 Task: Select the current location as Redwood National and State Parks, California, United States . Now zoom - , and verify the location . Hide zoom slider
Action: Mouse moved to (150, 59)
Screenshot: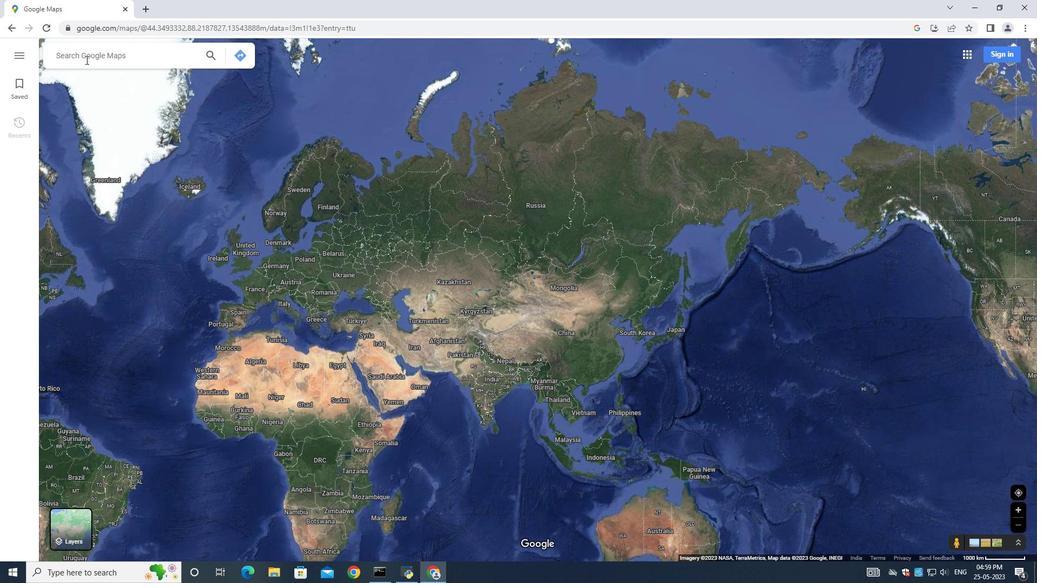 
Action: Mouse pressed left at (150, 59)
Screenshot: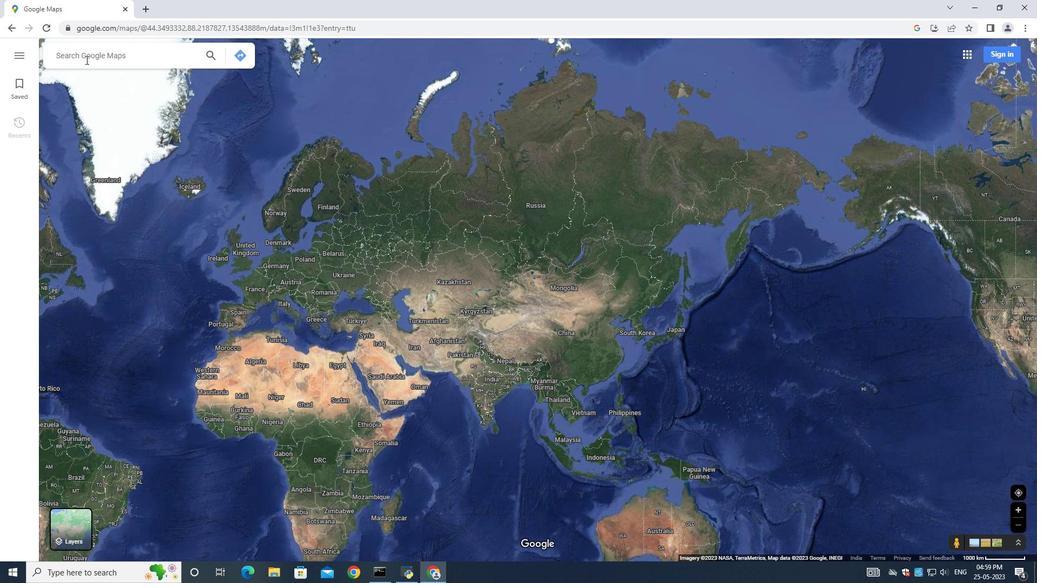 
Action: Mouse moved to (125, 7)
Screenshot: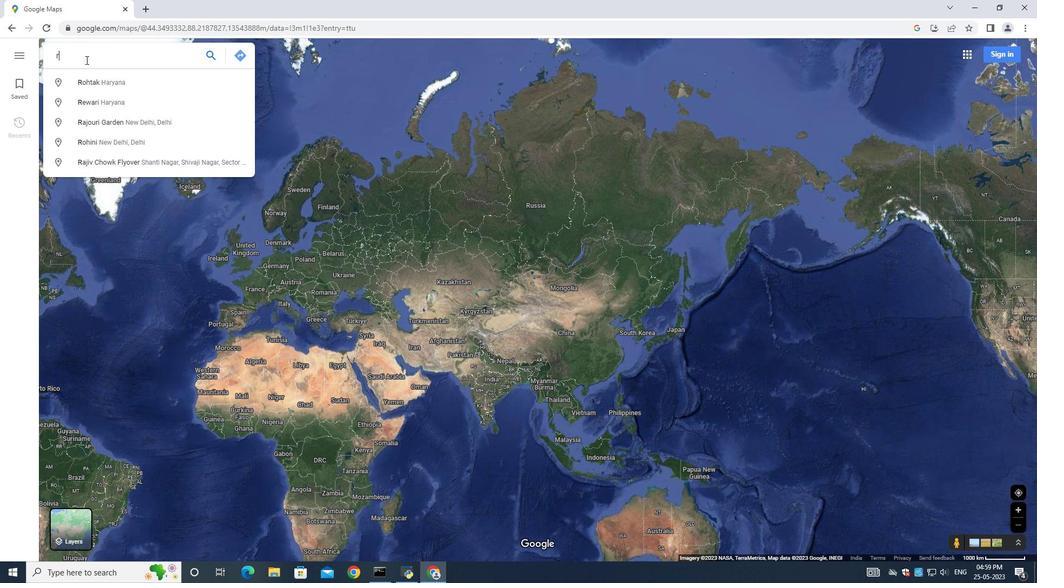 
Action: Mouse pressed left at (124, 6)
Screenshot: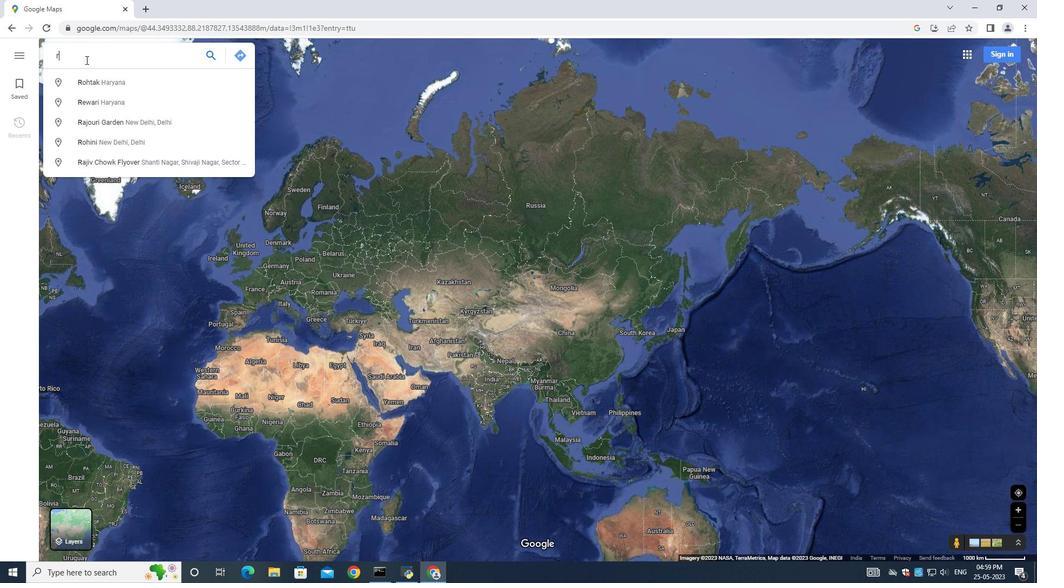 
Action: Mouse moved to (85, 59)
Screenshot: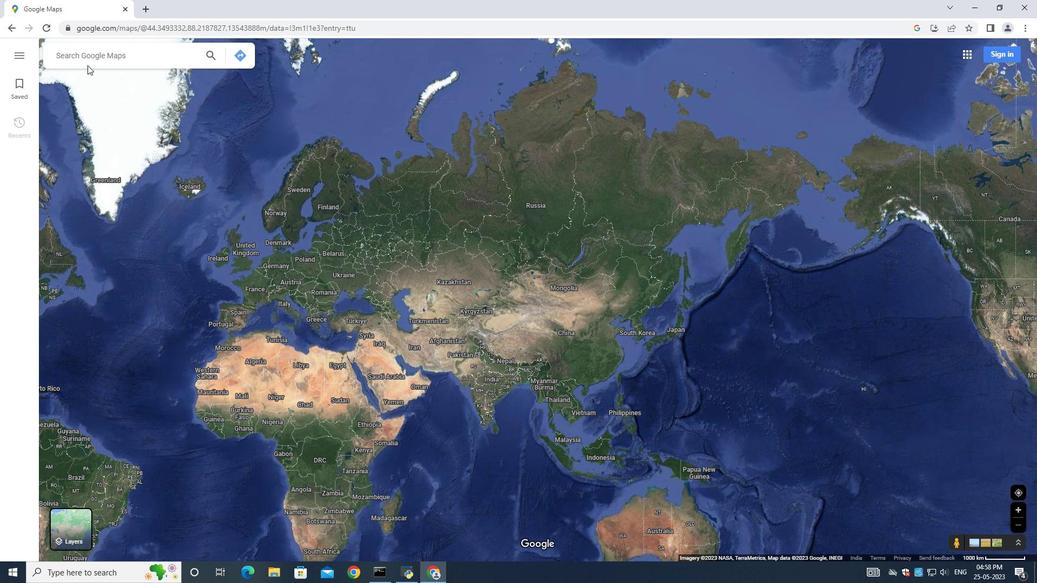 
Action: Mouse pressed left at (85, 59)
Screenshot: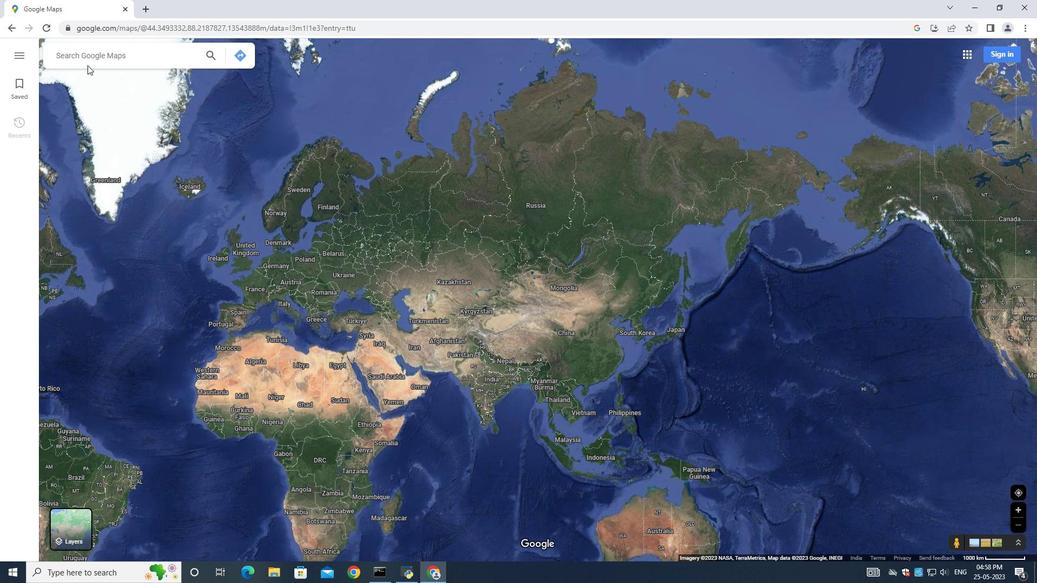 
Action: Mouse moved to (85, 59)
Screenshot: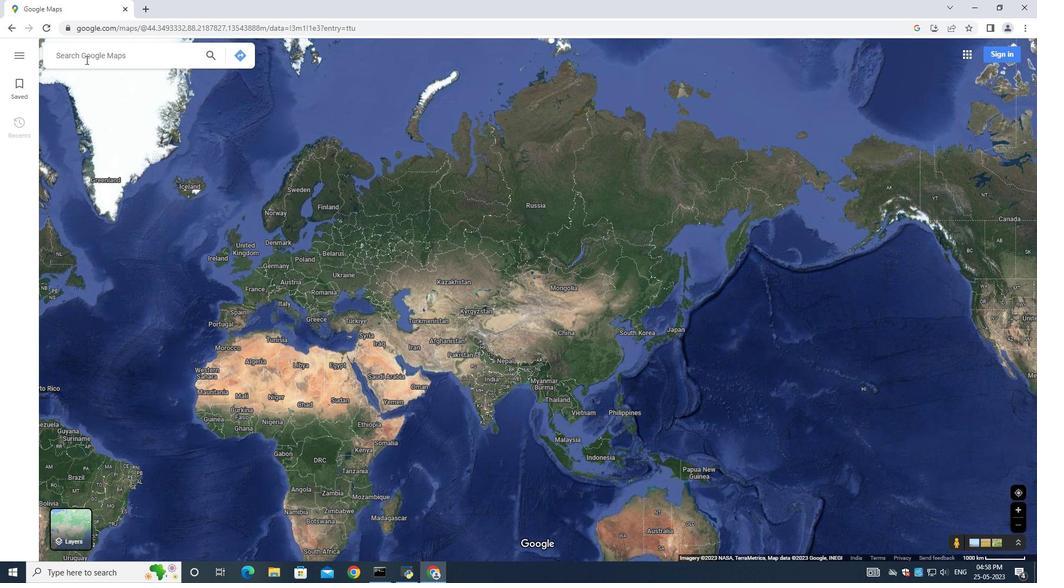 
Action: Key pressed <Key.shift>Redwood<Key.backspace><Key.backspace><Key.backspace><Key.backspace><Key.backspace><Key.backspace><Key.backspace><Key.backspace><Key.backspace><Key.backspace><Key.backspace><Key.backspace><Key.backspace><Key.backspace><Key.caps_lock>RED<Key.space><Key.backspace><Key.backspace><Key.backspace><Key.backspace><Key.shift>rEDWOOD<Key.space>NATIONAL<Key.space>STATE<Key.space>PARKS<Key.space>,CALIFORNIA<Key.space>,UNITED<Key.space>STATE<Key.enter>
Screenshot: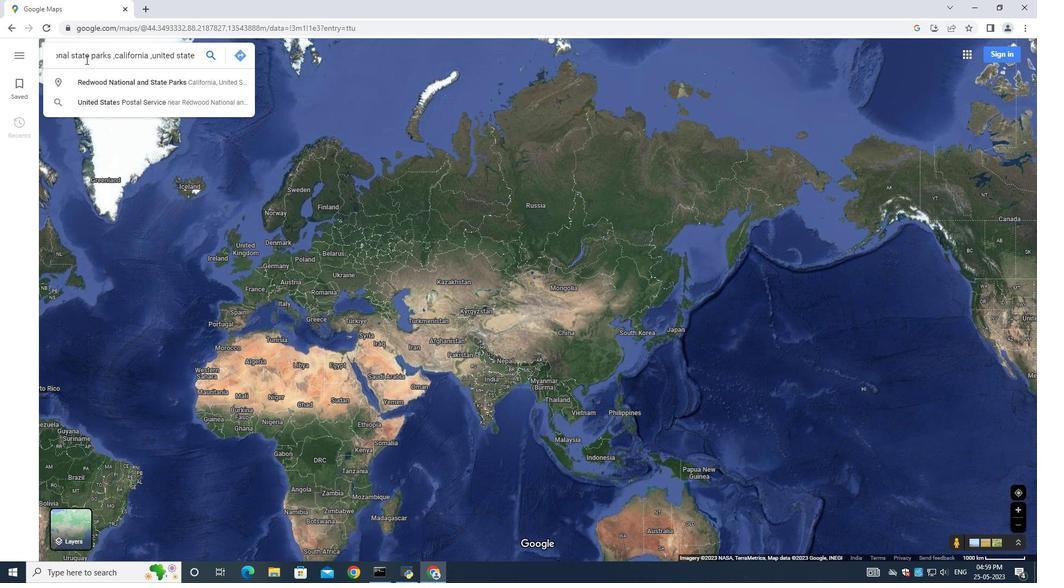 
Action: Mouse moved to (656, 322)
Screenshot: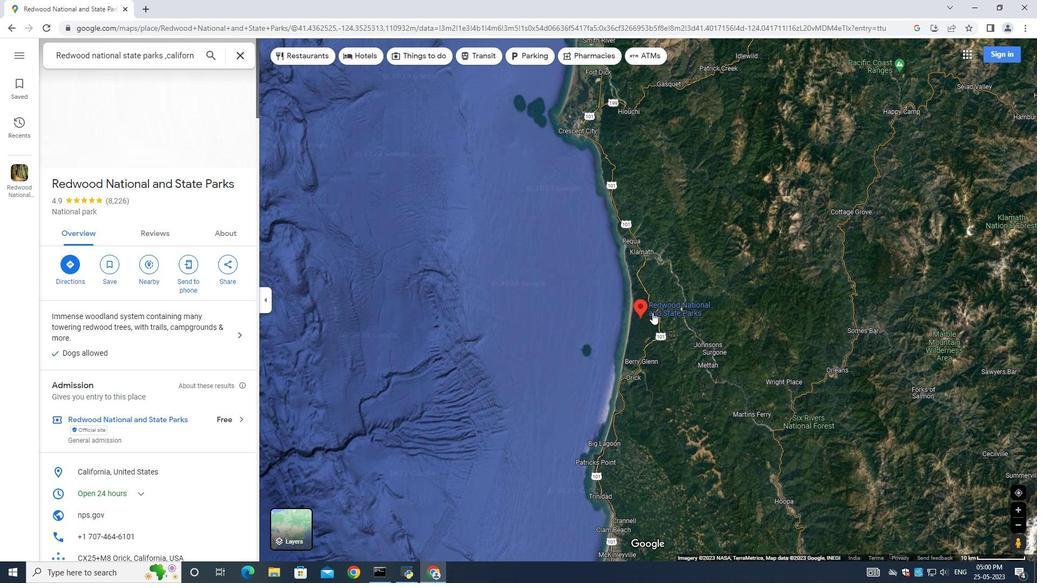 
Action: Mouse scrolled (656, 322) with delta (0, 0)
Screenshot: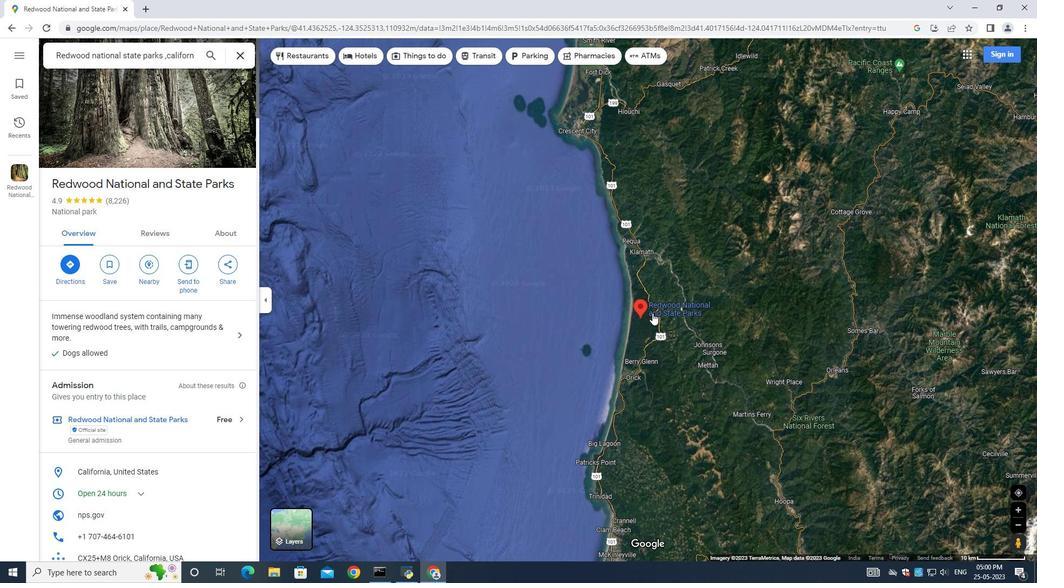 
Action: Mouse scrolled (656, 322) with delta (0, 0)
Screenshot: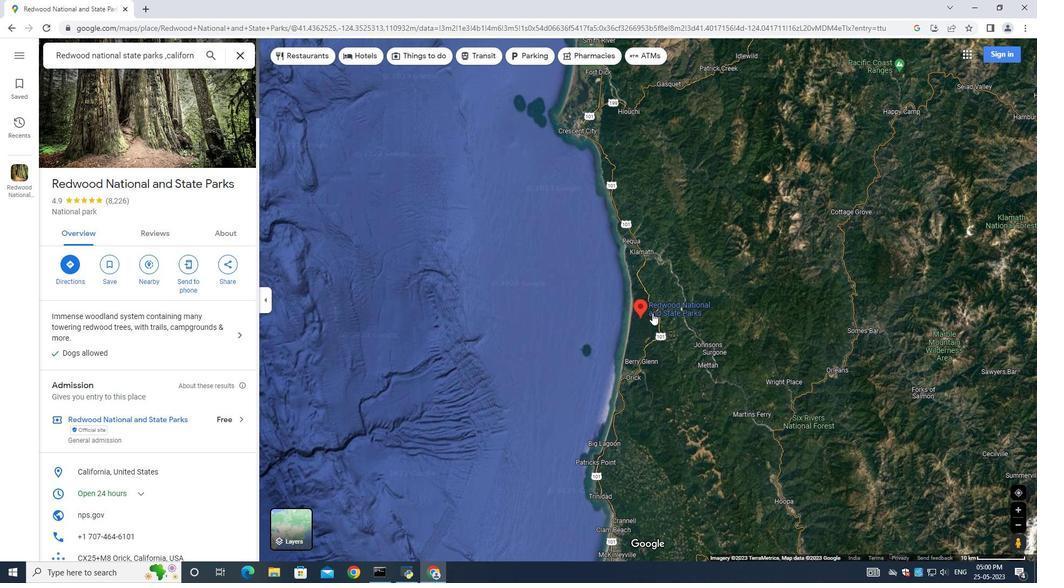 
Action: Mouse scrolled (656, 322) with delta (0, 0)
Screenshot: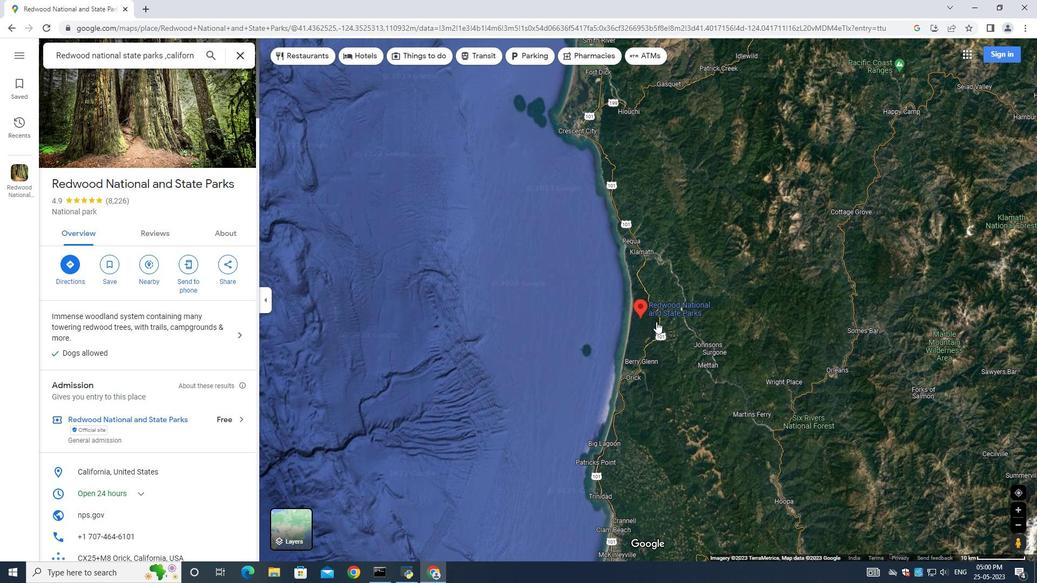 
Action: Mouse scrolled (656, 322) with delta (0, 0)
Screenshot: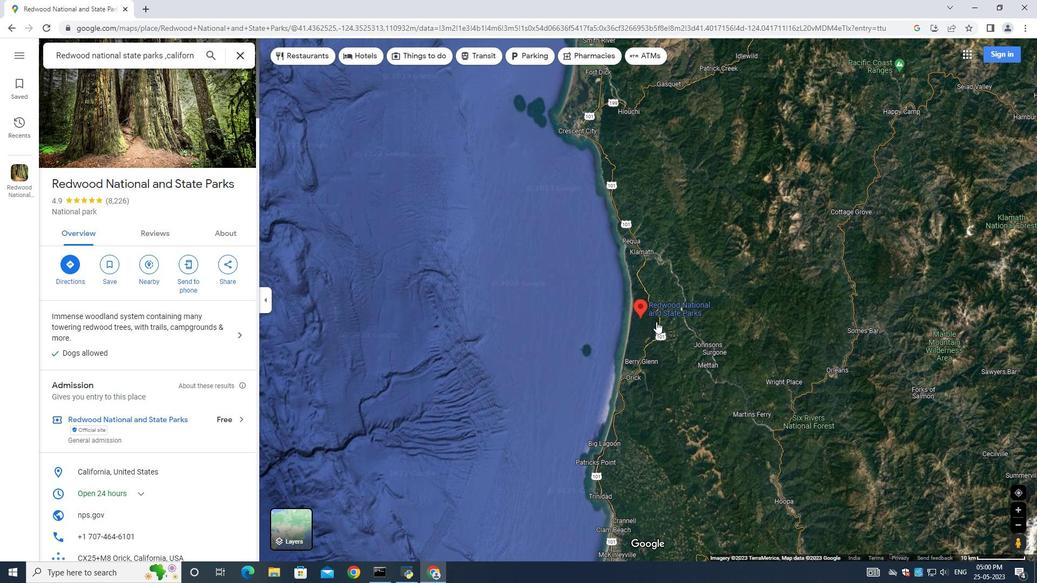 
Action: Mouse scrolled (656, 322) with delta (0, 0)
Screenshot: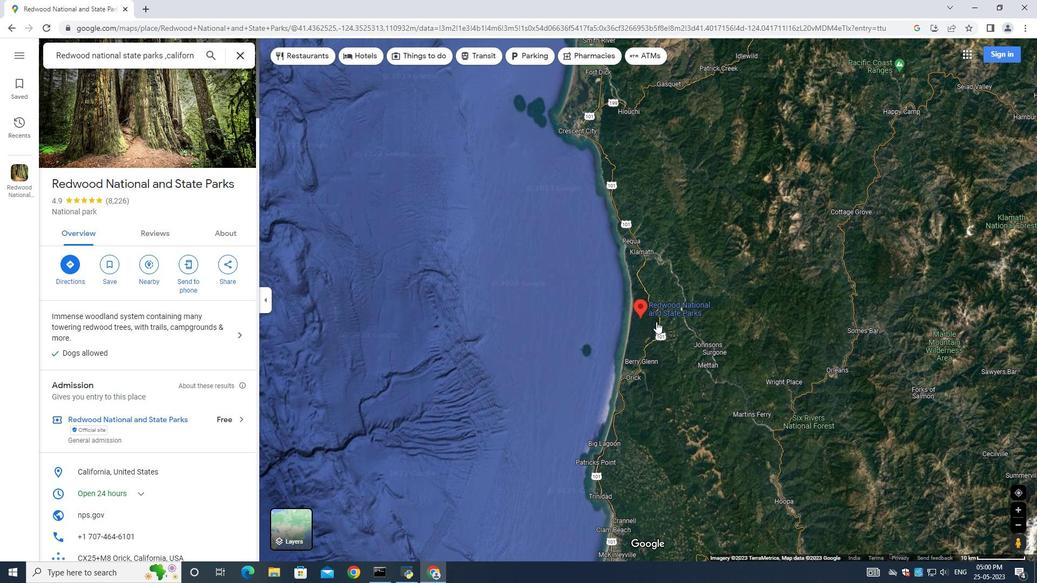 
Action: Mouse moved to (628, 313)
Screenshot: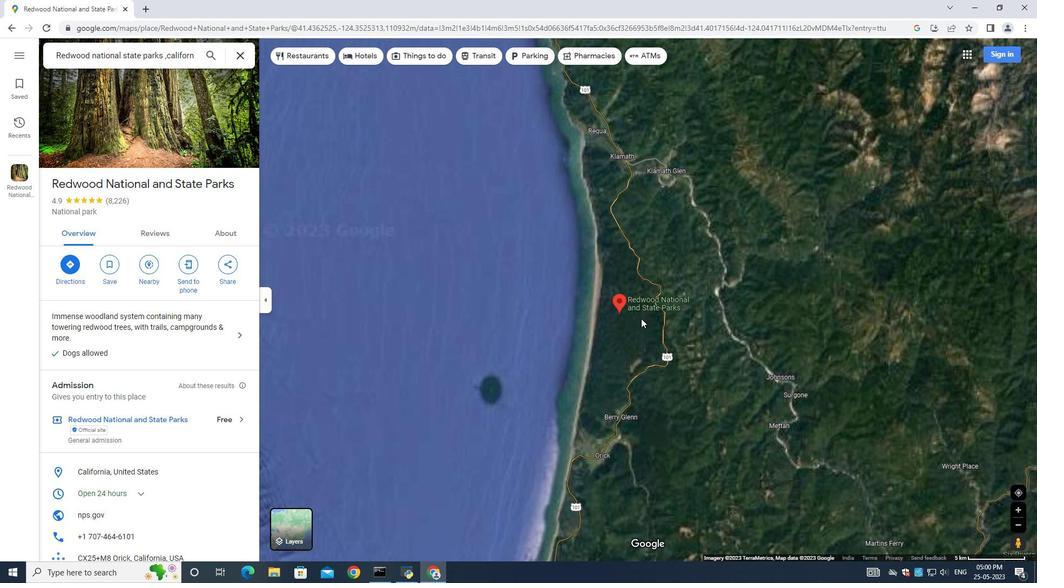 
Action: Mouse scrolled (628, 314) with delta (0, 0)
Screenshot: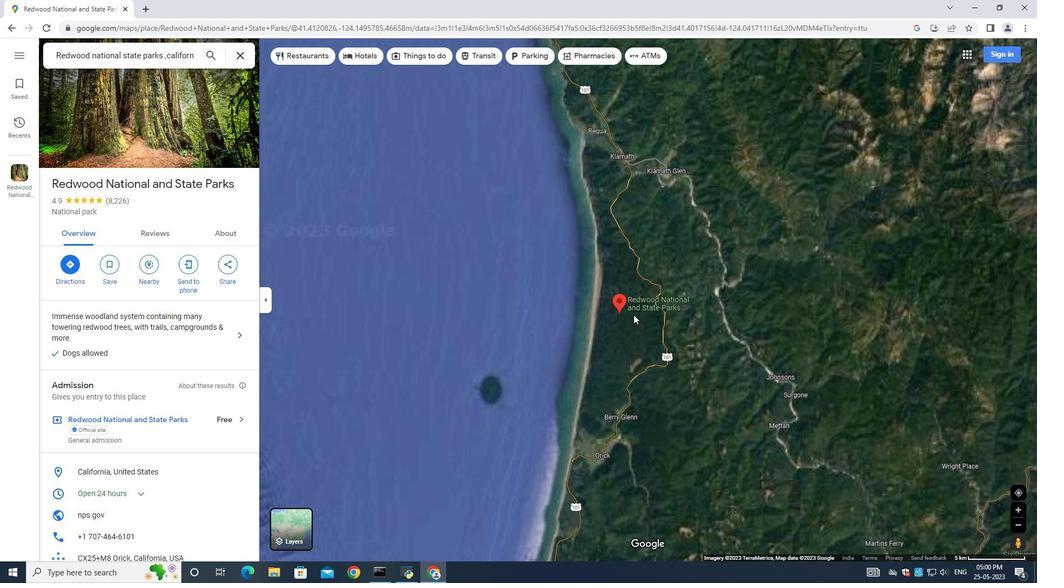 
Action: Mouse scrolled (628, 314) with delta (0, 0)
Screenshot: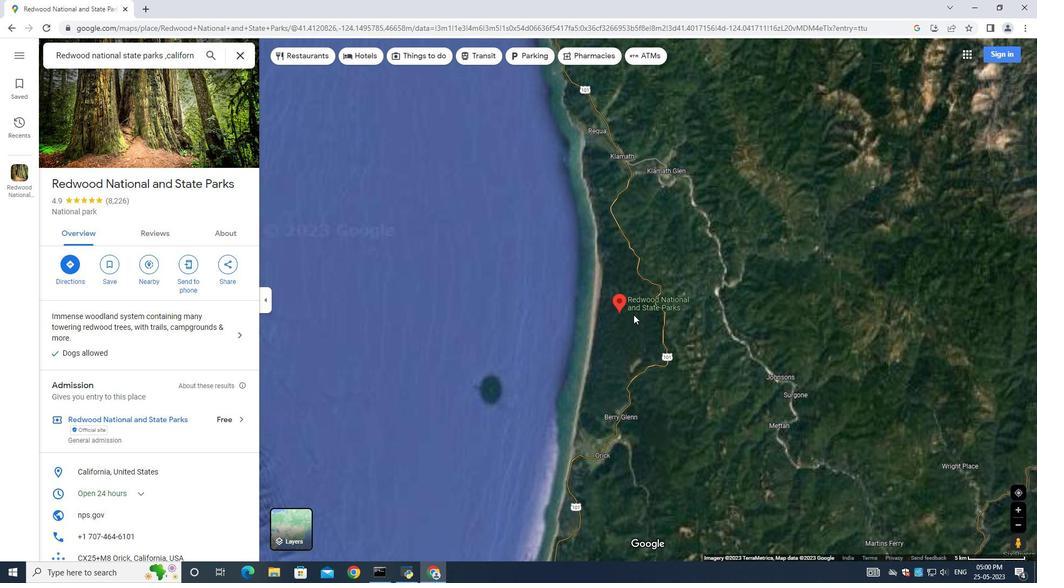 
Action: Mouse scrolled (628, 314) with delta (0, 0)
Screenshot: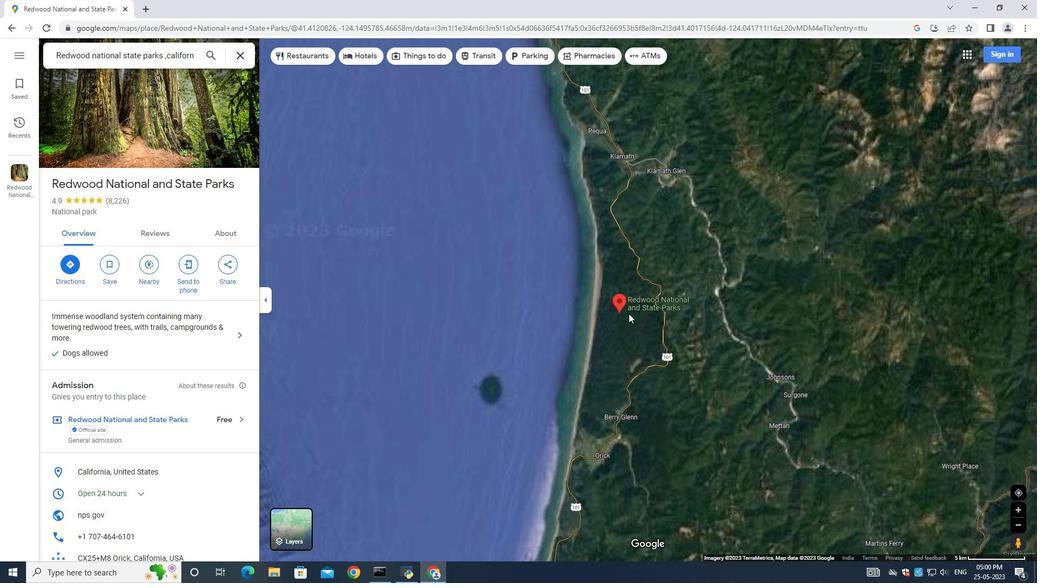 
Action: Mouse scrolled (628, 314) with delta (0, 0)
Screenshot: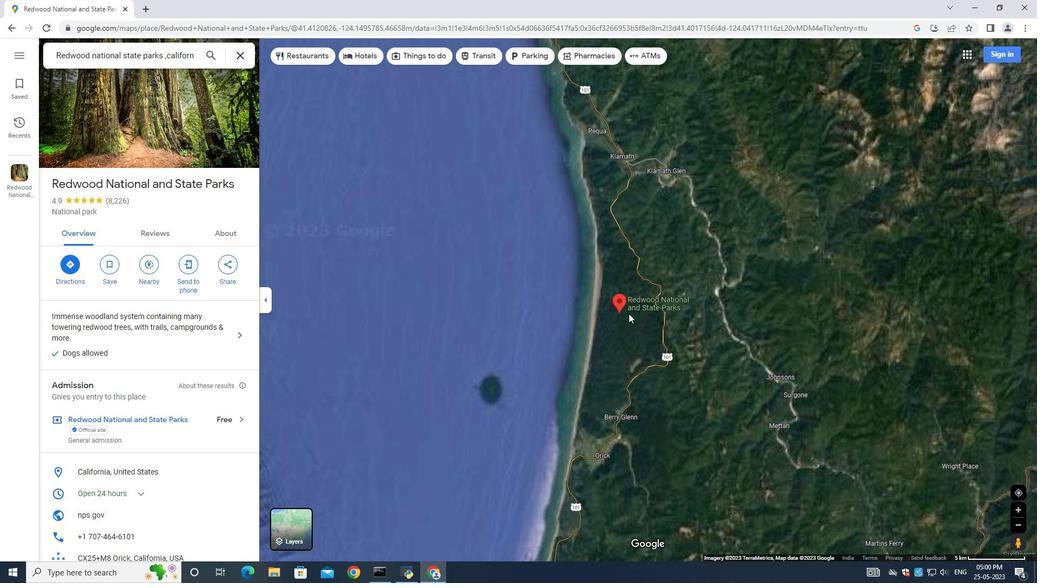 
Action: Mouse scrolled (628, 314) with delta (0, 0)
Screenshot: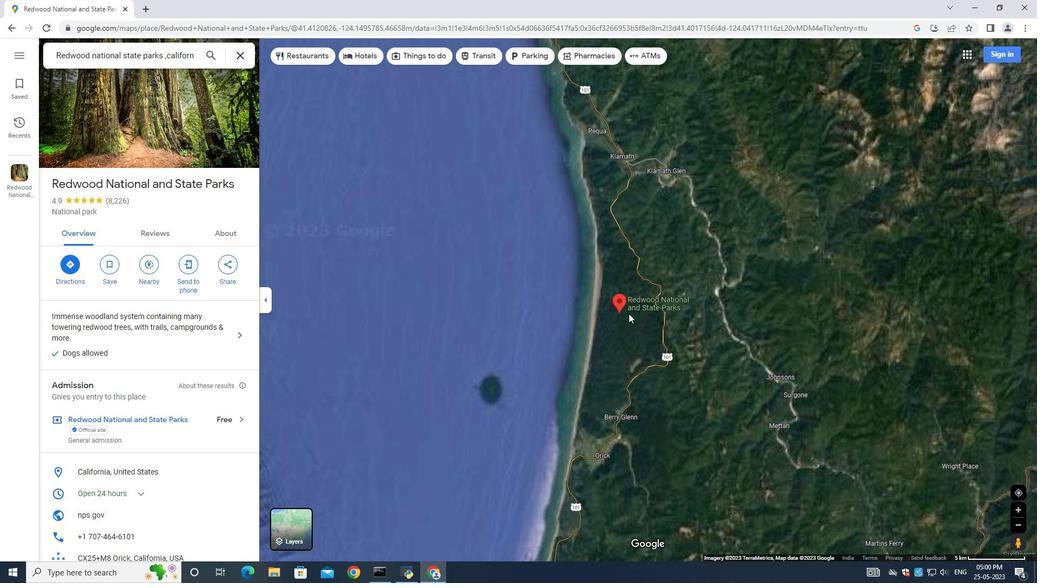 
Action: Mouse scrolled (628, 314) with delta (0, 0)
Screenshot: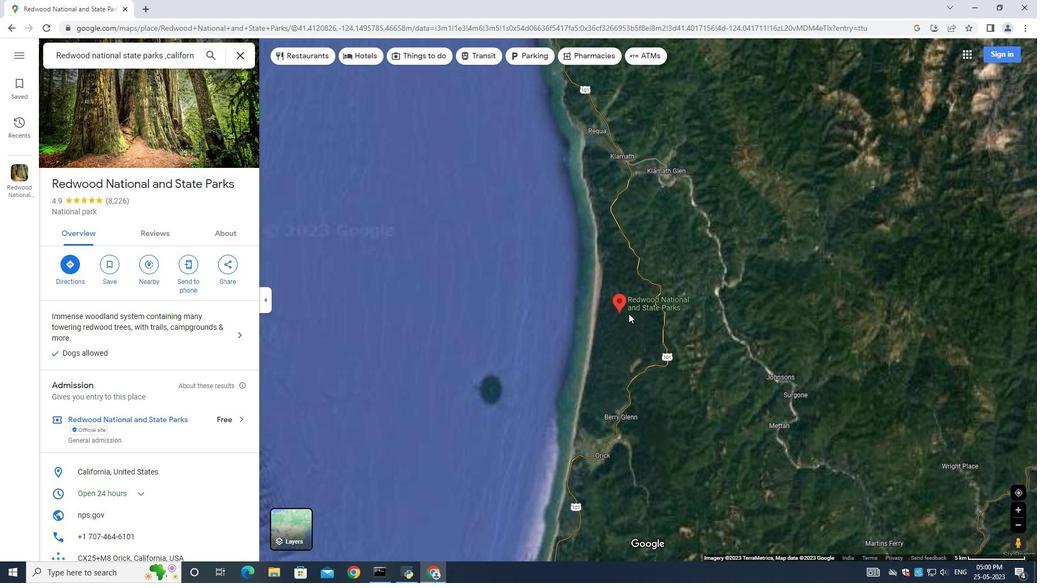 
Action: Mouse scrolled (628, 314) with delta (0, 0)
Screenshot: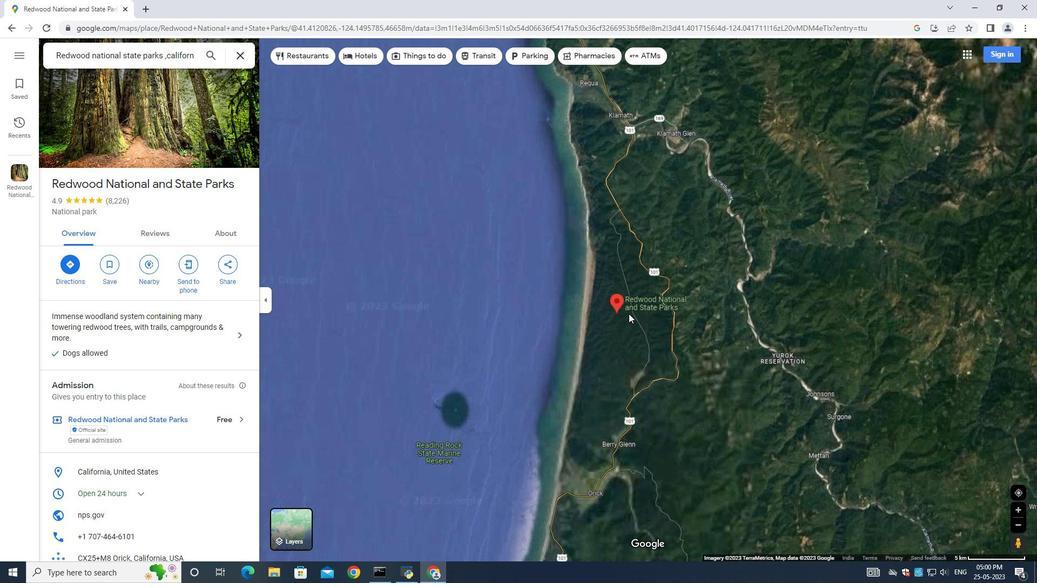 
Action: Mouse moved to (611, 315)
Screenshot: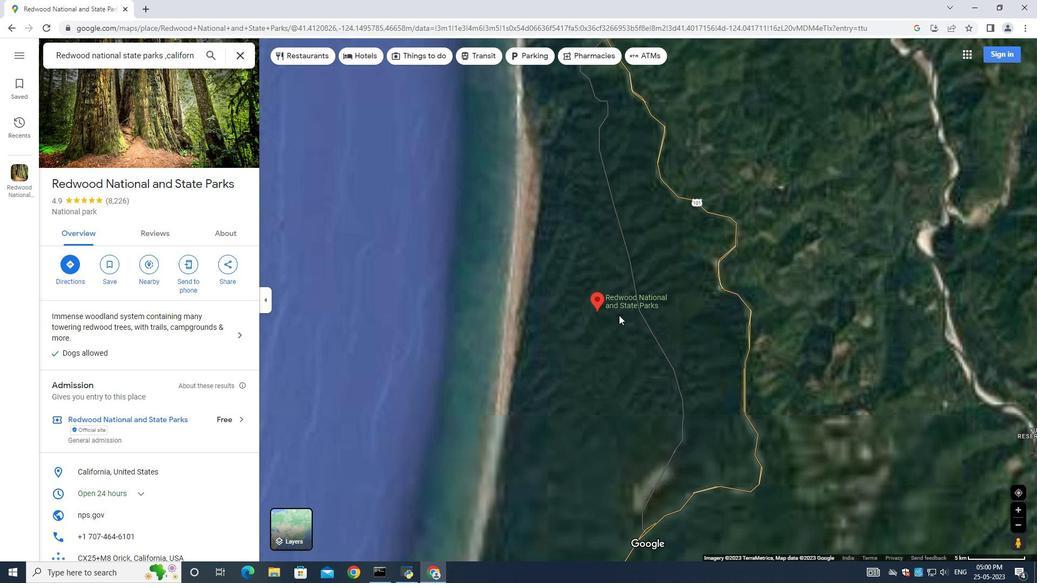 
Action: Mouse scrolled (611, 316) with delta (0, 0)
Screenshot: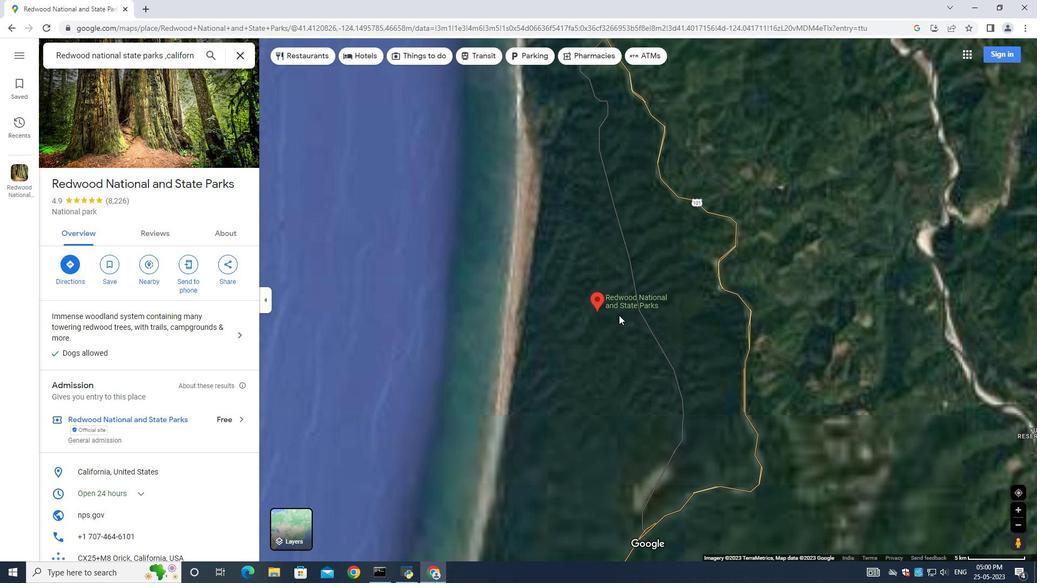 
Action: Mouse scrolled (611, 316) with delta (0, 0)
Screenshot: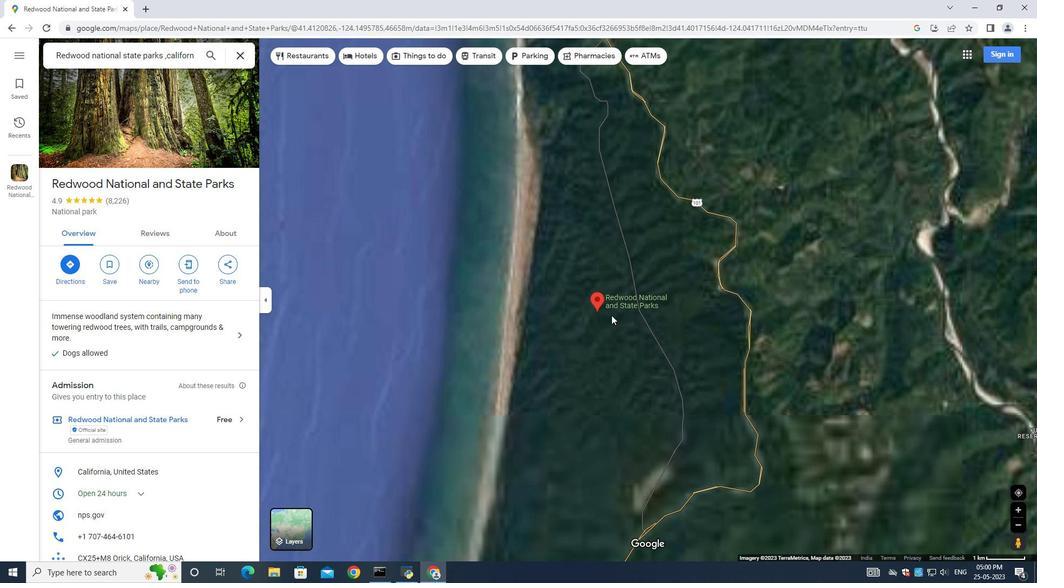 
Action: Mouse scrolled (611, 316) with delta (0, 0)
Screenshot: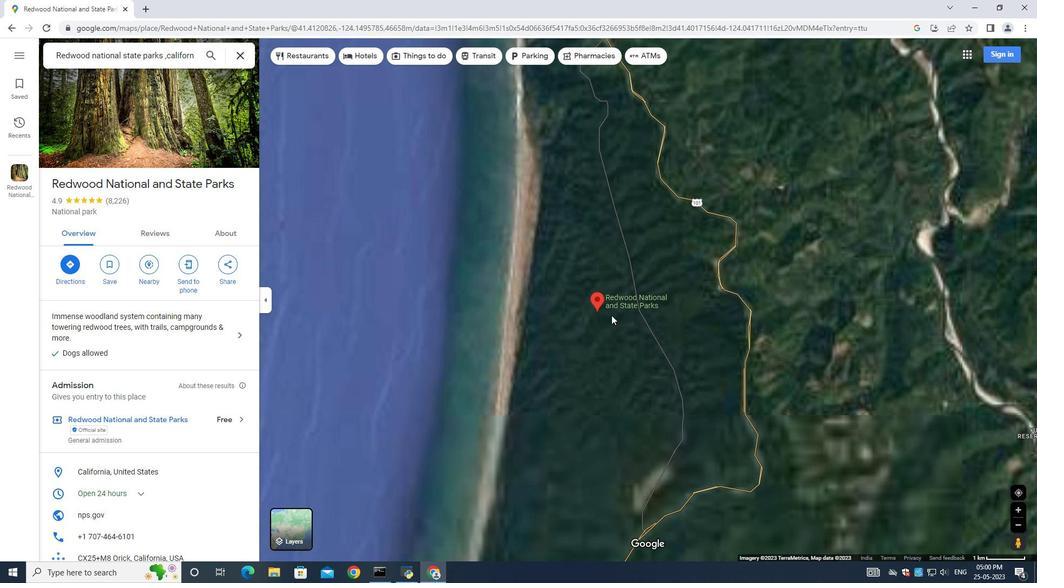 
Action: Mouse scrolled (611, 316) with delta (0, 0)
Screenshot: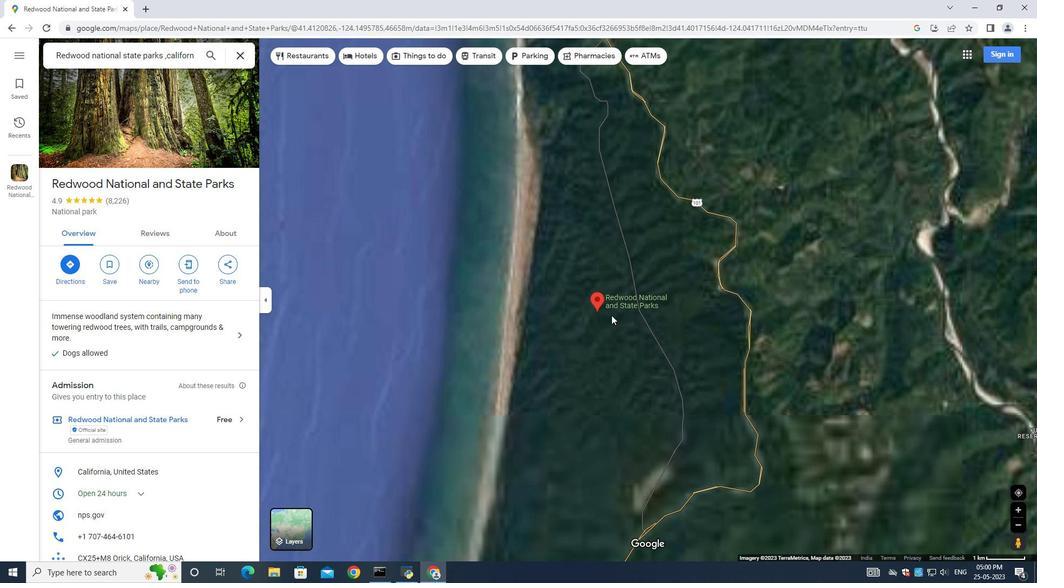 
Action: Mouse scrolled (611, 316) with delta (0, 0)
Screenshot: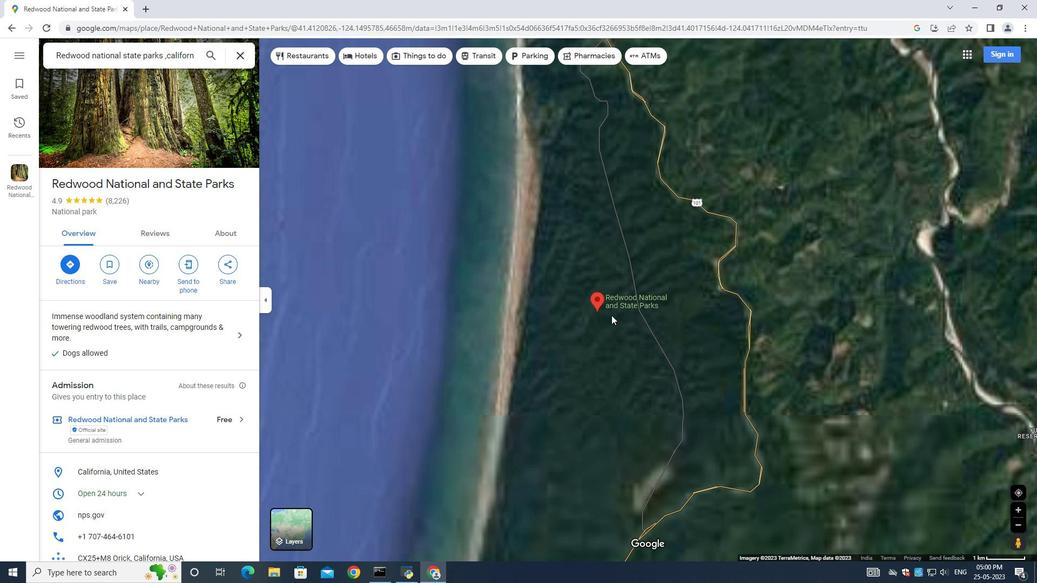 
Action: Mouse scrolled (611, 316) with delta (0, 0)
Screenshot: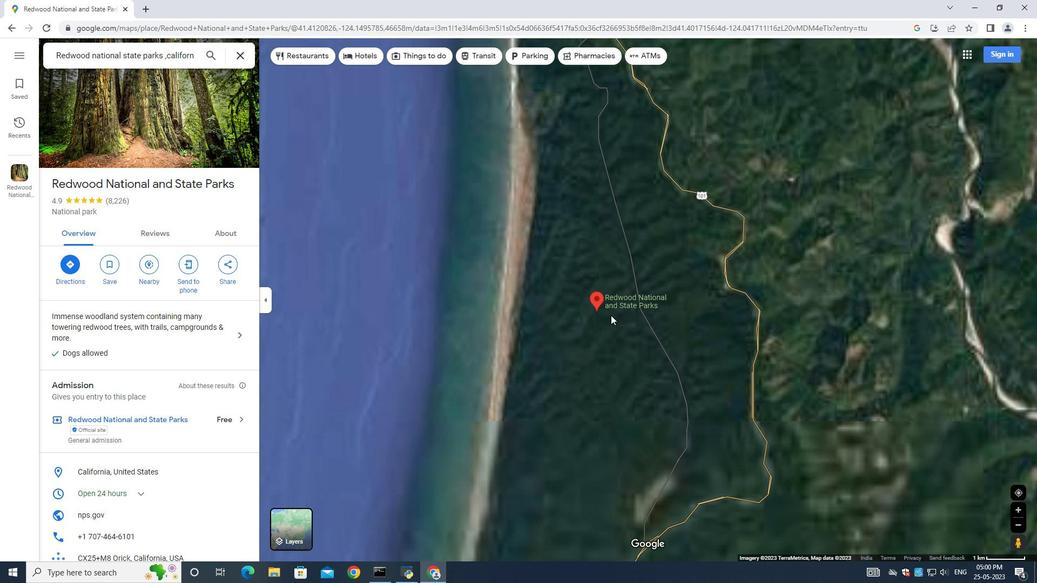 
Action: Mouse moved to (592, 313)
Screenshot: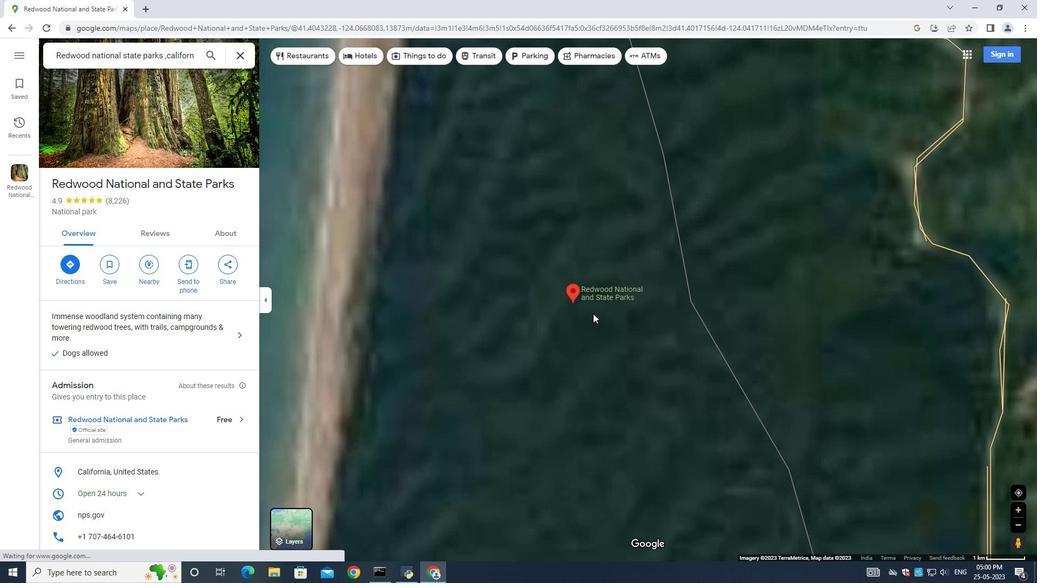 
Action: Mouse scrolled (592, 314) with delta (0, 0)
Screenshot: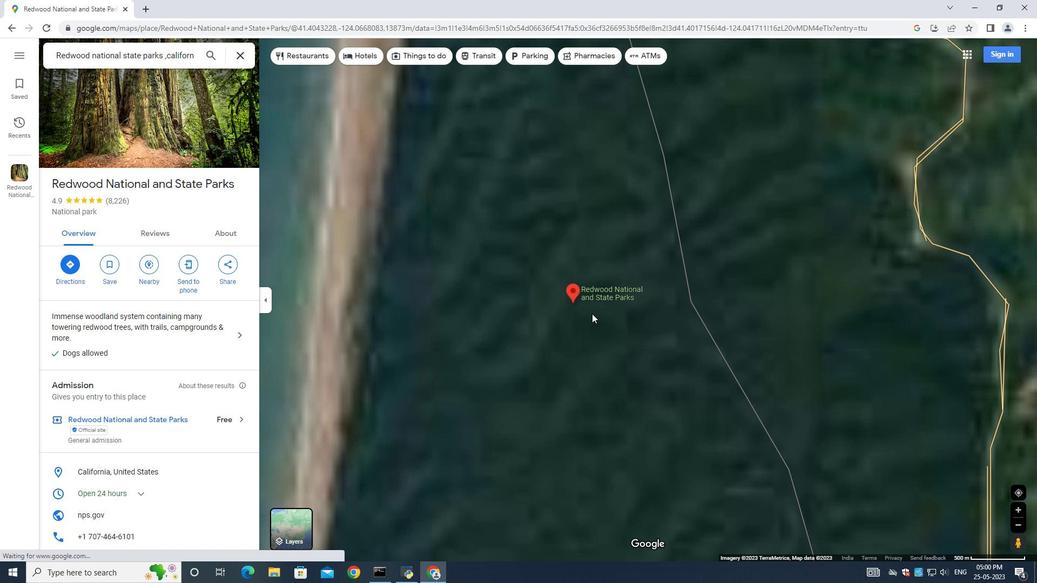 
Action: Mouse scrolled (592, 314) with delta (0, 0)
Screenshot: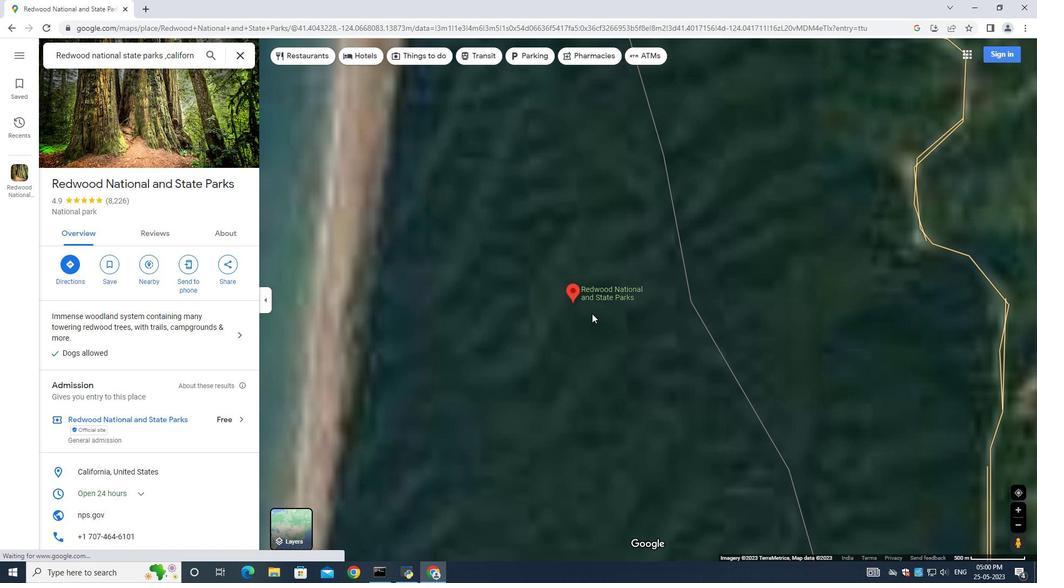 
Action: Mouse scrolled (592, 314) with delta (0, 0)
Screenshot: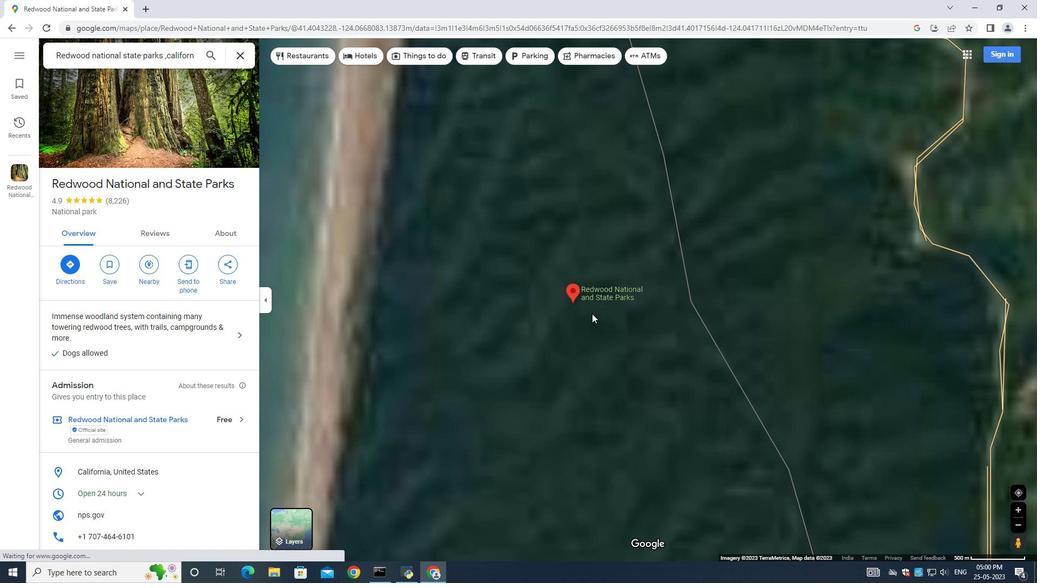 
Action: Mouse moved to (588, 313)
Screenshot: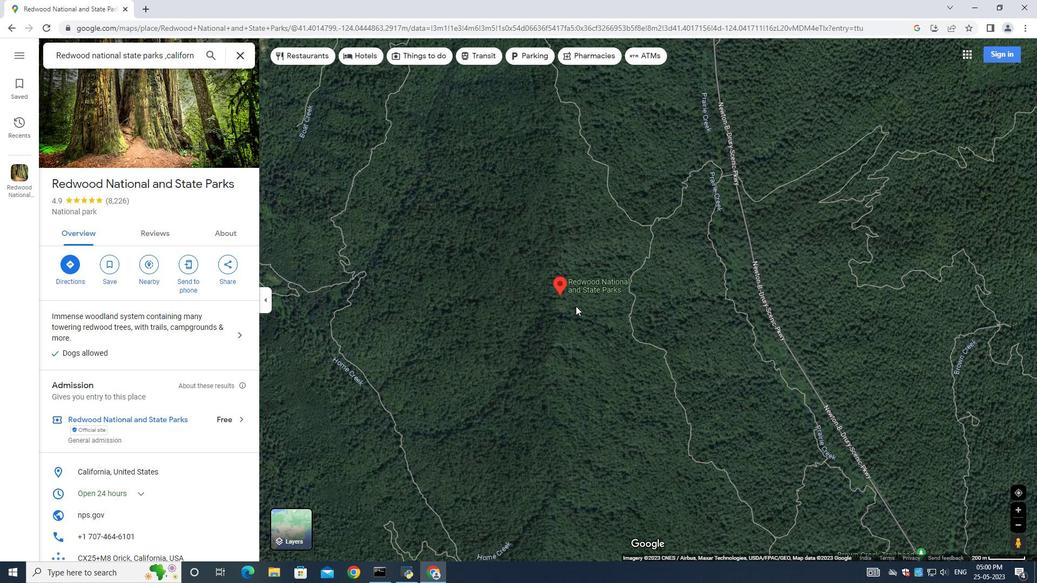 
Action: Mouse scrolled (588, 313) with delta (0, 0)
Screenshot: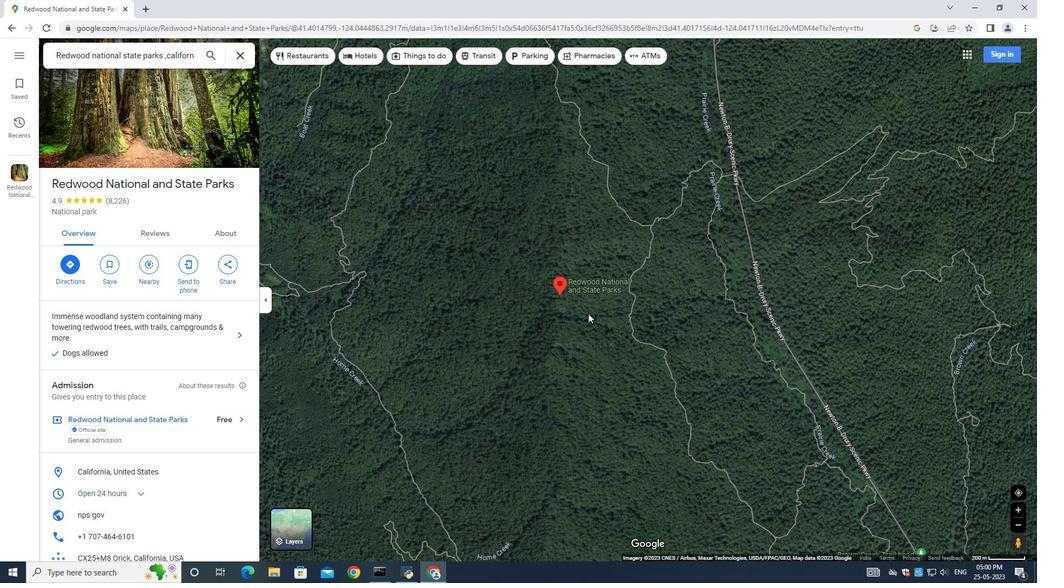 
Action: Mouse scrolled (588, 313) with delta (0, 0)
Screenshot: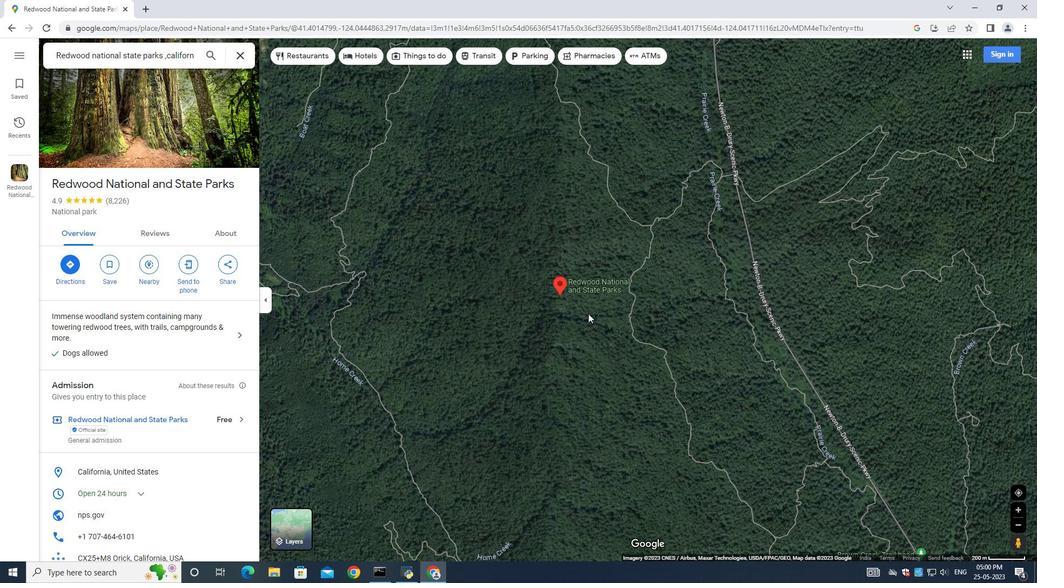 
Action: Mouse moved to (591, 313)
Screenshot: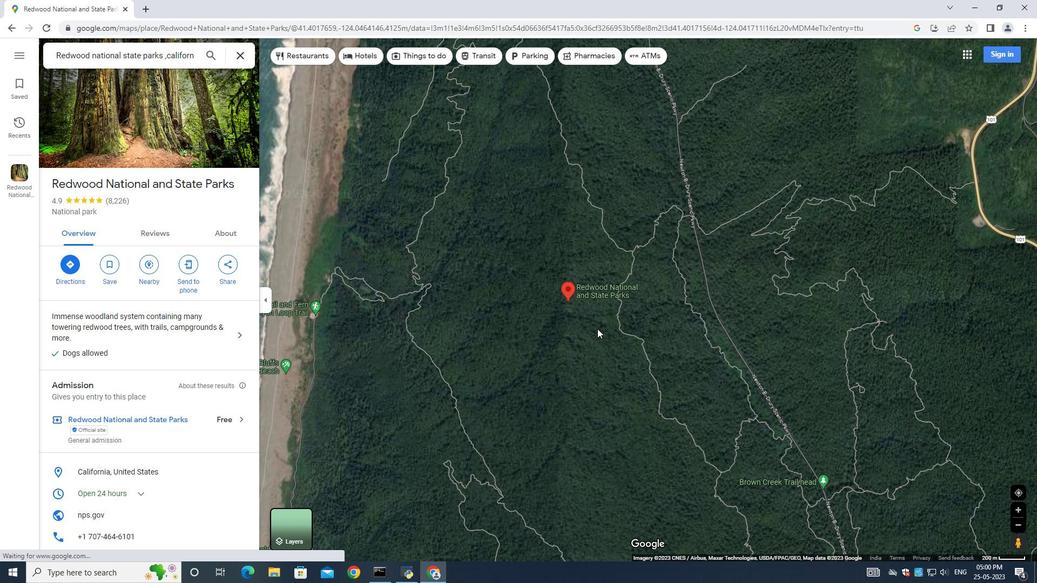 
Action: Mouse scrolled (591, 313) with delta (0, 0)
Screenshot: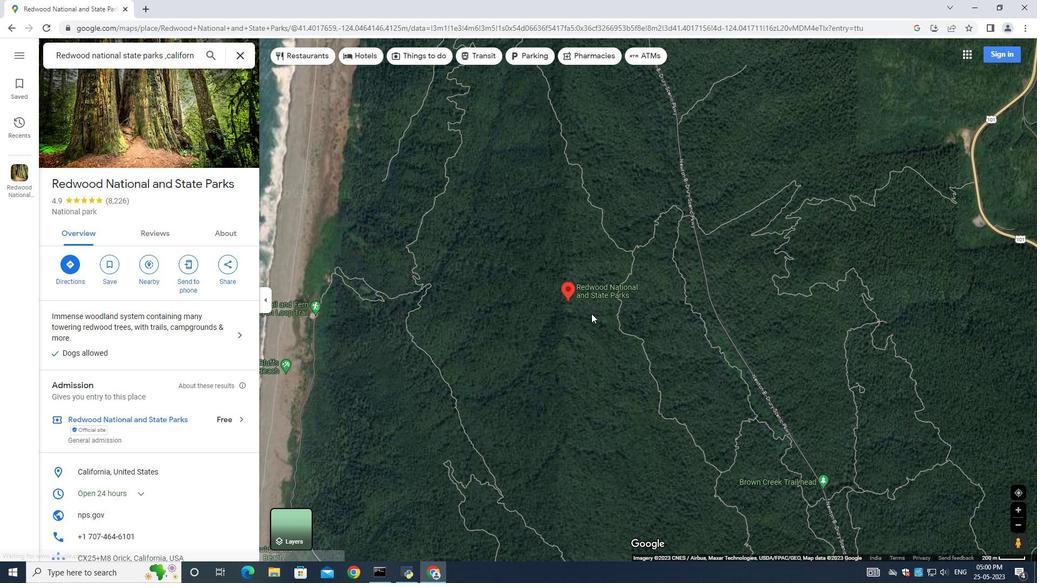 
Action: Mouse scrolled (591, 313) with delta (0, 0)
Screenshot: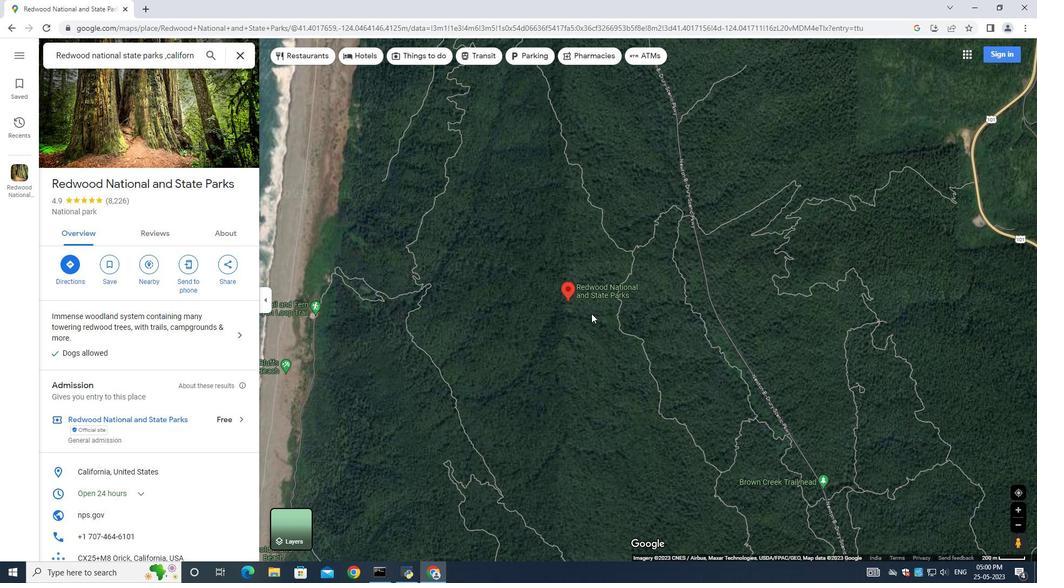 
Action: Mouse scrolled (591, 313) with delta (0, 0)
Screenshot: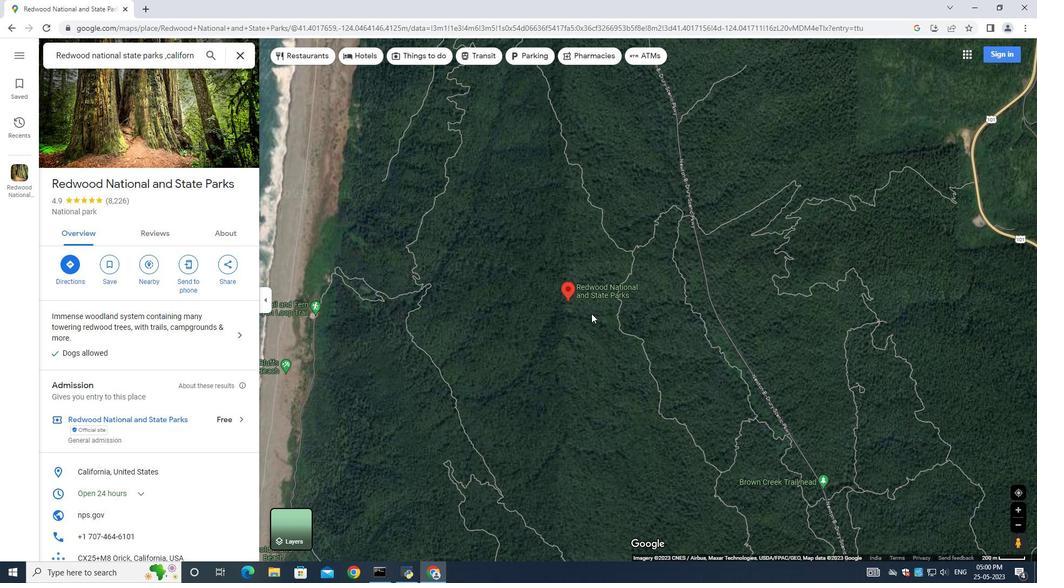 
Action: Mouse moved to (650, 399)
Screenshot: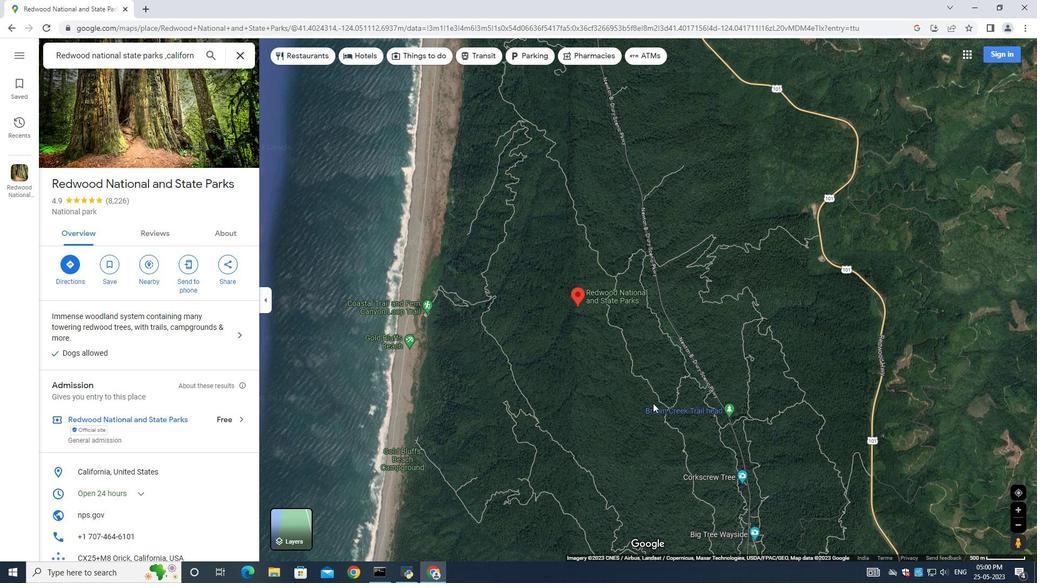 
Action: Mouse scrolled (650, 400) with delta (0, 0)
Screenshot: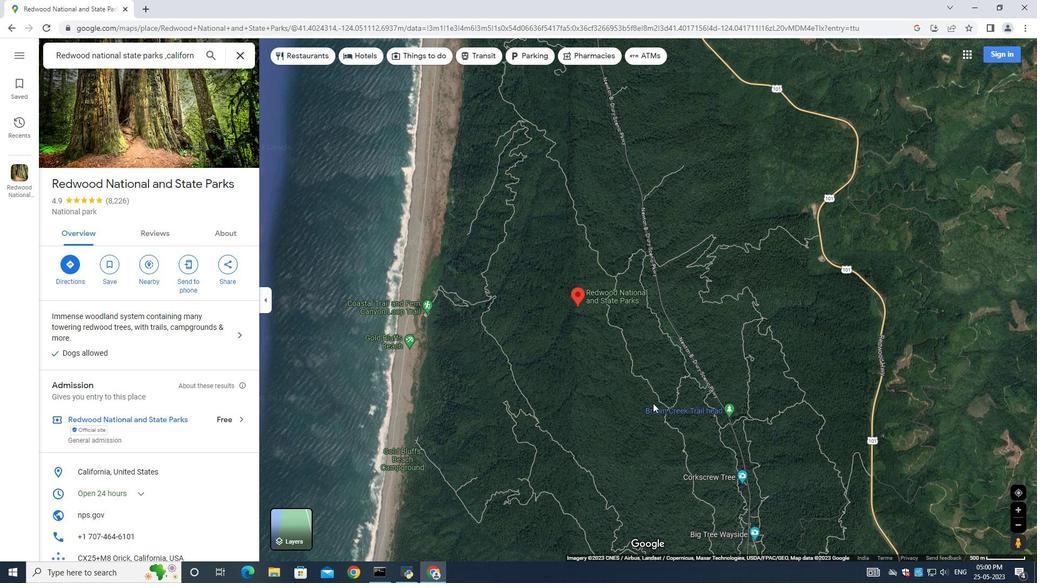 
Action: Mouse moved to (621, 372)
Screenshot: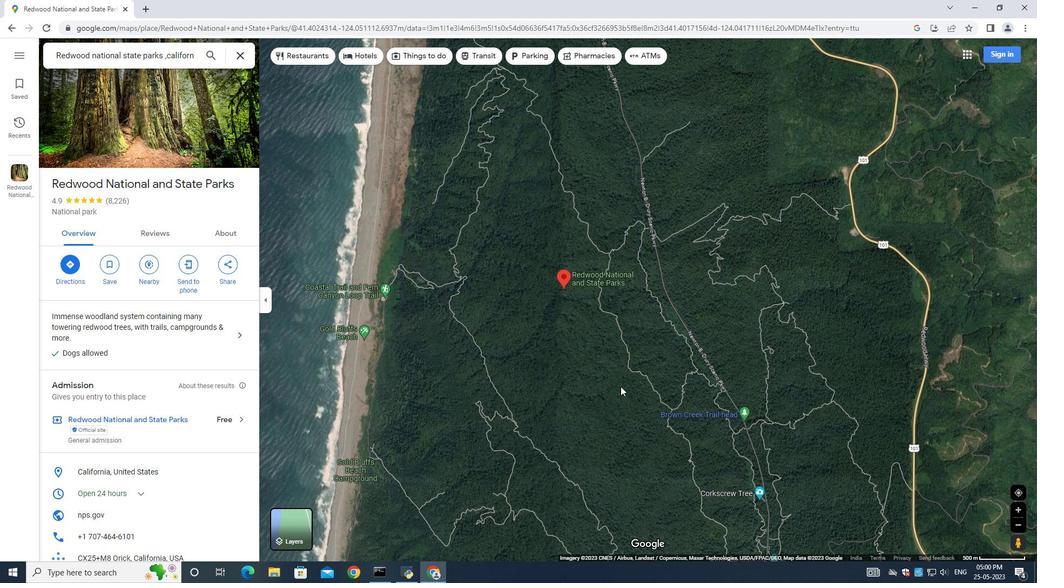 
Action: Mouse scrolled (621, 372) with delta (0, 0)
Screenshot: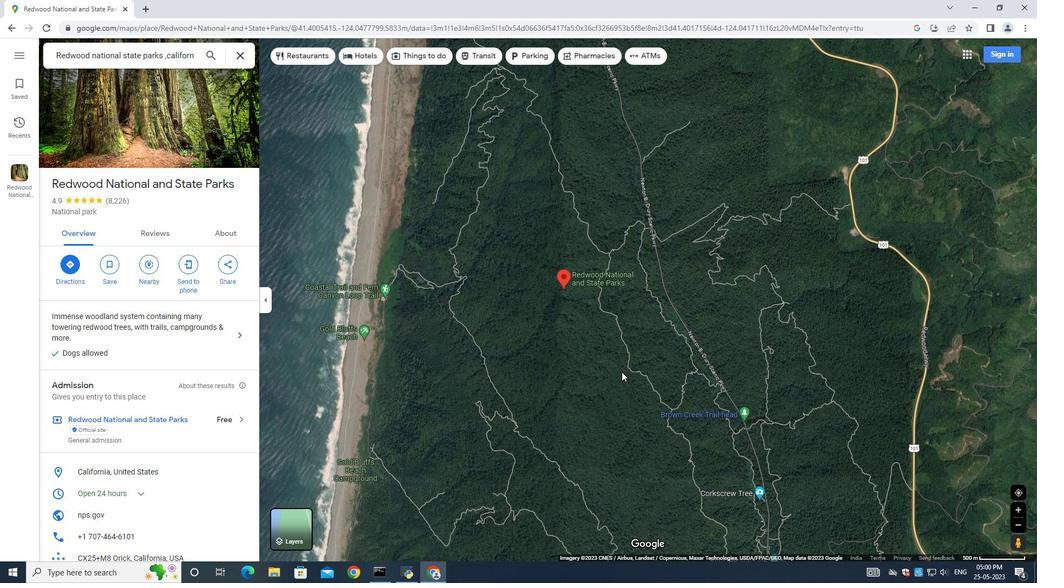 
Action: Mouse scrolled (621, 372) with delta (0, 0)
Screenshot: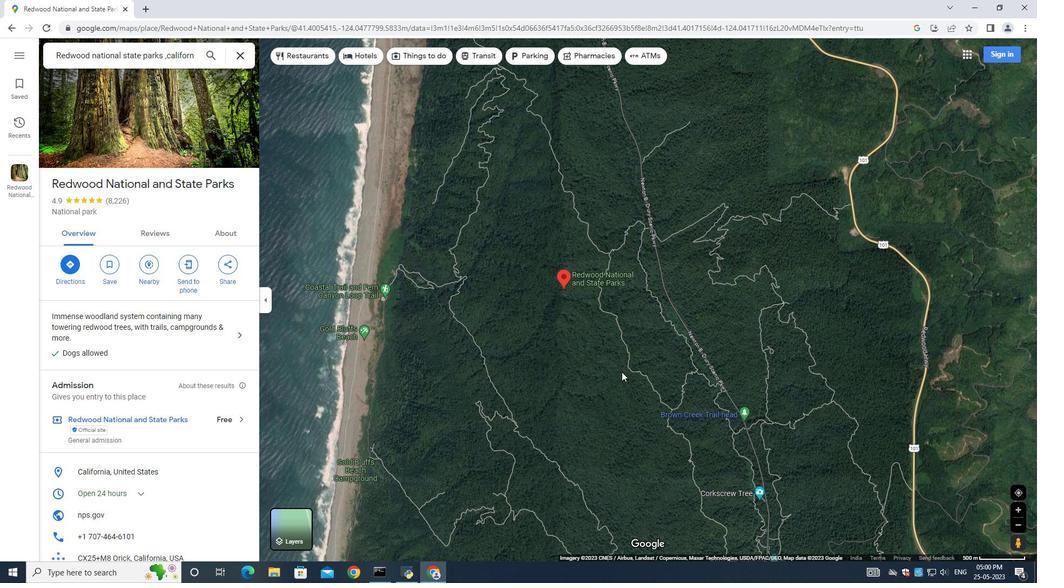 
Action: Mouse scrolled (621, 372) with delta (0, 0)
Screenshot: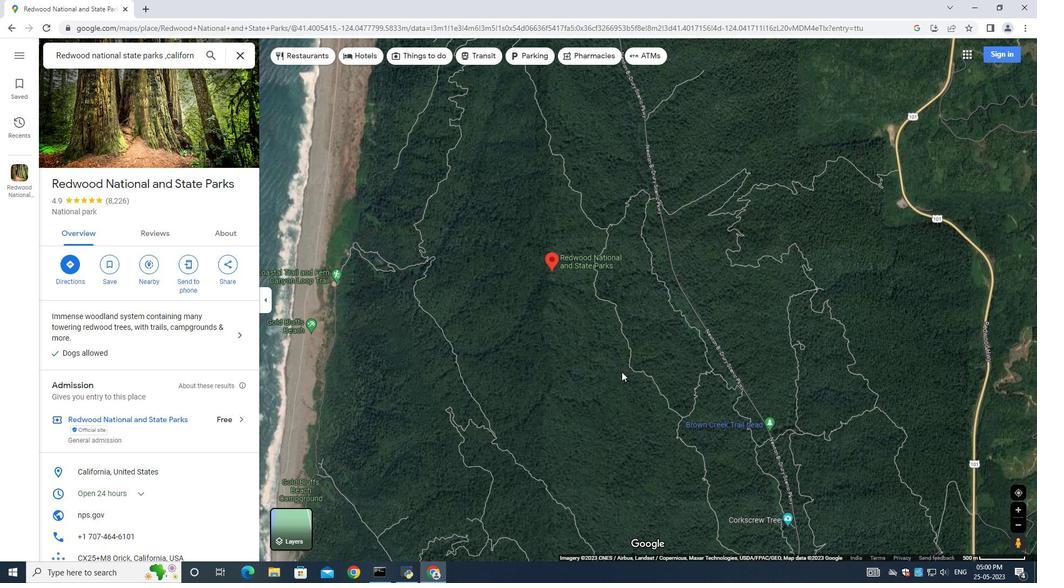 
Action: Mouse scrolled (621, 372) with delta (0, 0)
Screenshot: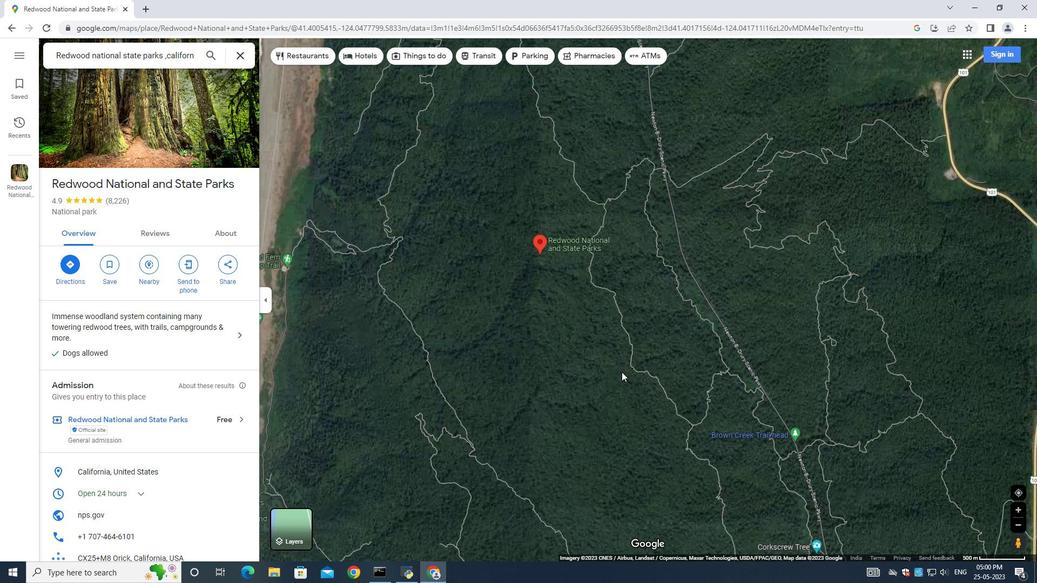
Action: Mouse scrolled (621, 372) with delta (0, 0)
Screenshot: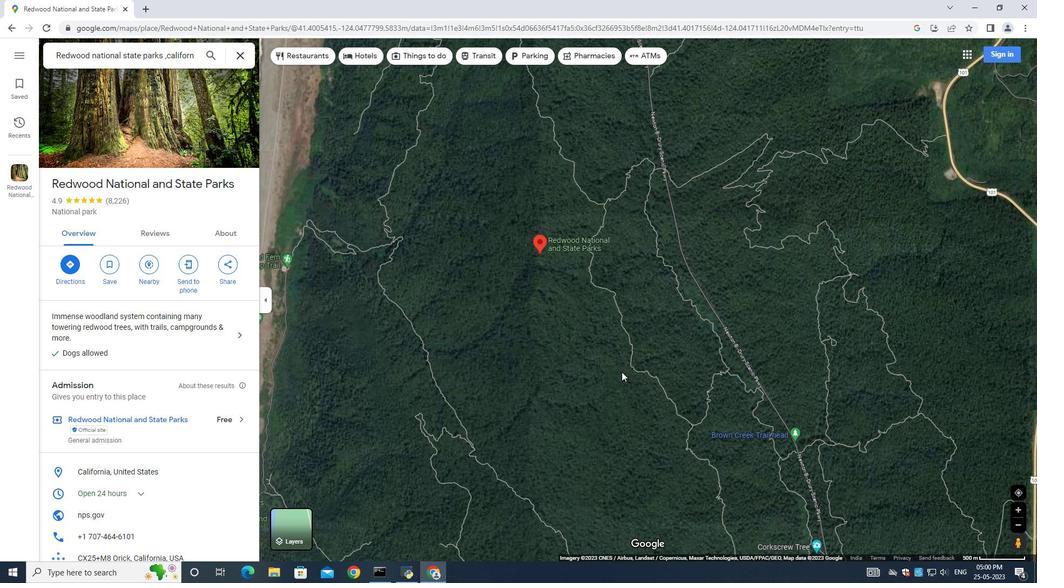 
Action: Mouse scrolled (621, 372) with delta (0, 0)
Screenshot: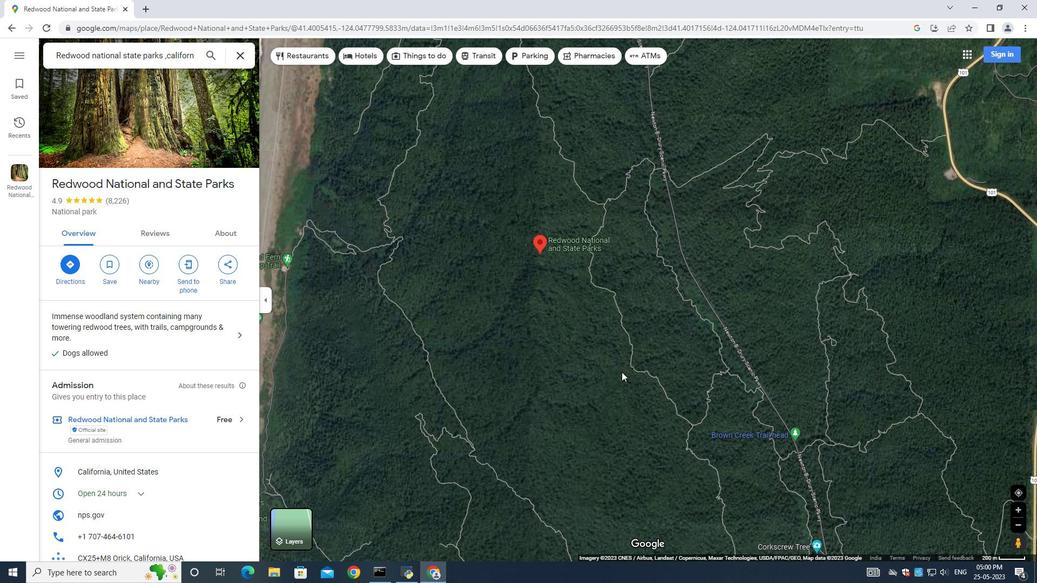 
Action: Mouse moved to (592, 326)
Screenshot: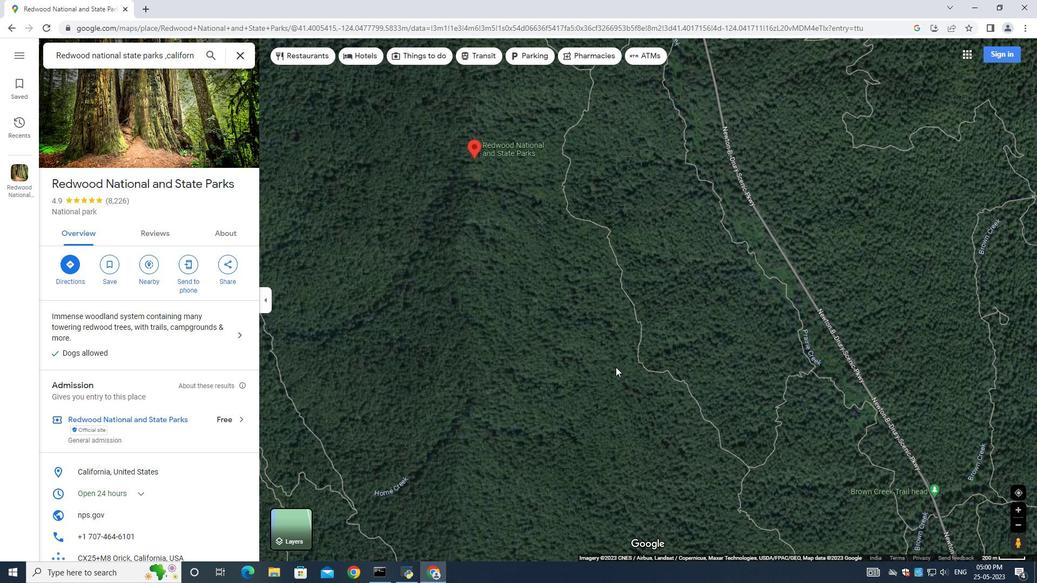 
Action: Mouse pressed left at (583, 303)
Screenshot: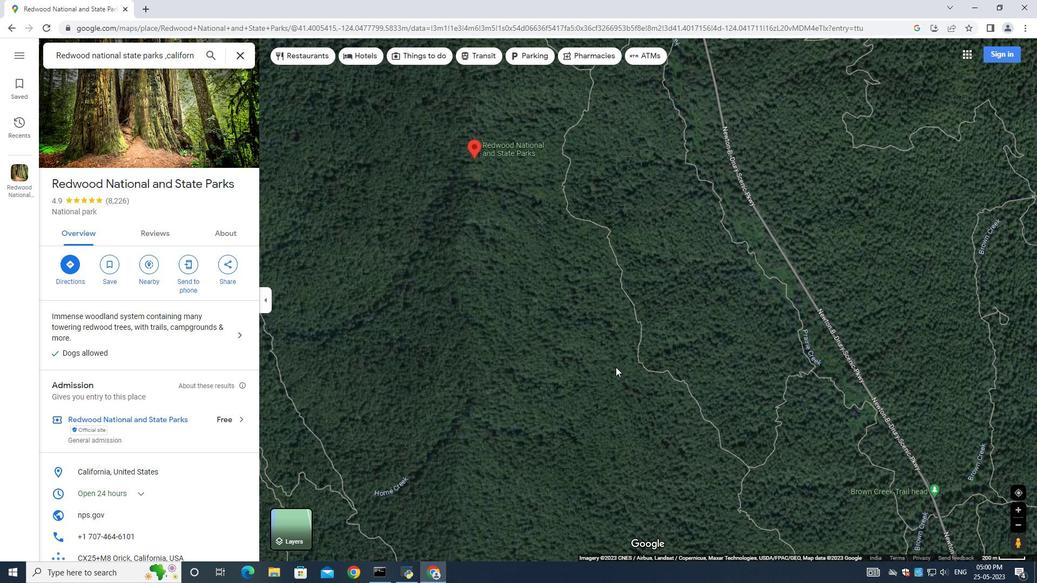
Action: Mouse moved to (546, 329)
Screenshot: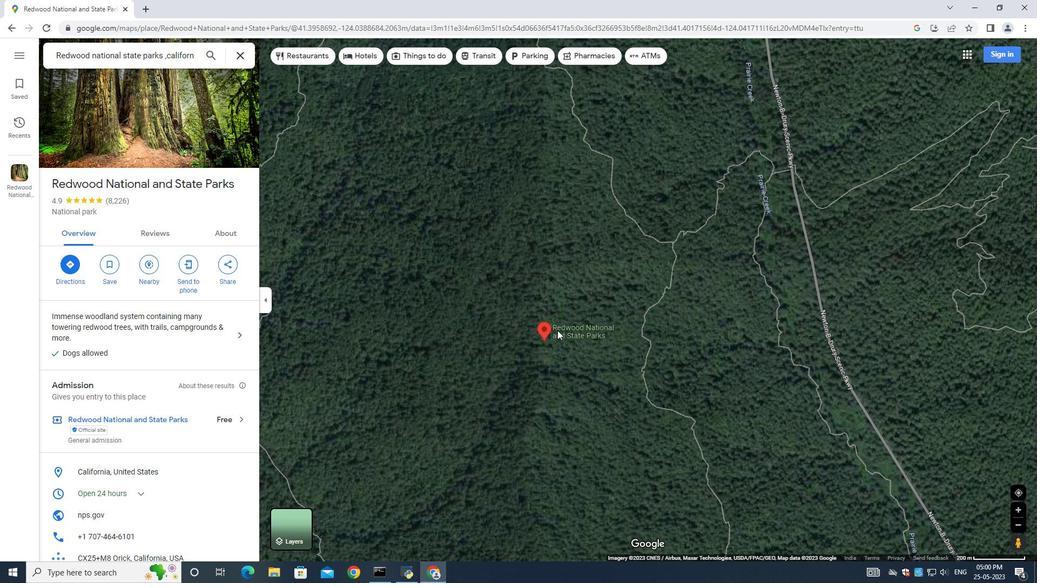 
Action: Mouse scrolled (546, 330) with delta (0, 0)
Screenshot: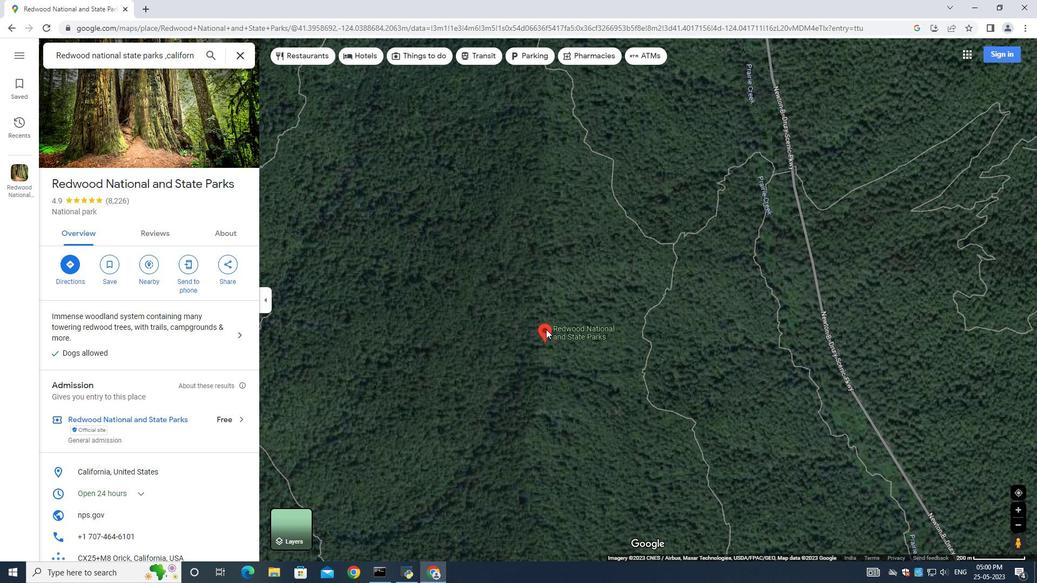 
Action: Mouse scrolled (546, 330) with delta (0, 0)
Screenshot: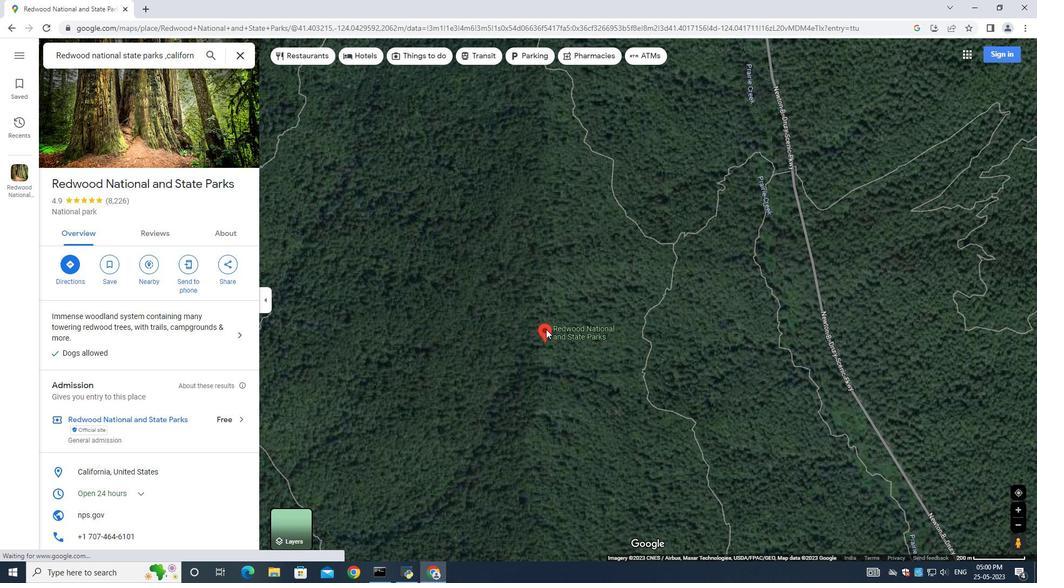 
Action: Mouse scrolled (546, 330) with delta (0, 0)
Screenshot: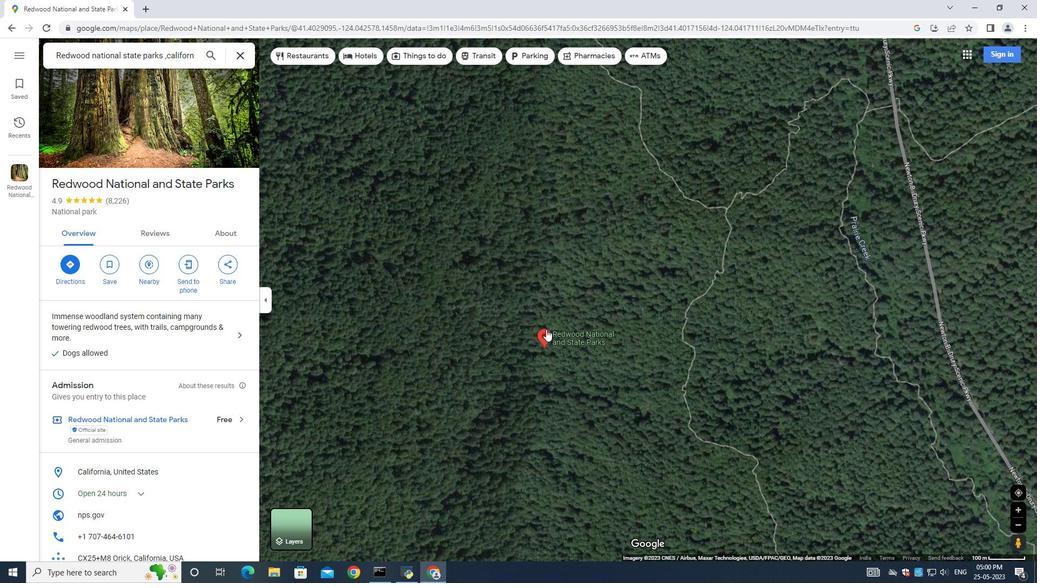 
Action: Mouse scrolled (546, 330) with delta (0, 0)
Screenshot: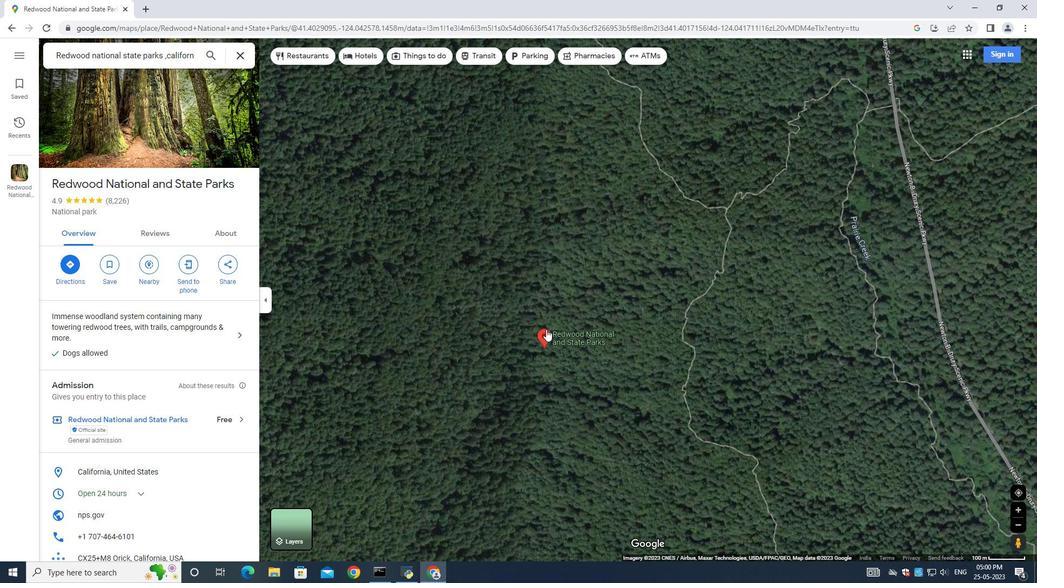 
Action: Mouse scrolled (546, 330) with delta (0, 0)
Screenshot: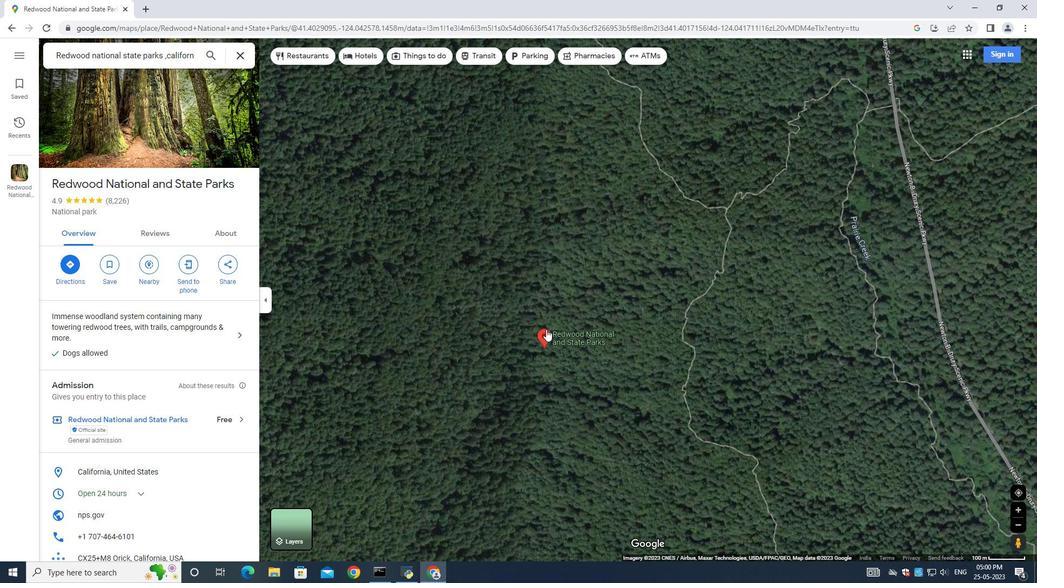 
Action: Mouse moved to (548, 356)
Screenshot: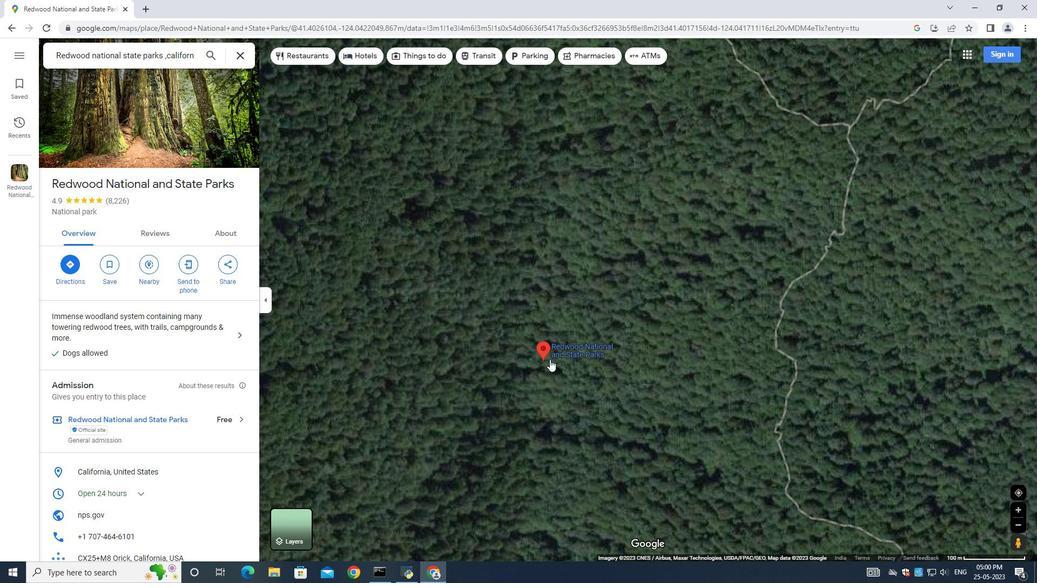 
Action: Mouse scrolled (548, 357) with delta (0, 0)
Screenshot: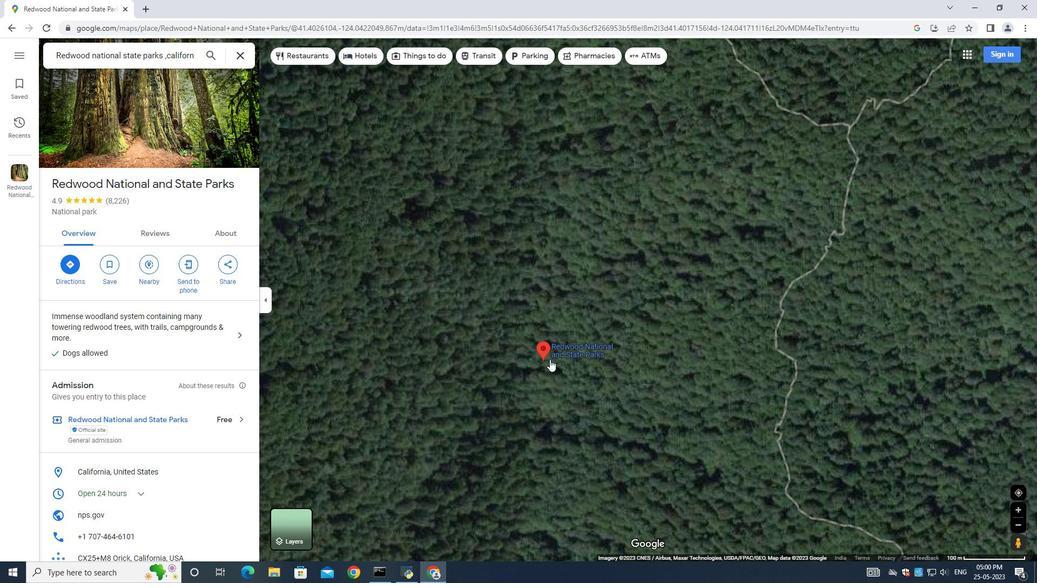 
Action: Mouse moved to (548, 356)
Screenshot: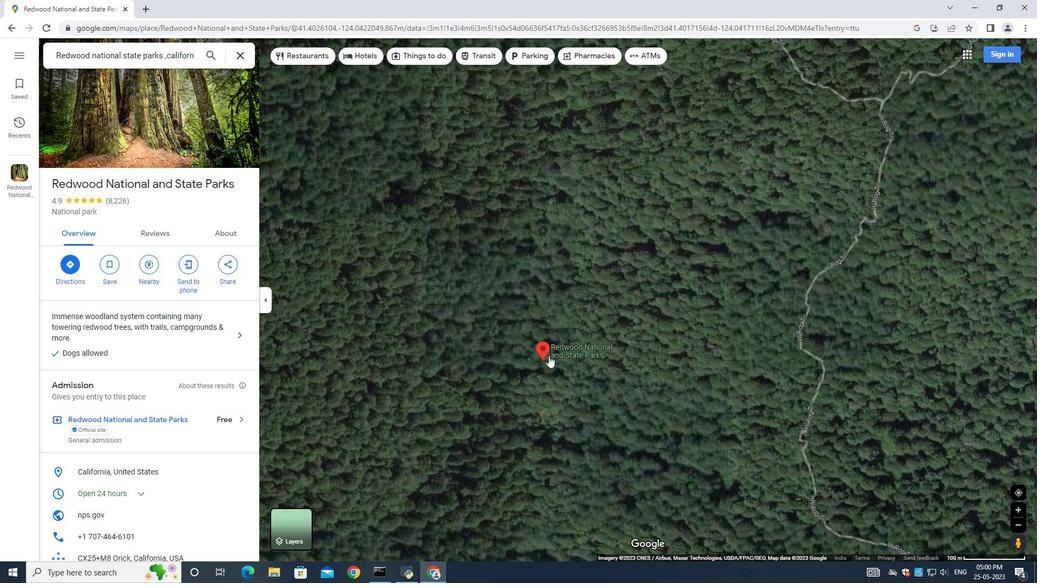 
Action: Mouse scrolled (548, 356) with delta (0, 0)
Screenshot: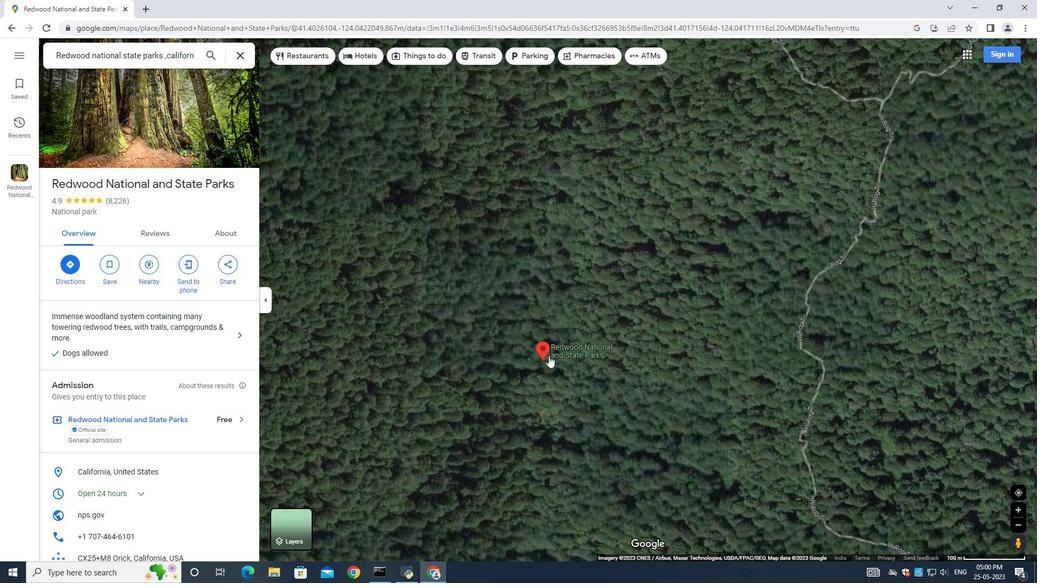 
Action: Mouse scrolled (548, 356) with delta (0, 0)
Screenshot: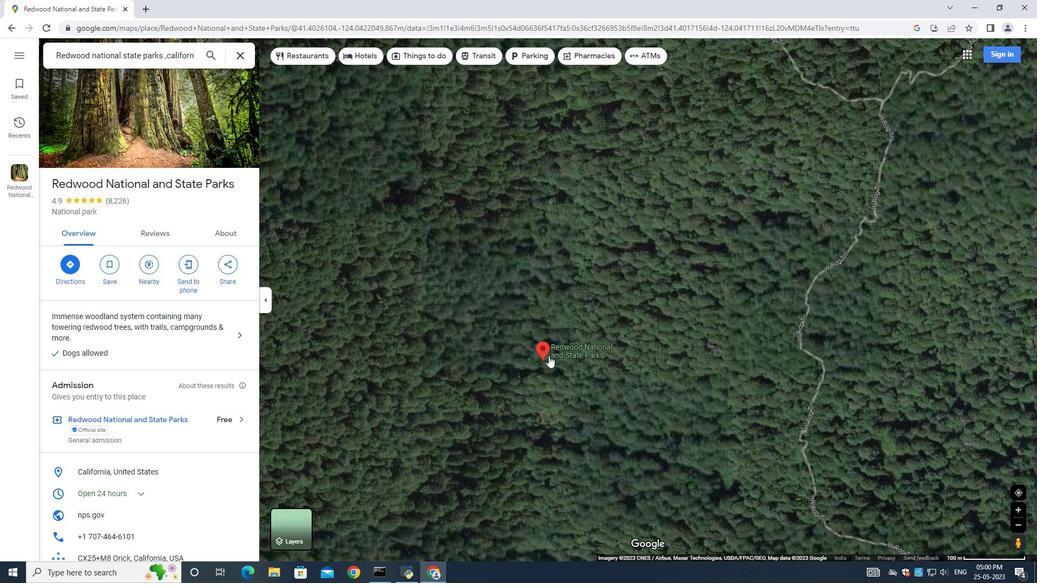 
Action: Mouse moved to (158, 128)
Screenshot: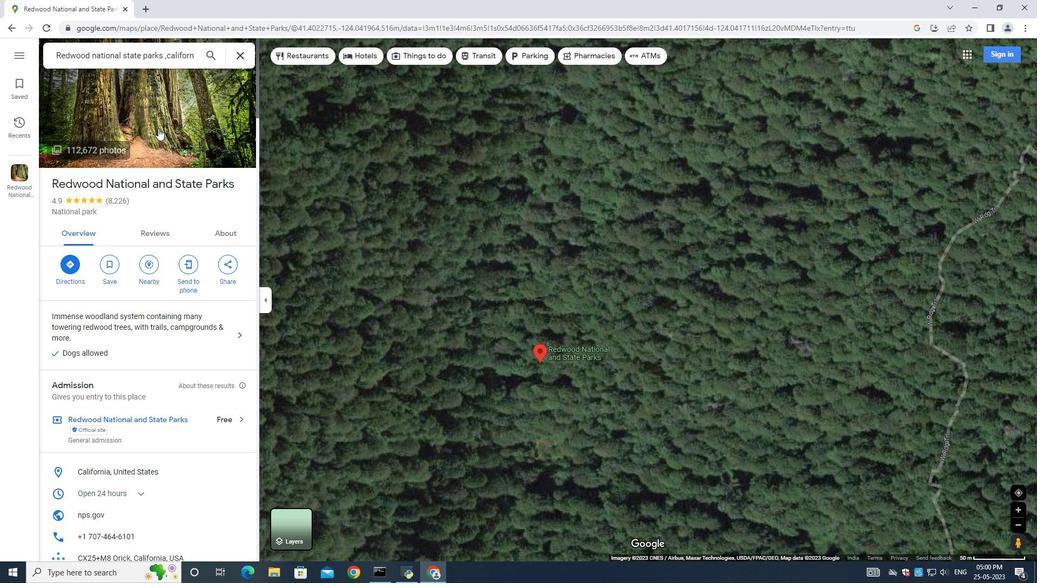 
Action: Mouse pressed left at (158, 128)
Screenshot: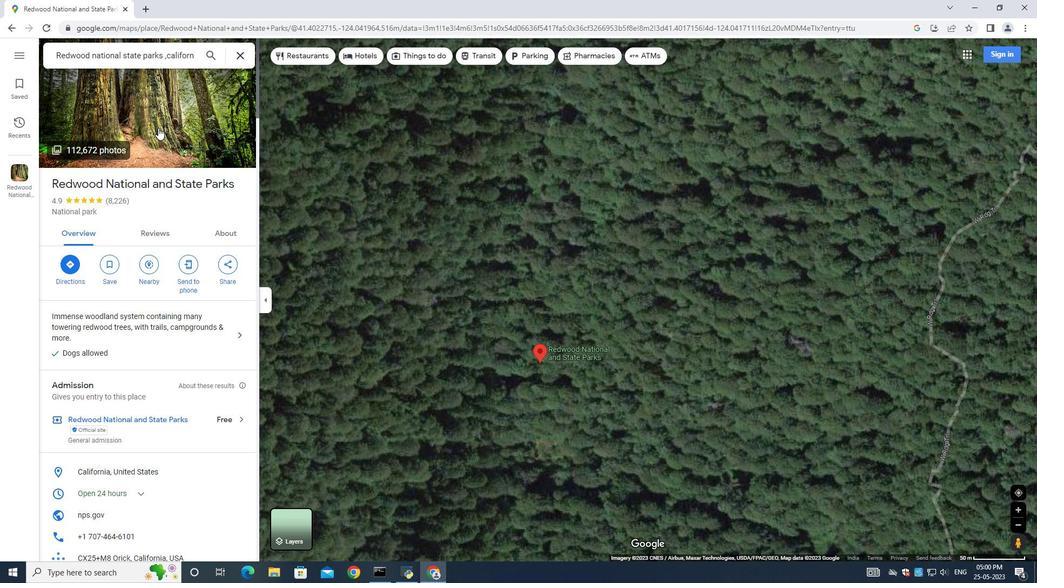 
Action: Mouse moved to (130, 335)
Screenshot: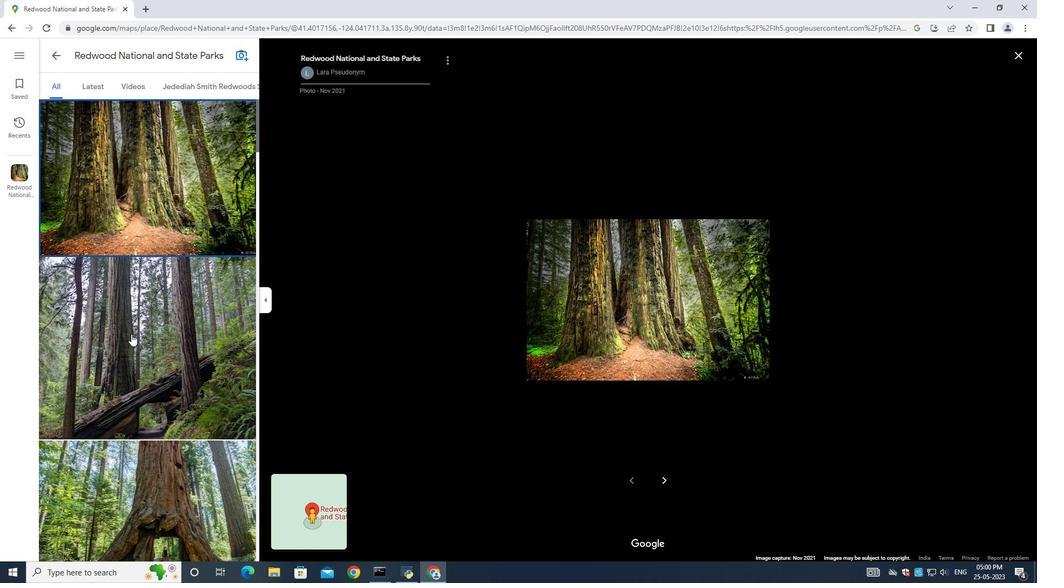 
Action: Mouse scrolled (130, 333) with delta (0, 0)
Screenshot: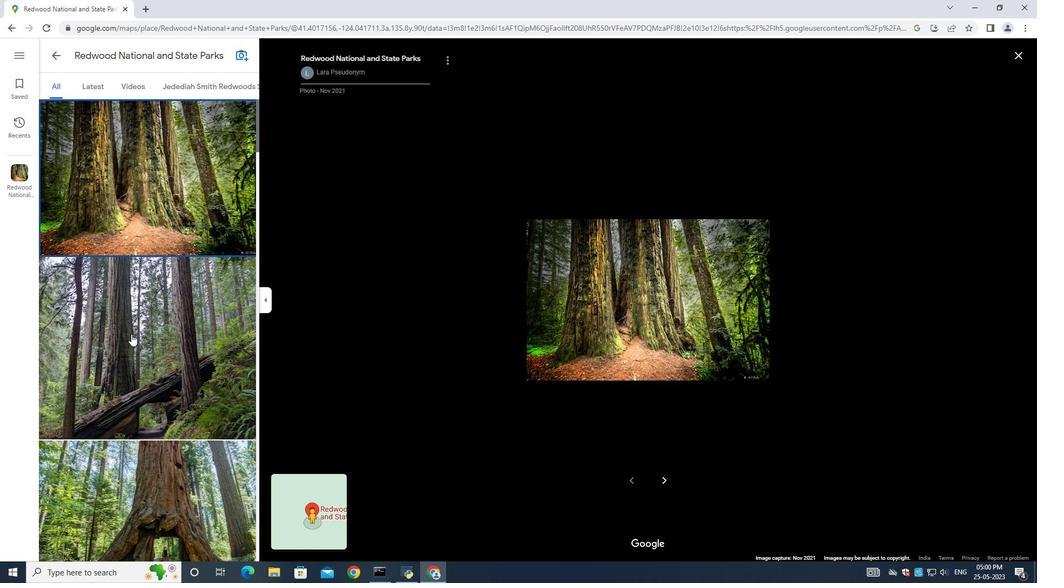 
Action: Mouse moved to (130, 333)
Screenshot: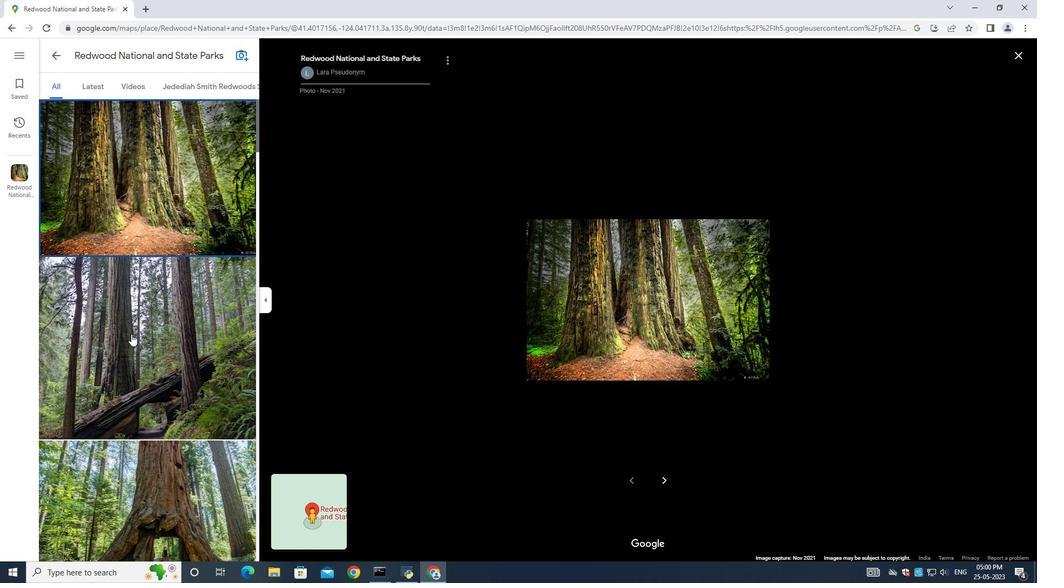 
Action: Mouse scrolled (130, 333) with delta (0, 0)
Screenshot: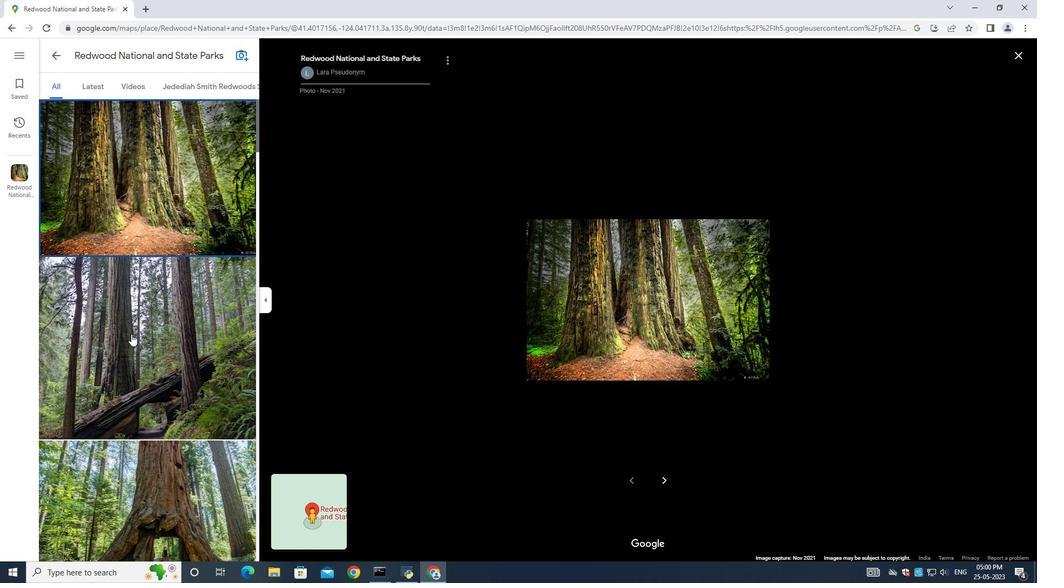 
Action: Mouse moved to (130, 333)
Screenshot: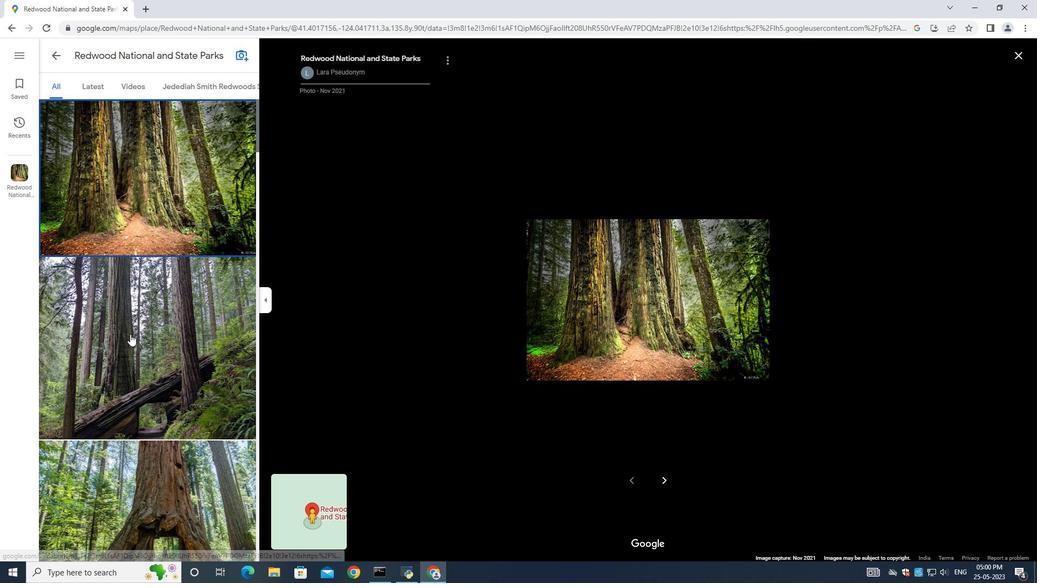 
Action: Mouse scrolled (130, 333) with delta (0, 0)
Screenshot: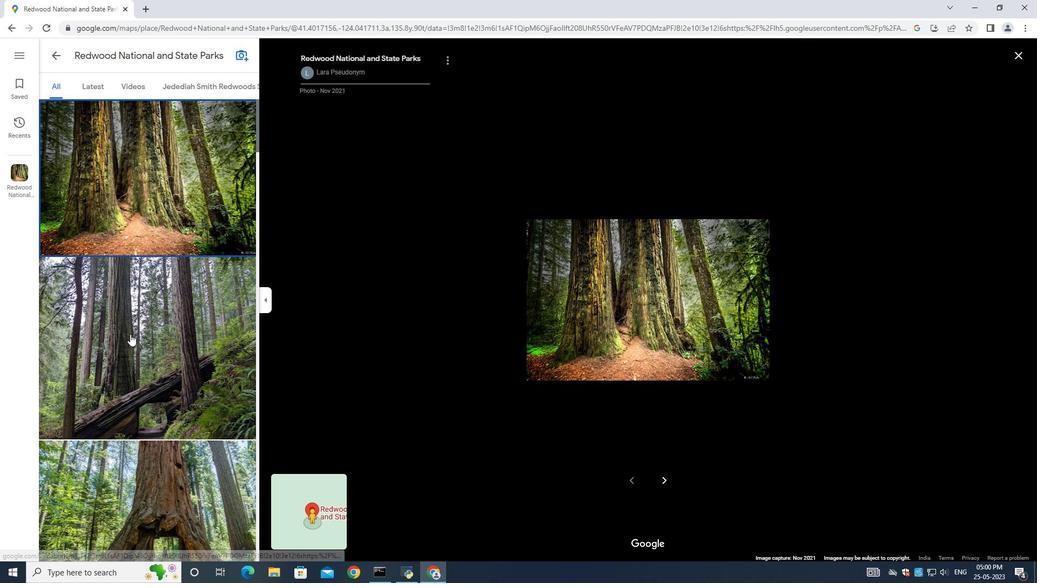 
Action: Mouse moved to (130, 333)
Screenshot: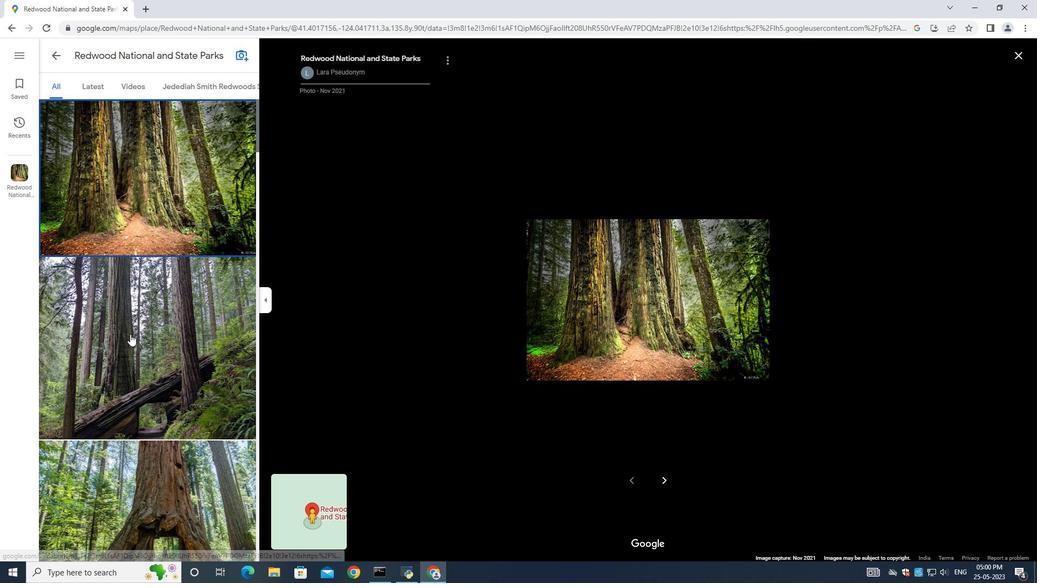 
Action: Mouse scrolled (130, 333) with delta (0, 0)
Screenshot: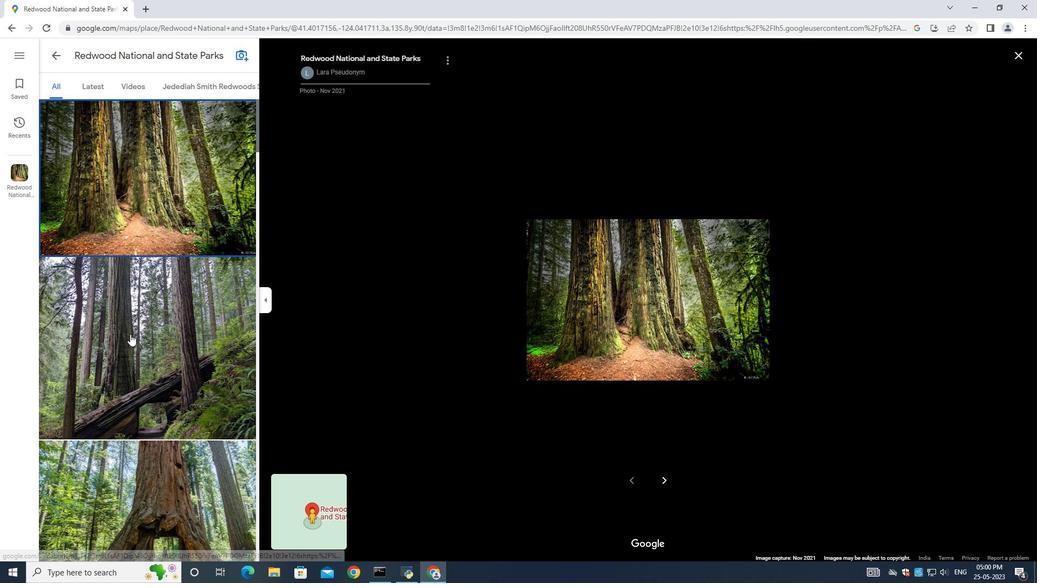 
Action: Mouse moved to (131, 332)
Screenshot: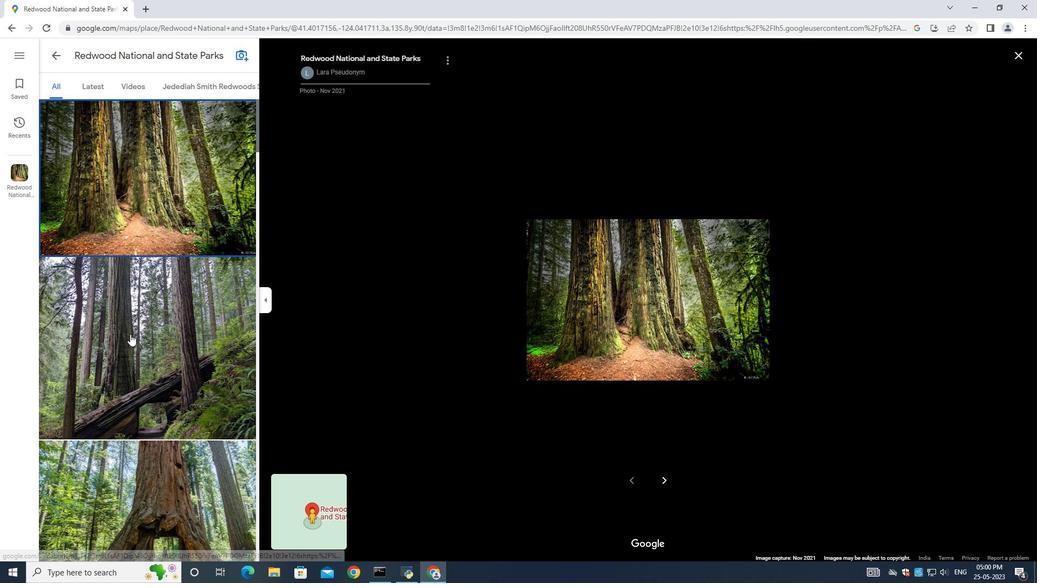 
Action: Mouse scrolled (130, 333) with delta (0, 0)
Screenshot: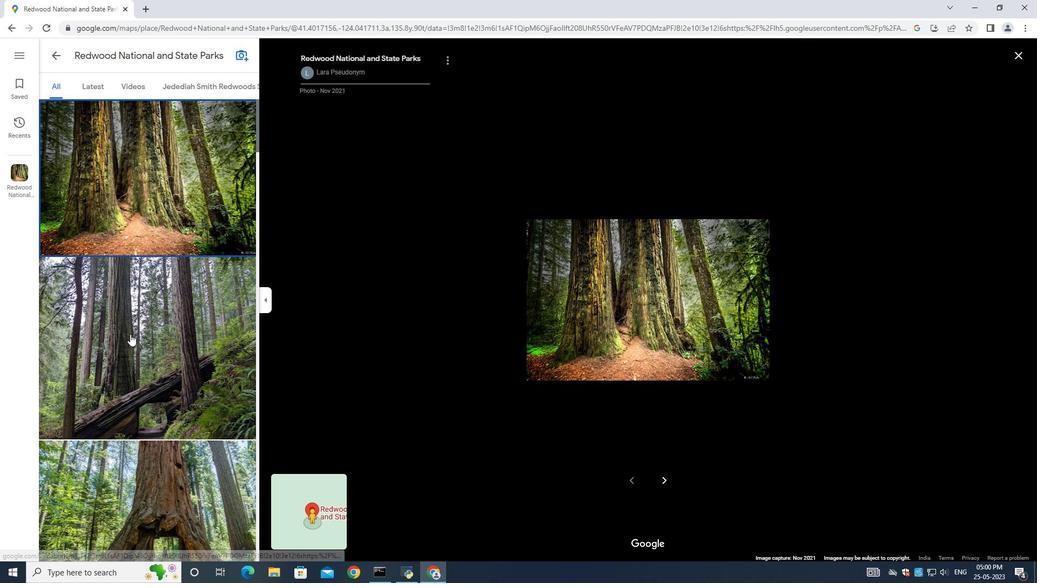
Action: Mouse scrolled (130, 333) with delta (0, 0)
Screenshot: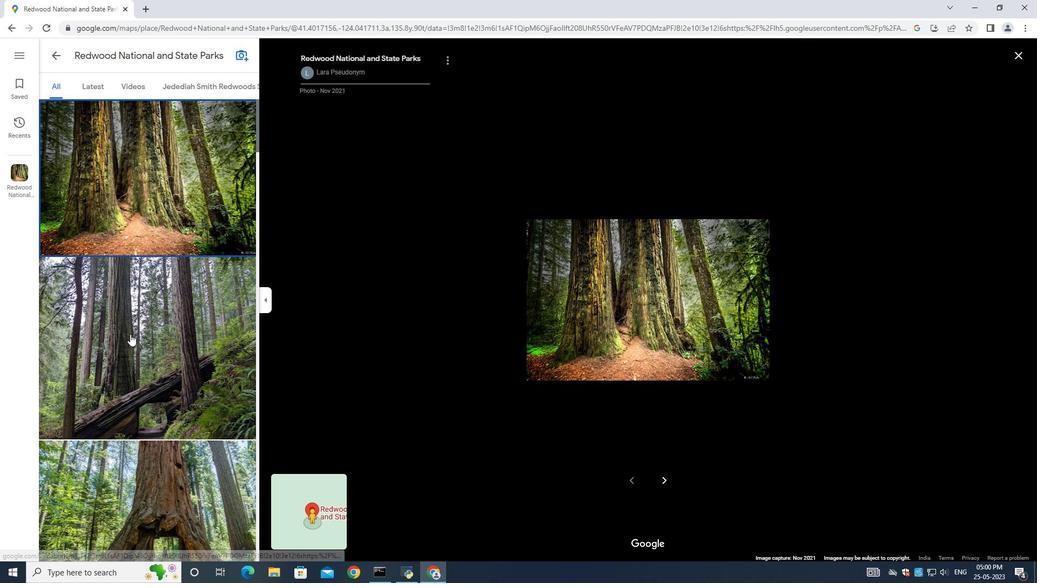 
Action: Mouse scrolled (130, 333) with delta (0, 0)
Screenshot: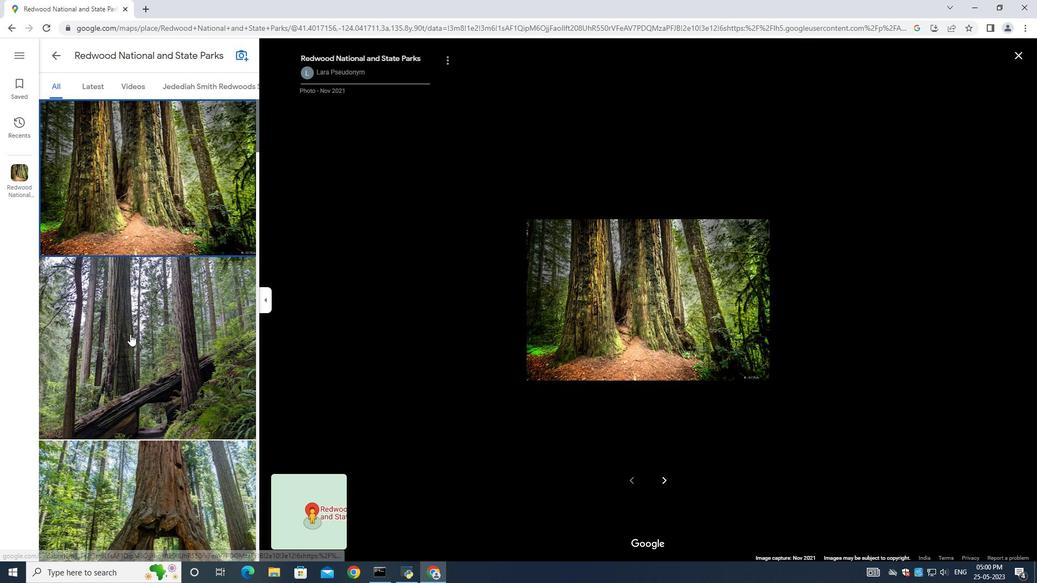 
Action: Mouse scrolled (131, 332) with delta (0, 0)
Screenshot: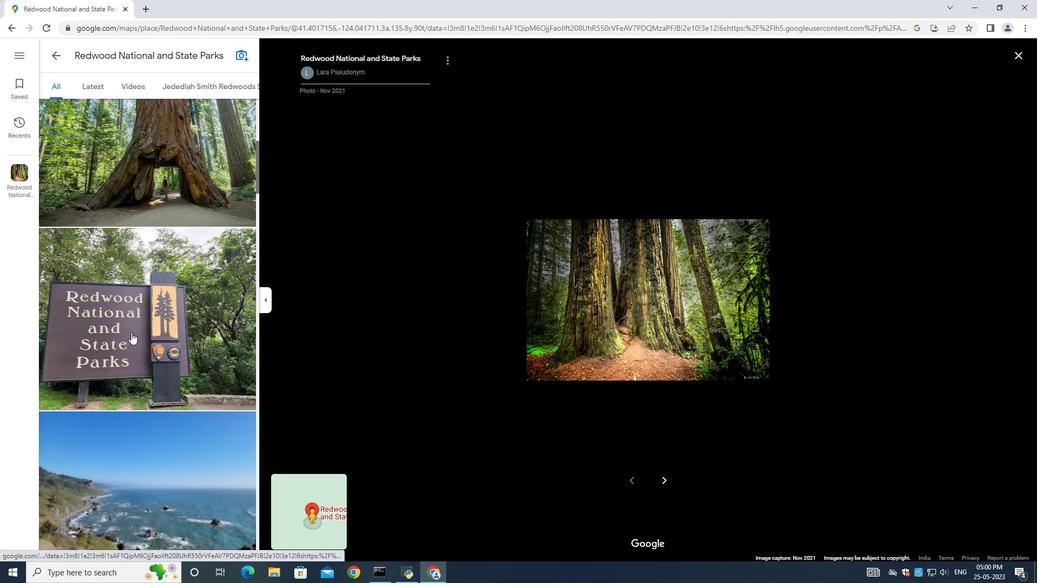 
Action: Mouse scrolled (131, 332) with delta (0, 0)
Screenshot: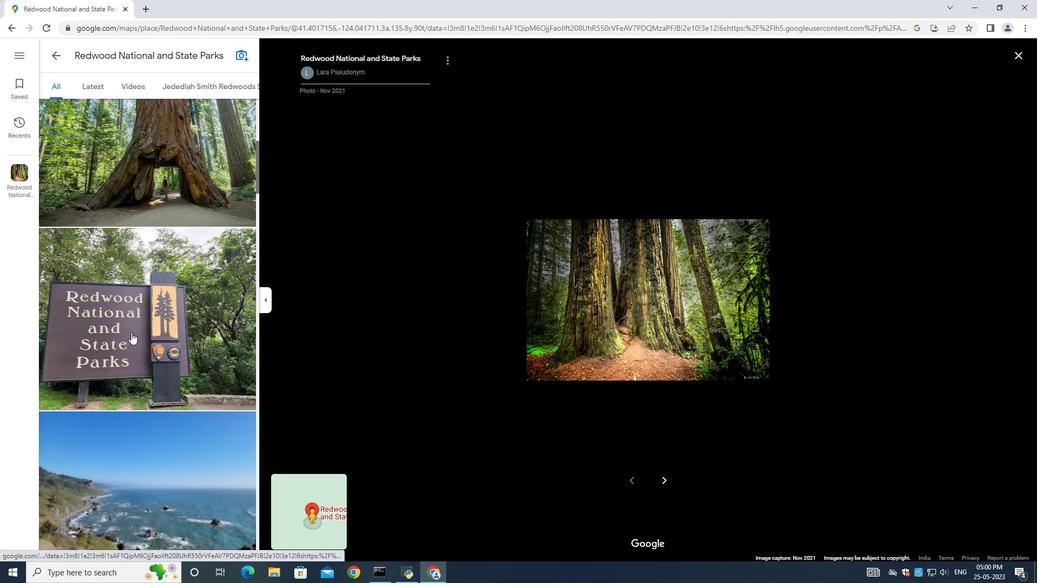 
Action: Mouse scrolled (131, 332) with delta (0, 0)
Screenshot: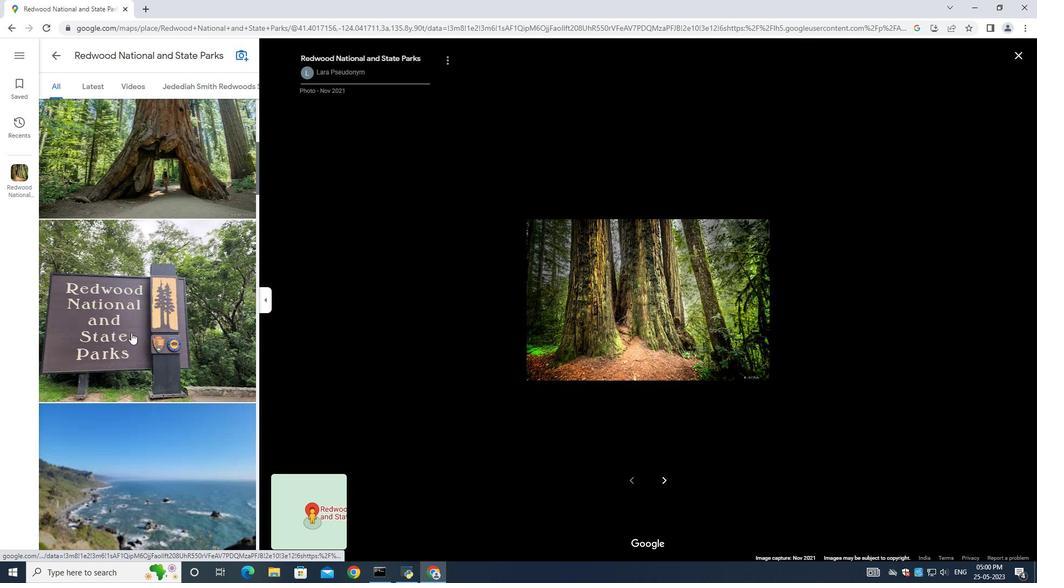 
Action: Mouse scrolled (131, 332) with delta (0, 0)
Screenshot: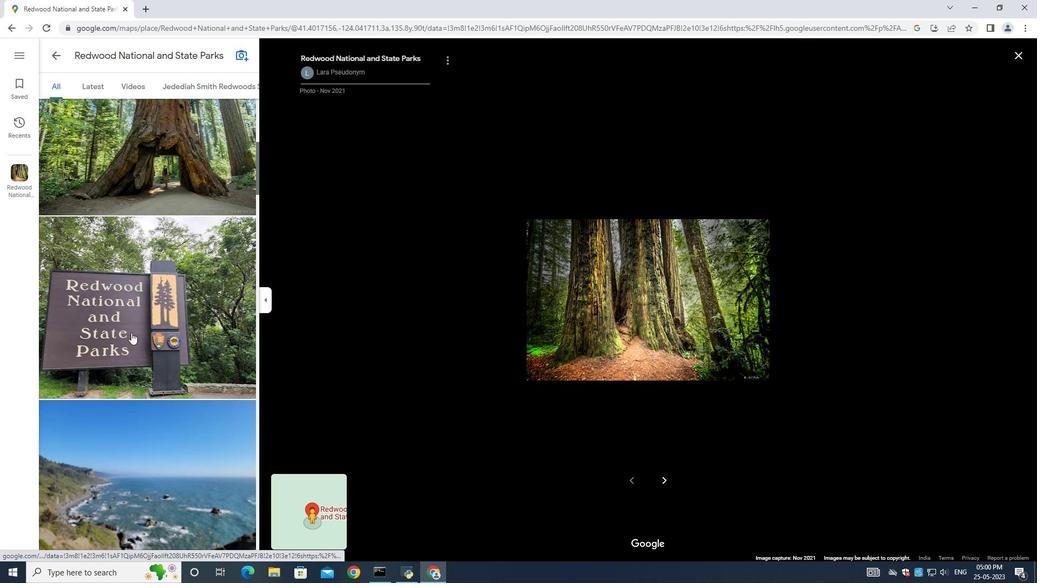 
Action: Mouse scrolled (131, 332) with delta (0, 0)
Screenshot: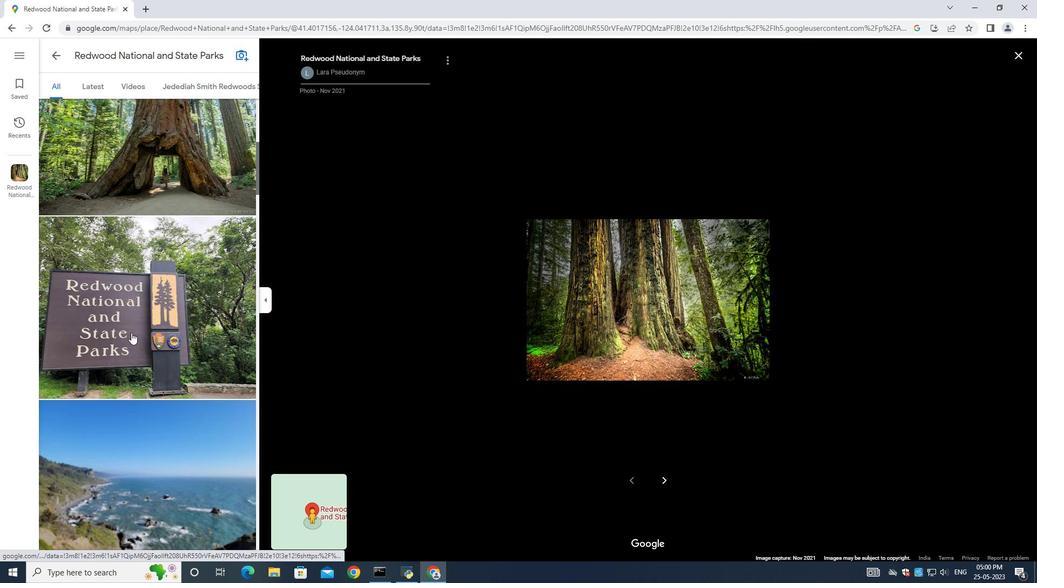 
Action: Mouse moved to (131, 332)
Screenshot: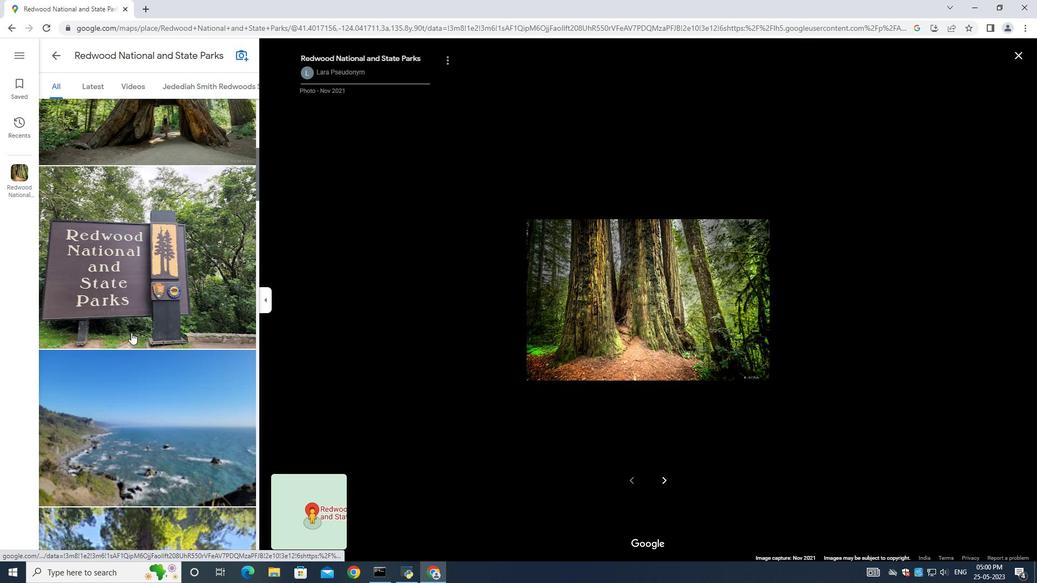 
Action: Mouse scrolled (131, 332) with delta (0, 0)
Screenshot: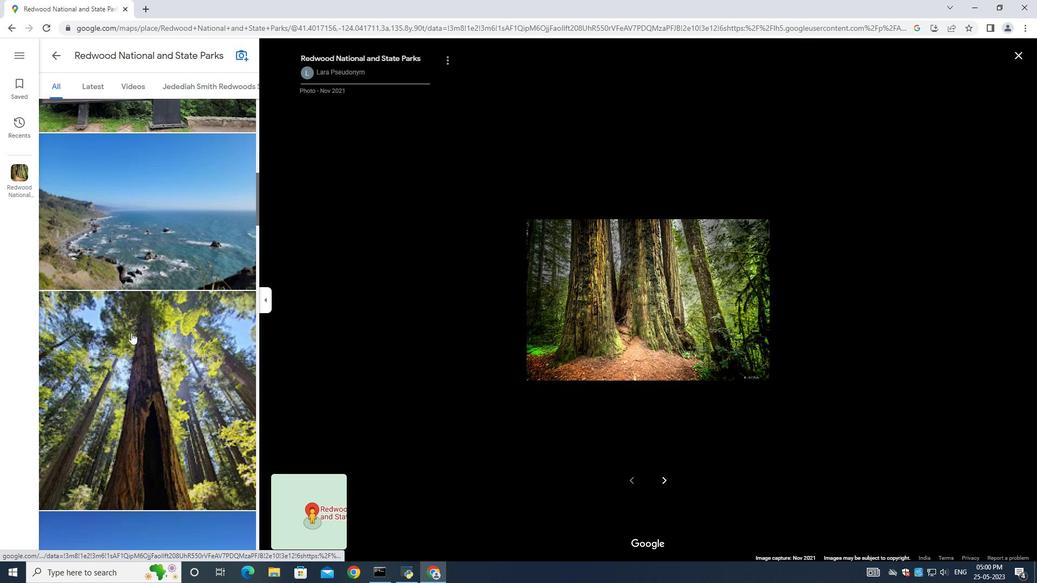 
Action: Mouse scrolled (131, 332) with delta (0, 0)
Screenshot: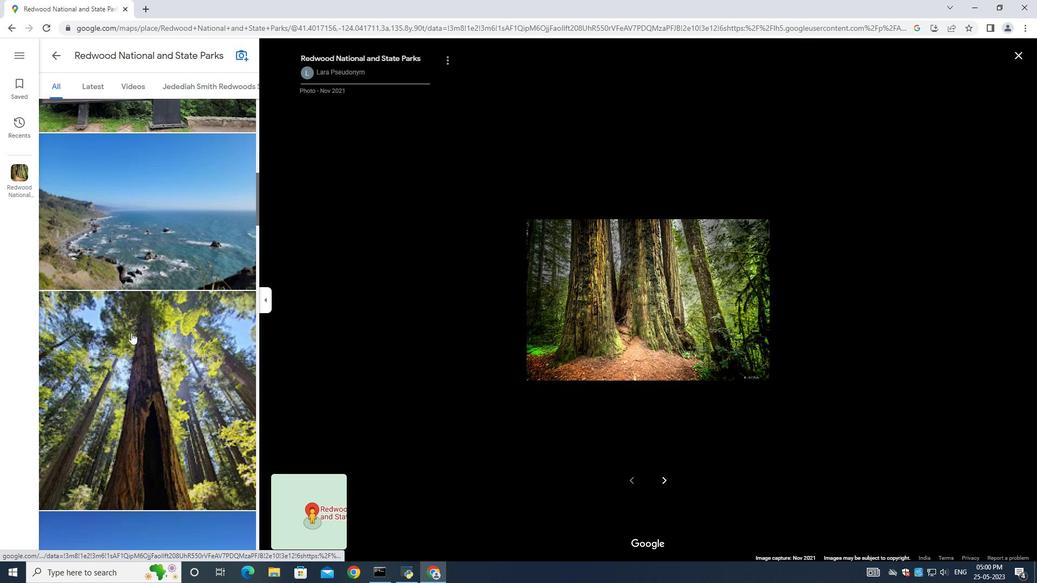 
Action: Mouse scrolled (131, 332) with delta (0, 0)
Screenshot: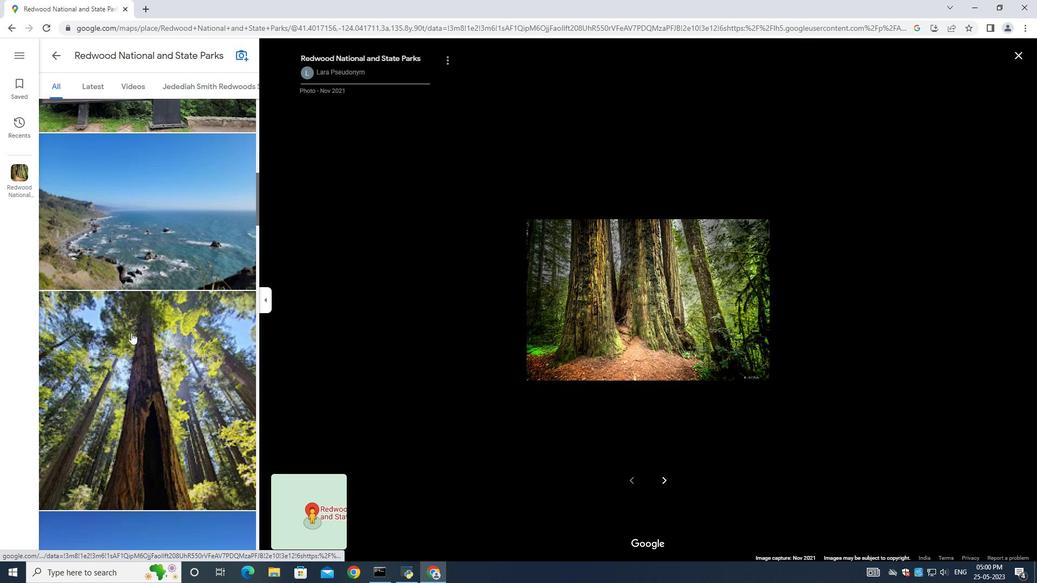 
Action: Mouse scrolled (131, 332) with delta (0, 0)
Screenshot: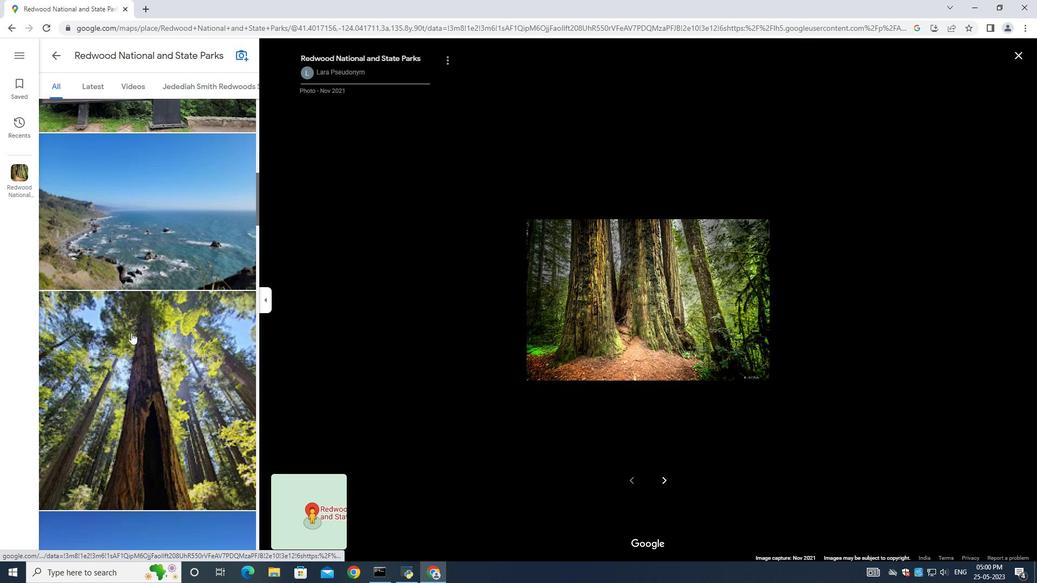 
Action: Mouse scrolled (131, 332) with delta (0, 0)
Screenshot: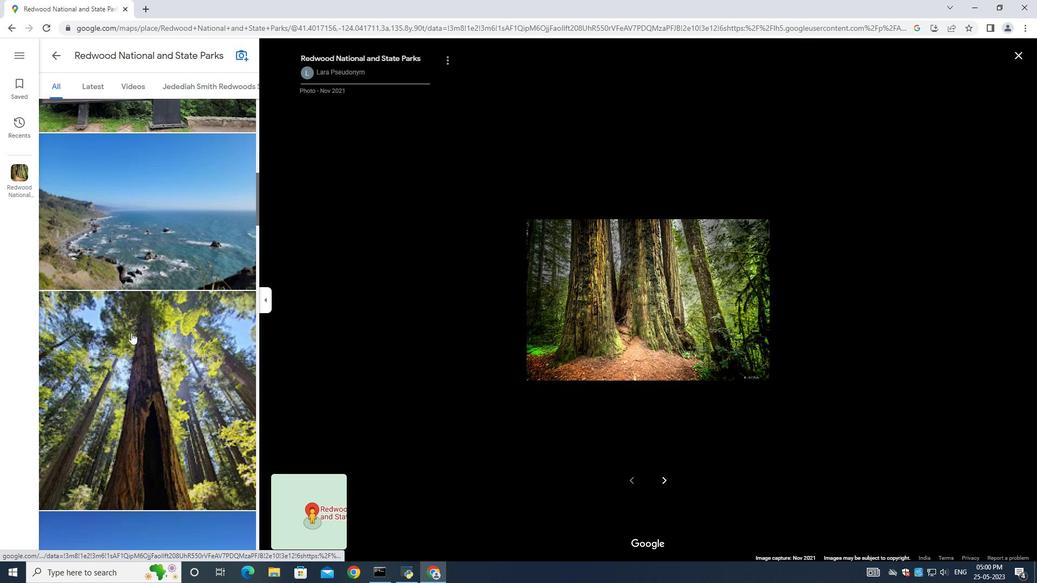 
Action: Mouse scrolled (131, 332) with delta (0, 0)
Screenshot: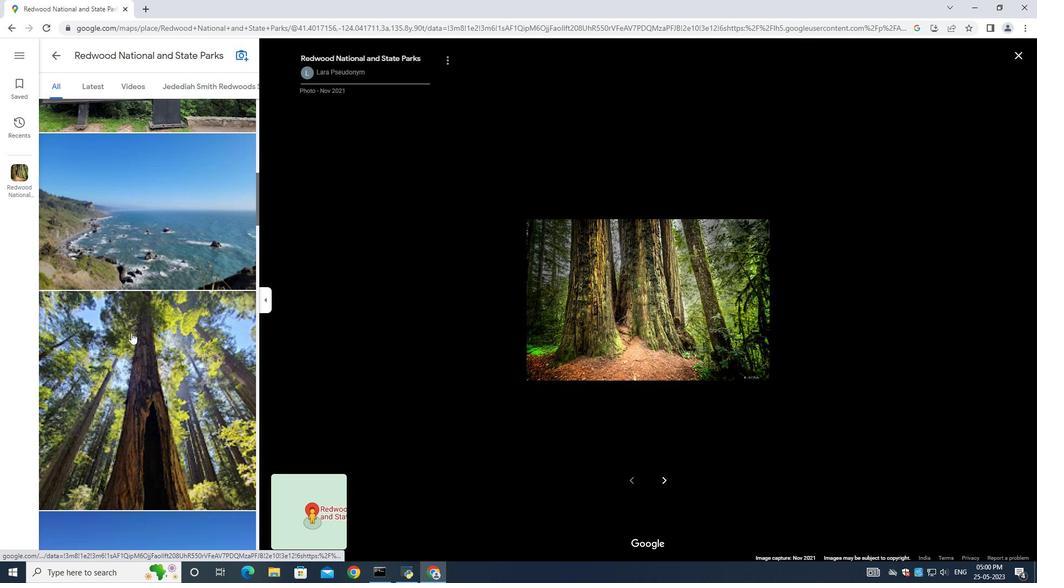 
Action: Mouse scrolled (131, 332) with delta (0, 0)
Screenshot: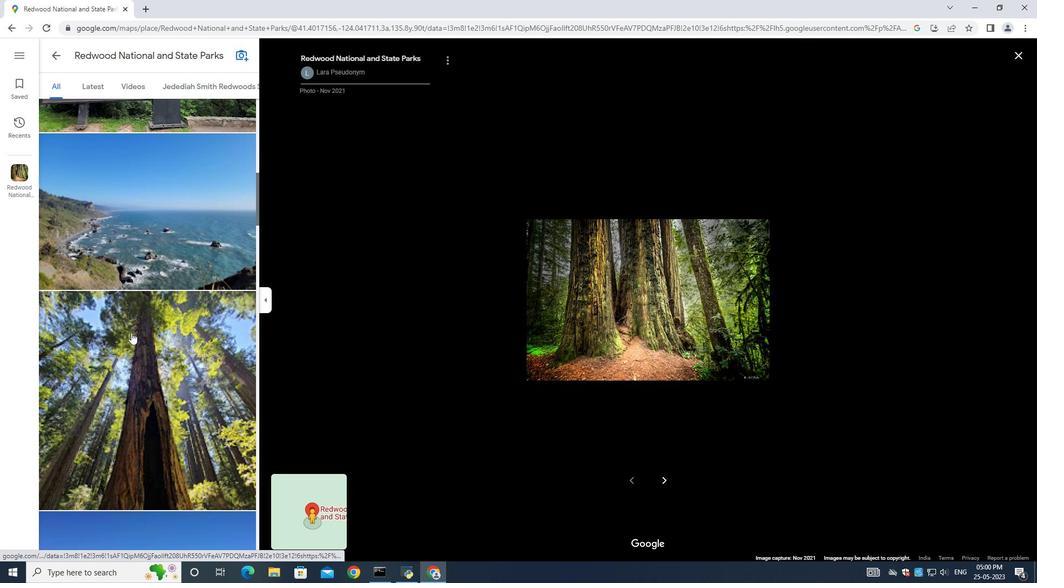 
Action: Mouse scrolled (131, 332) with delta (0, 0)
Screenshot: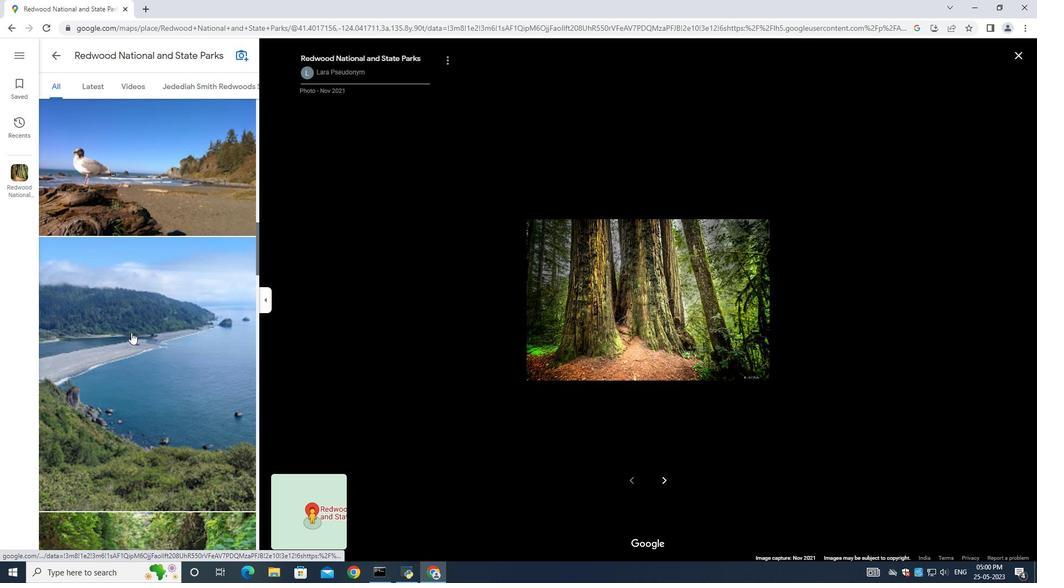 
Action: Mouse scrolled (131, 332) with delta (0, 0)
Screenshot: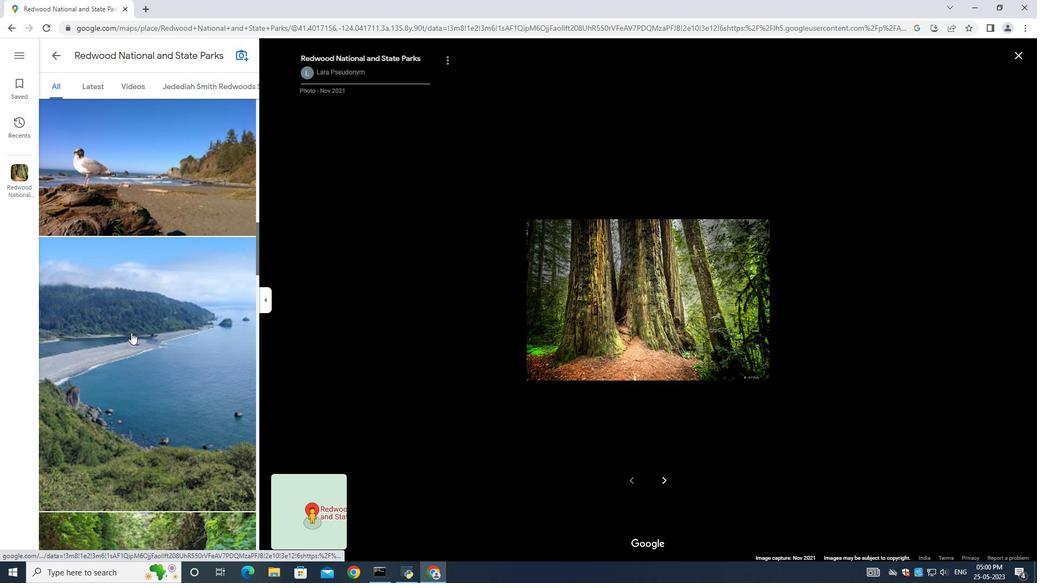 
Action: Mouse scrolled (131, 332) with delta (0, 0)
Screenshot: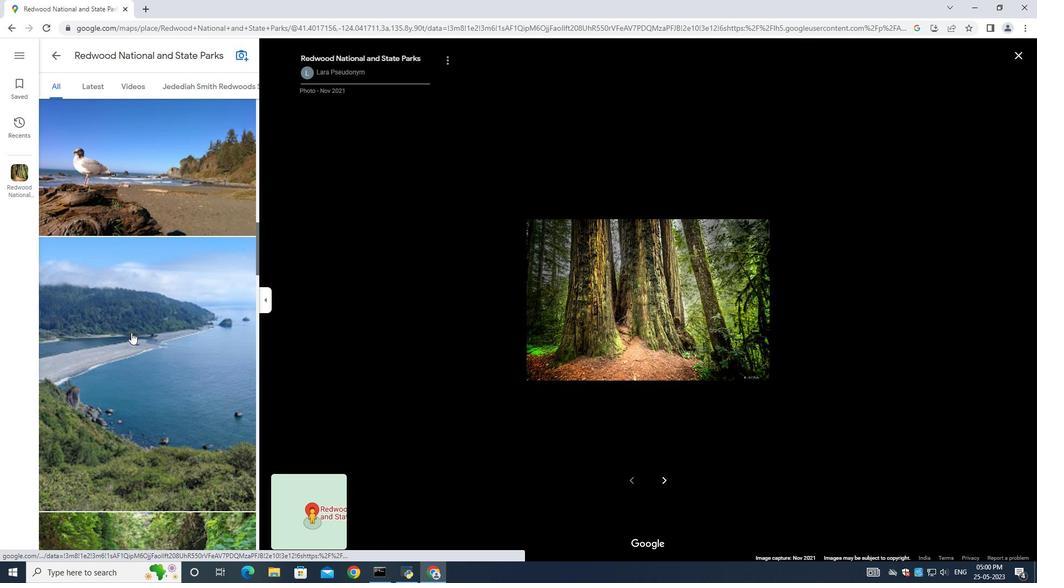 
Action: Mouse scrolled (131, 332) with delta (0, 0)
Screenshot: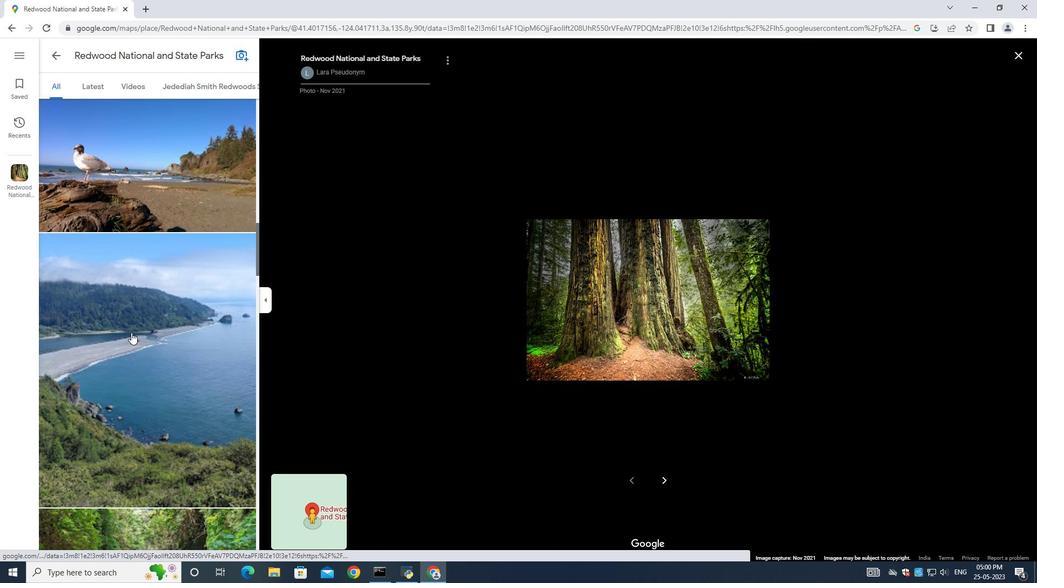 
Action: Mouse scrolled (131, 332) with delta (0, 0)
Screenshot: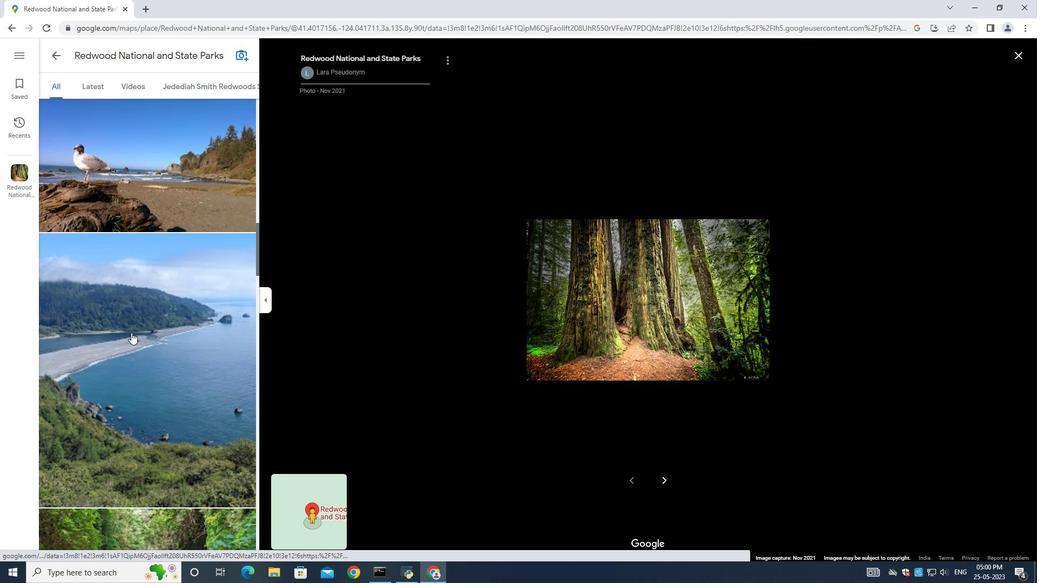 
Action: Mouse scrolled (131, 332) with delta (0, 0)
Screenshot: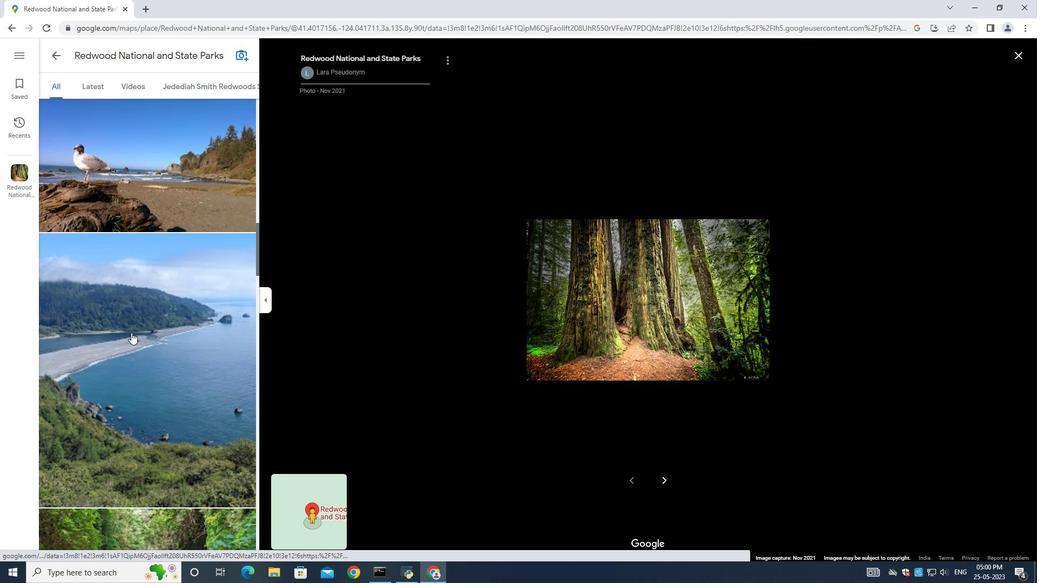 
Action: Mouse scrolled (131, 332) with delta (0, 0)
Screenshot: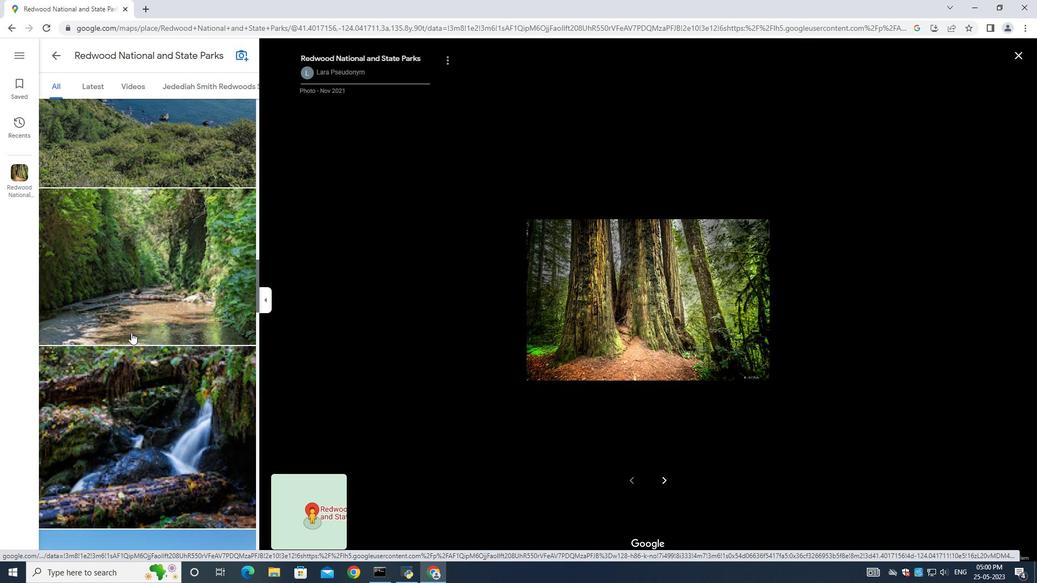 
Action: Mouse scrolled (131, 332) with delta (0, 0)
Screenshot: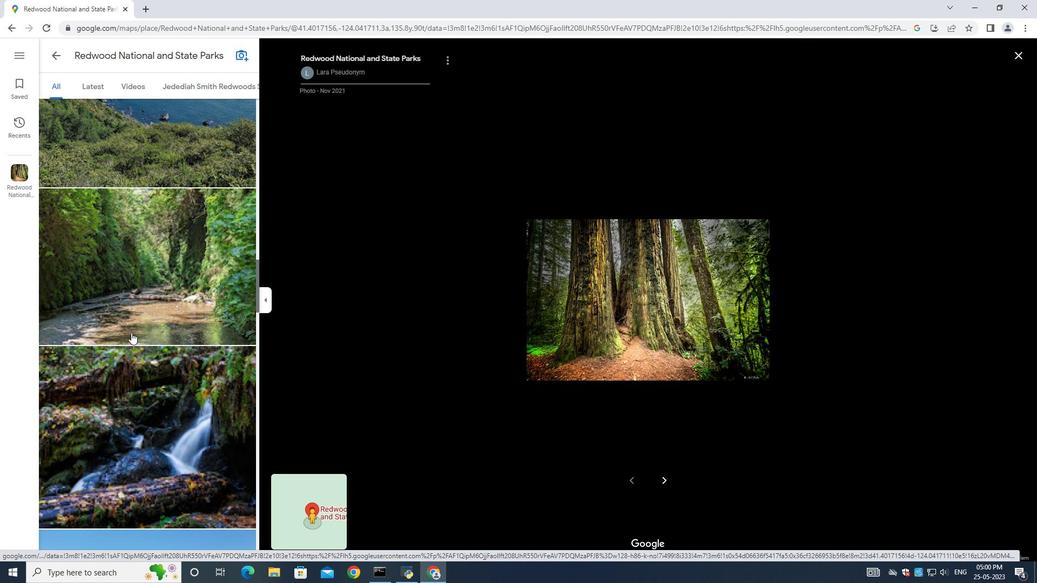 
Action: Mouse moved to (131, 332)
Screenshot: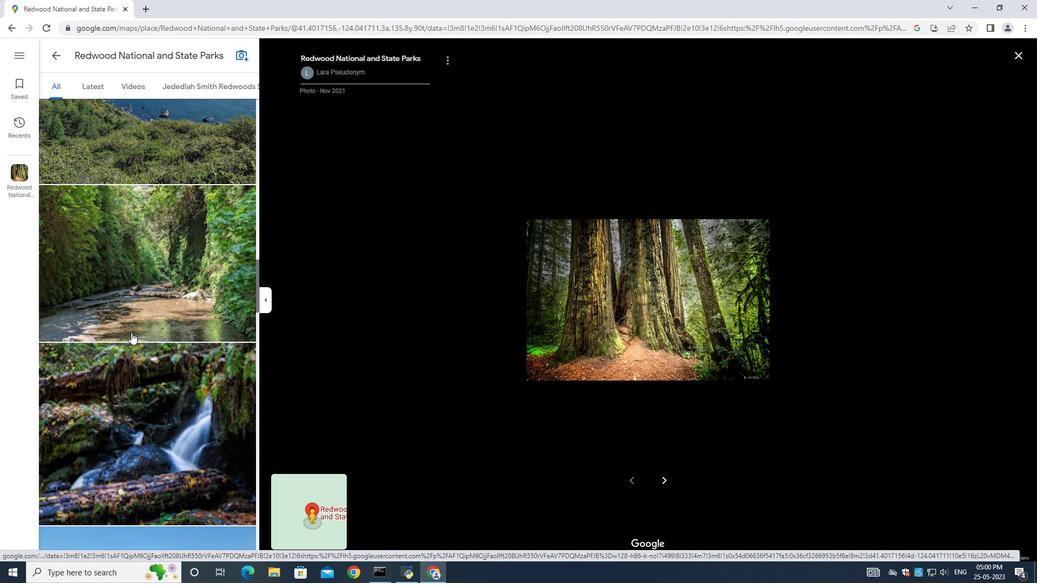 
Action: Mouse scrolled (131, 332) with delta (0, 0)
Screenshot: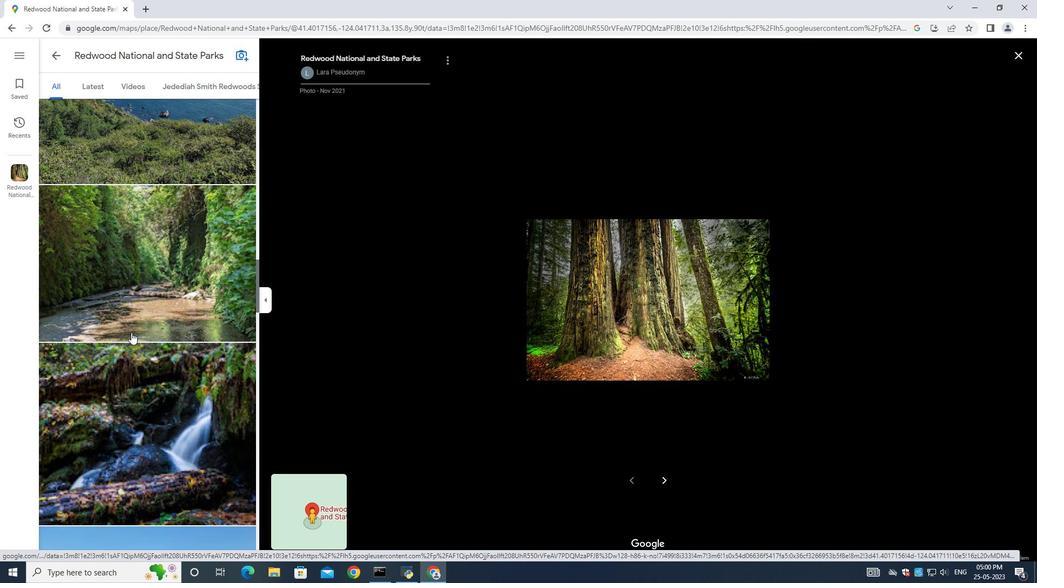 
Action: Mouse scrolled (131, 332) with delta (0, 0)
Screenshot: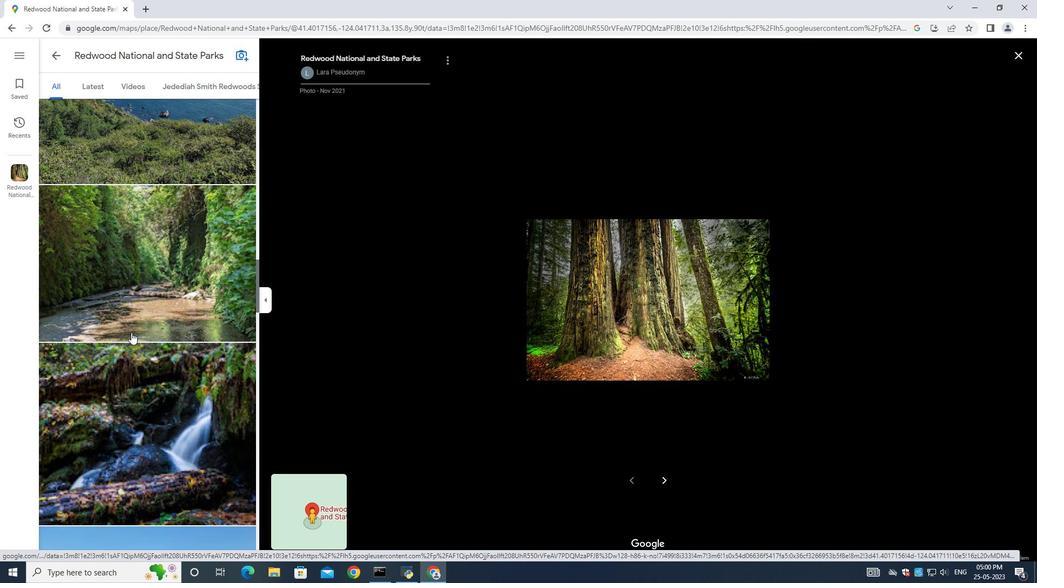 
Action: Mouse scrolled (131, 332) with delta (0, 0)
Screenshot: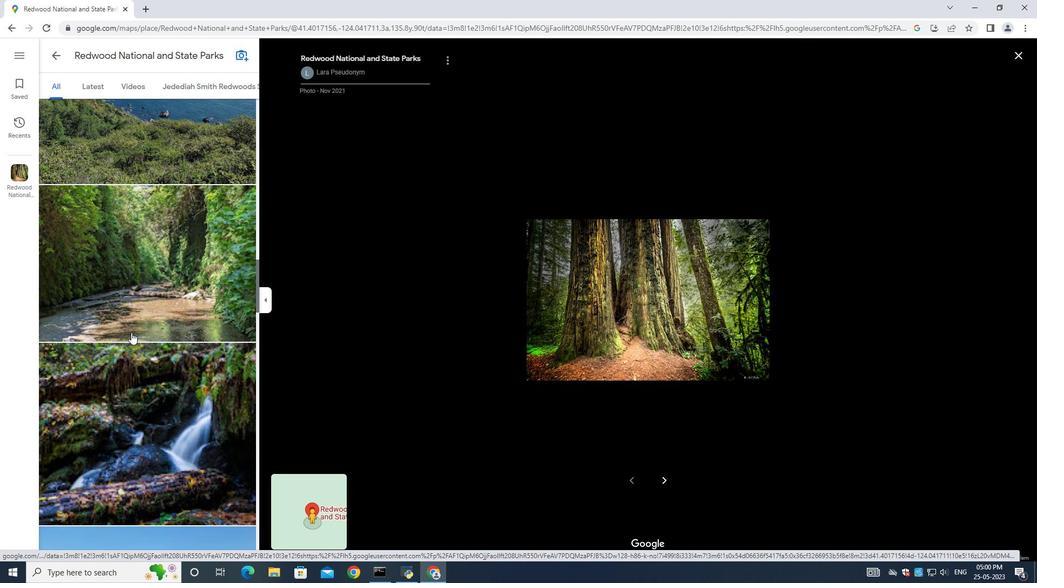 
Action: Mouse scrolled (131, 332) with delta (0, 0)
Screenshot: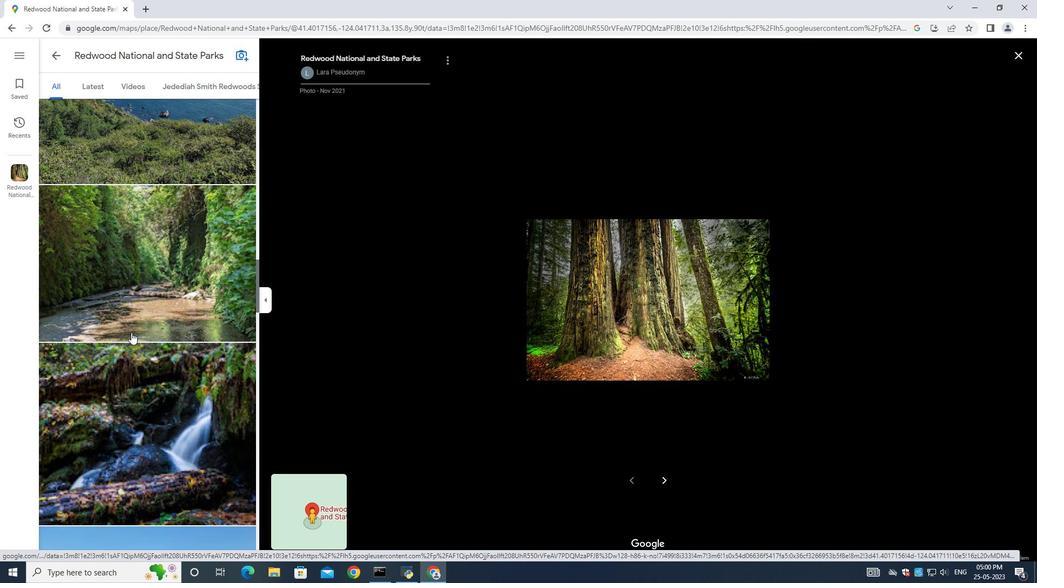 
Action: Mouse scrolled (131, 332) with delta (0, 0)
Screenshot: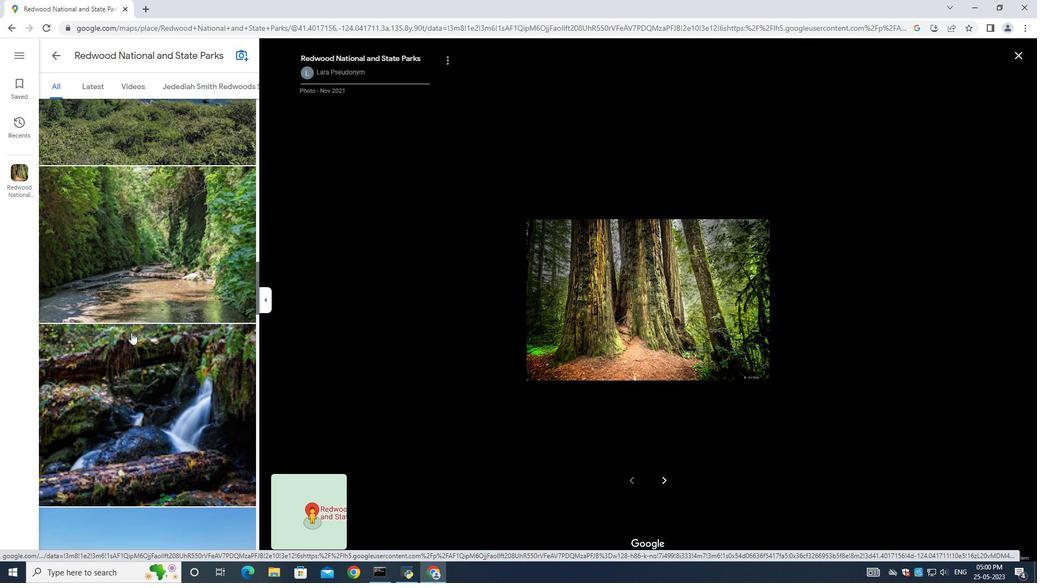 
Action: Mouse scrolled (131, 332) with delta (0, 0)
Screenshot: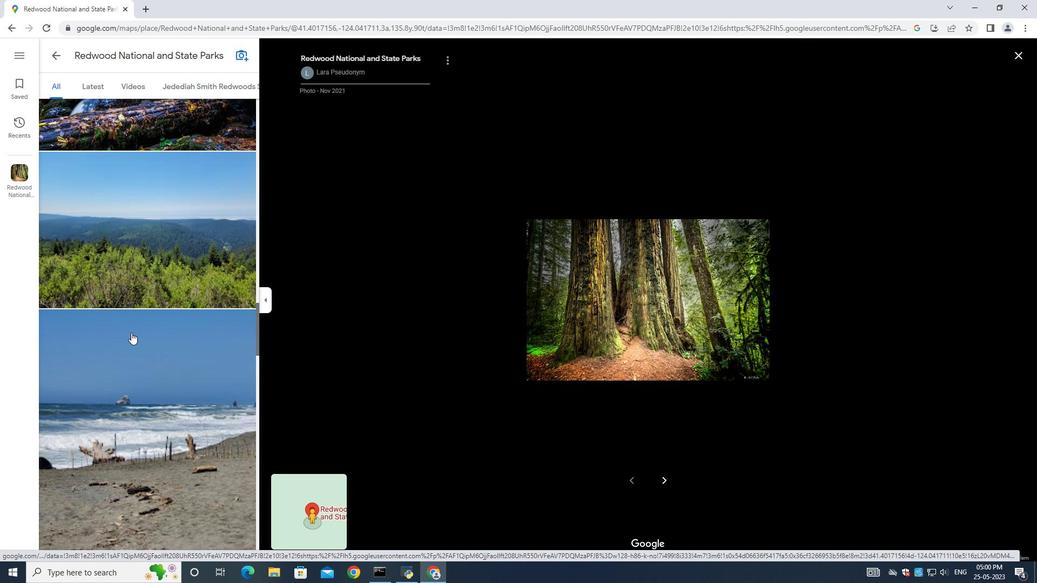 
Action: Mouse scrolled (131, 332) with delta (0, 0)
Screenshot: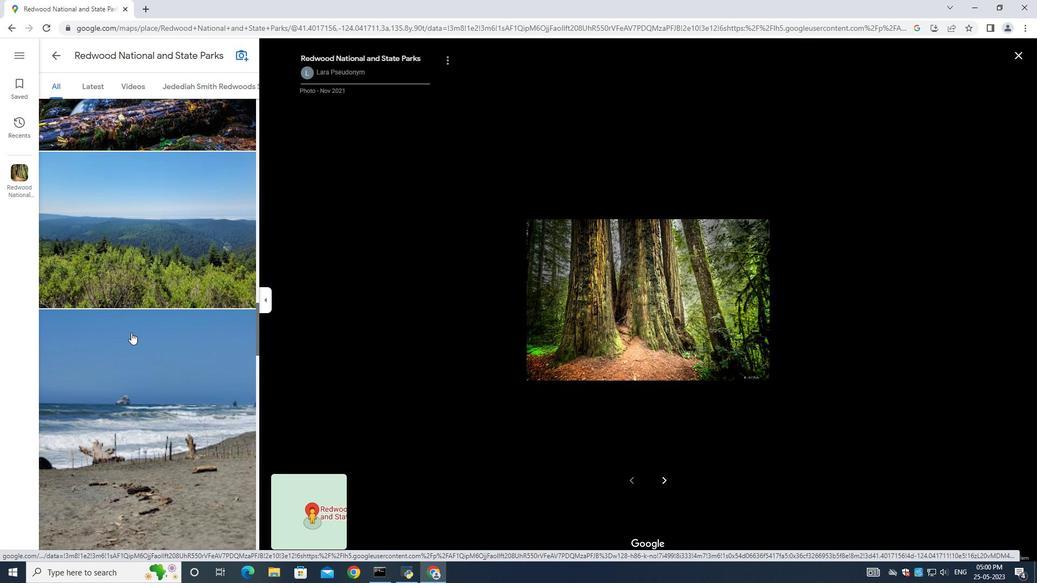 
Action: Mouse scrolled (131, 332) with delta (0, 0)
Screenshot: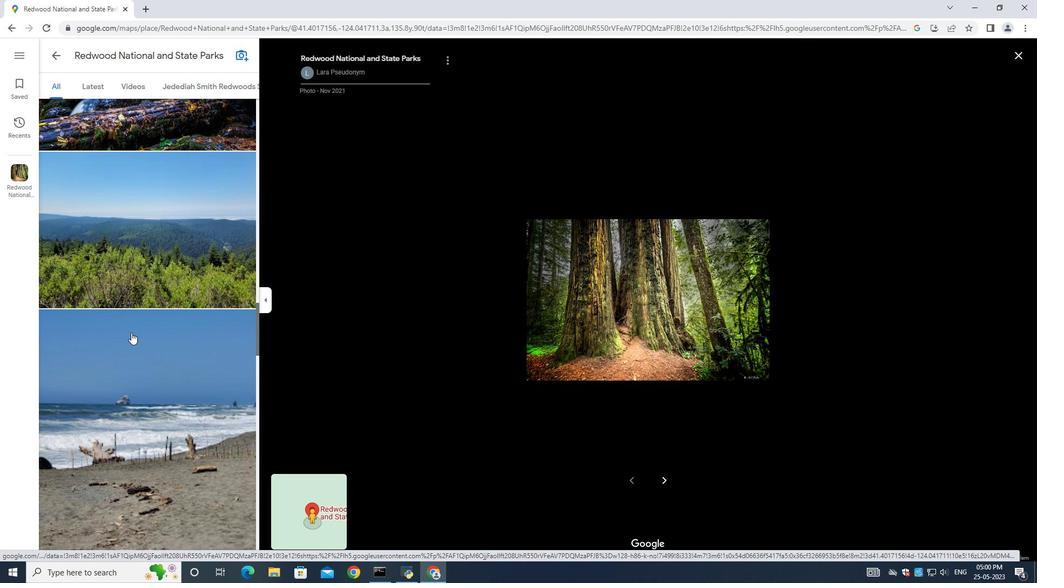 
Action: Mouse scrolled (131, 332) with delta (0, 0)
Screenshot: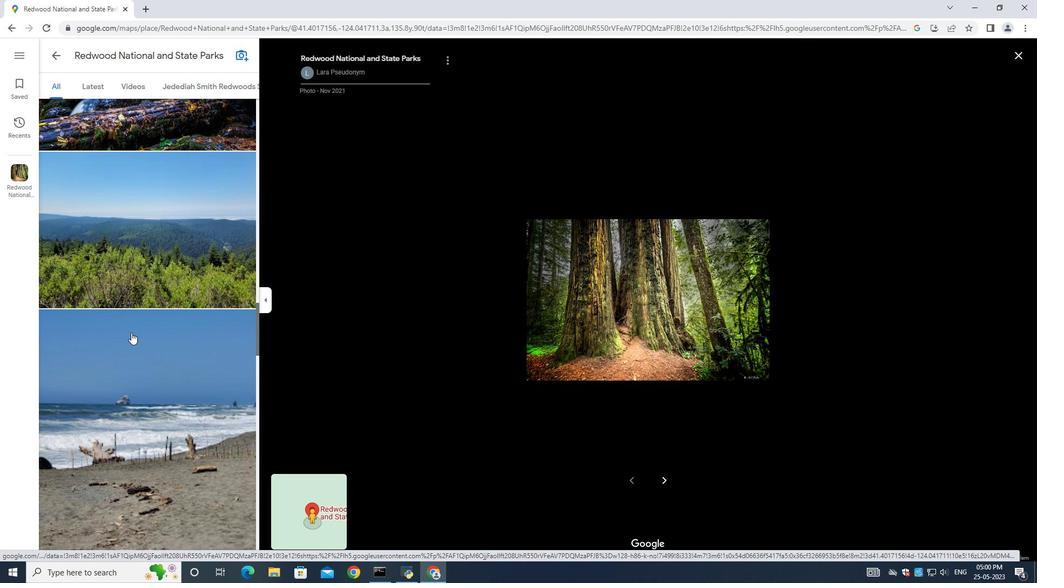 
Action: Mouse scrolled (131, 332) with delta (0, 0)
Screenshot: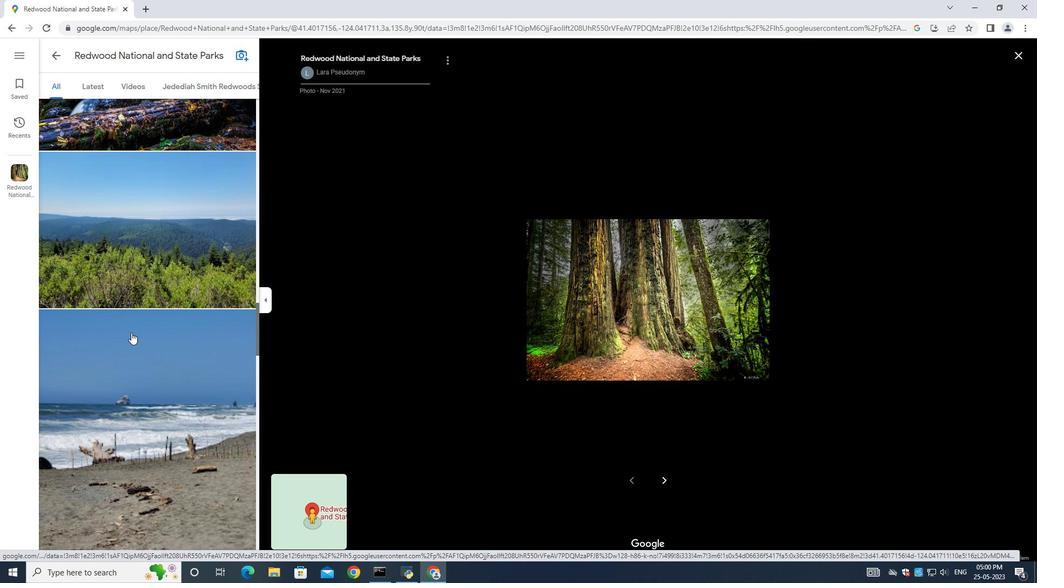 
Action: Mouse scrolled (131, 332) with delta (0, 0)
Screenshot: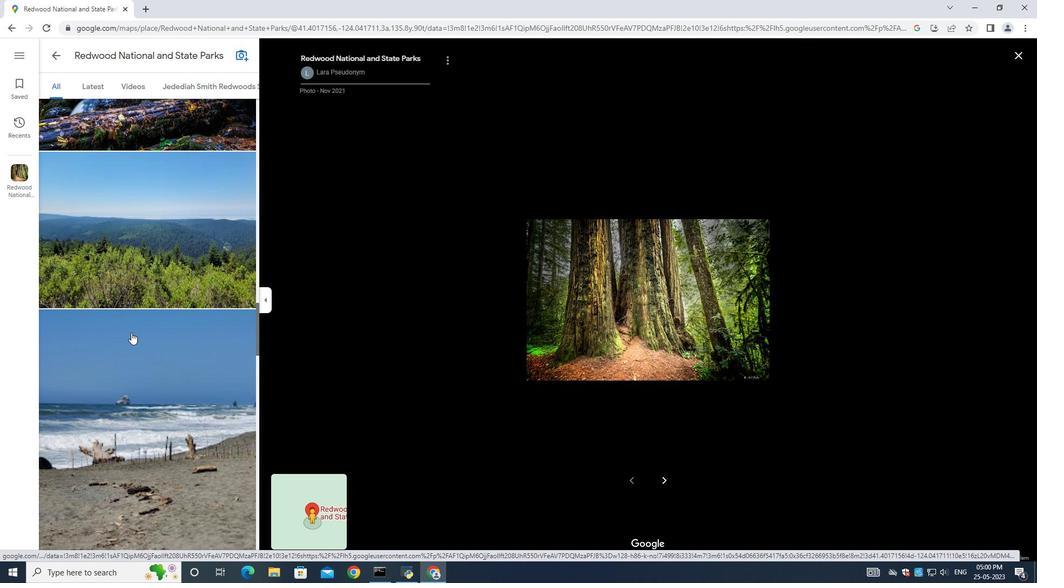 
Action: Mouse scrolled (131, 332) with delta (0, 0)
Screenshot: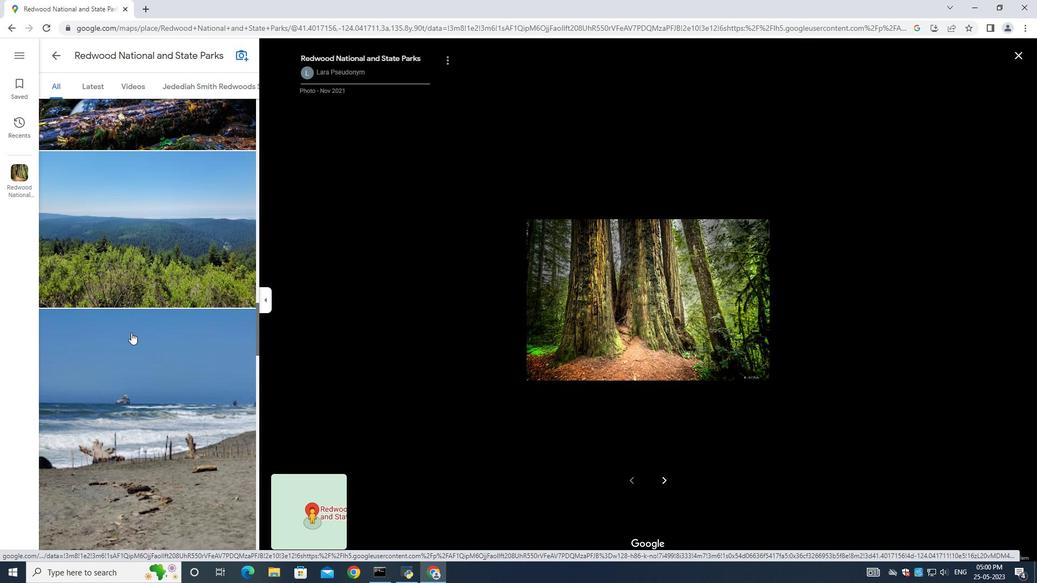 
Action: Mouse moved to (131, 332)
Screenshot: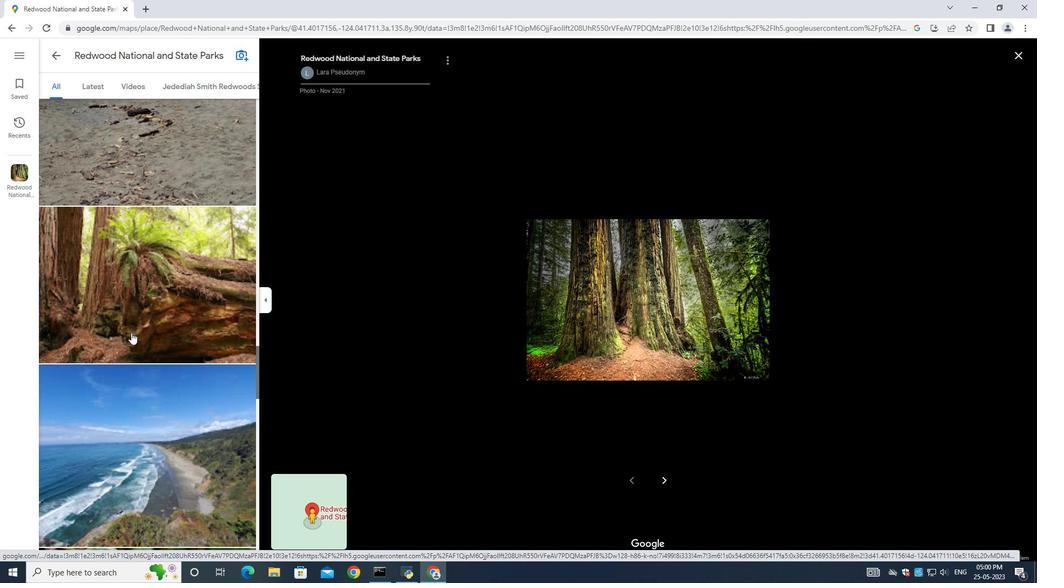 
Action: Mouse scrolled (131, 332) with delta (0, 0)
Screenshot: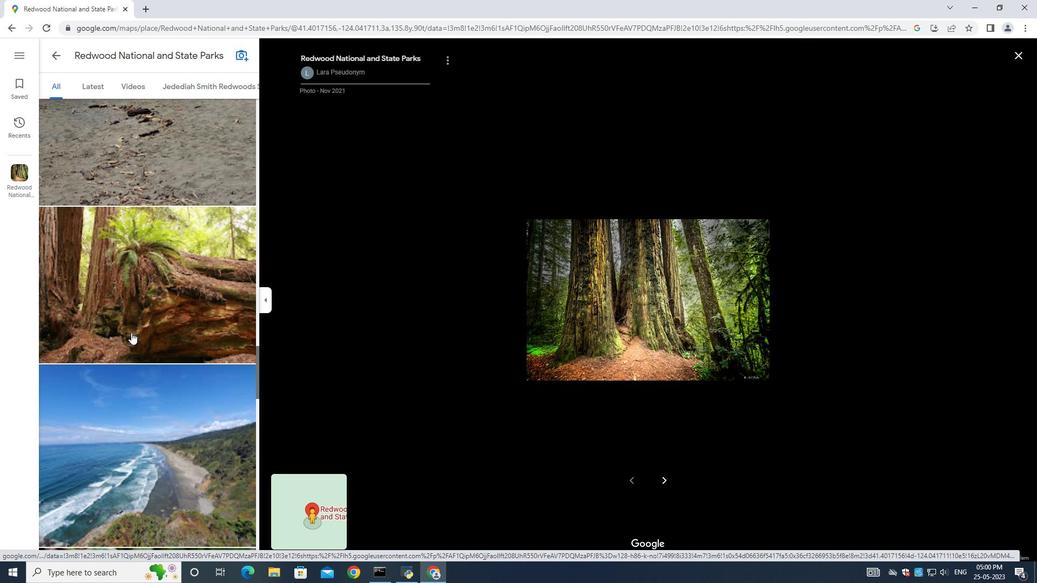 
Action: Mouse scrolled (131, 332) with delta (0, 0)
Screenshot: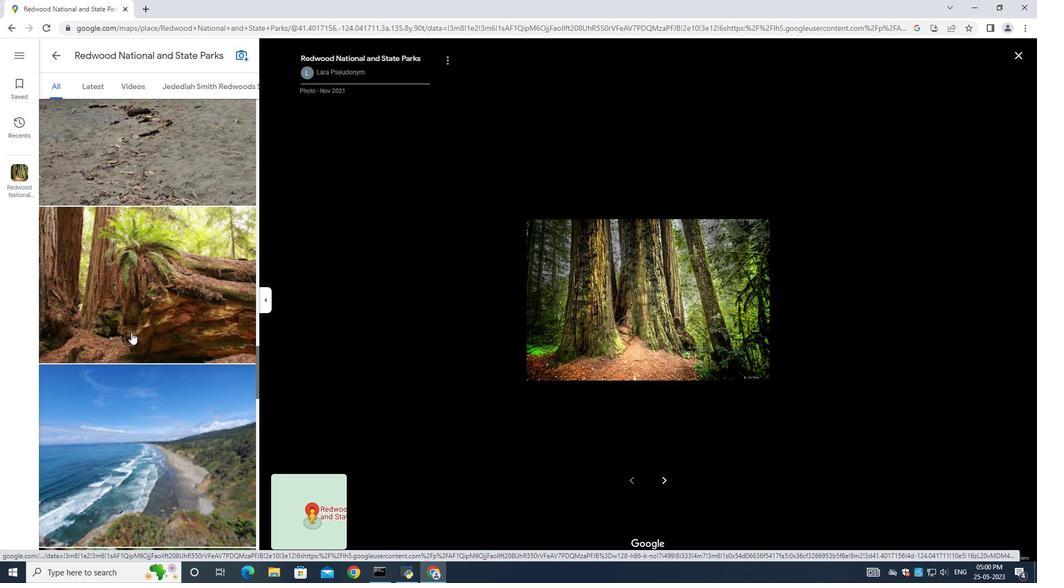 
Action: Mouse scrolled (131, 332) with delta (0, 0)
Screenshot: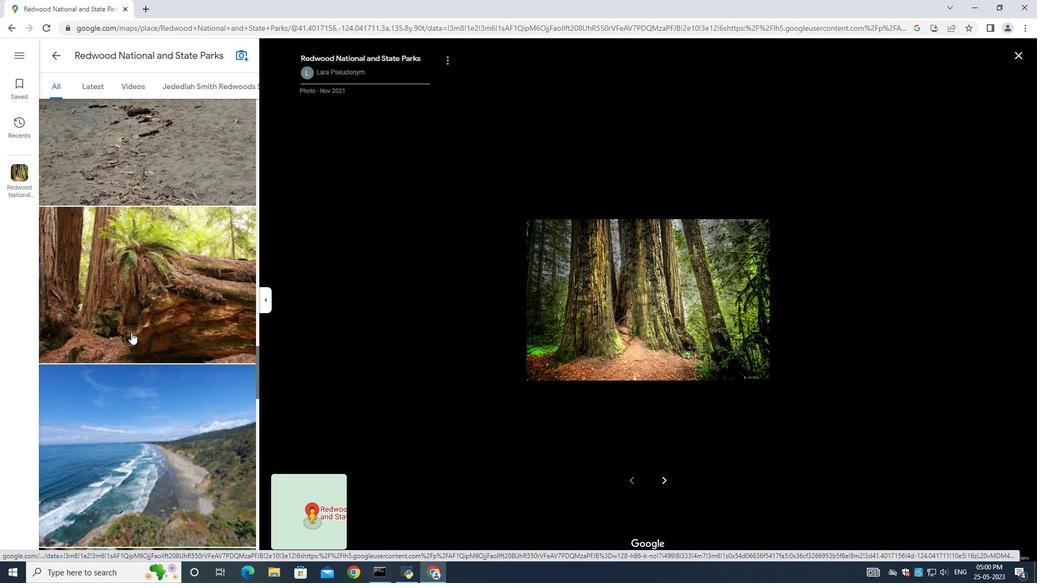 
Action: Mouse scrolled (131, 332) with delta (0, 0)
Screenshot: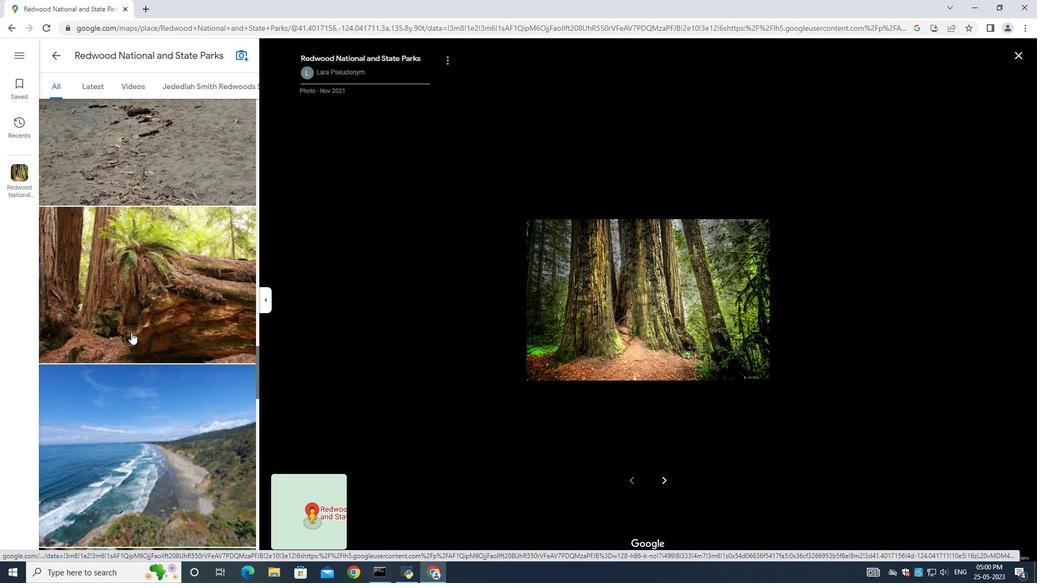 
Action: Mouse scrolled (131, 332) with delta (0, 0)
Screenshot: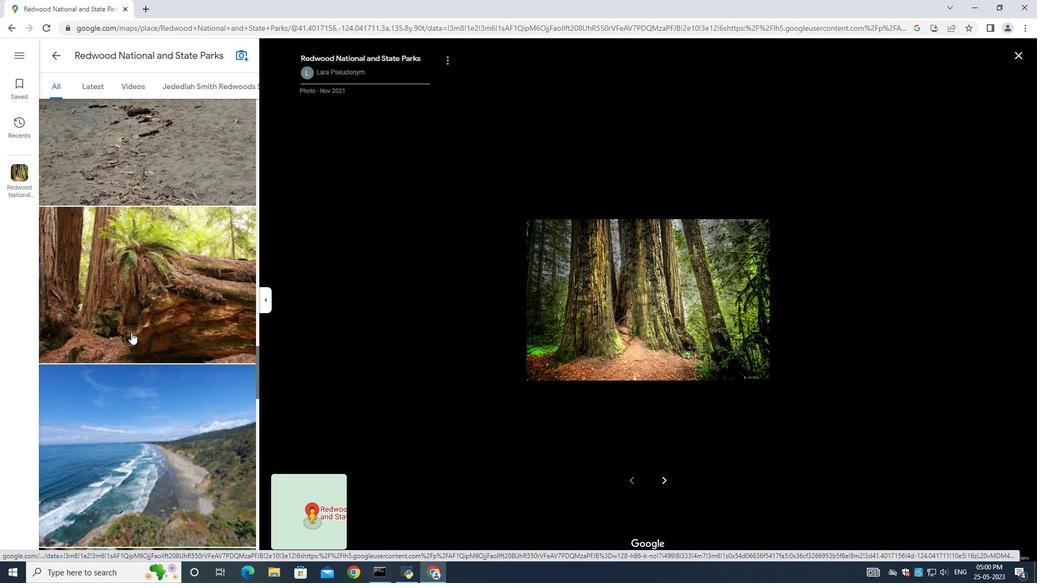 
Action: Mouse scrolled (131, 332) with delta (0, 0)
Screenshot: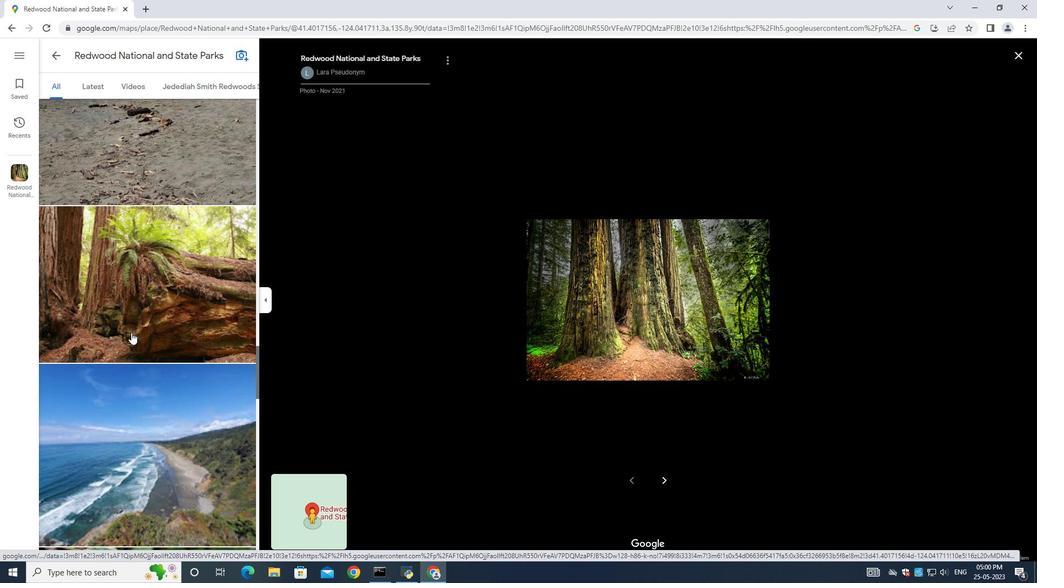 
Action: Mouse scrolled (131, 332) with delta (0, 0)
Screenshot: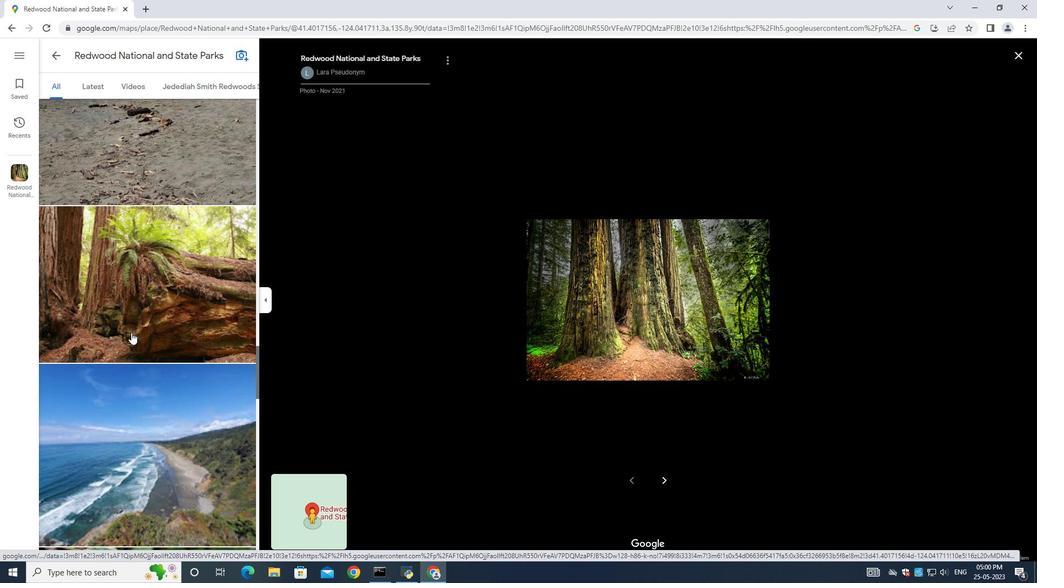 
Action: Mouse moved to (157, 371)
Screenshot: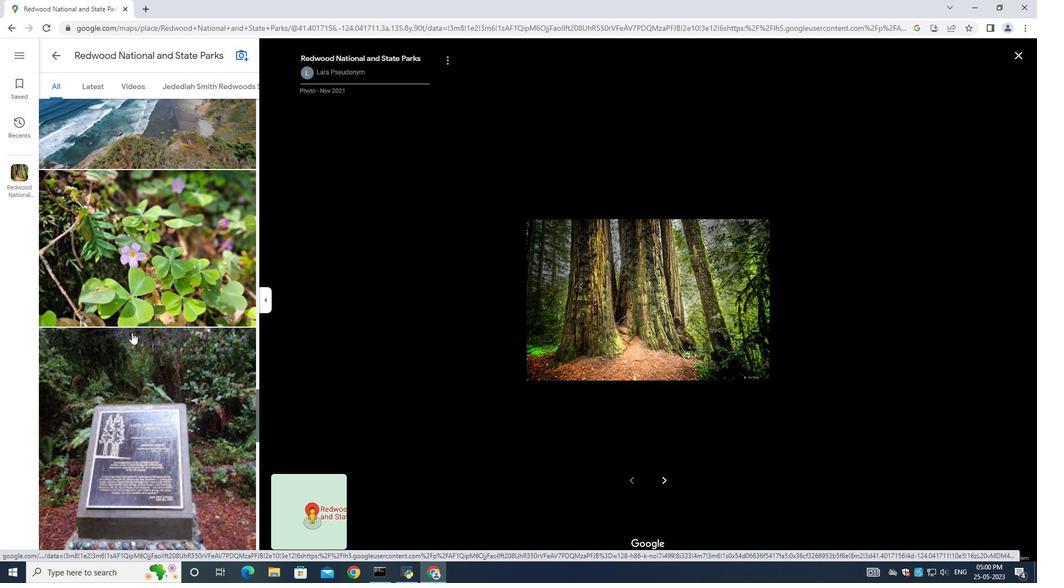 
Action: Mouse scrolled (157, 371) with delta (0, 0)
Screenshot: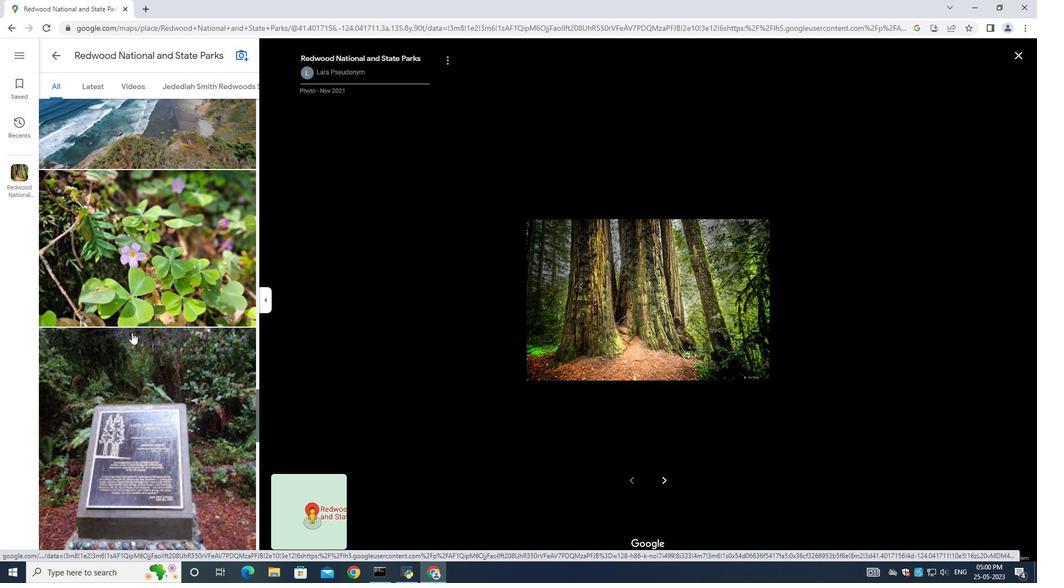 
Action: Mouse scrolled (157, 371) with delta (0, 0)
Screenshot: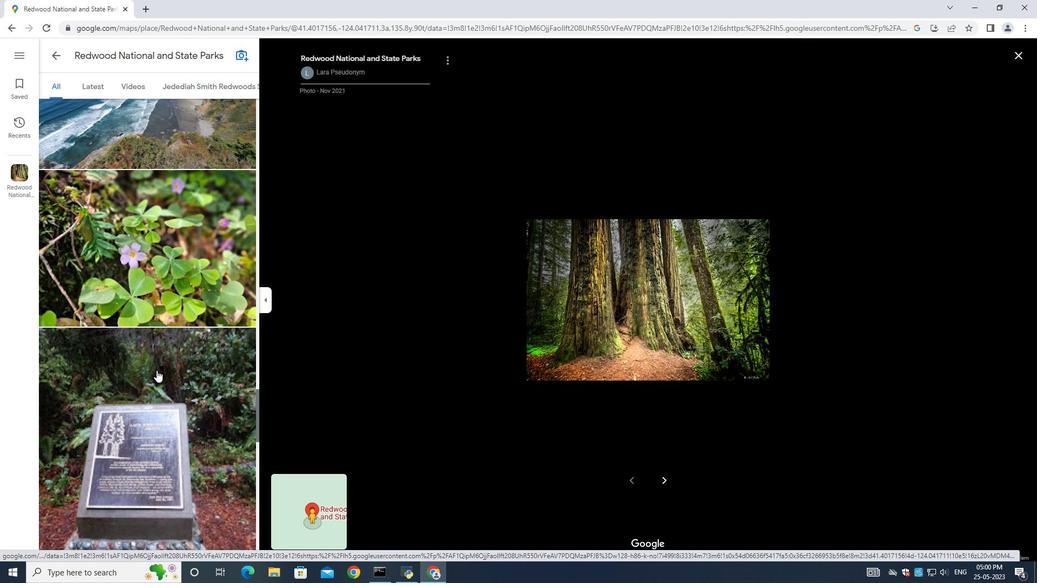 
Action: Mouse scrolled (157, 371) with delta (0, 0)
Screenshot: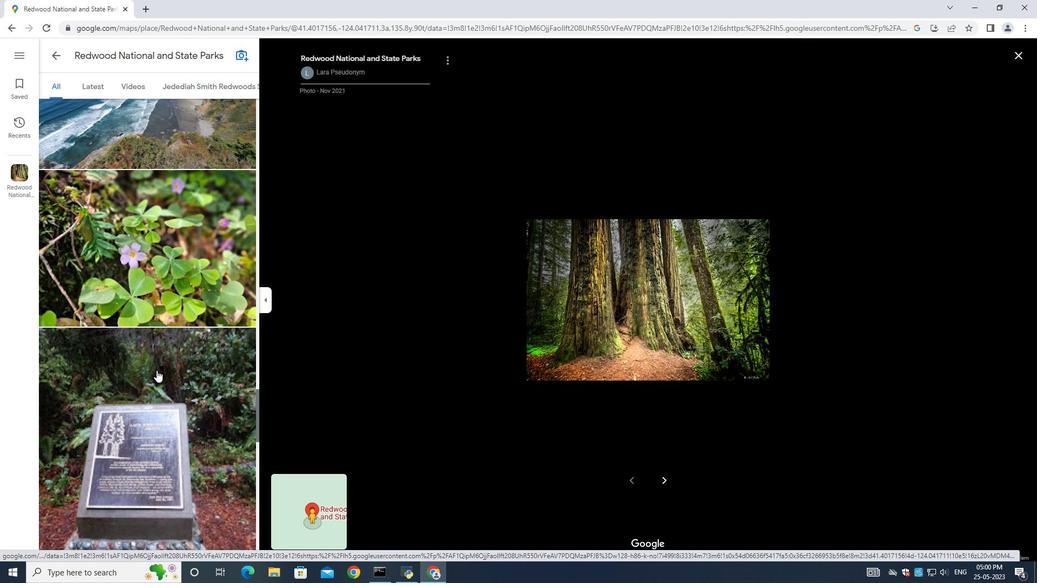 
Action: Mouse moved to (157, 371)
Screenshot: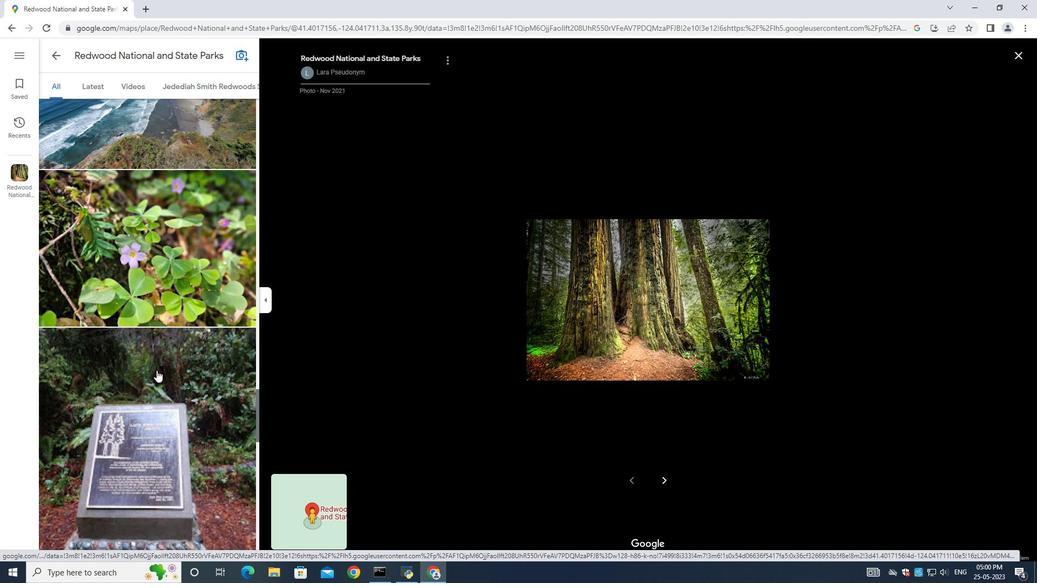 
Action: Mouse scrolled (157, 371) with delta (0, 0)
Screenshot: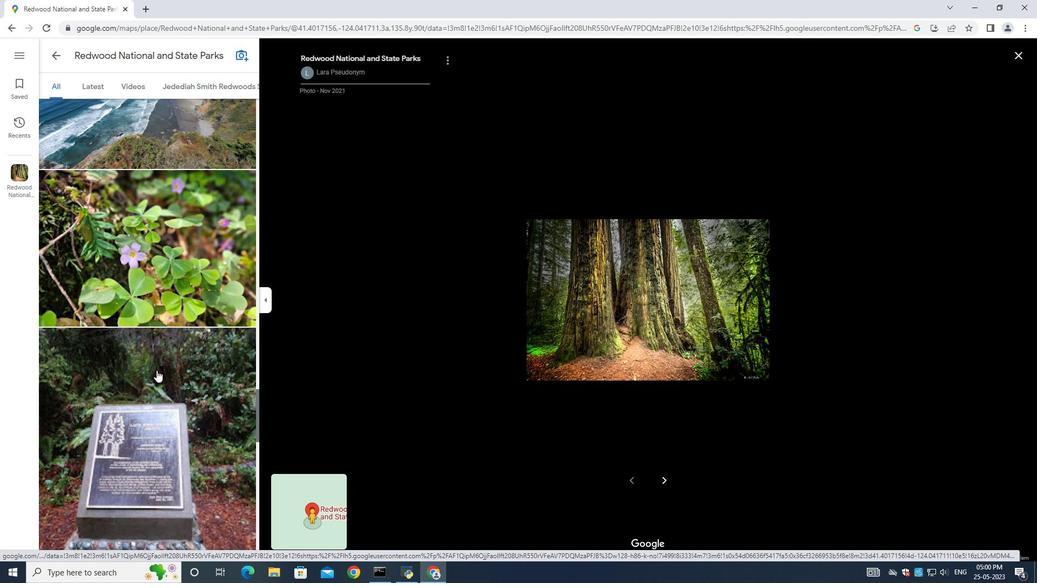 
Action: Mouse scrolled (157, 371) with delta (0, 0)
Screenshot: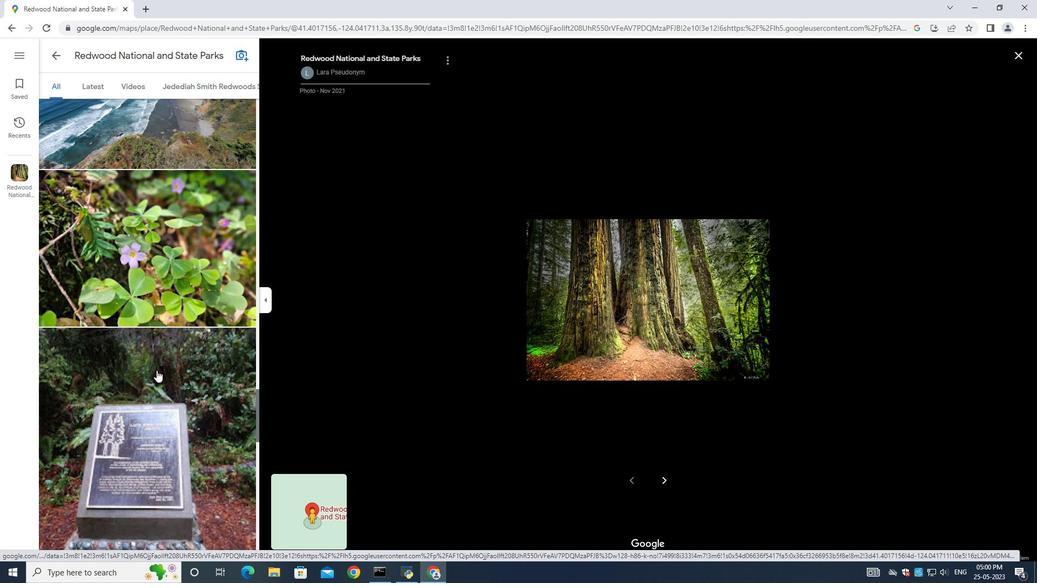 
Action: Mouse scrolled (157, 371) with delta (0, 0)
Screenshot: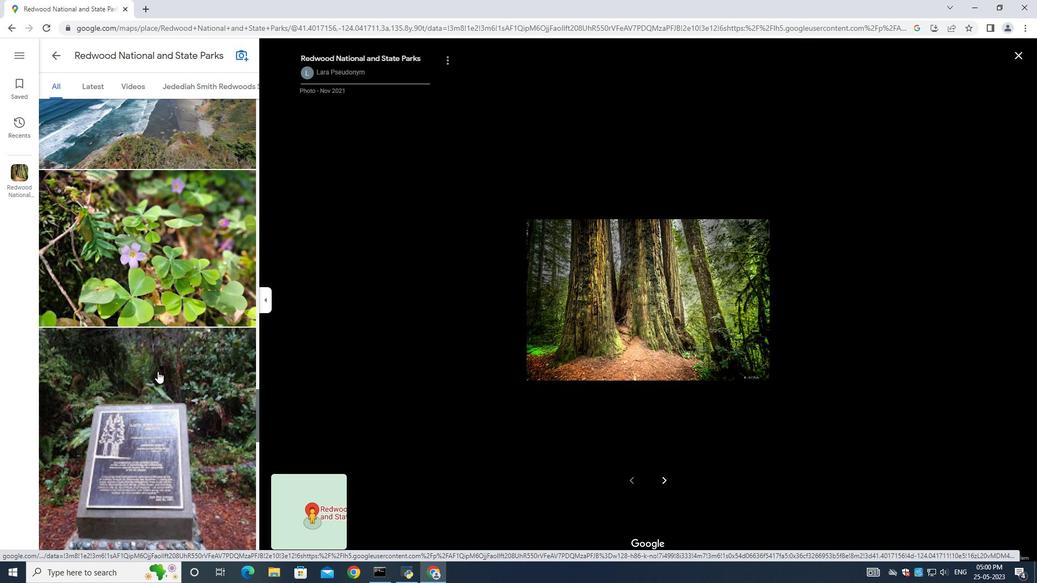 
Action: Mouse scrolled (157, 371) with delta (0, 0)
Screenshot: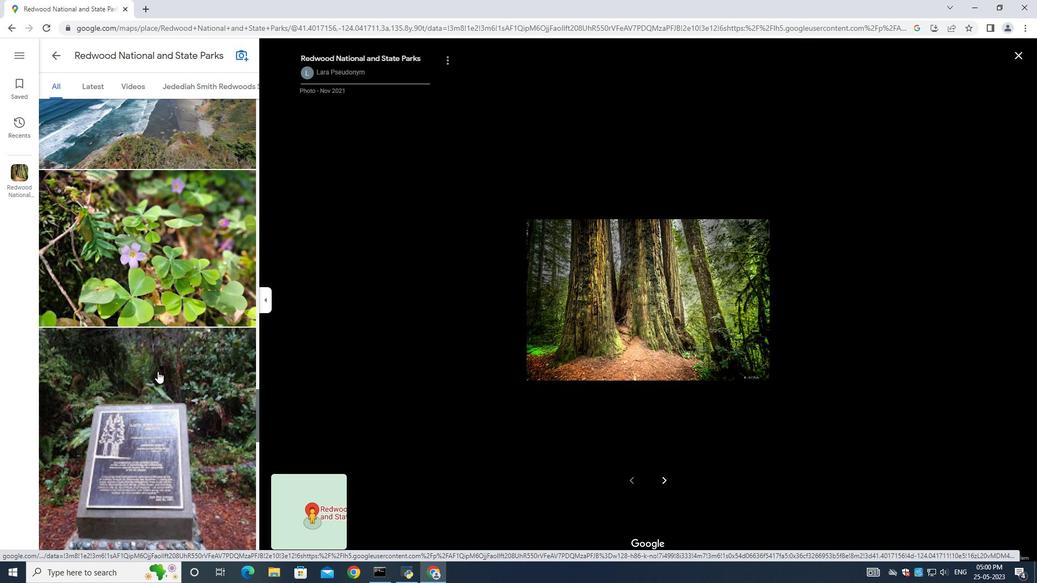 
Action: Mouse scrolled (157, 371) with delta (0, 0)
Screenshot: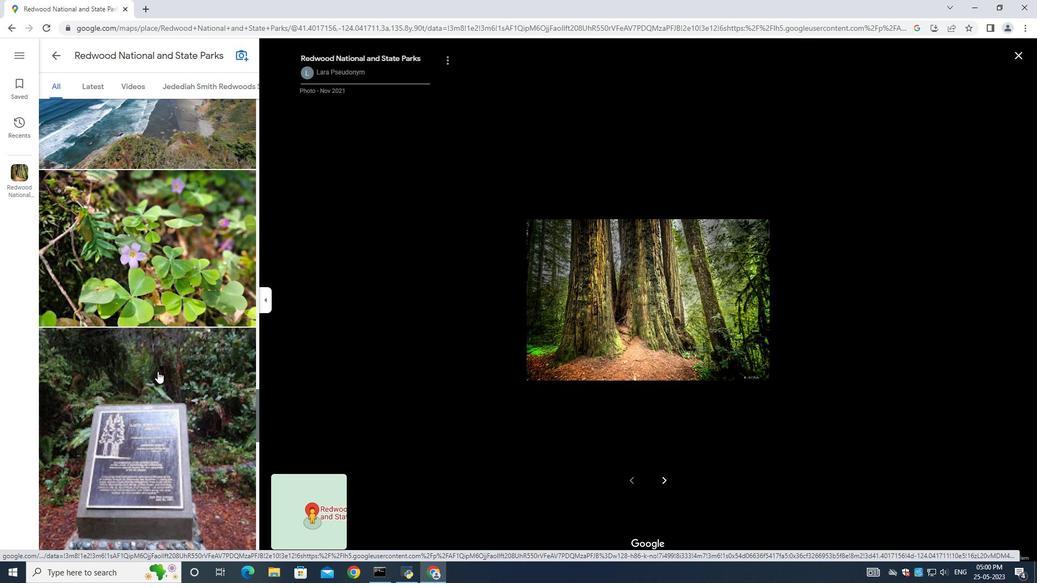 
Action: Mouse moved to (156, 371)
Screenshot: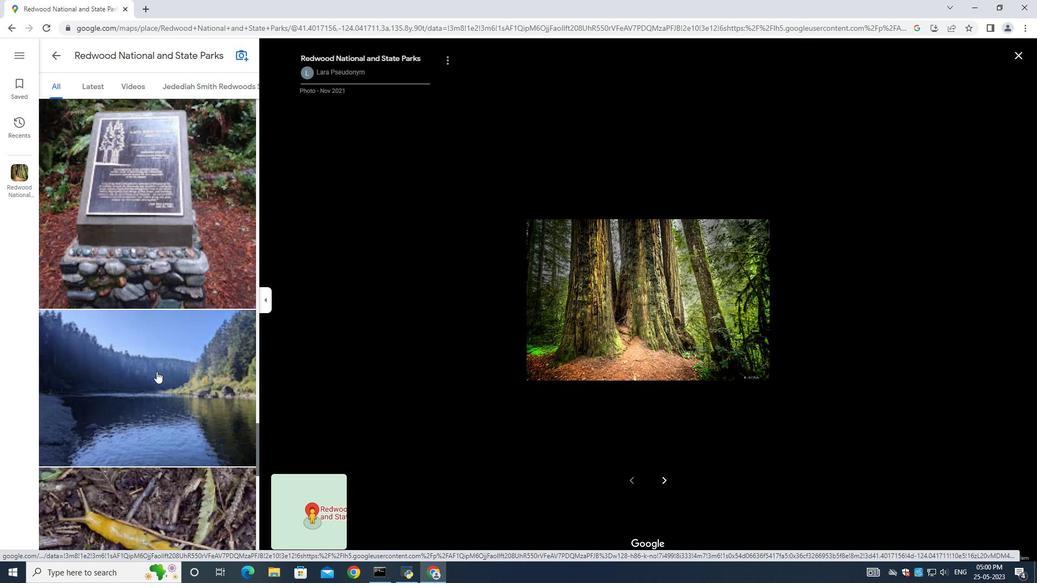 
Action: Mouse scrolled (156, 370) with delta (0, 0)
Screenshot: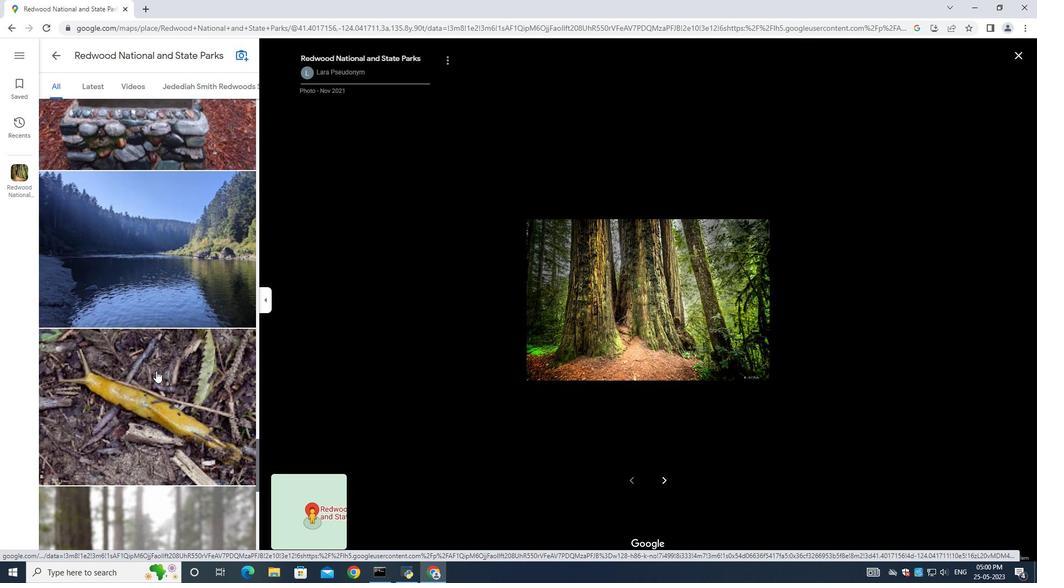 
Action: Mouse scrolled (156, 370) with delta (0, 0)
Screenshot: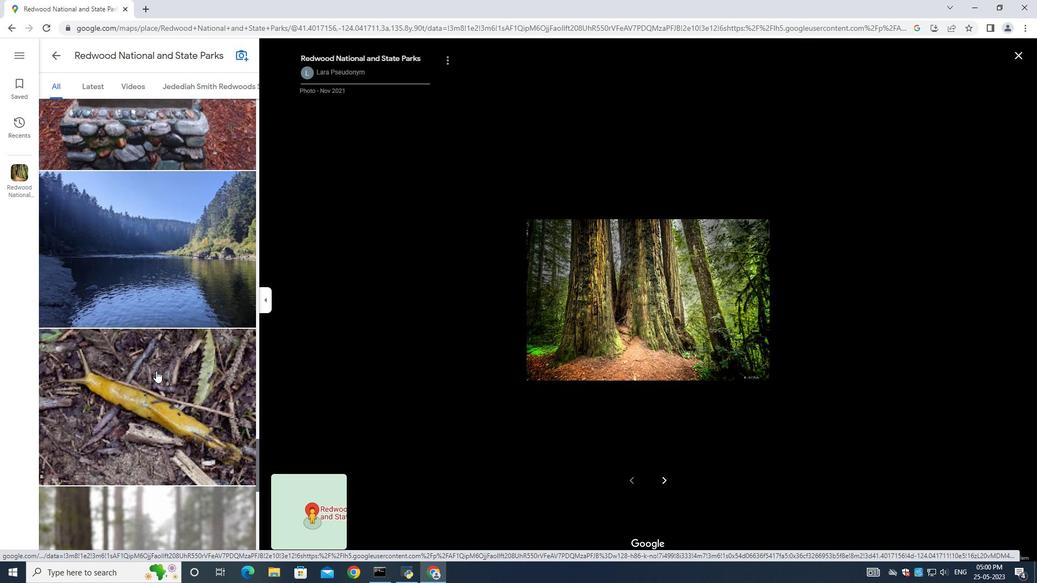 
Action: Mouse moved to (155, 371)
Screenshot: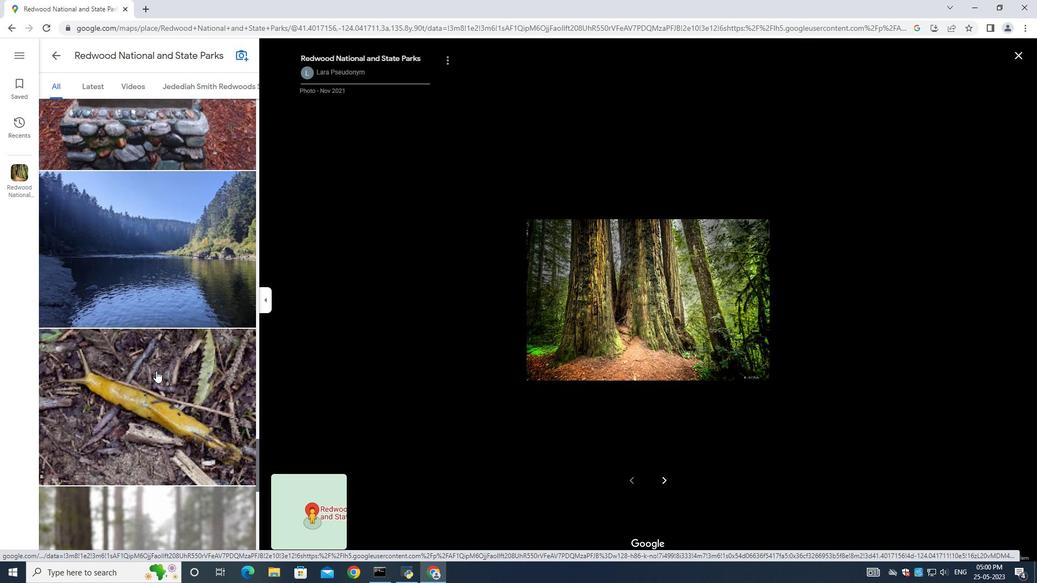 
Action: Mouse scrolled (155, 370) with delta (0, 0)
Screenshot: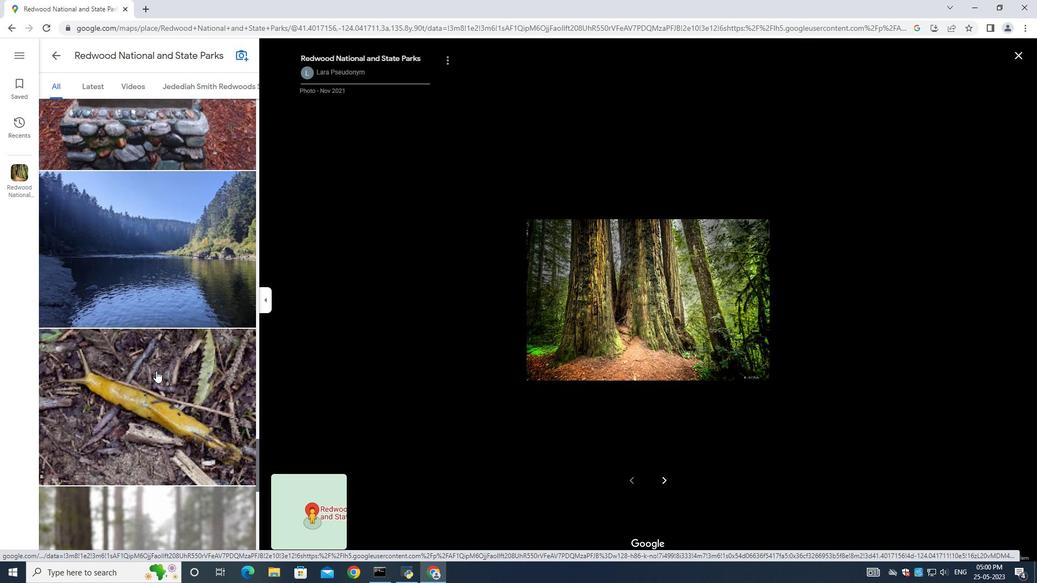 
Action: Mouse moved to (155, 371)
Screenshot: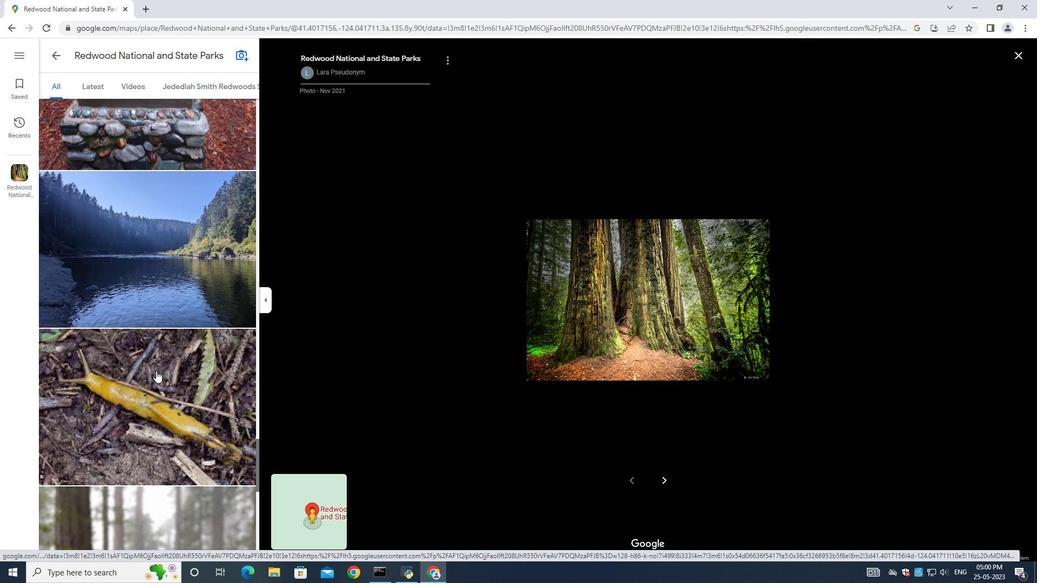 
Action: Mouse scrolled (155, 371) with delta (0, 0)
Screenshot: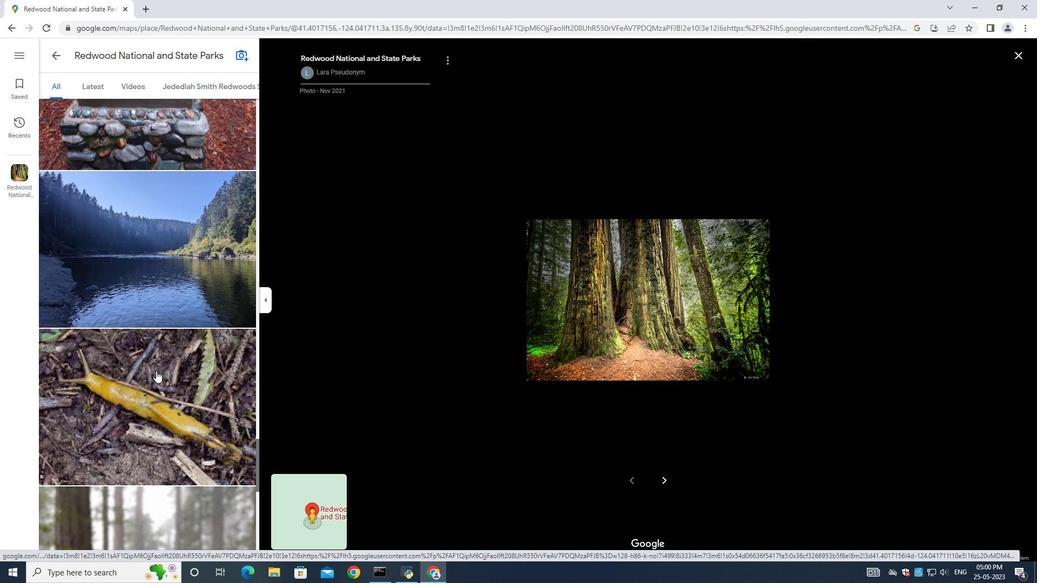 
Action: Mouse moved to (155, 372)
Screenshot: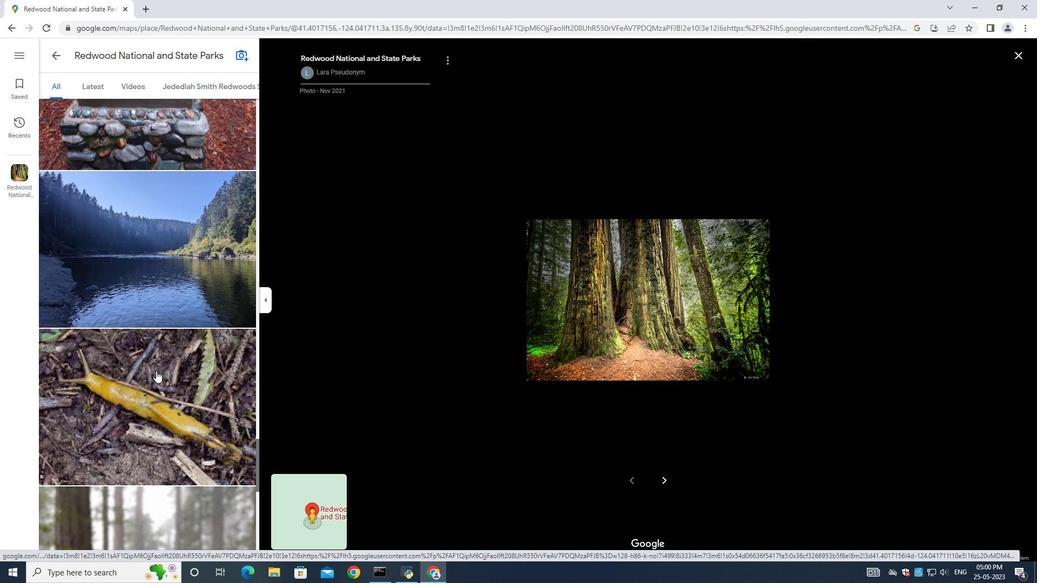 
Action: Mouse scrolled (155, 371) with delta (0, 0)
Screenshot: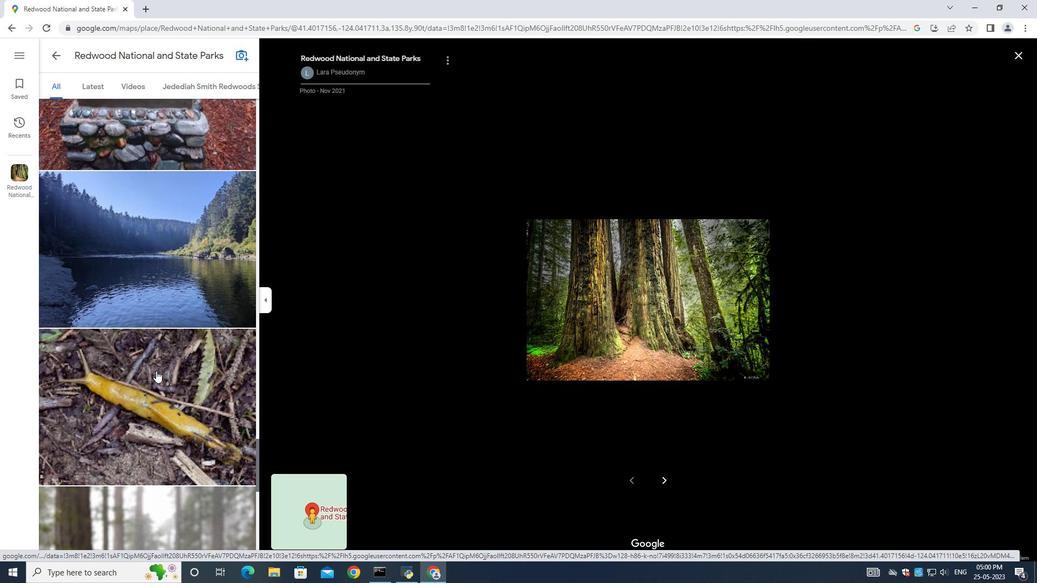 
Action: Mouse scrolled (155, 371) with delta (0, 0)
Screenshot: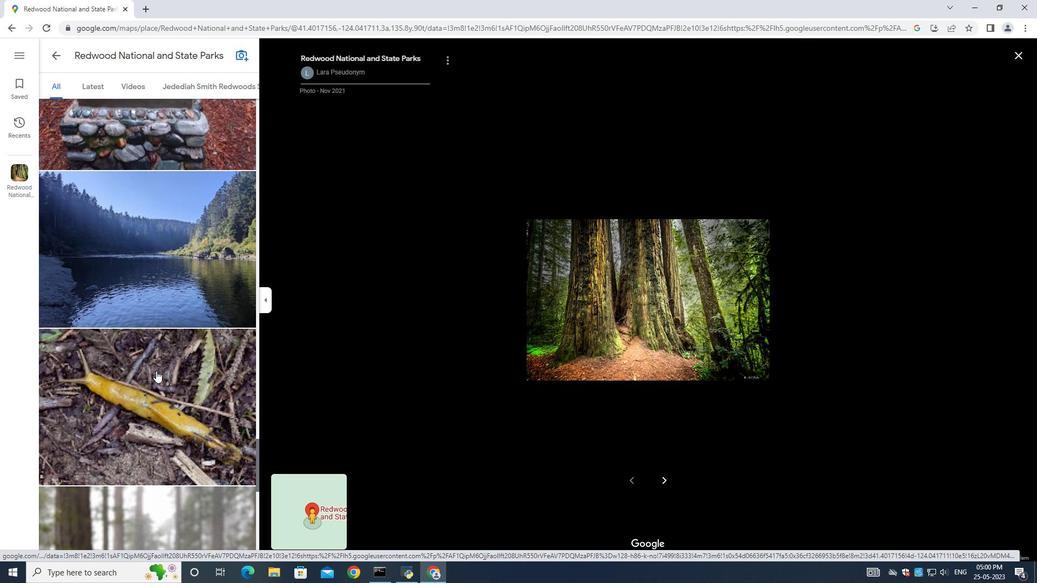 
Action: Mouse scrolled (155, 371) with delta (0, 0)
Screenshot: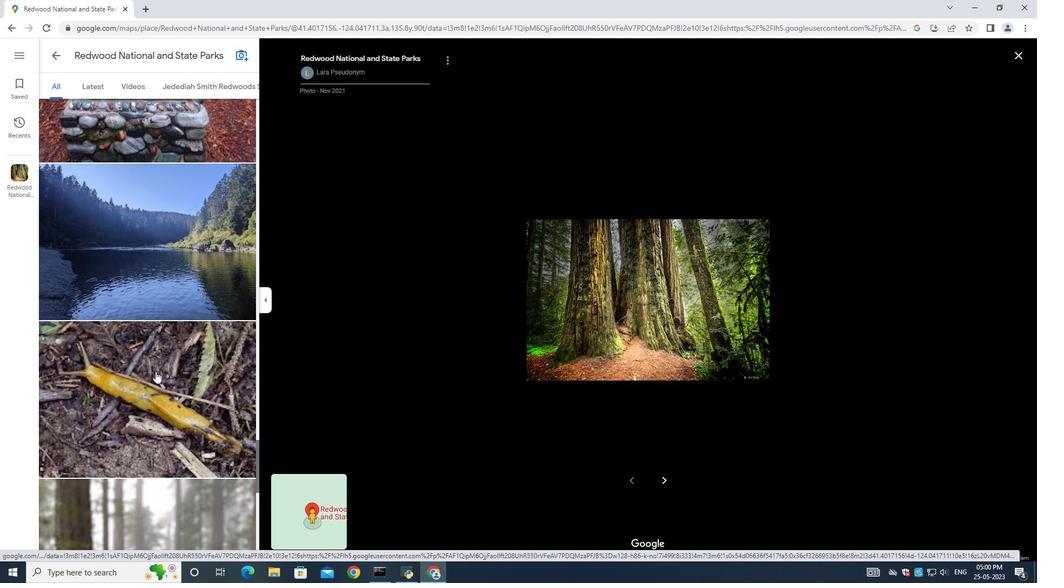 
Action: Mouse scrolled (155, 372) with delta (0, 0)
Screenshot: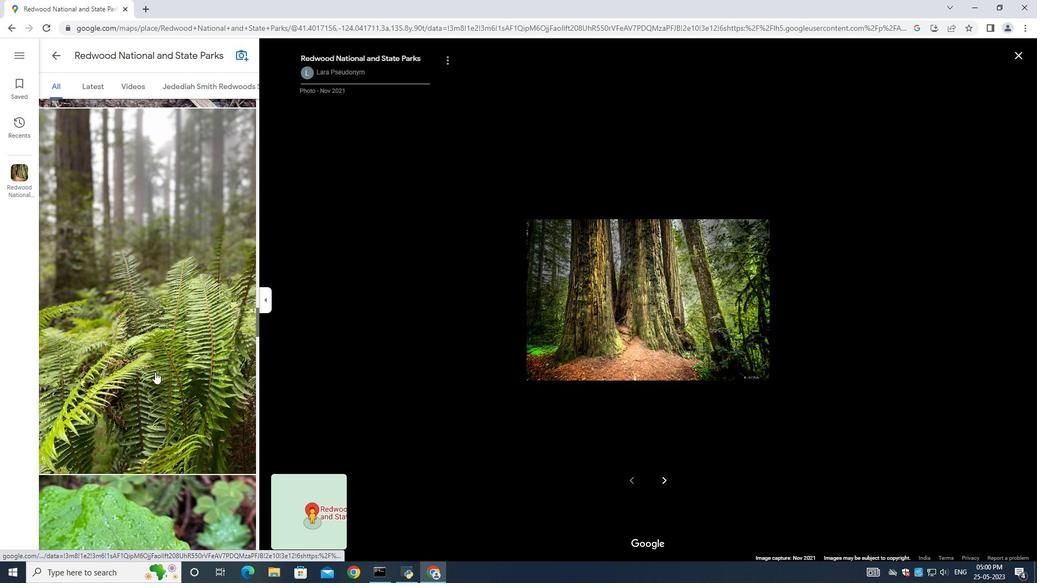
Action: Mouse scrolled (155, 372) with delta (0, 0)
Screenshot: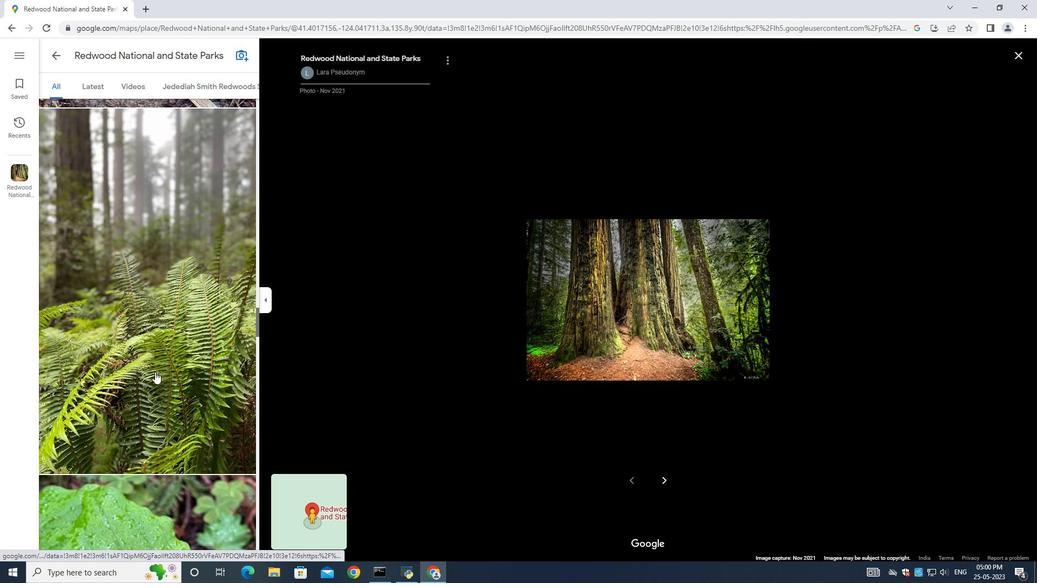 
Action: Mouse scrolled (155, 372) with delta (0, 0)
Screenshot: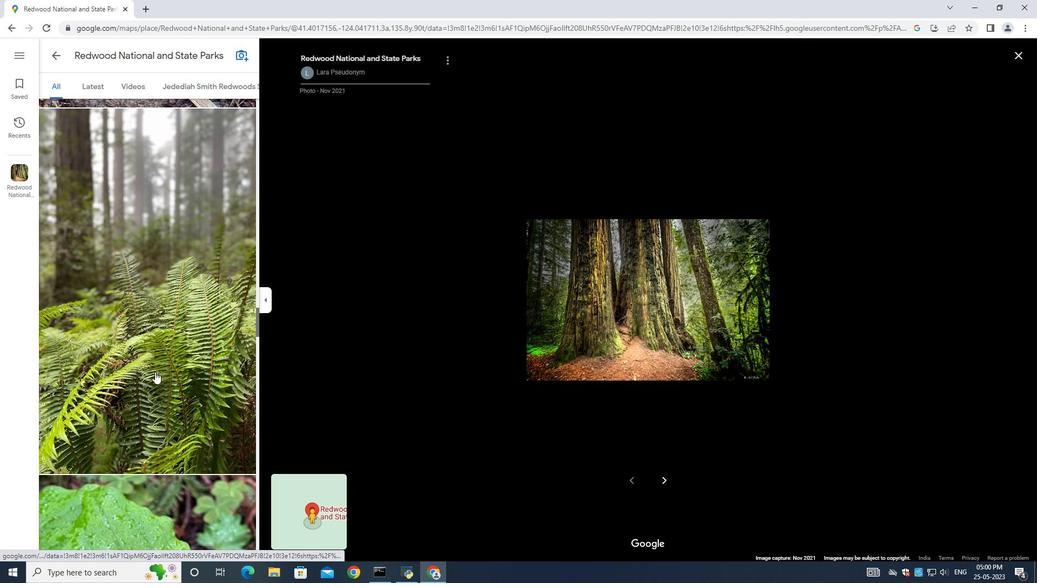 
Action: Mouse scrolled (155, 372) with delta (0, 0)
Screenshot: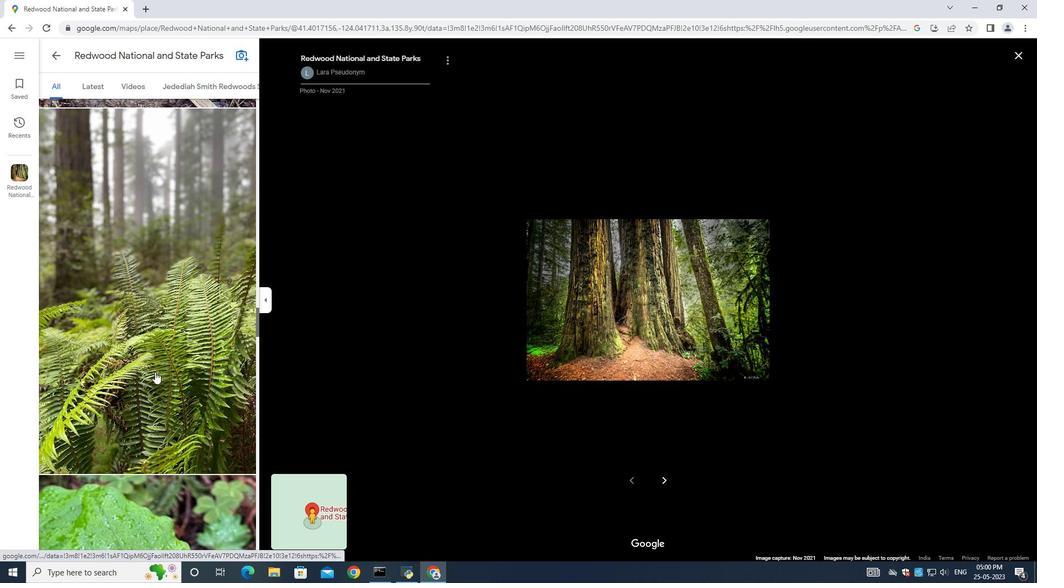 
Action: Mouse scrolled (155, 372) with delta (0, 0)
Screenshot: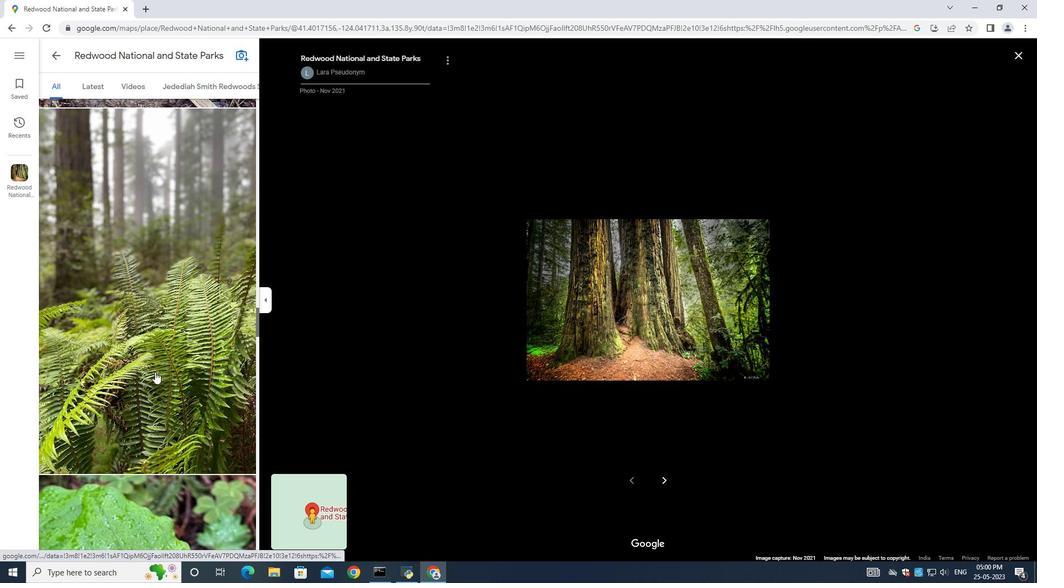 
Action: Mouse pressed left at (155, 372)
Screenshot: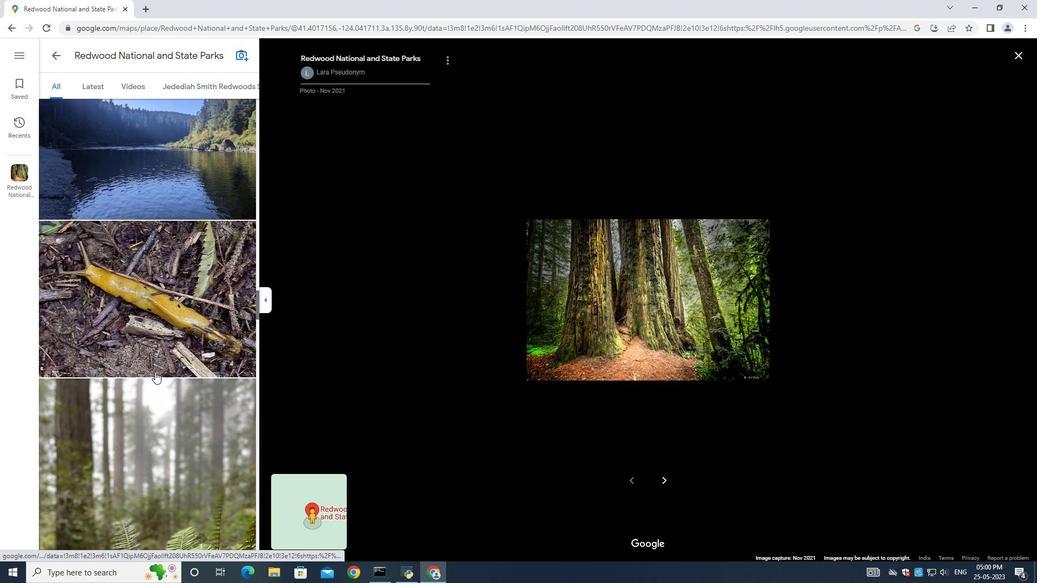 
Action: Mouse moved to (154, 371)
Screenshot: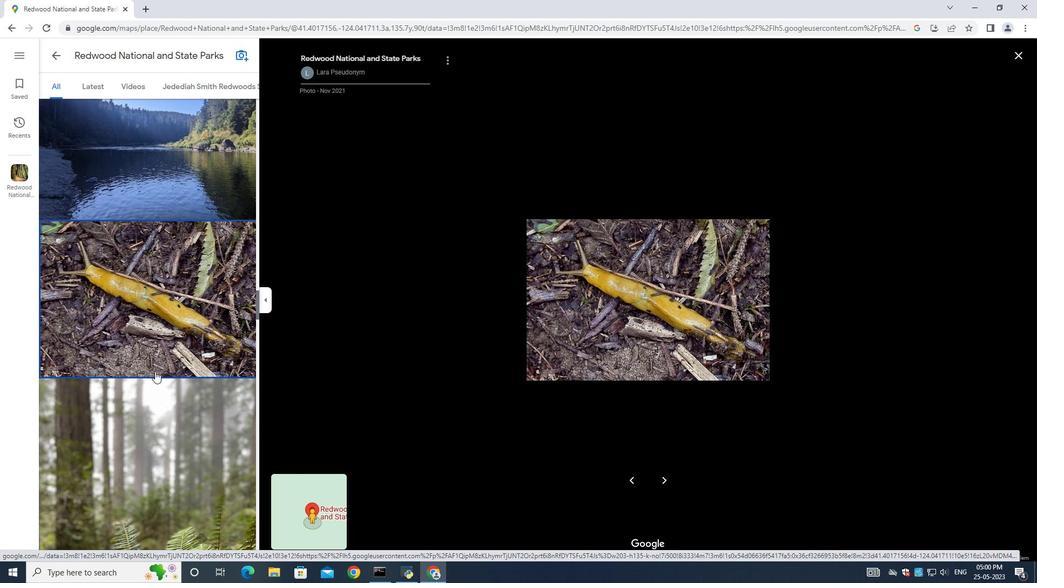 
Action: Mouse scrolled (154, 370) with delta (0, 0)
Screenshot: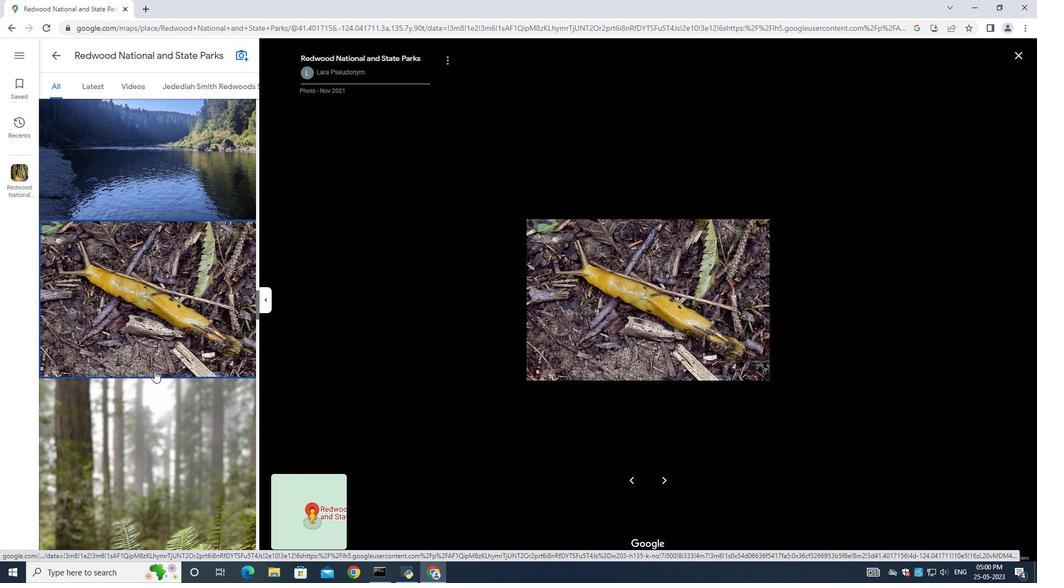 
Action: Mouse scrolled (154, 370) with delta (0, 0)
Screenshot: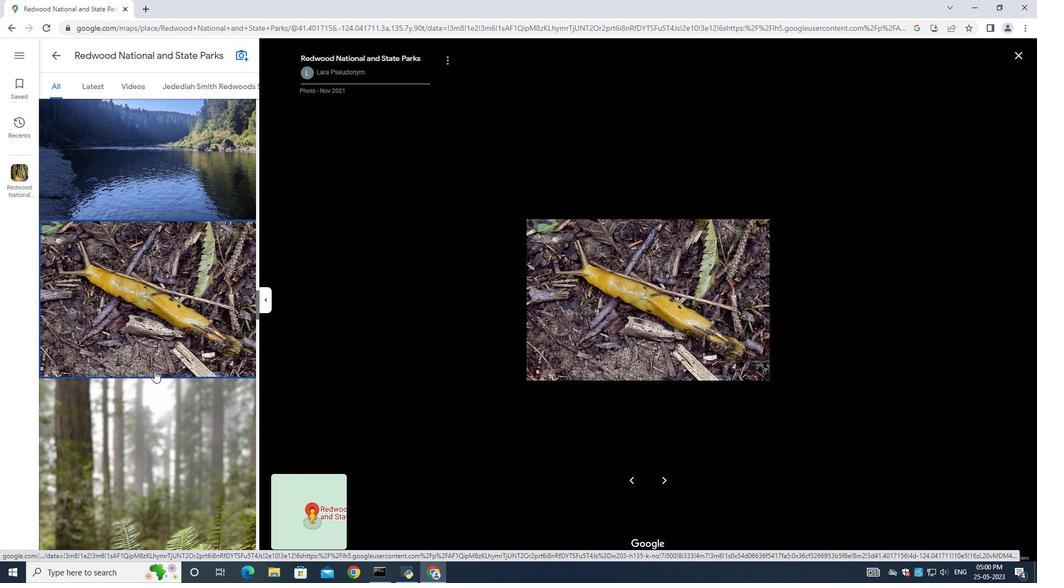 
Action: Mouse scrolled (154, 370) with delta (0, 0)
Screenshot: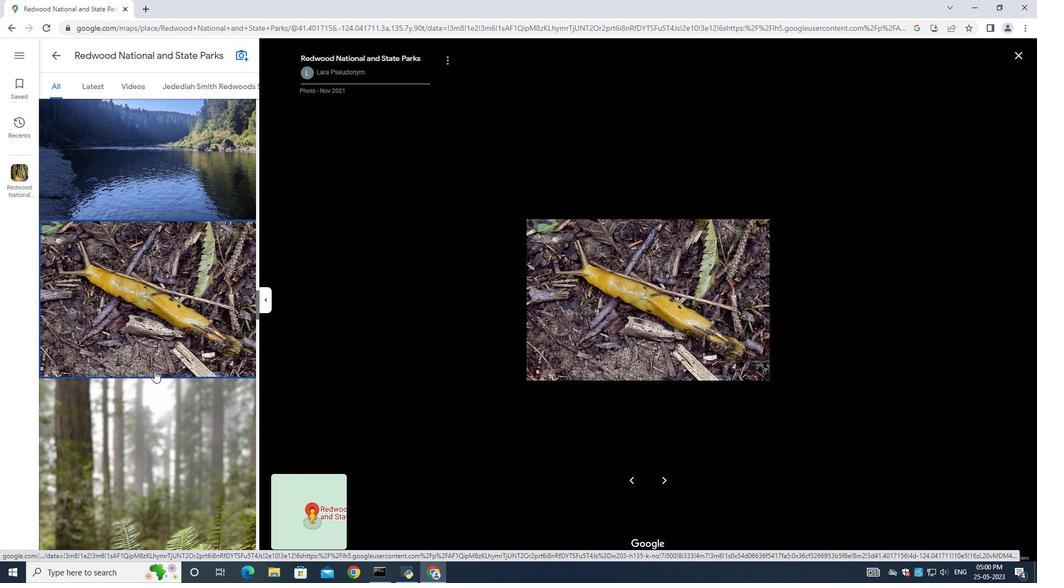 
Action: Mouse scrolled (154, 370) with delta (0, 0)
Screenshot: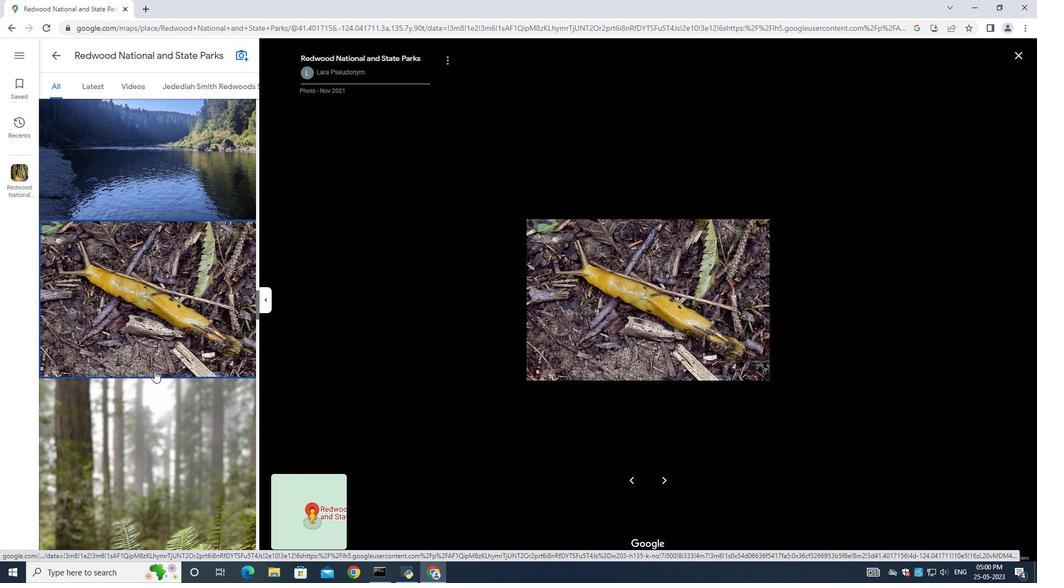 
Action: Mouse scrolled (154, 370) with delta (0, 0)
Screenshot: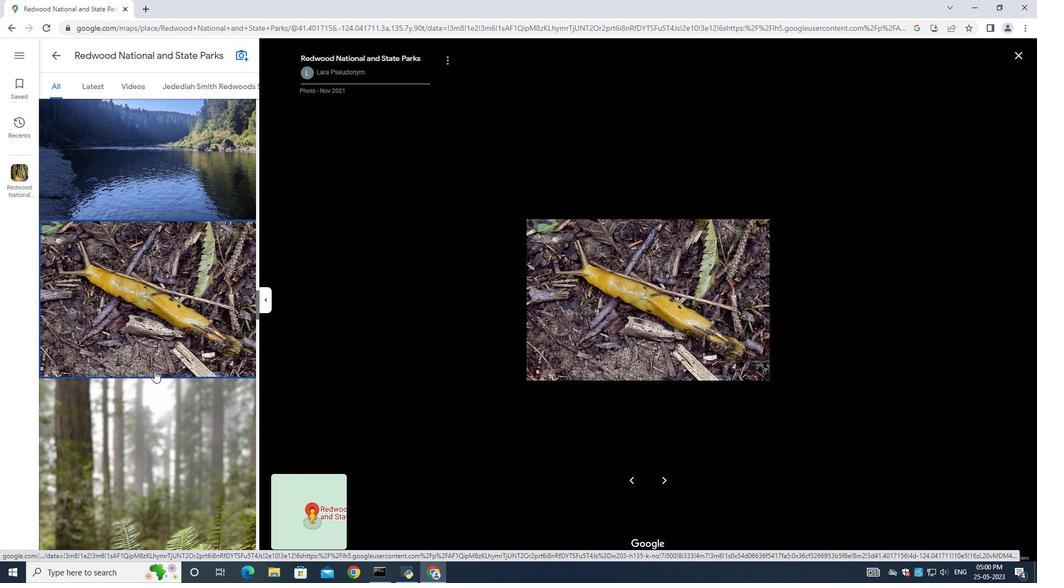 
Action: Mouse scrolled (154, 370) with delta (0, 0)
Screenshot: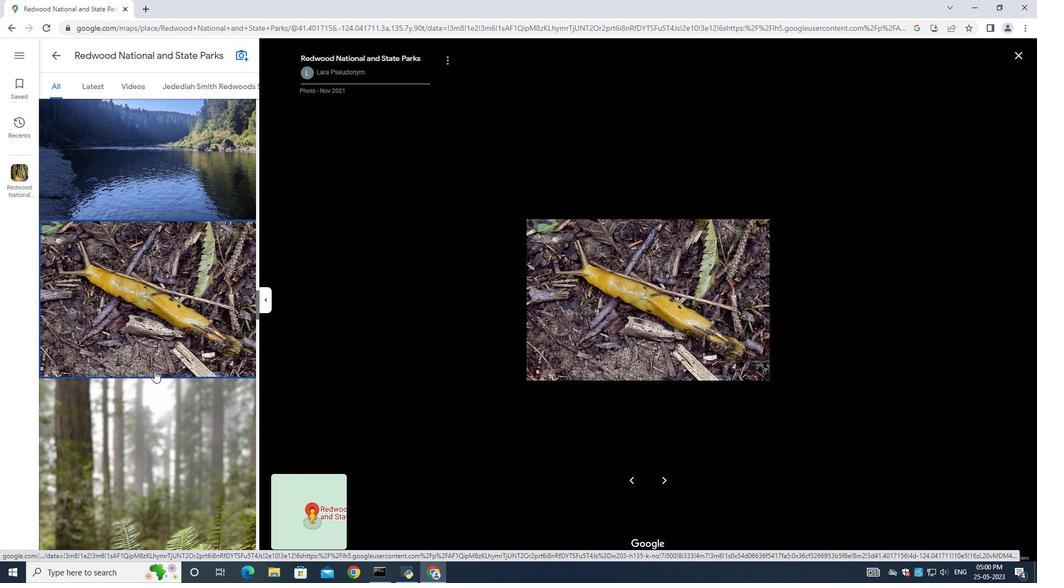
Action: Mouse moved to (152, 369)
Screenshot: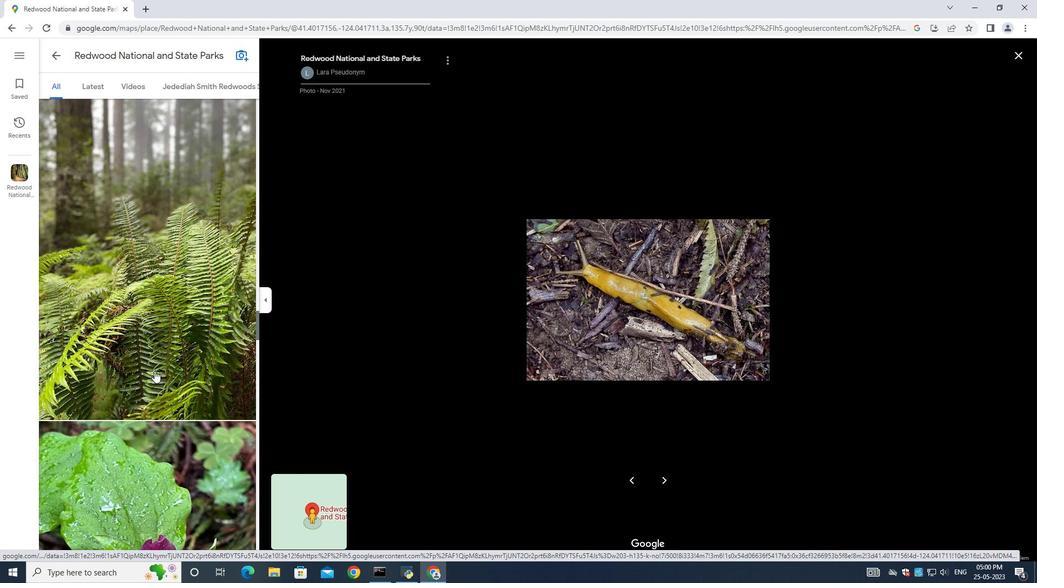 
Action: Mouse scrolled (152, 369) with delta (0, 0)
Screenshot: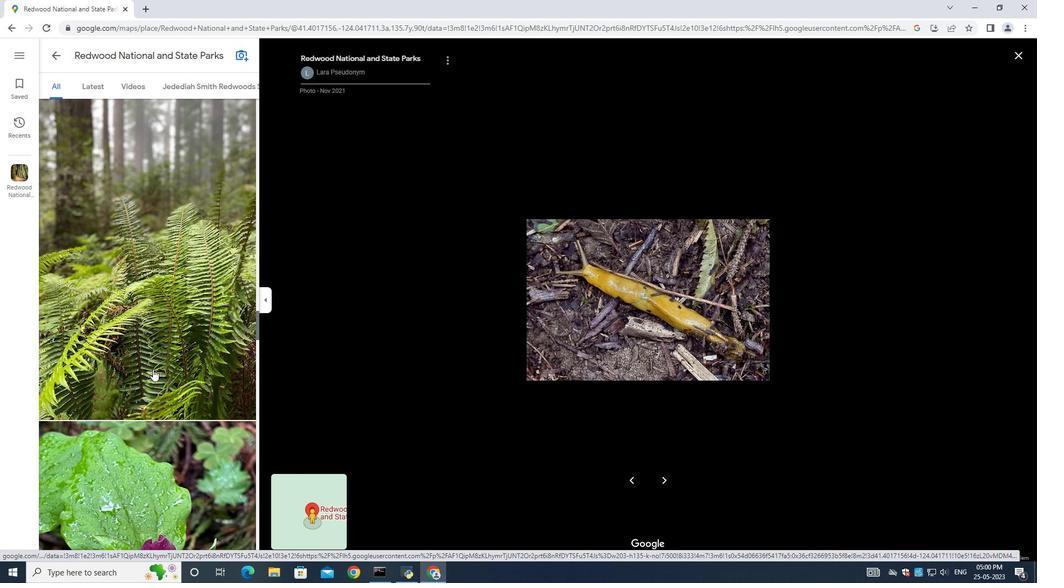 
Action: Mouse scrolled (152, 369) with delta (0, 0)
Screenshot: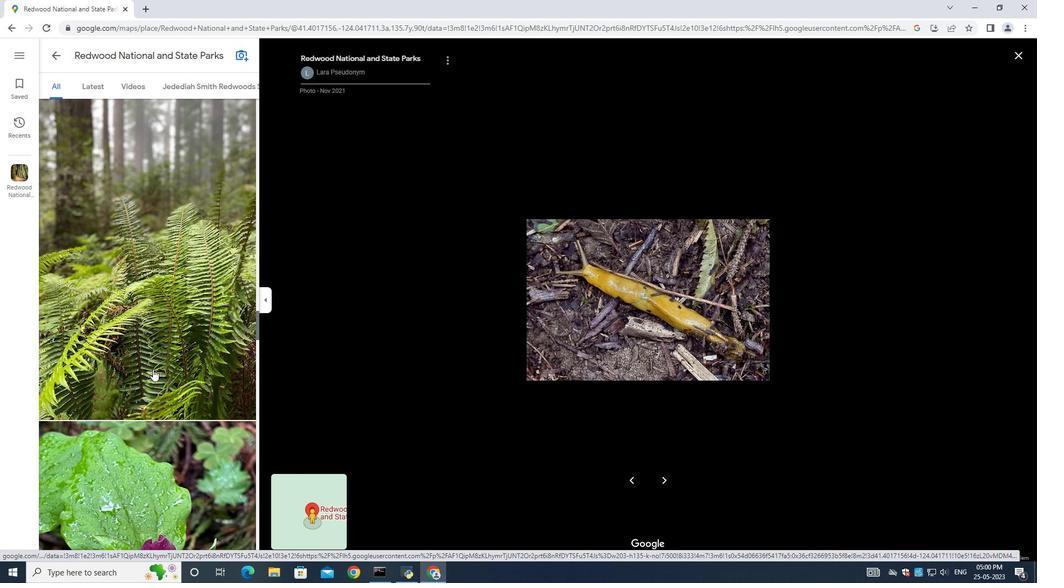 
Action: Mouse scrolled (152, 369) with delta (0, 0)
Screenshot: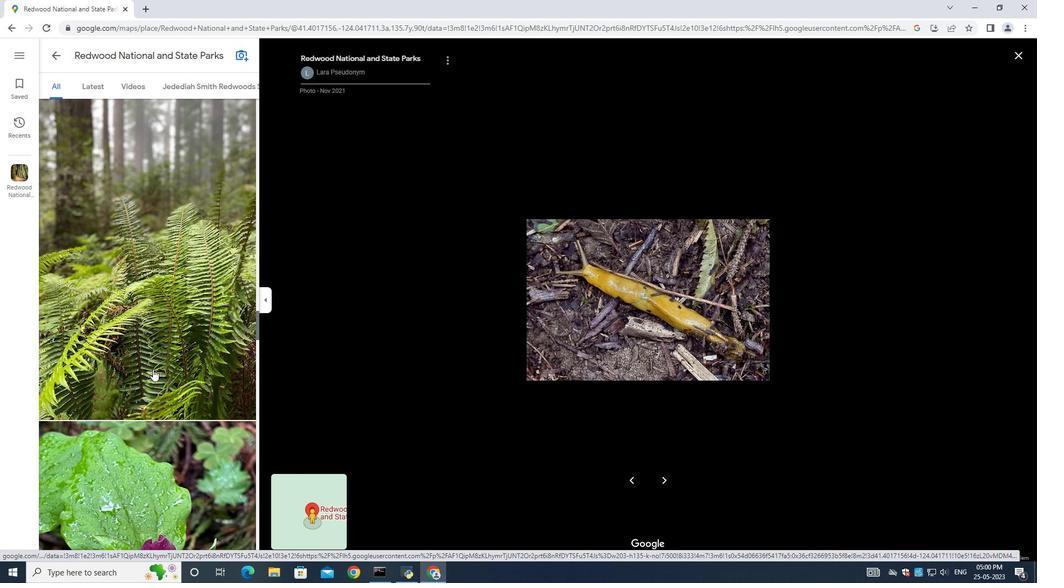 
Action: Mouse moved to (152, 369)
Screenshot: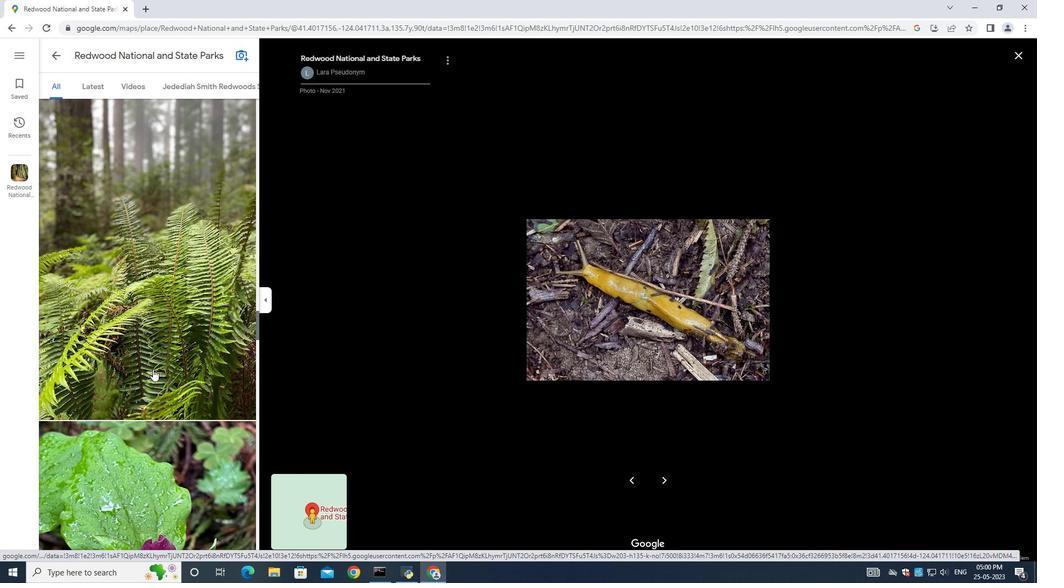 
Action: Mouse scrolled (152, 369) with delta (0, 0)
Screenshot: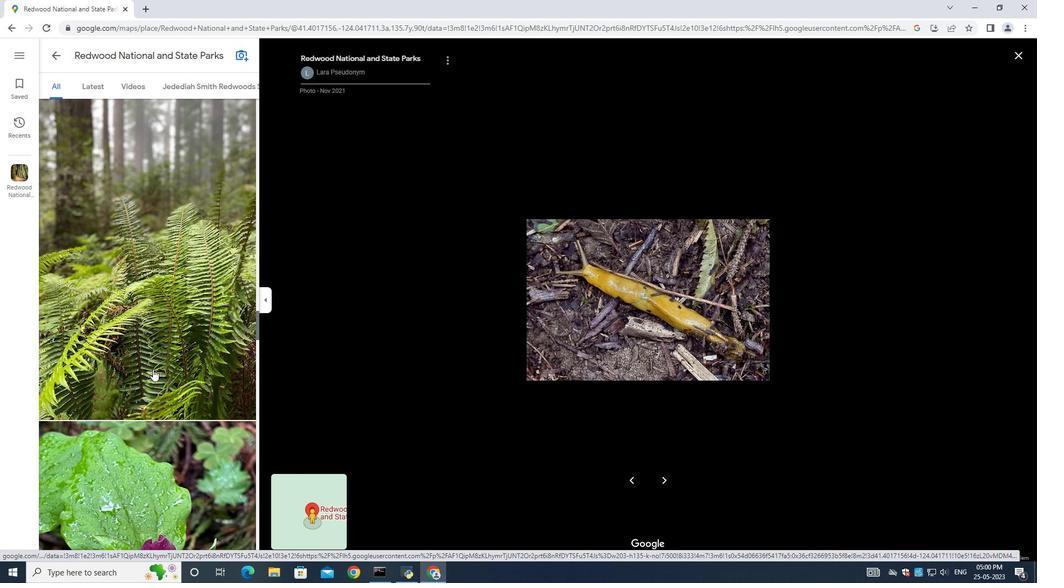 
Action: Mouse scrolled (152, 369) with delta (0, 0)
Screenshot: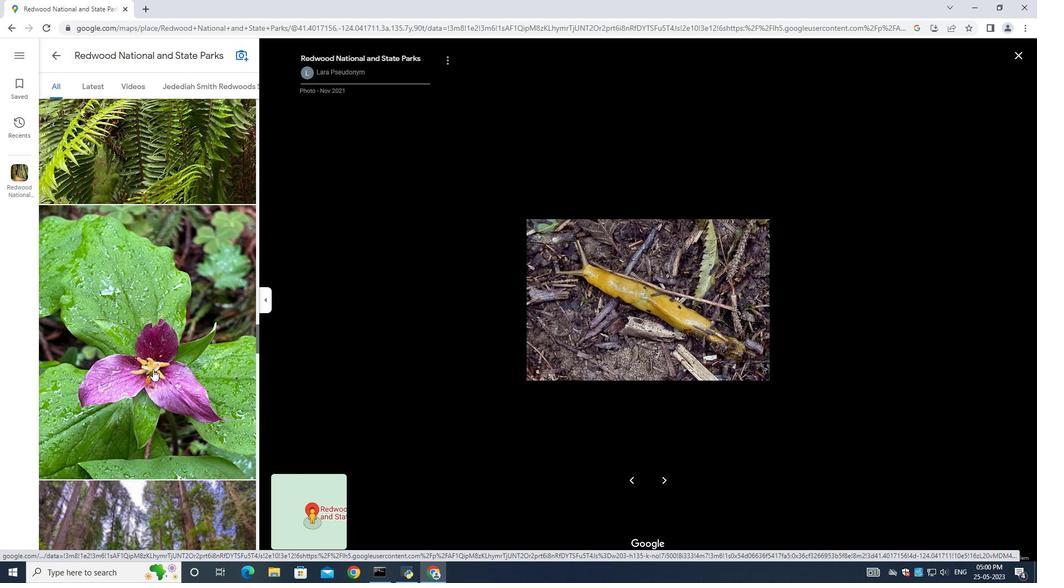 
Action: Mouse scrolled (152, 369) with delta (0, 0)
Screenshot: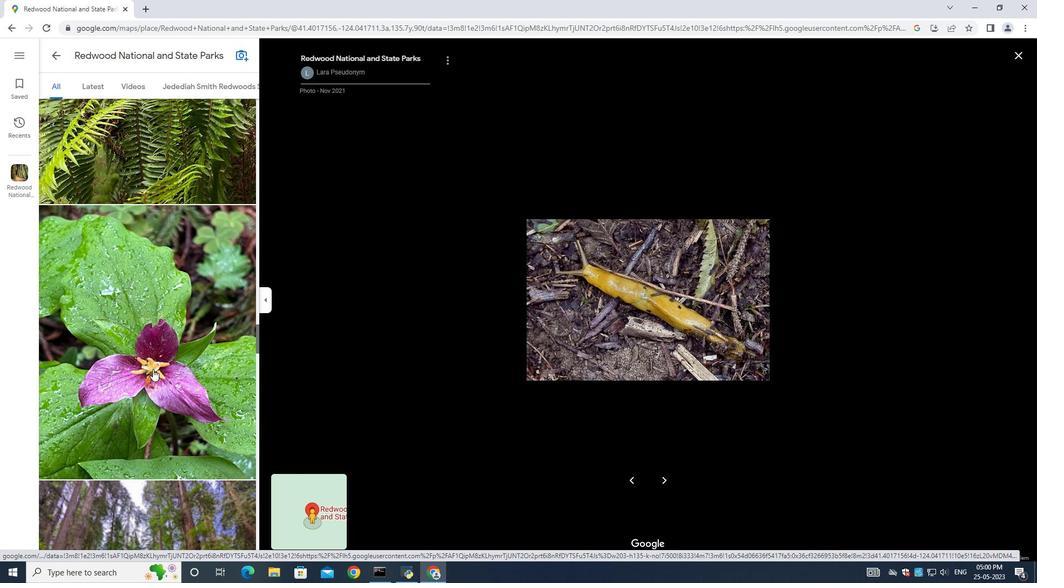 
Action: Mouse scrolled (152, 369) with delta (0, 0)
Screenshot: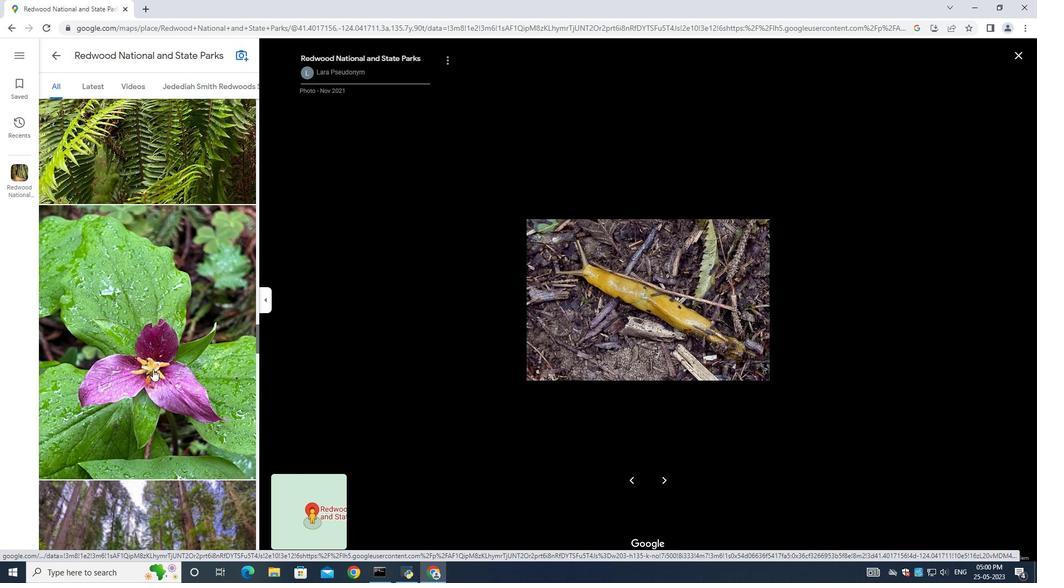 
Action: Mouse scrolled (152, 369) with delta (0, 0)
Screenshot: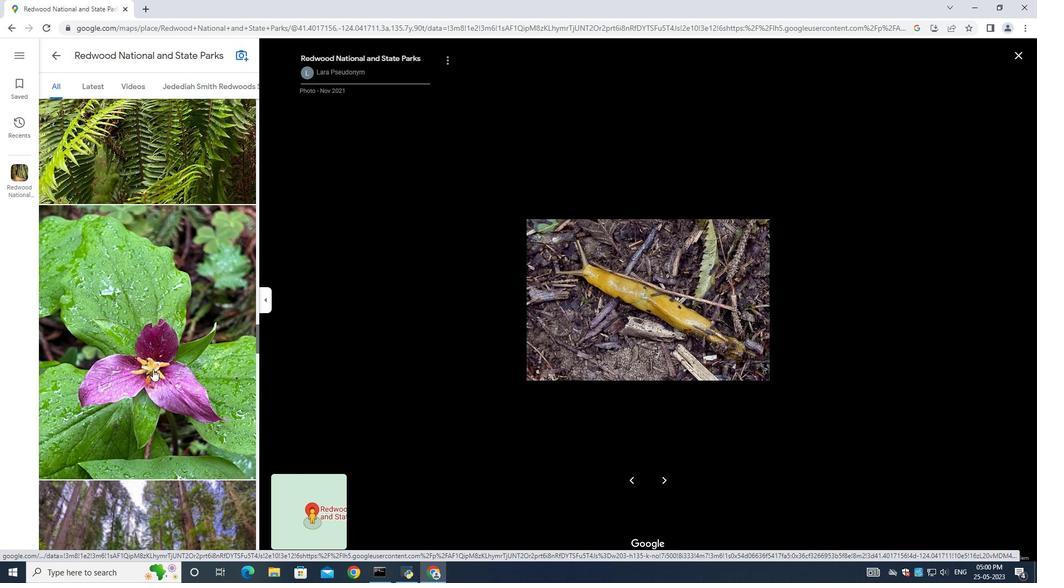 
Action: Mouse scrolled (152, 369) with delta (0, 0)
Screenshot: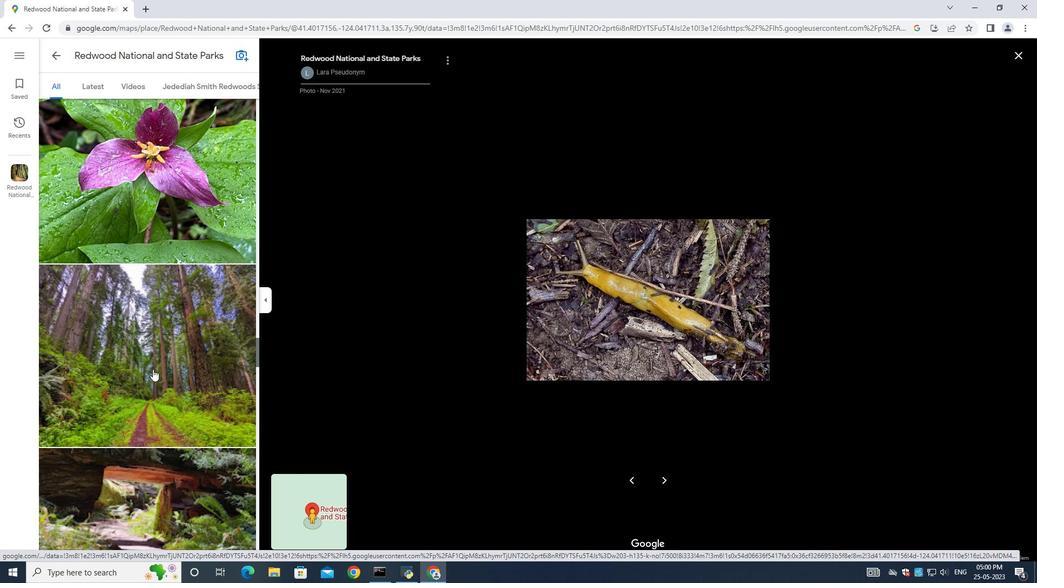 
Action: Mouse moved to (152, 369)
Screenshot: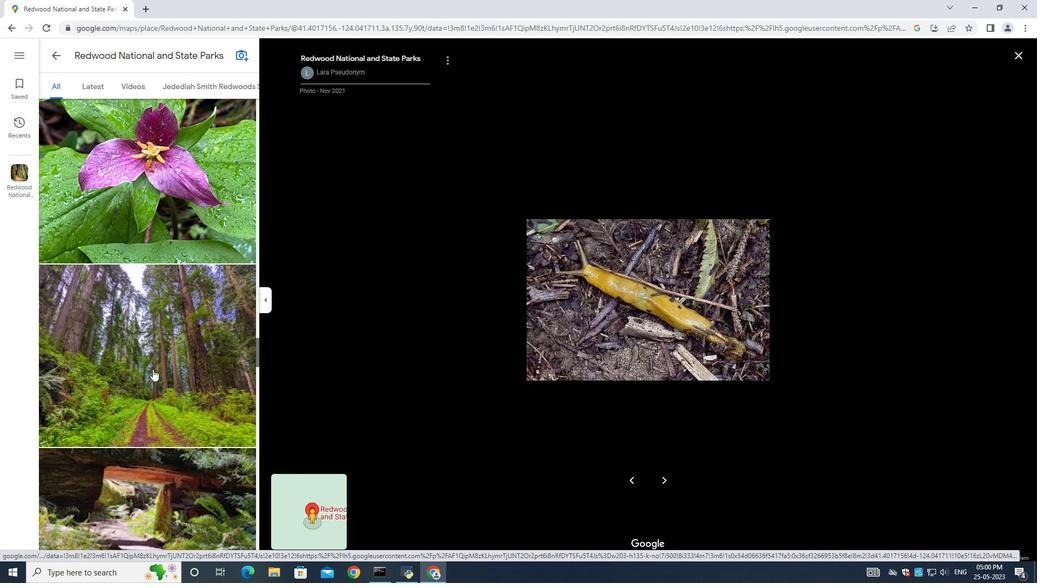 
Action: Mouse scrolled (152, 369) with delta (0, 0)
Screenshot: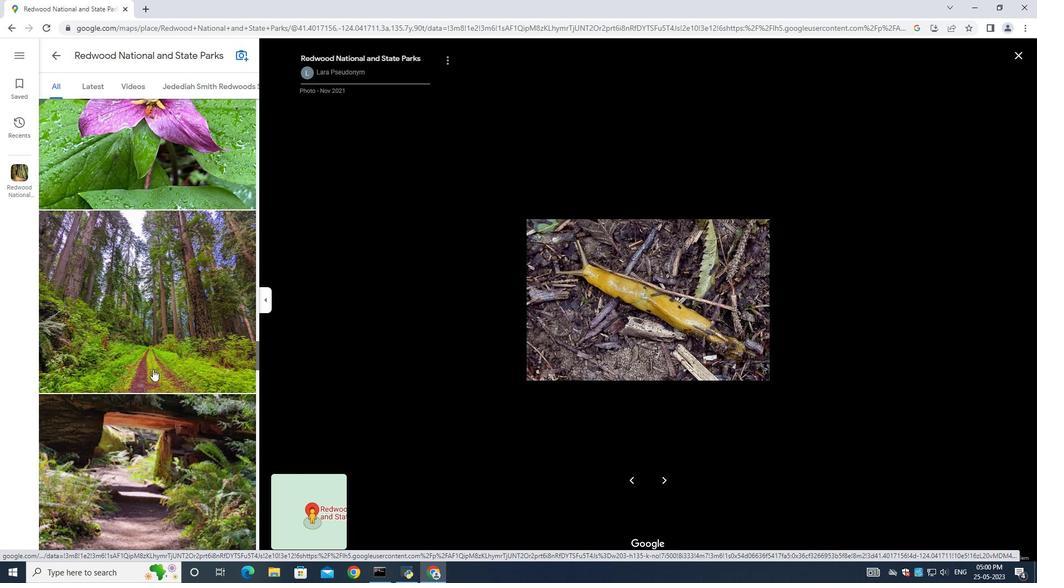 
Action: Mouse scrolled (152, 369) with delta (0, 0)
Screenshot: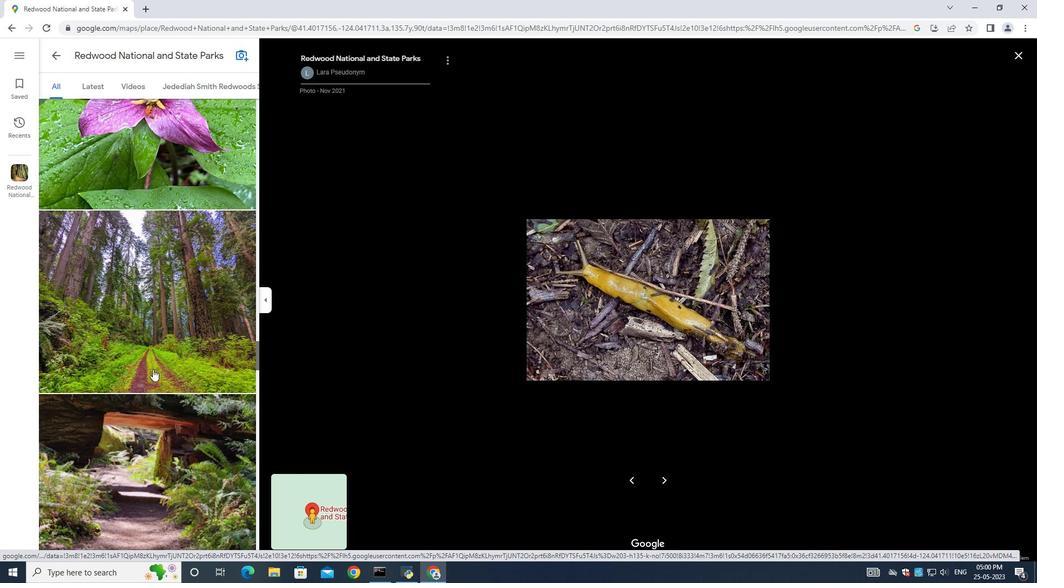 
Action: Mouse scrolled (152, 369) with delta (0, 0)
Screenshot: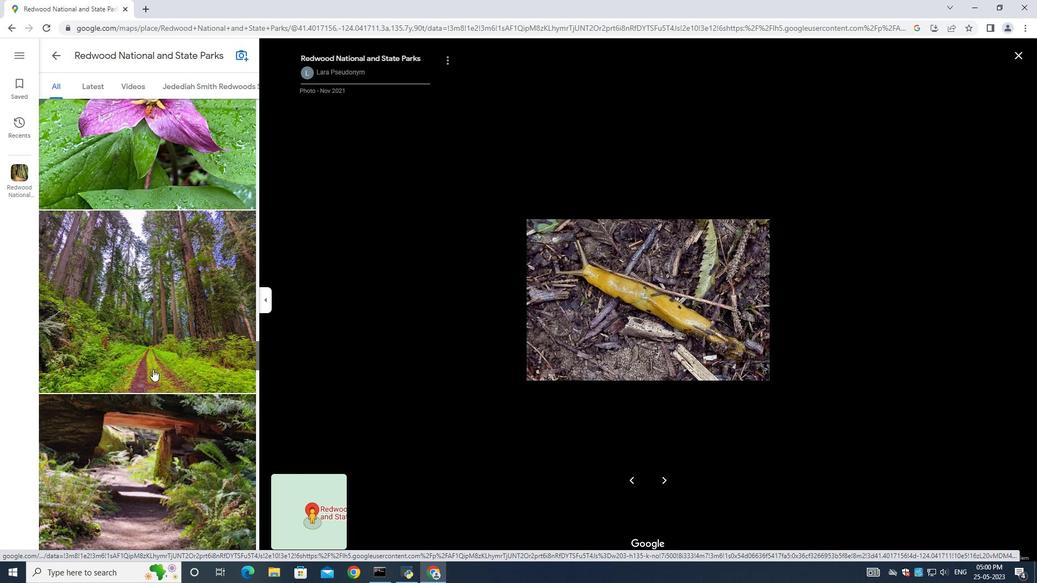
Action: Mouse scrolled (152, 369) with delta (0, 0)
Screenshot: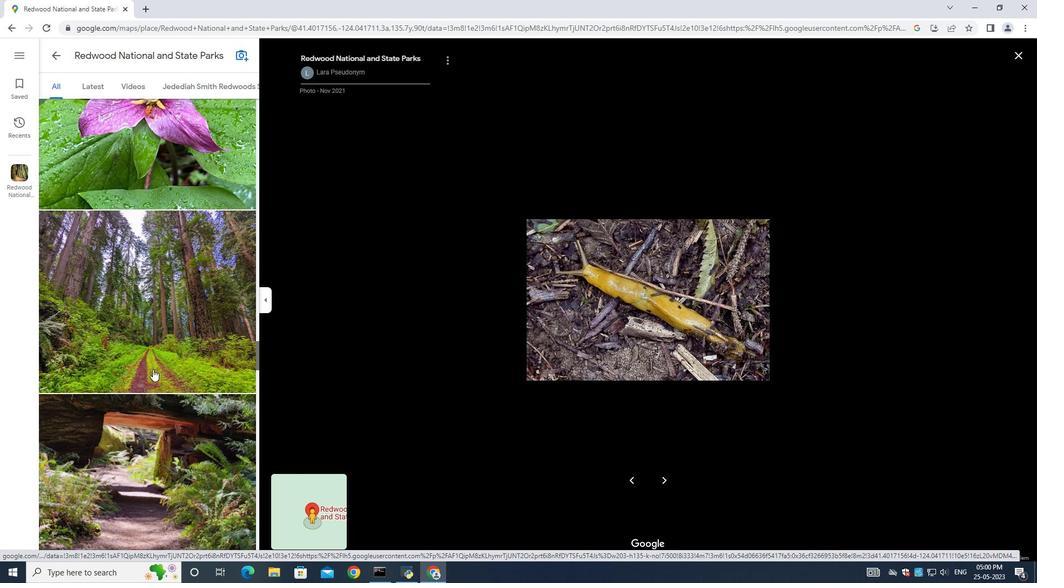 
Action: Mouse scrolled (152, 369) with delta (0, 0)
Screenshot: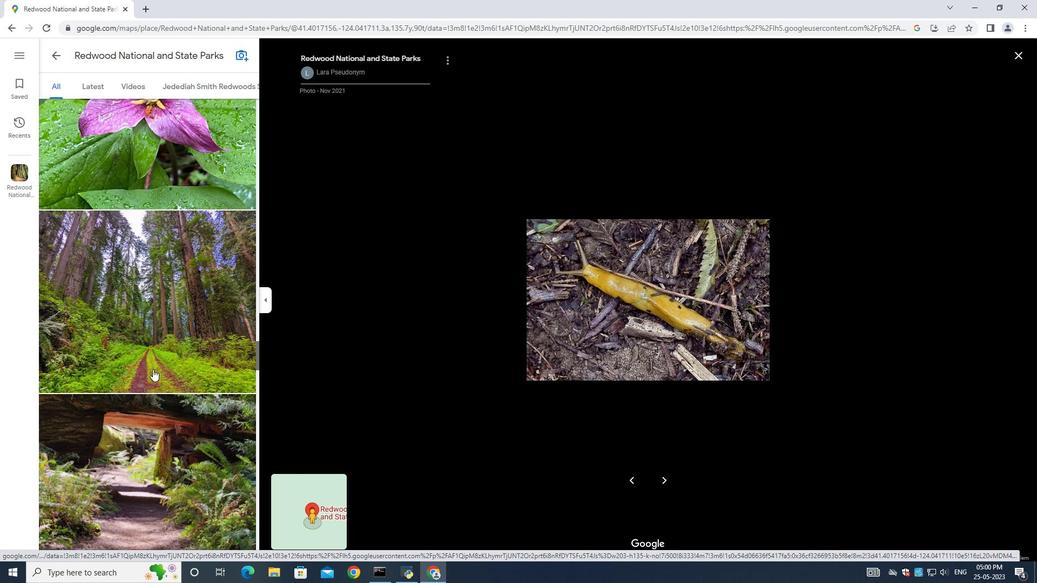 
Action: Mouse scrolled (152, 369) with delta (0, 0)
Screenshot: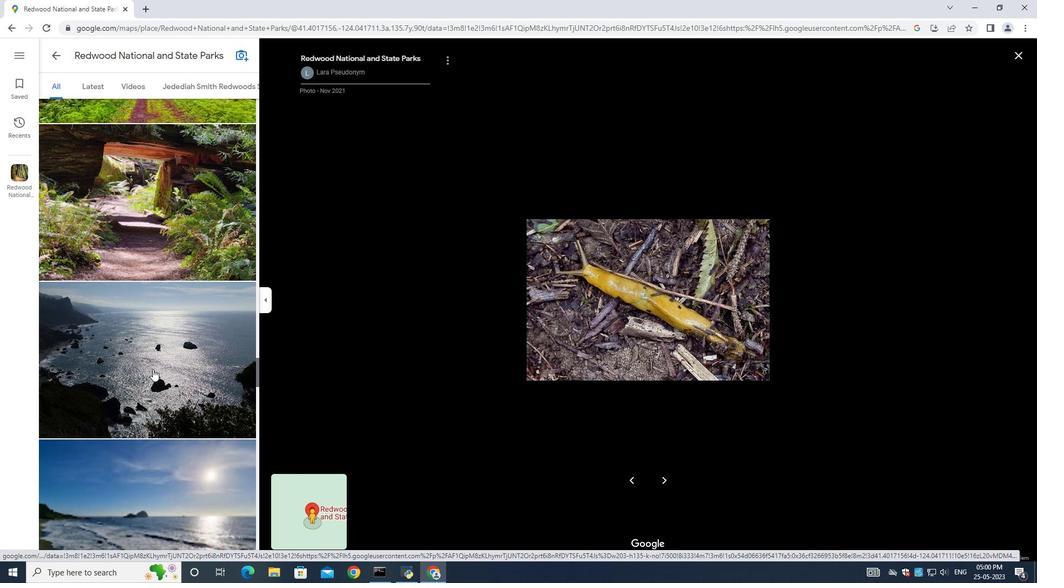 
Action: Mouse scrolled (152, 369) with delta (0, 0)
Screenshot: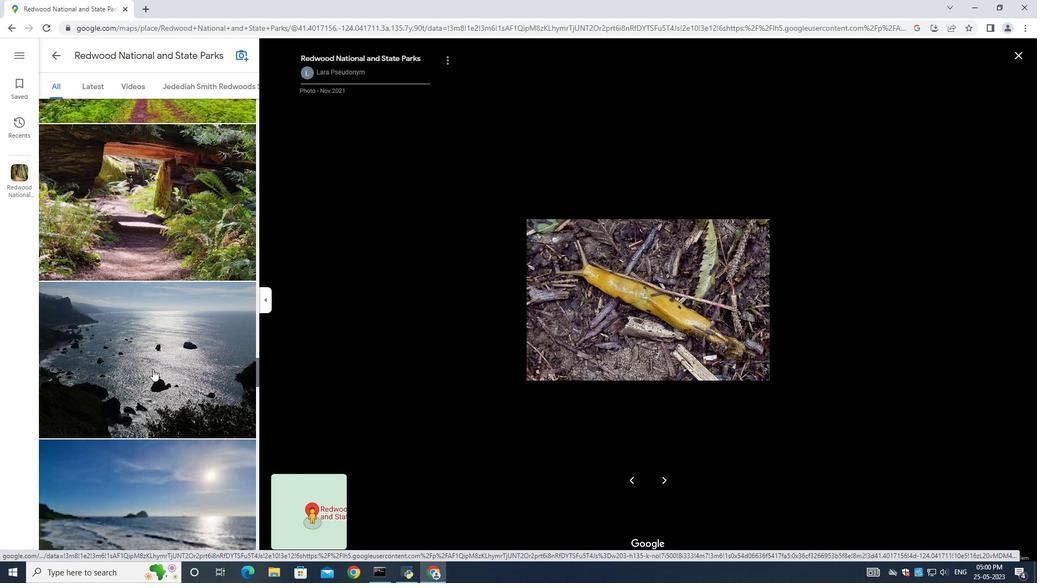 
Action: Mouse scrolled (152, 369) with delta (0, 0)
Screenshot: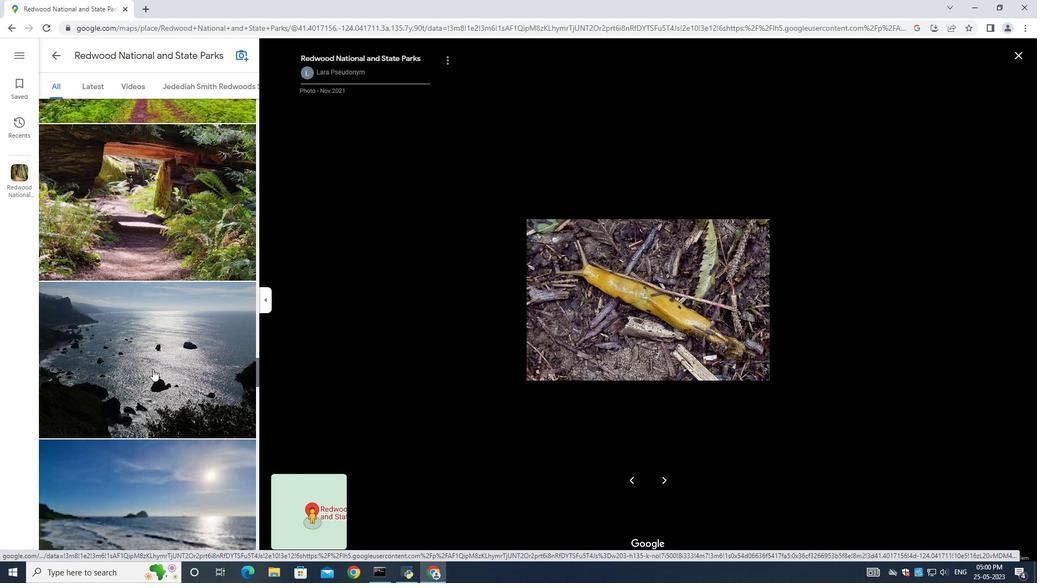 
Action: Mouse scrolled (152, 369) with delta (0, 0)
Screenshot: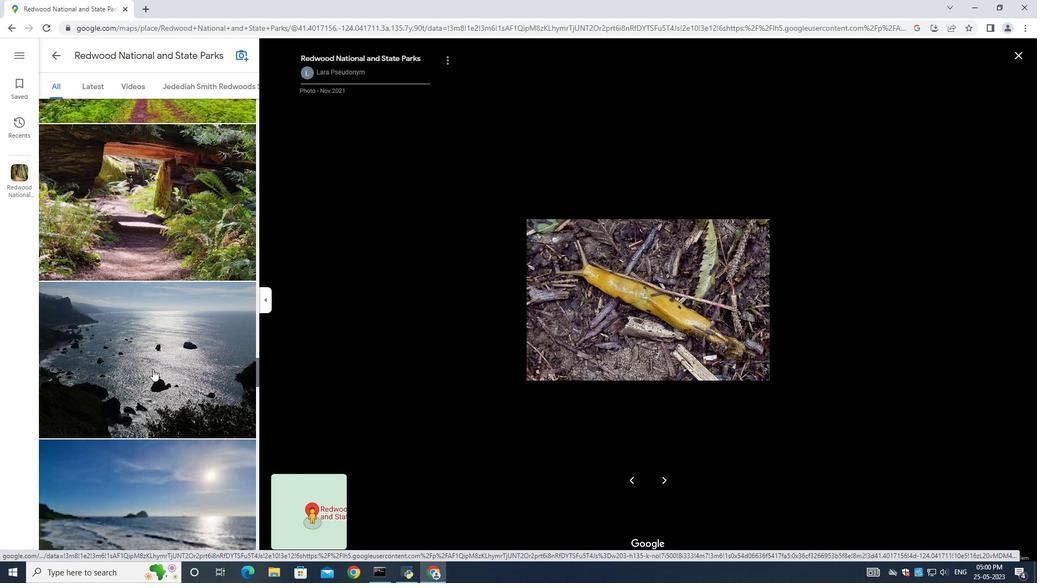 
Action: Mouse scrolled (152, 369) with delta (0, 0)
Screenshot: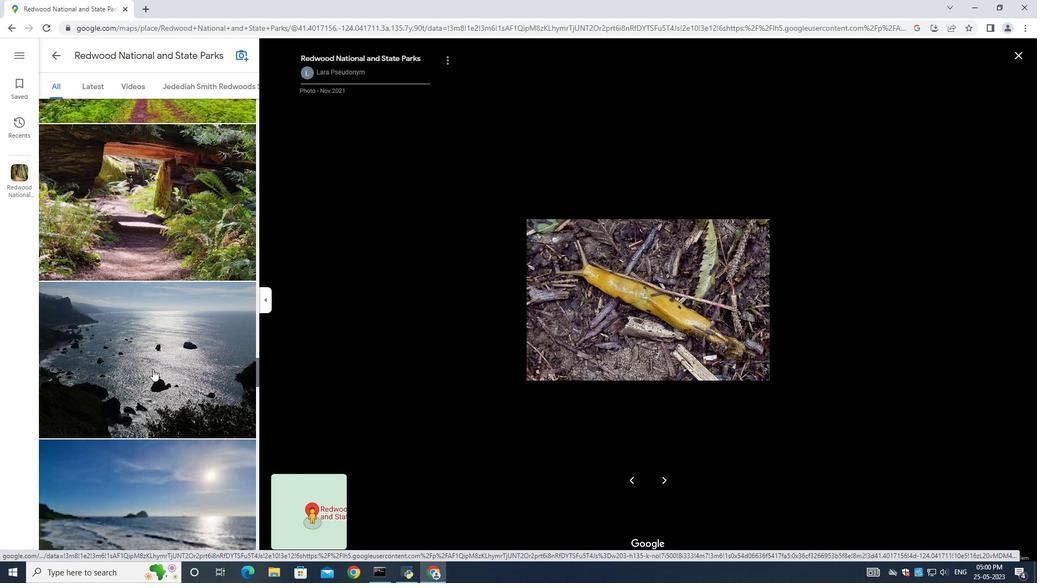 
Action: Mouse scrolled (152, 369) with delta (0, 0)
Screenshot: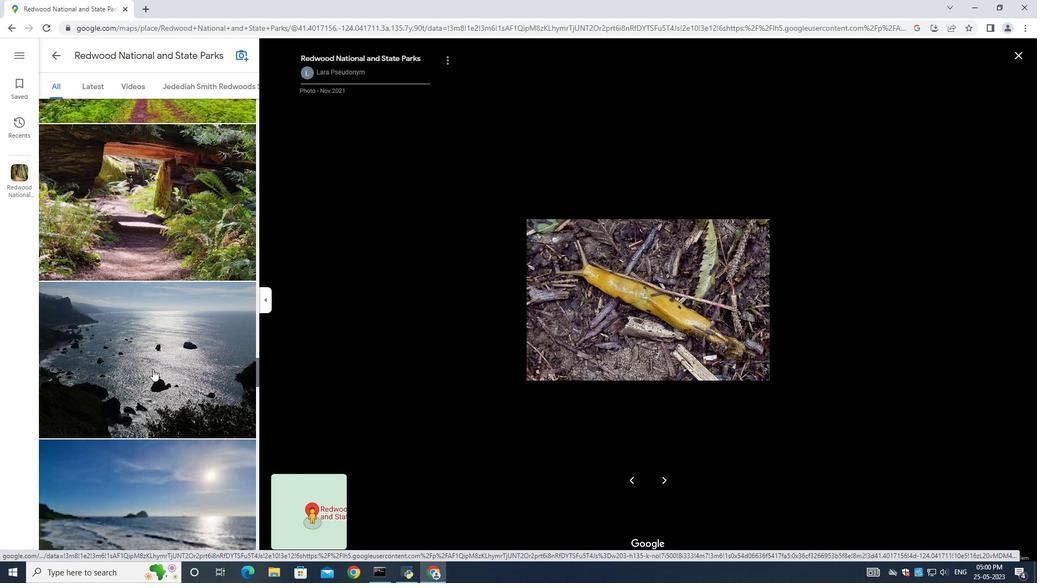 
Action: Mouse scrolled (152, 369) with delta (0, 0)
Screenshot: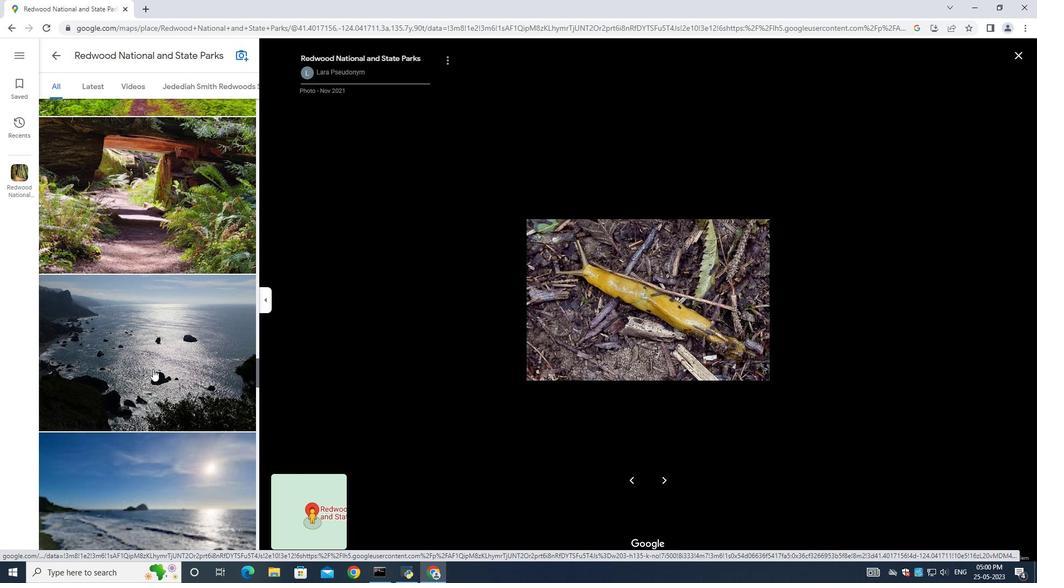 
Action: Mouse scrolled (152, 369) with delta (0, 0)
Screenshot: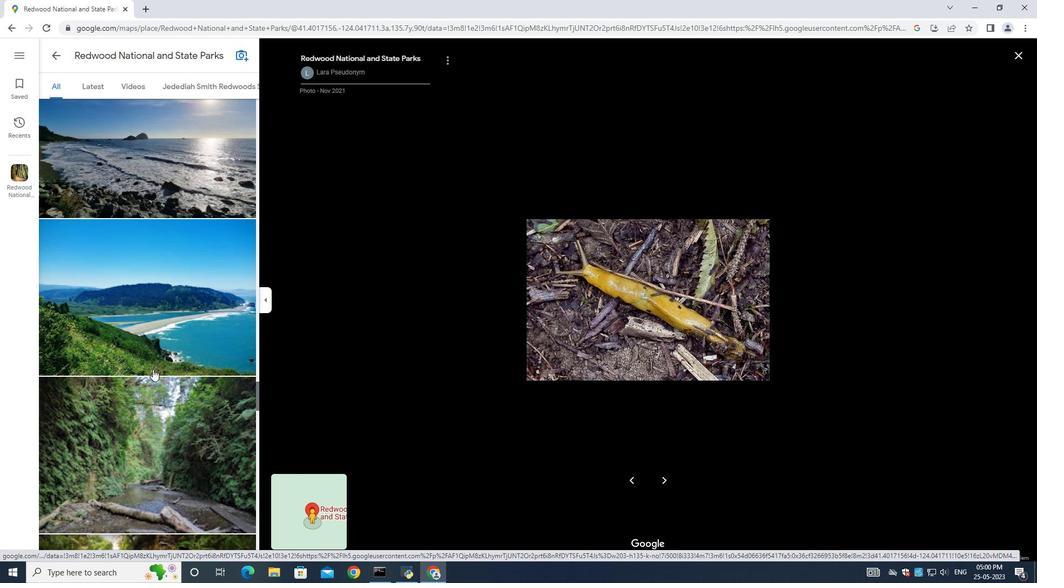 
Action: Mouse scrolled (152, 369) with delta (0, 0)
Screenshot: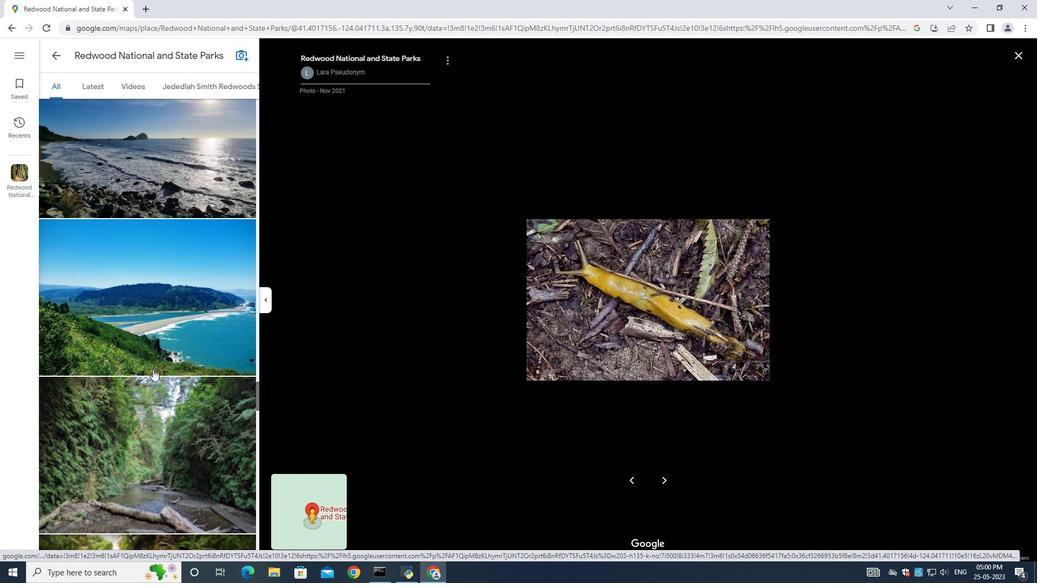 
Action: Mouse scrolled (152, 369) with delta (0, 0)
Screenshot: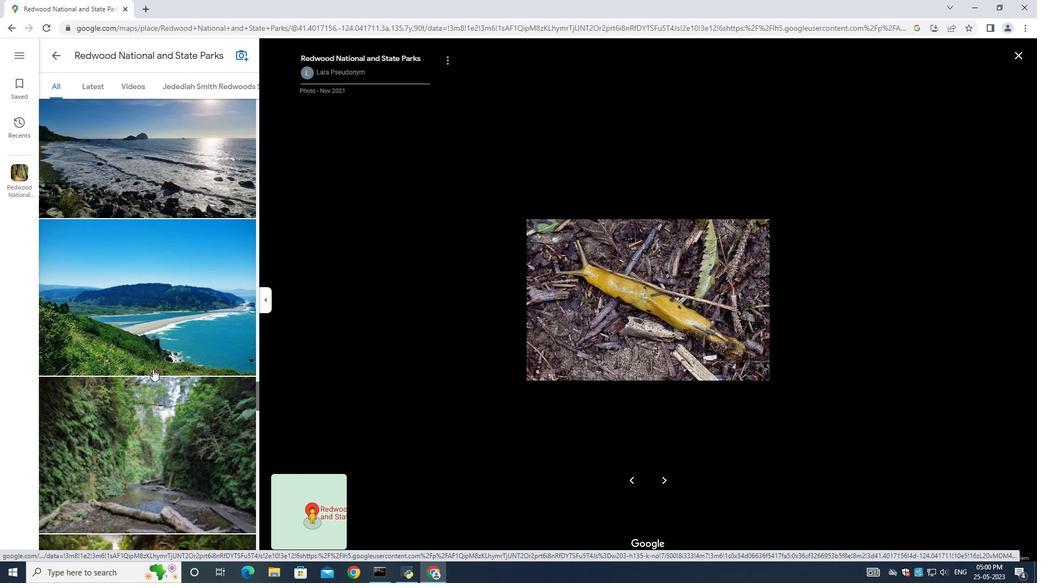 
Action: Mouse scrolled (152, 369) with delta (0, 0)
Screenshot: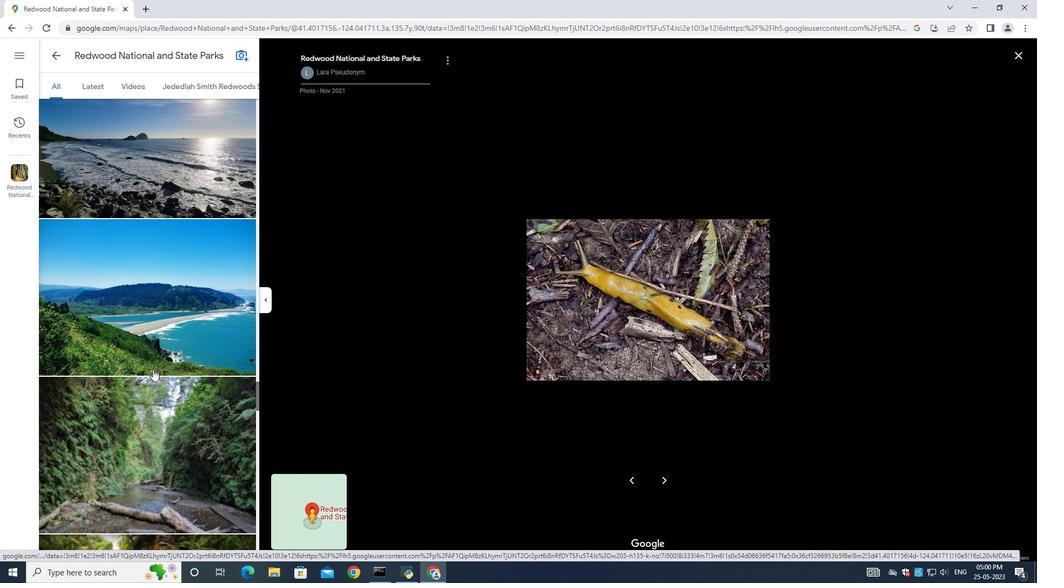 
Action: Mouse scrolled (152, 369) with delta (0, 0)
Screenshot: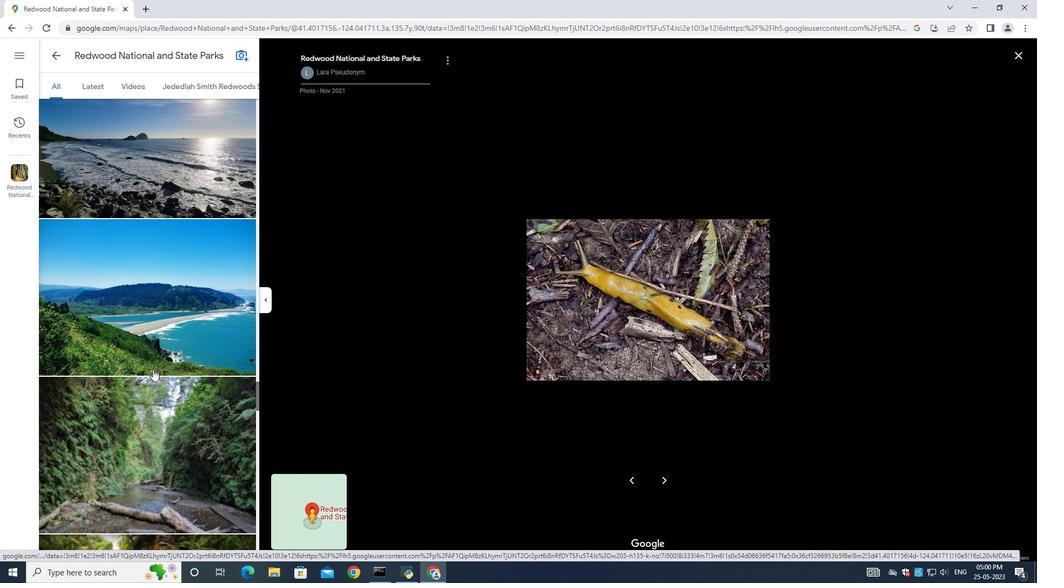 
Action: Mouse scrolled (152, 369) with delta (0, 0)
Screenshot: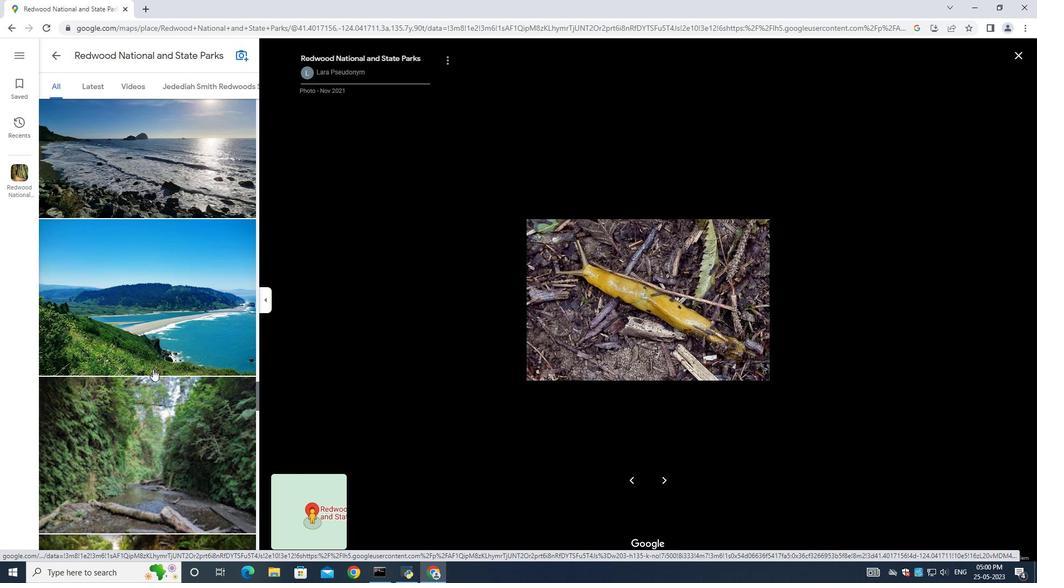 
Action: Mouse scrolled (152, 369) with delta (0, 0)
Screenshot: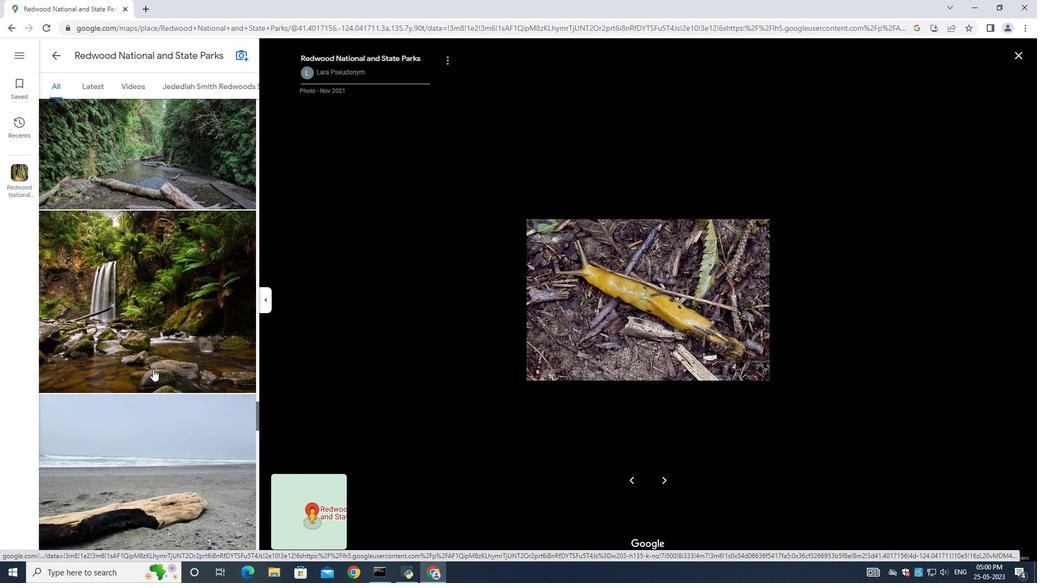 
Action: Mouse scrolled (152, 369) with delta (0, 0)
Screenshot: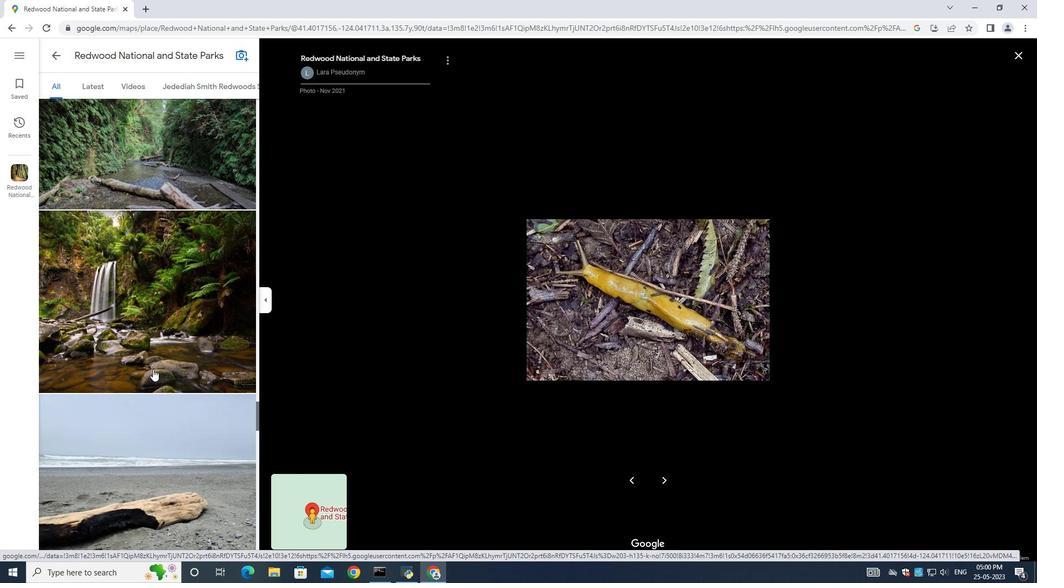
Action: Mouse scrolled (152, 369) with delta (0, 0)
Screenshot: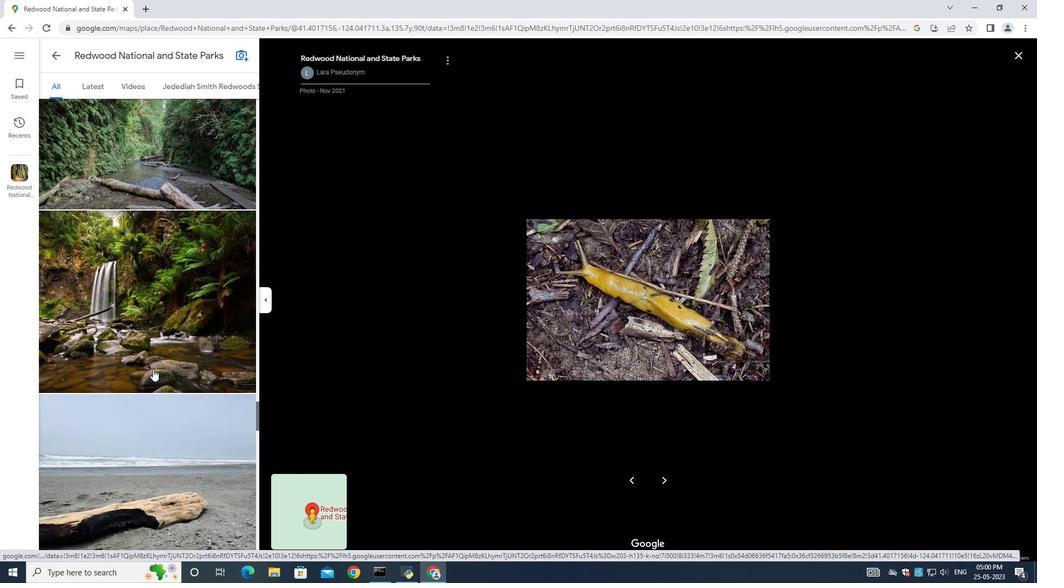
Action: Mouse scrolled (152, 369) with delta (0, 0)
Screenshot: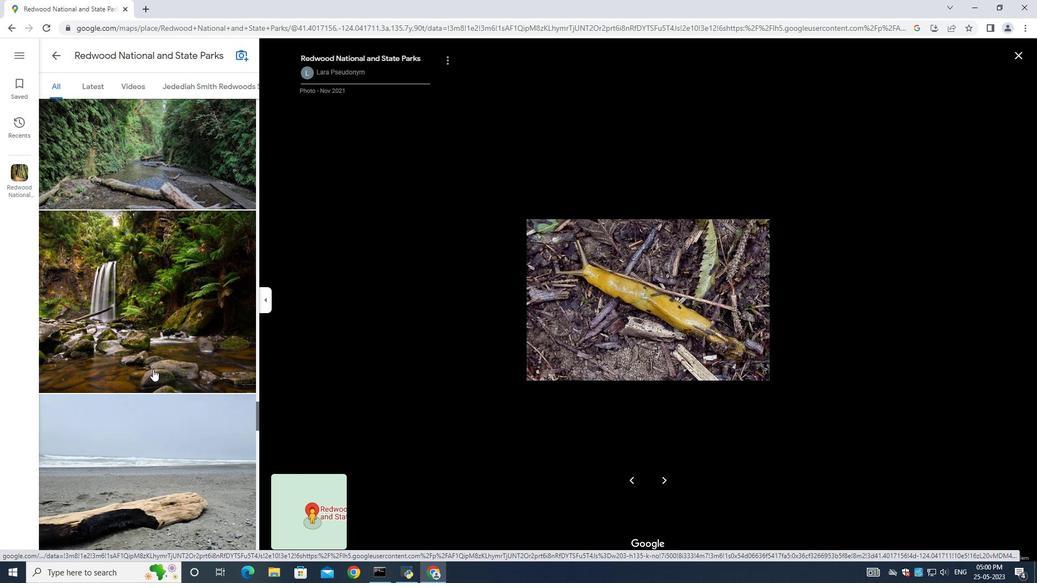
Action: Mouse scrolled (152, 369) with delta (0, 0)
Screenshot: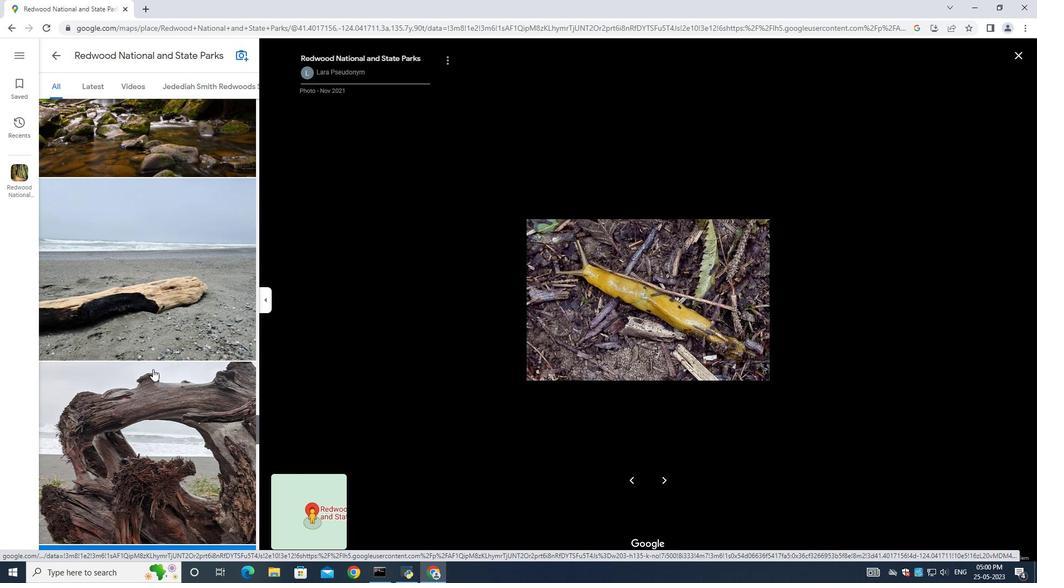 
Action: Mouse scrolled (152, 369) with delta (0, 0)
Screenshot: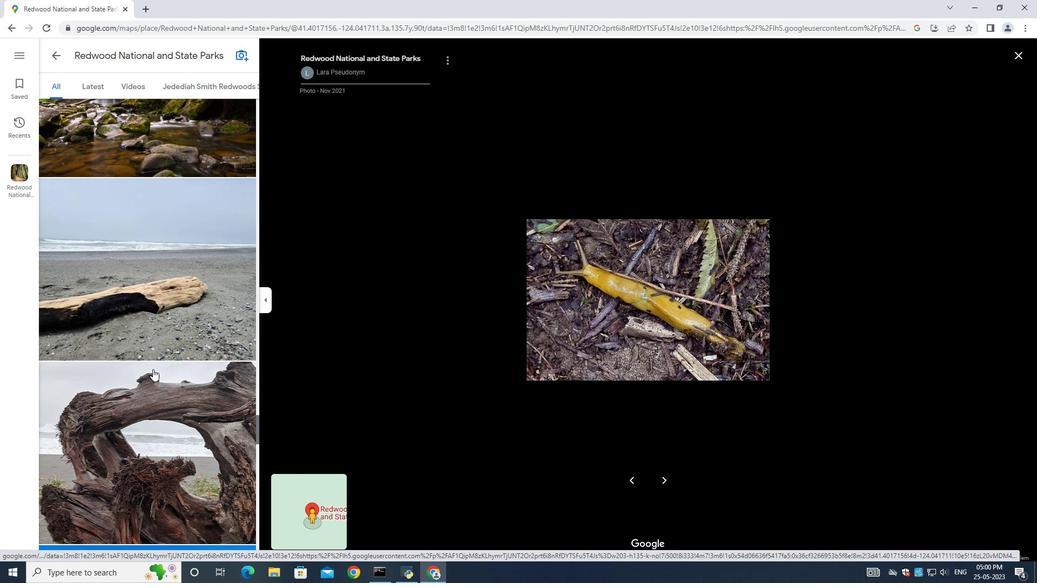 
Action: Mouse scrolled (152, 369) with delta (0, 0)
Screenshot: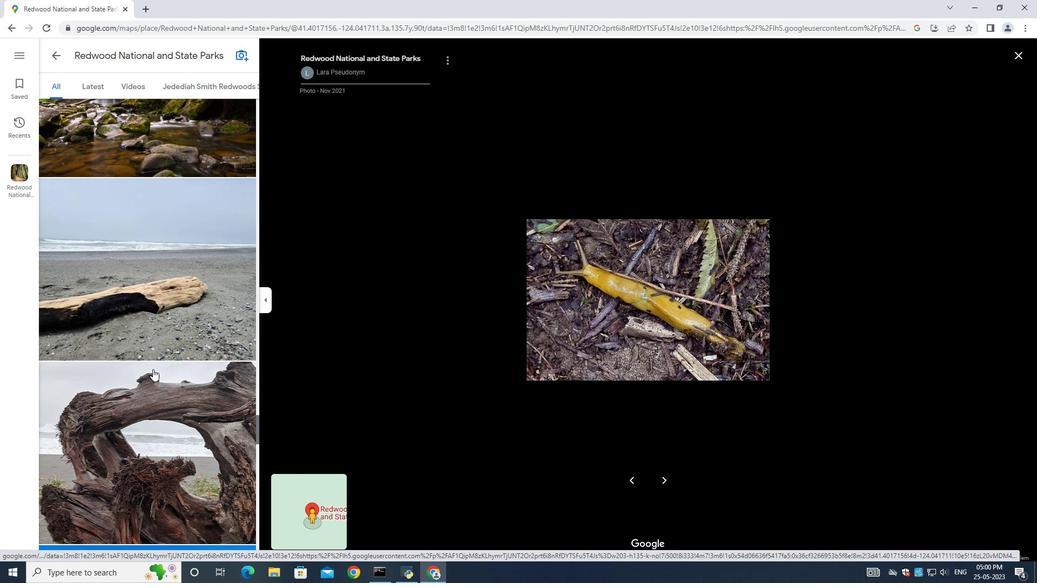 
Action: Mouse scrolled (152, 369) with delta (0, 0)
Screenshot: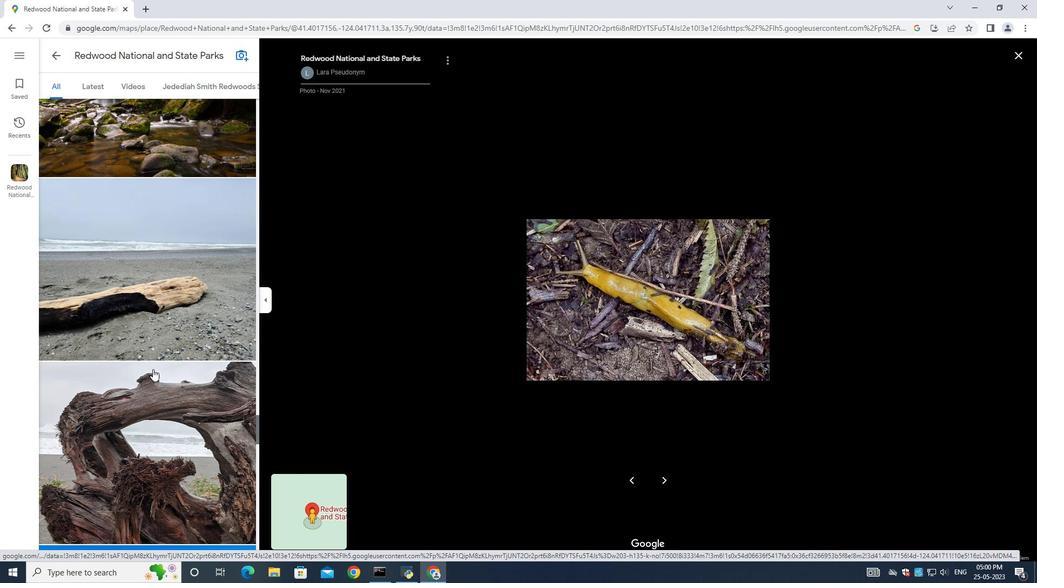 
Action: Mouse scrolled (152, 369) with delta (0, 0)
Screenshot: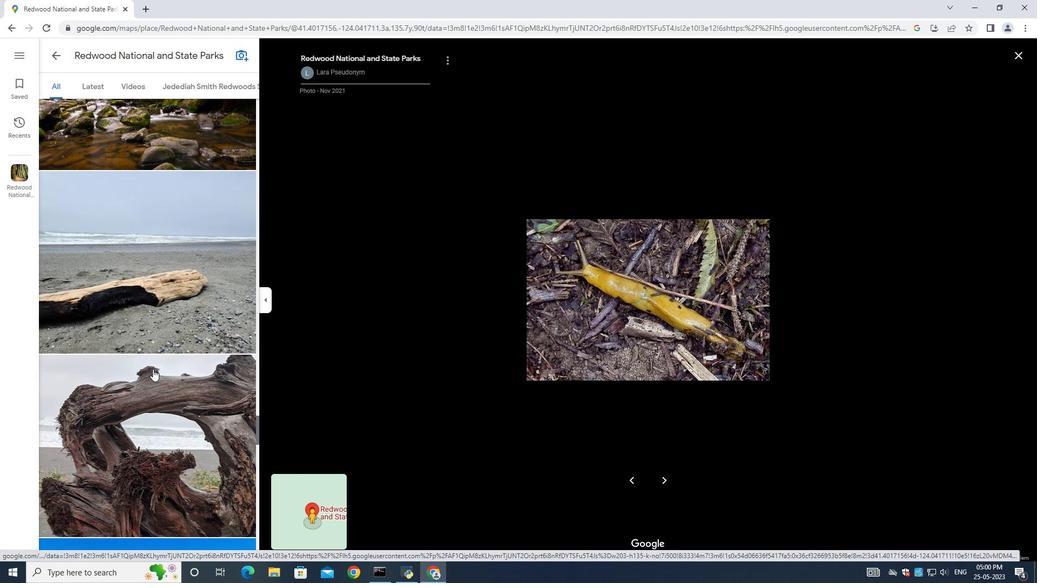 
Action: Mouse scrolled (152, 369) with delta (0, 0)
Screenshot: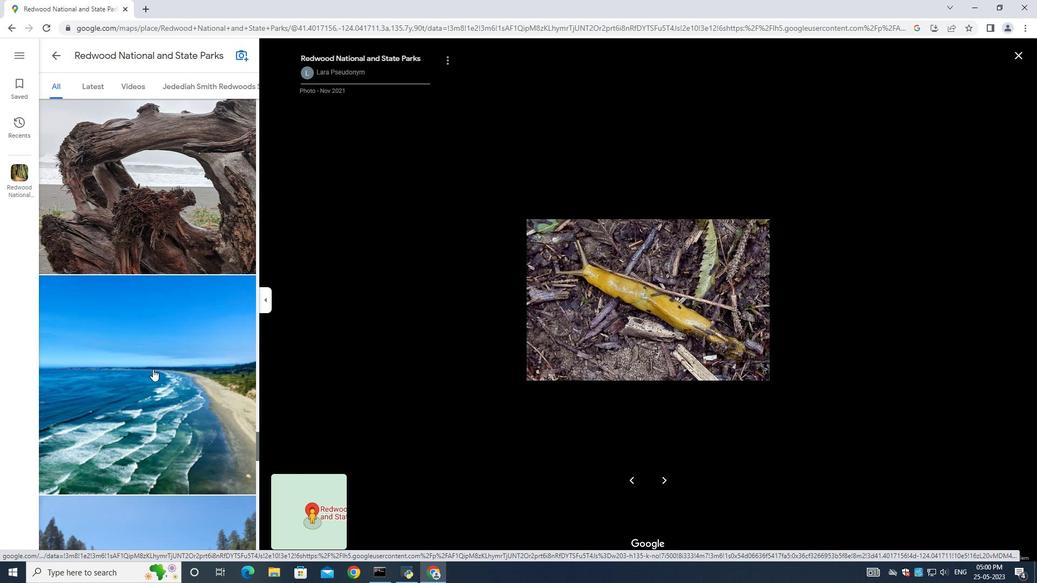 
Action: Mouse scrolled (152, 369) with delta (0, 0)
Screenshot: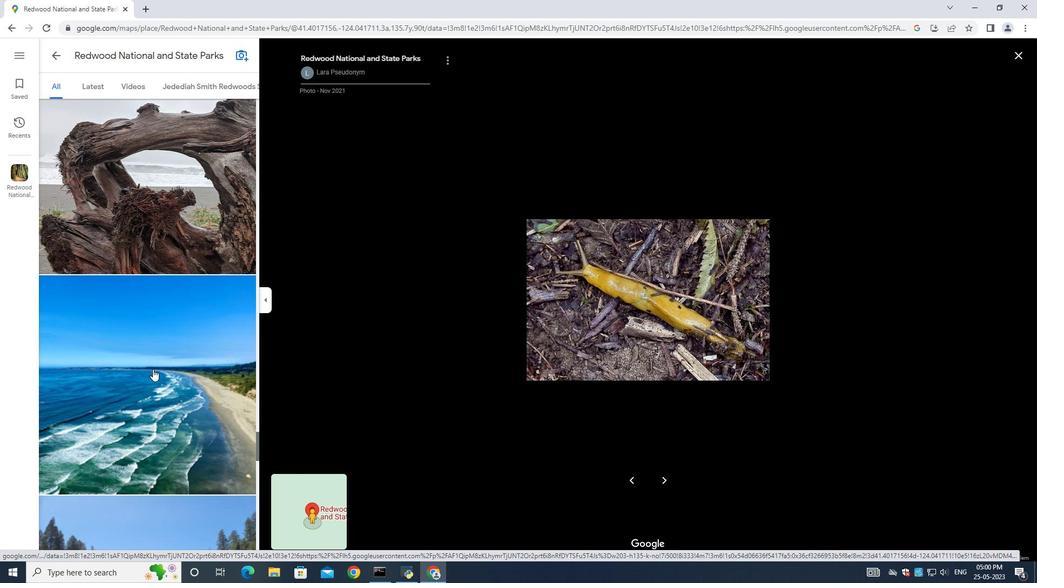 
Action: Mouse scrolled (152, 369) with delta (0, 0)
Screenshot: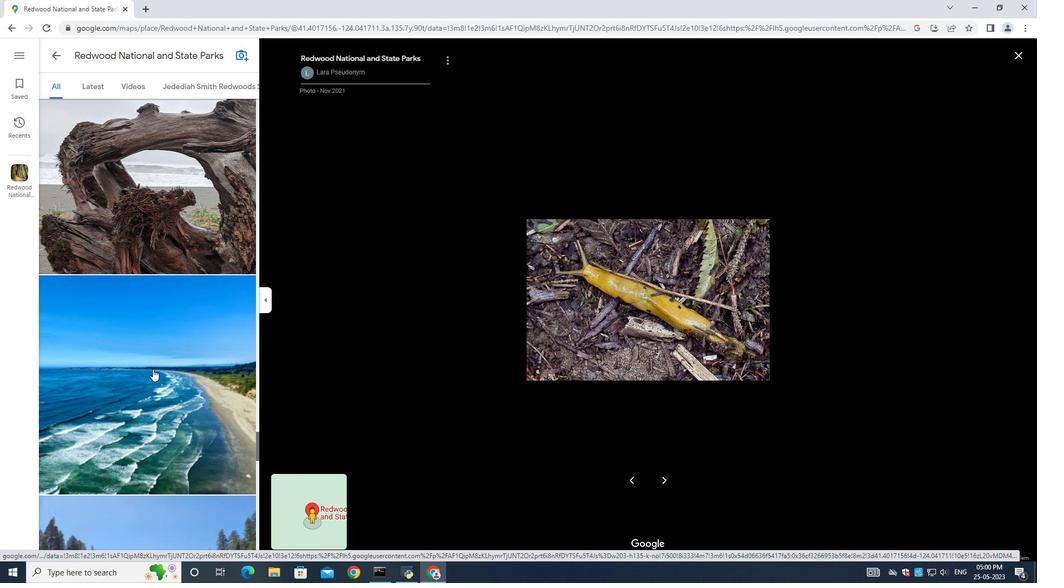 
Action: Mouse scrolled (152, 369) with delta (0, 0)
Screenshot: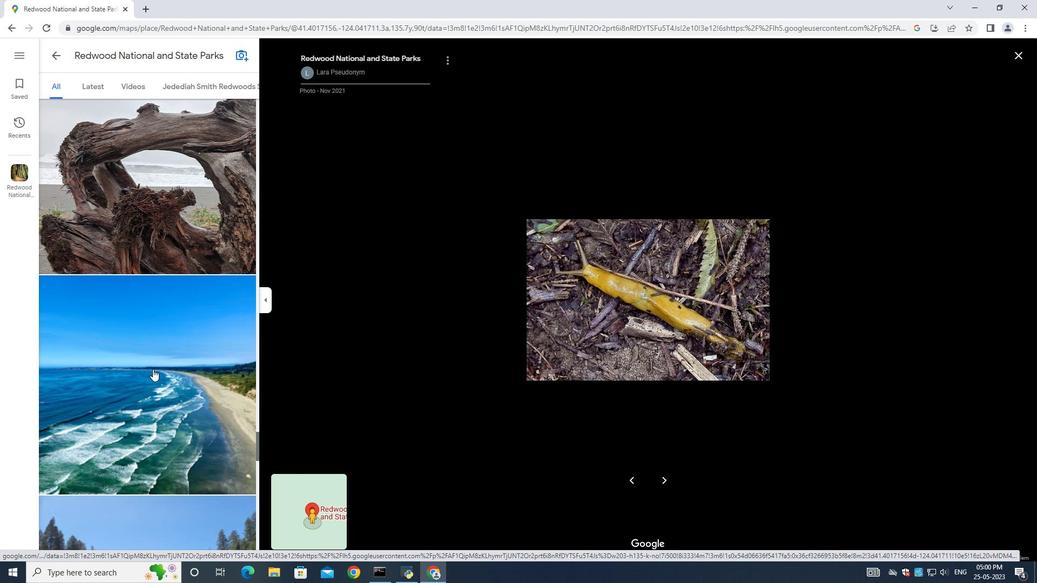 
Action: Mouse scrolled (152, 369) with delta (0, 0)
Screenshot: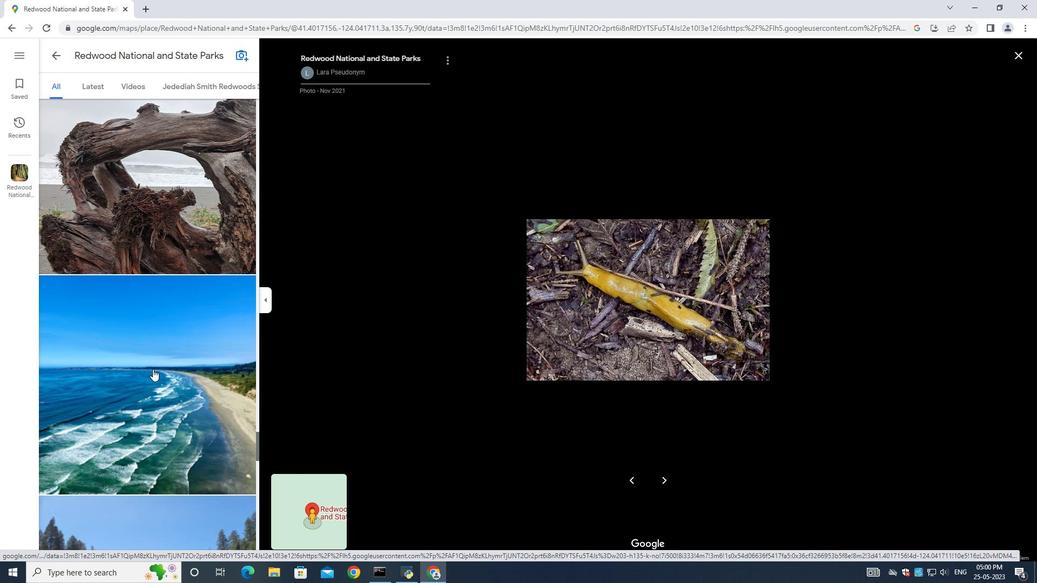 
Action: Mouse scrolled (152, 369) with delta (0, 0)
Screenshot: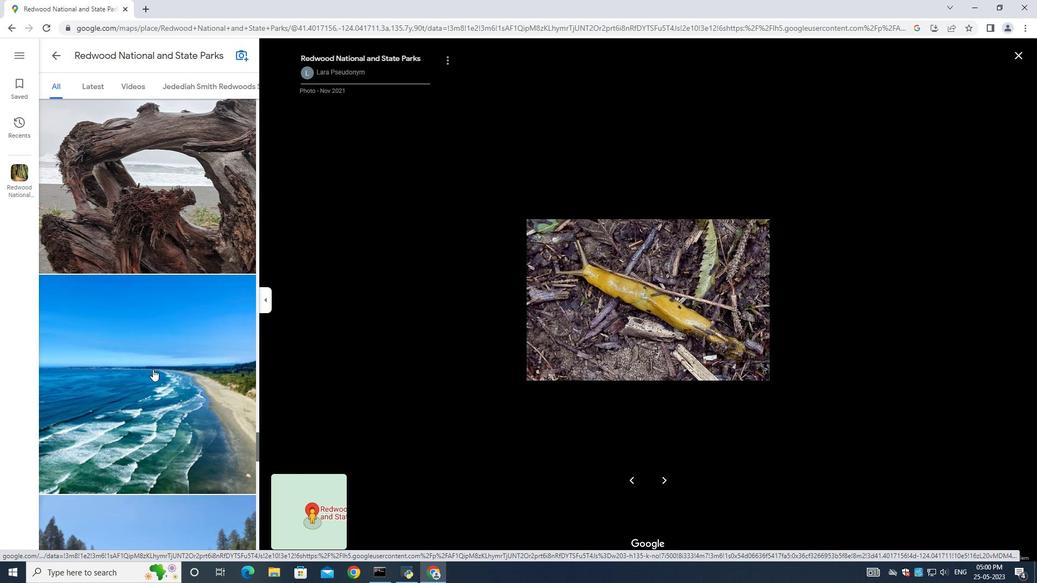 
Action: Mouse moved to (152, 369)
Screenshot: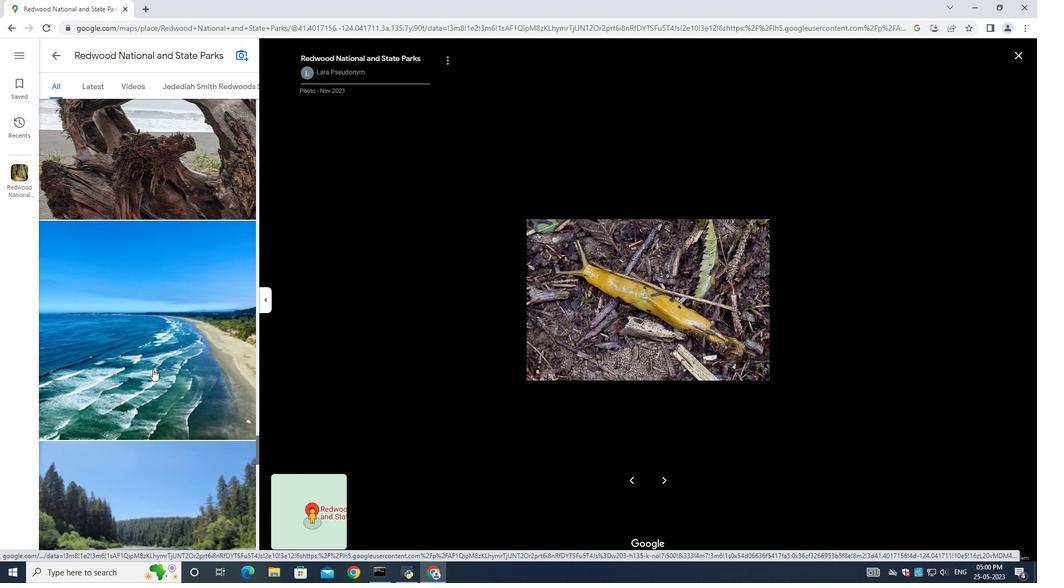 
Action: Mouse scrolled (152, 369) with delta (0, 0)
Screenshot: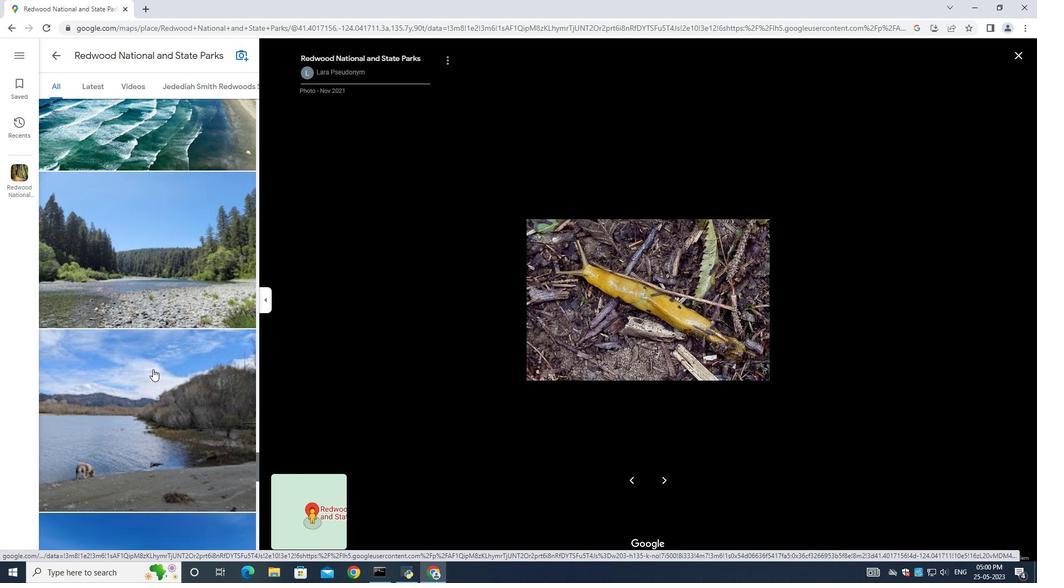 
Action: Mouse scrolled (152, 369) with delta (0, 0)
Screenshot: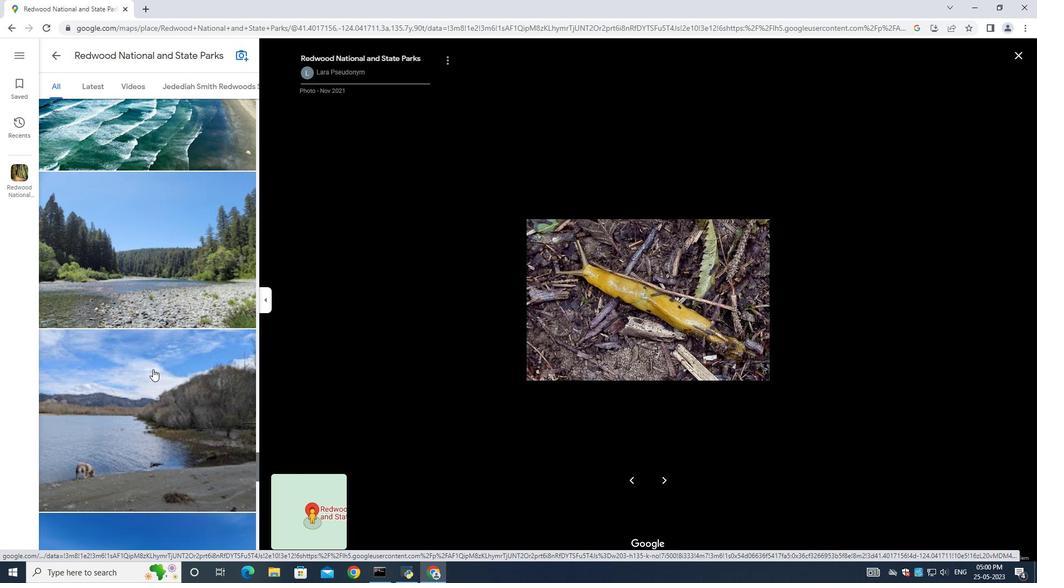 
Action: Mouse scrolled (152, 369) with delta (0, 0)
Screenshot: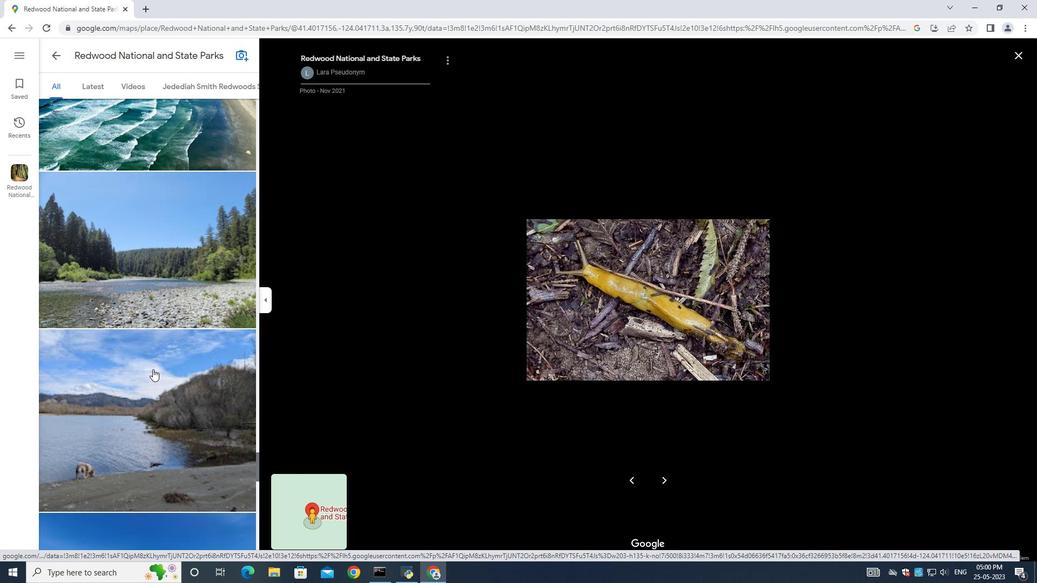 
Action: Mouse scrolled (152, 369) with delta (0, 0)
Screenshot: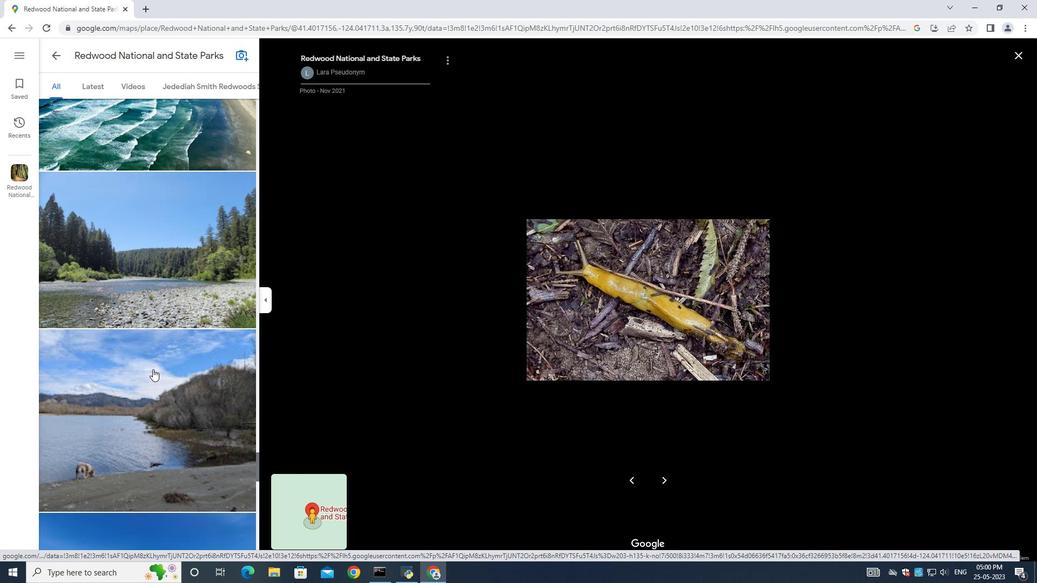 
Action: Mouse scrolled (152, 369) with delta (0, 0)
Screenshot: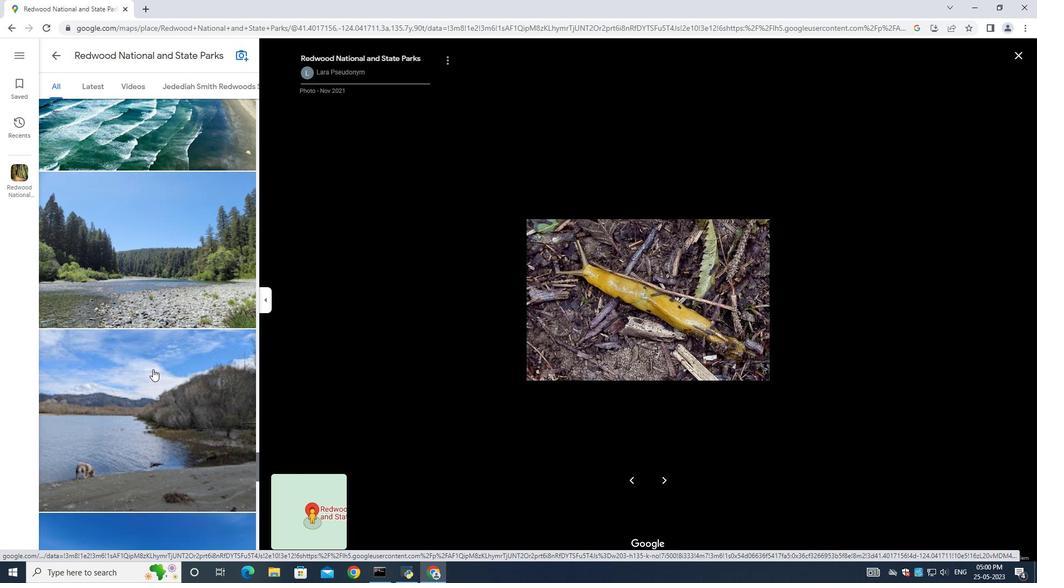 
Action: Mouse scrolled (152, 369) with delta (0, 0)
Screenshot: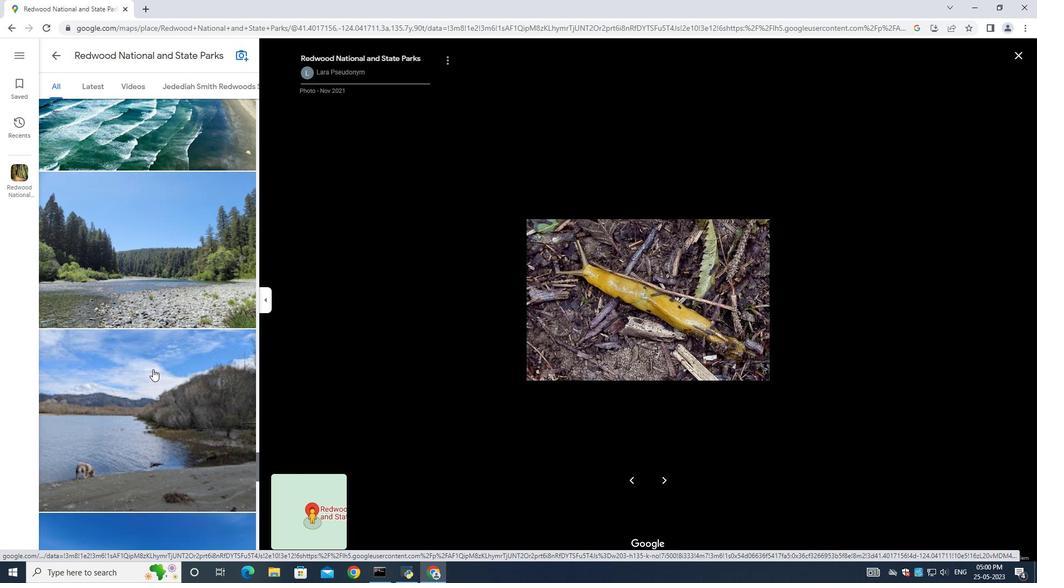 
Action: Mouse moved to (152, 368)
Screenshot: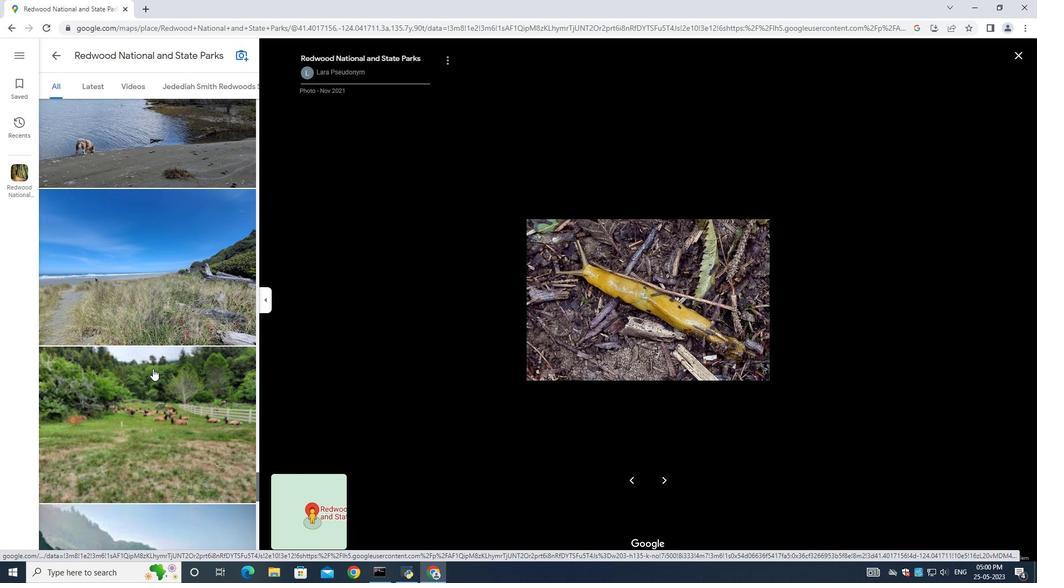 
Action: Mouse scrolled (152, 369) with delta (0, 0)
Screenshot: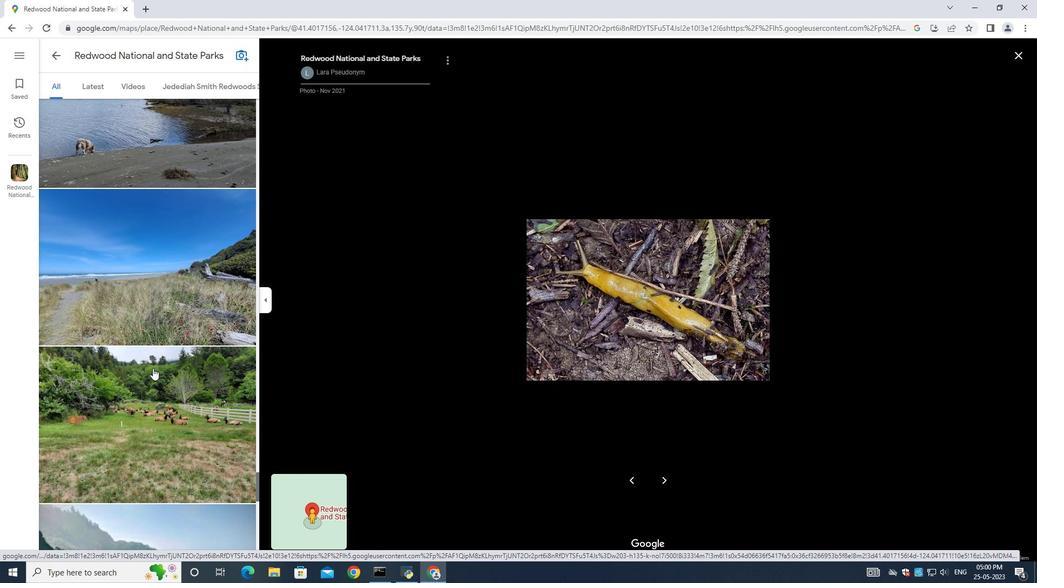 
Action: Mouse scrolled (152, 369) with delta (0, 0)
Screenshot: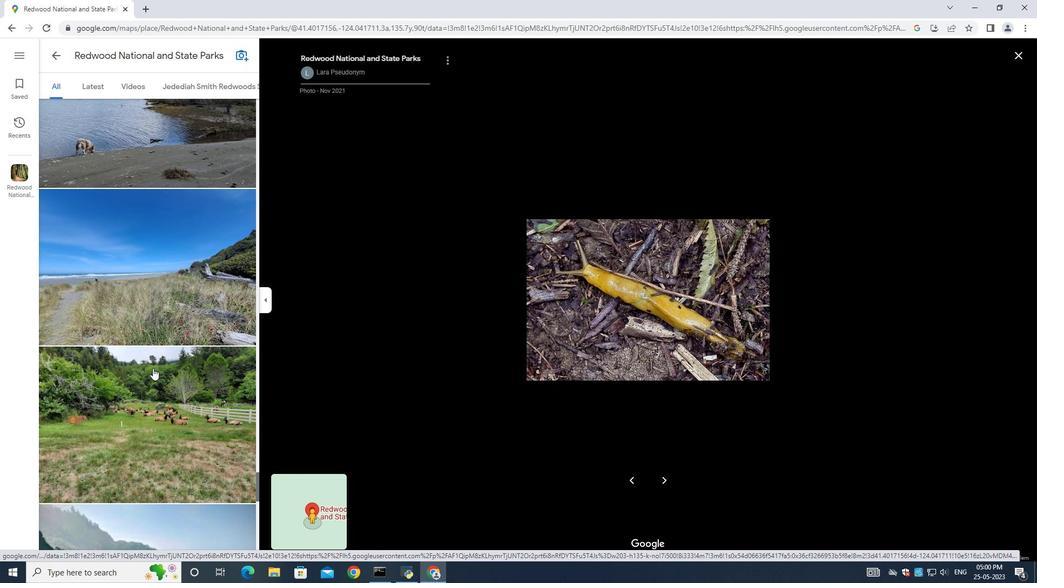 
Action: Mouse scrolled (152, 369) with delta (0, 0)
Screenshot: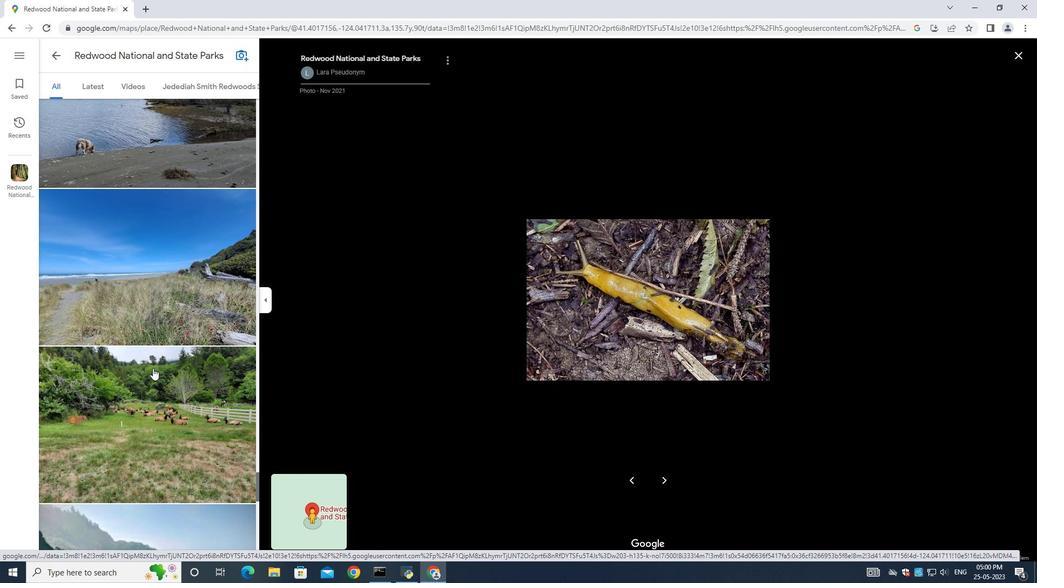 
Action: Mouse scrolled (152, 369) with delta (0, 0)
Screenshot: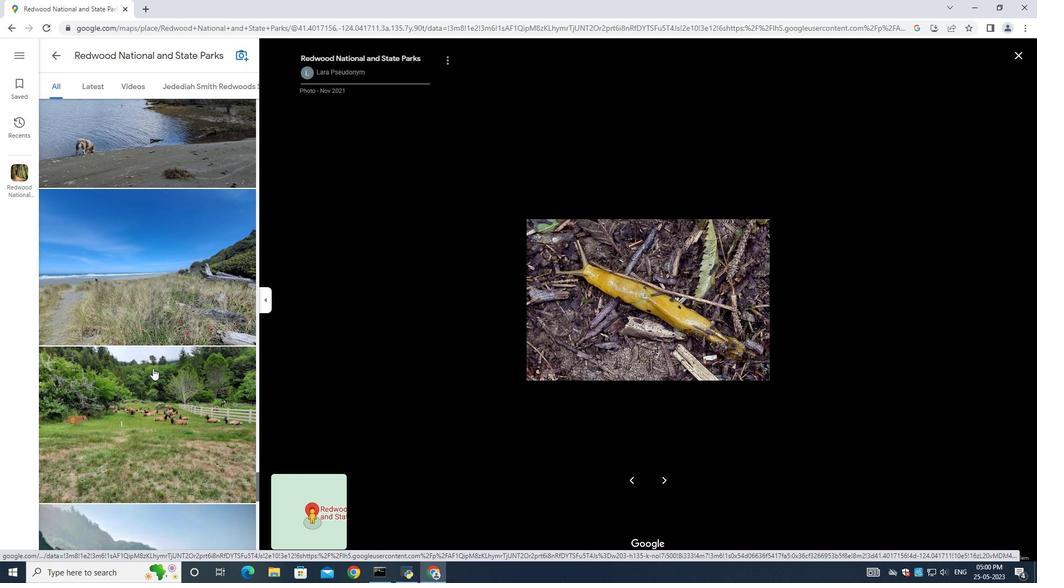 
Action: Mouse scrolled (152, 369) with delta (0, 0)
Screenshot: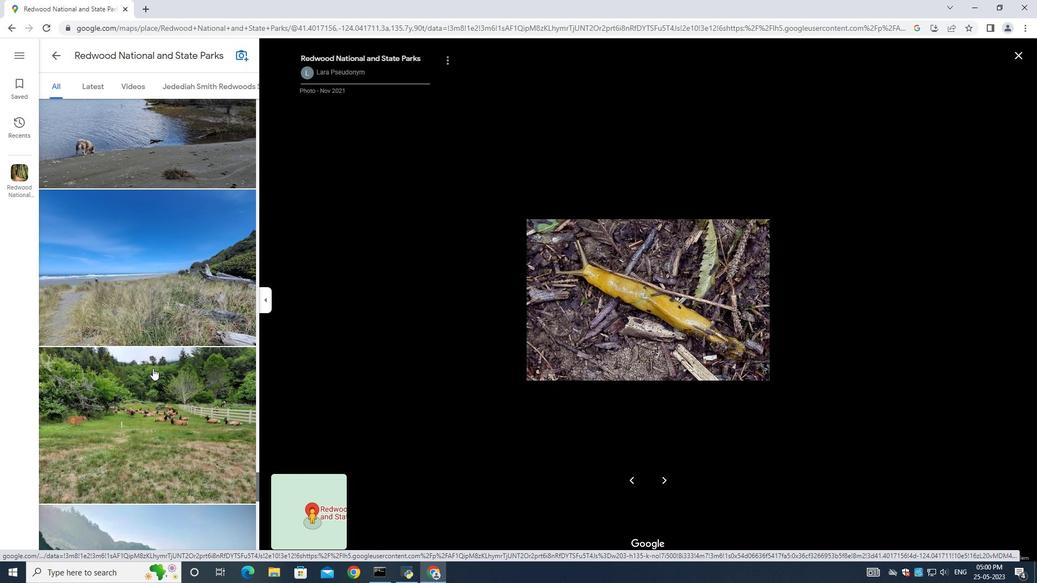
Action: Mouse pressed left at (152, 368)
Screenshot: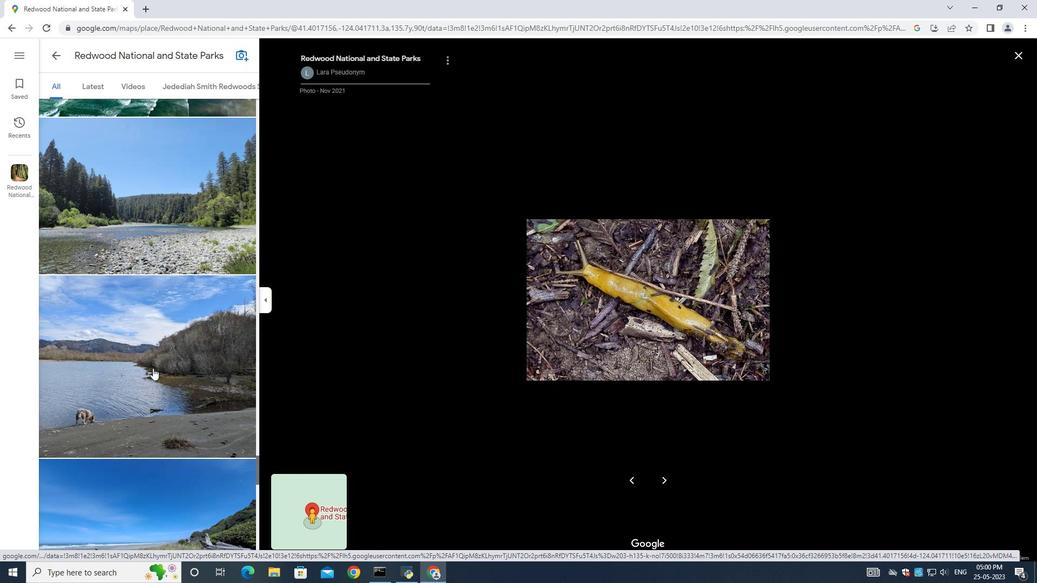 
Action: Mouse moved to (152, 367)
Screenshot: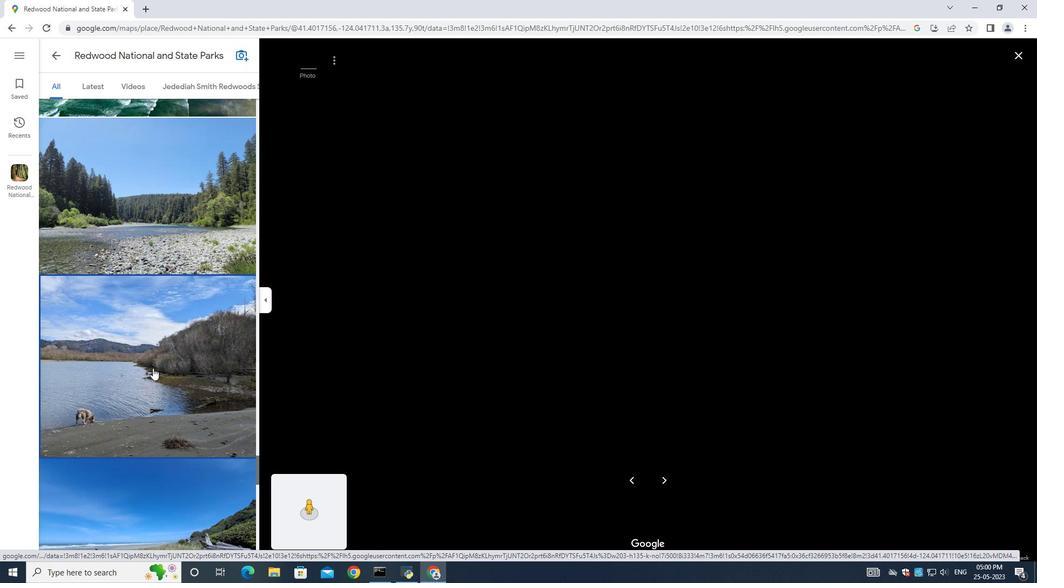 
Action: Mouse scrolled (152, 367) with delta (0, 0)
Screenshot: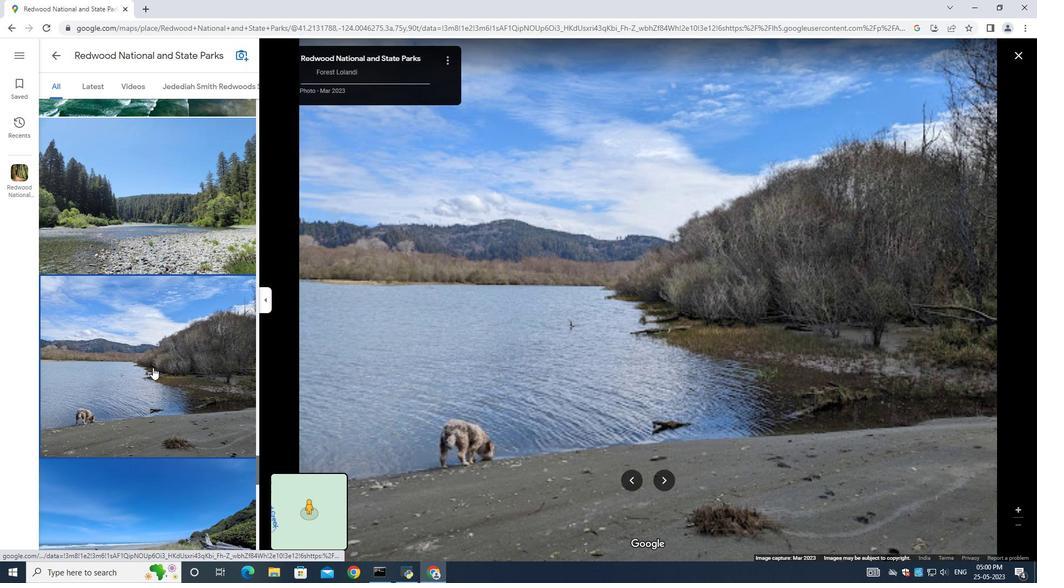 
Action: Mouse scrolled (152, 367) with delta (0, 0)
Screenshot: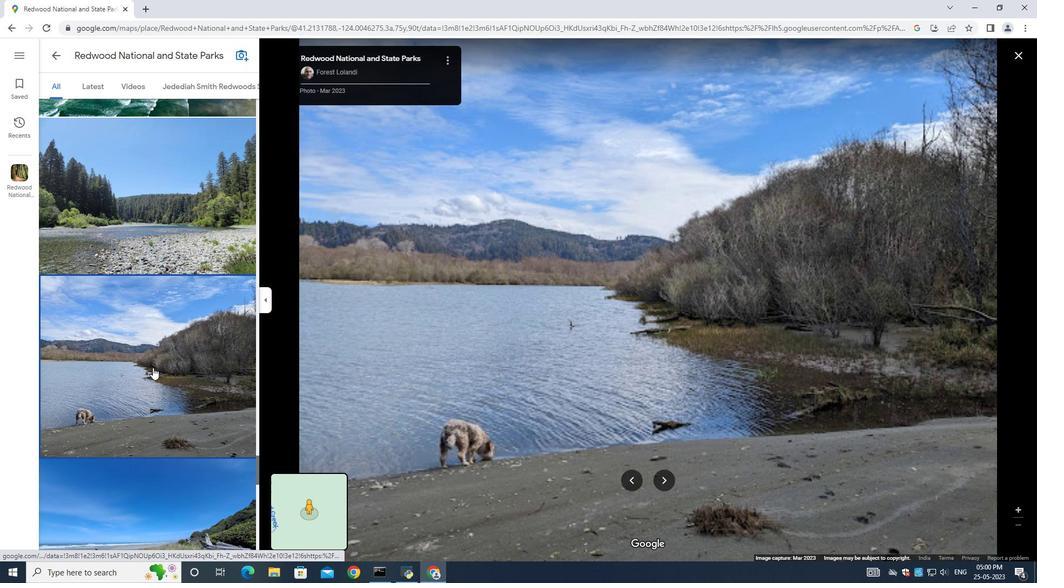
Action: Mouse scrolled (152, 367) with delta (0, 0)
Screenshot: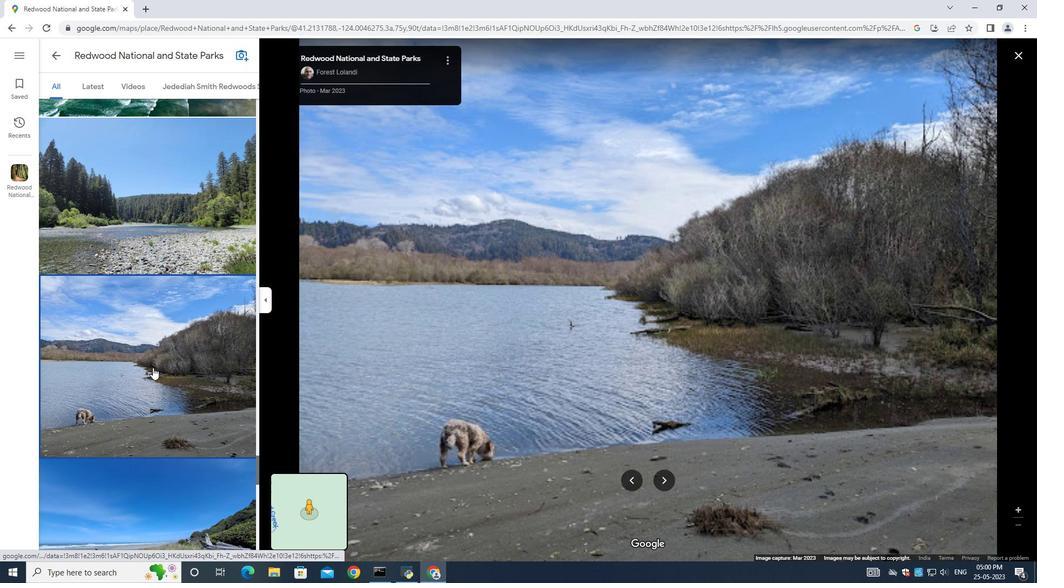 
Action: Mouse scrolled (152, 367) with delta (0, 0)
Screenshot: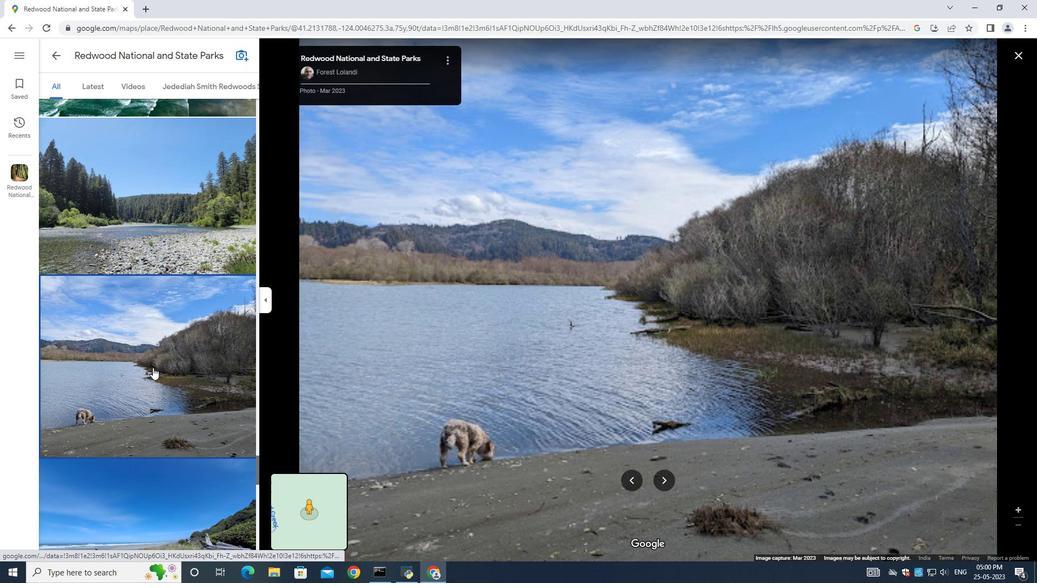 
Action: Mouse scrolled (152, 367) with delta (0, 0)
Screenshot: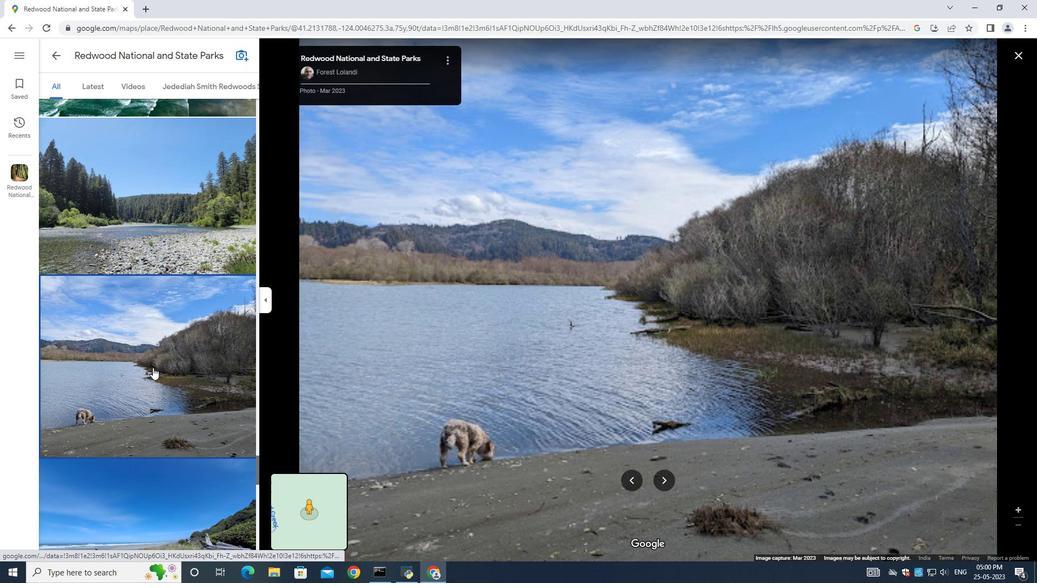 
Action: Mouse scrolled (152, 367) with delta (0, 0)
Screenshot: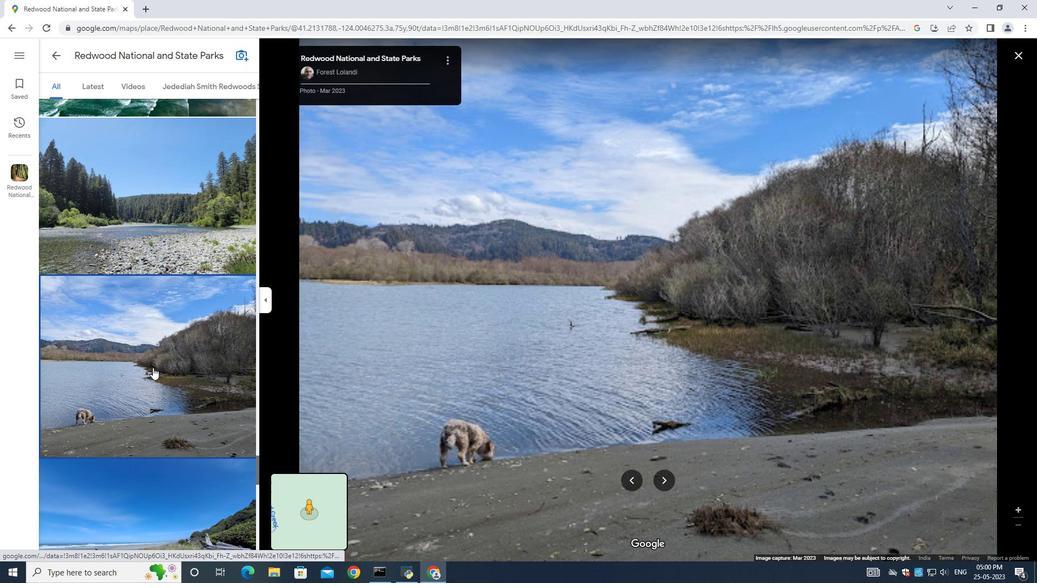 
Action: Mouse scrolled (152, 367) with delta (0, 0)
Screenshot: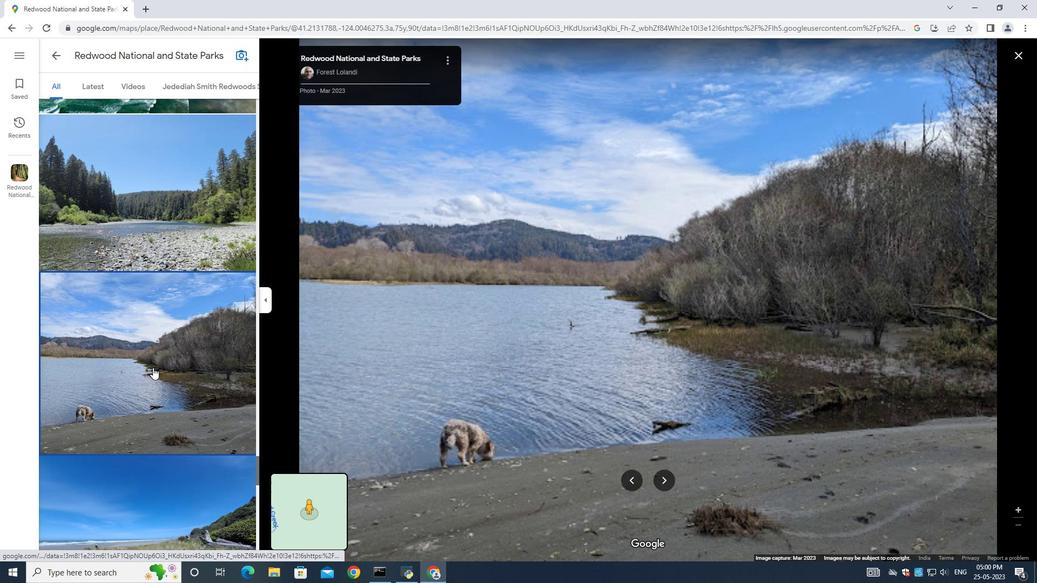 
Action: Mouse pressed left at (152, 367)
Screenshot: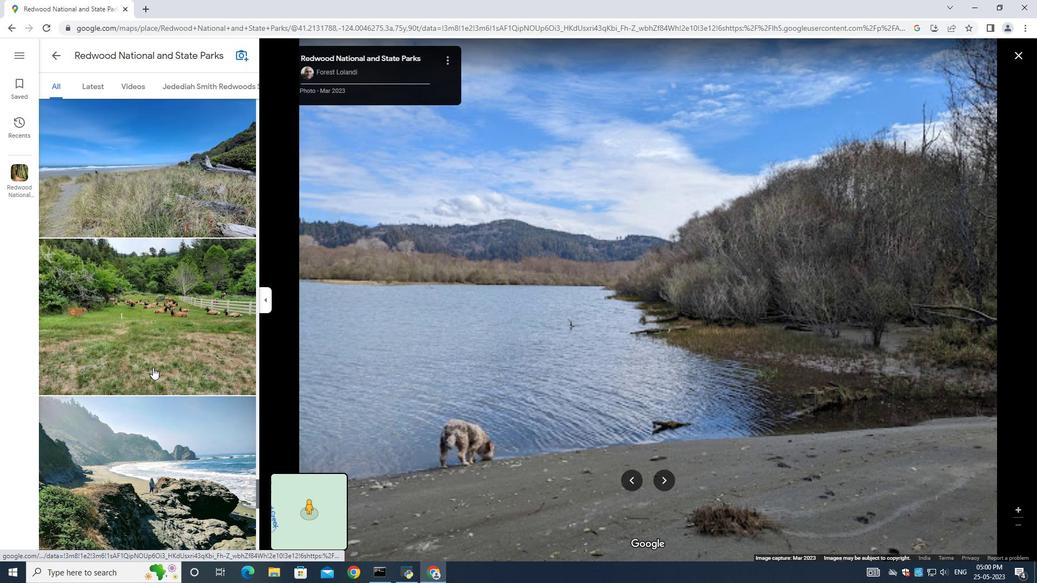 
Action: Mouse scrolled (152, 367) with delta (0, 0)
Screenshot: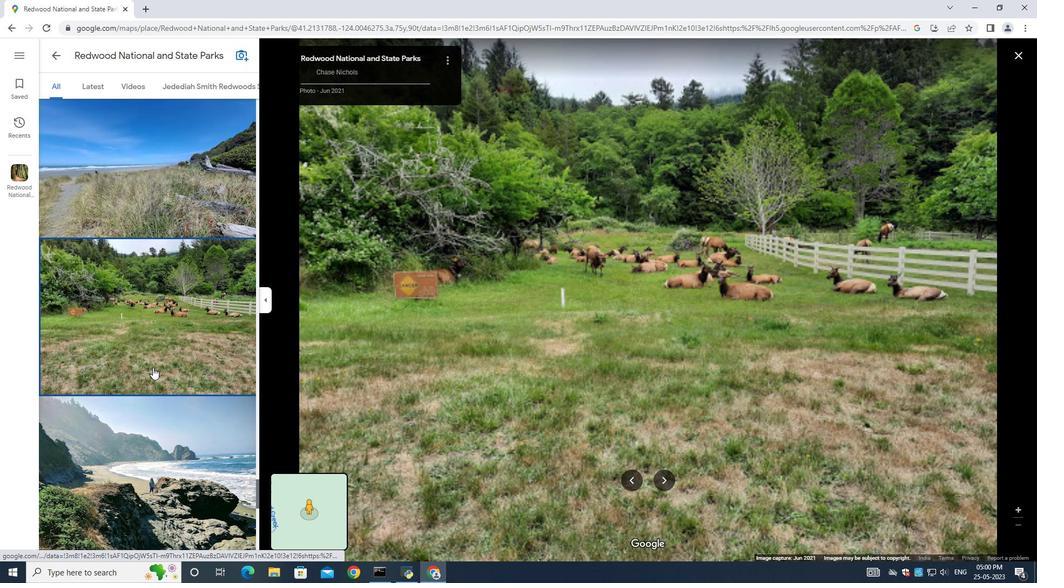 
Action: Mouse scrolled (152, 367) with delta (0, 0)
Screenshot: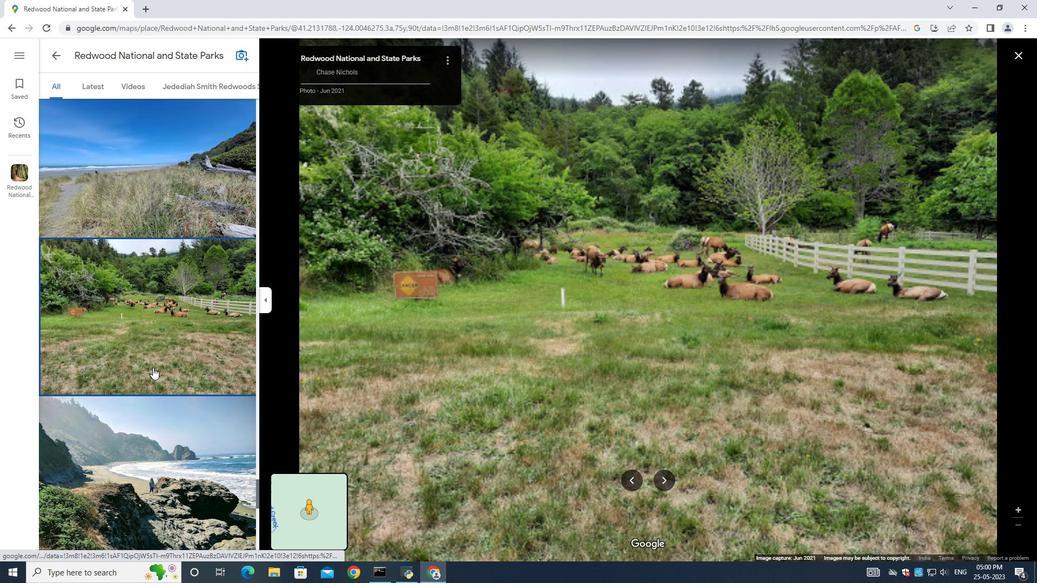 
Action: Mouse scrolled (152, 367) with delta (0, 0)
Screenshot: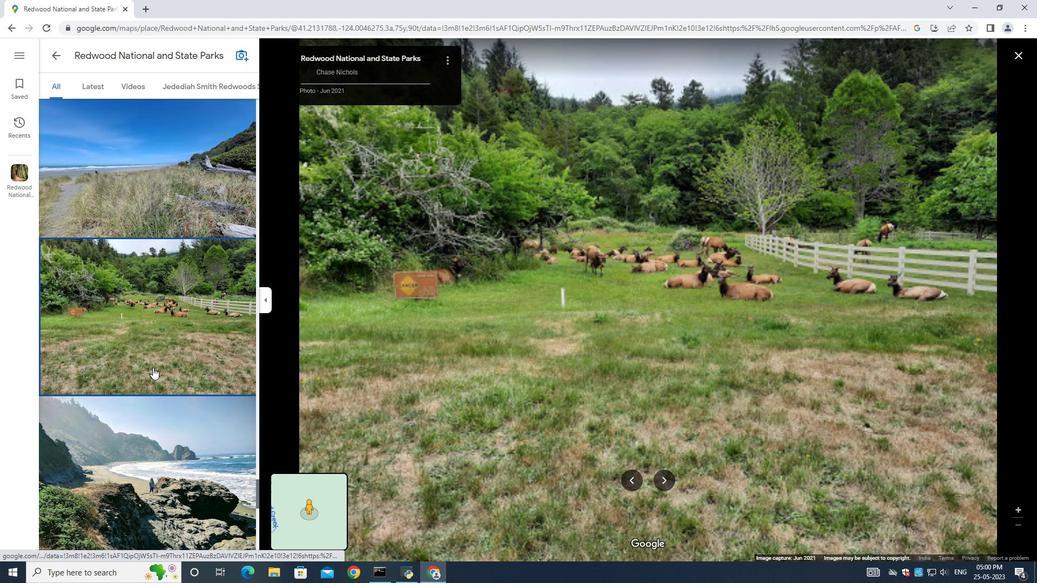 
Action: Mouse scrolled (152, 367) with delta (0, 0)
Screenshot: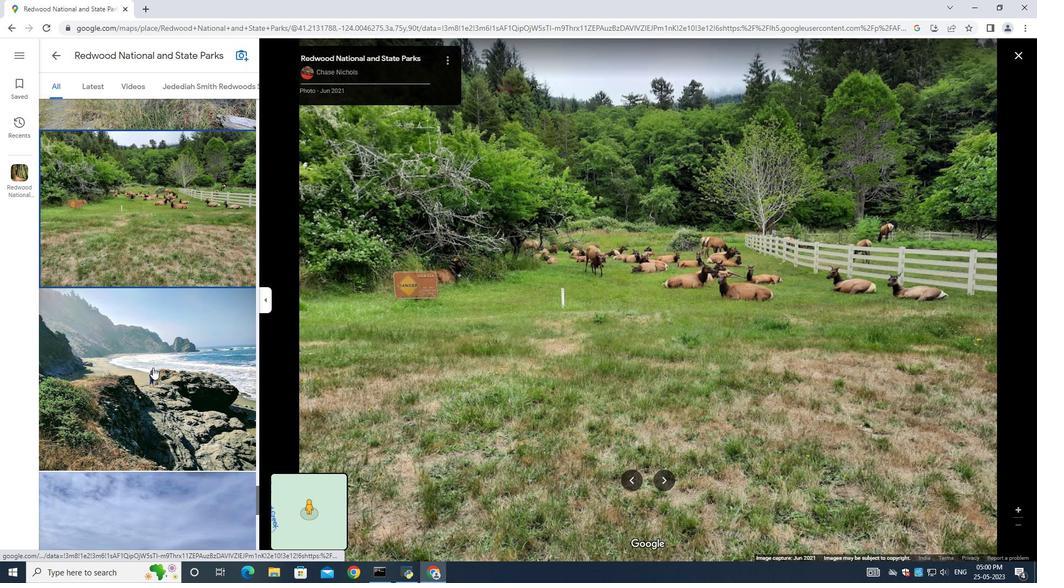 
Action: Mouse scrolled (152, 367) with delta (0, 0)
Screenshot: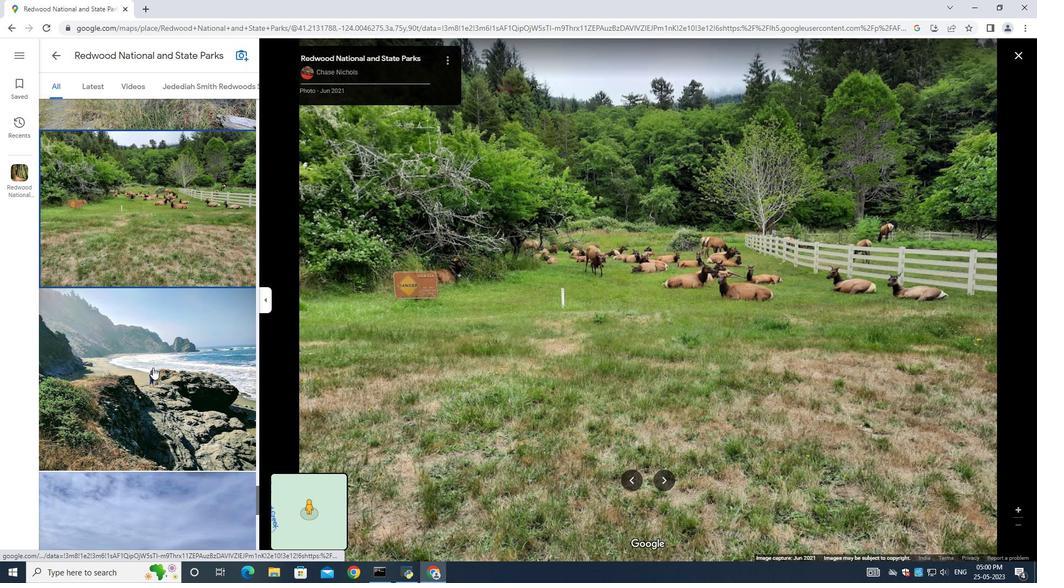 
Action: Mouse scrolled (152, 367) with delta (0, 0)
Screenshot: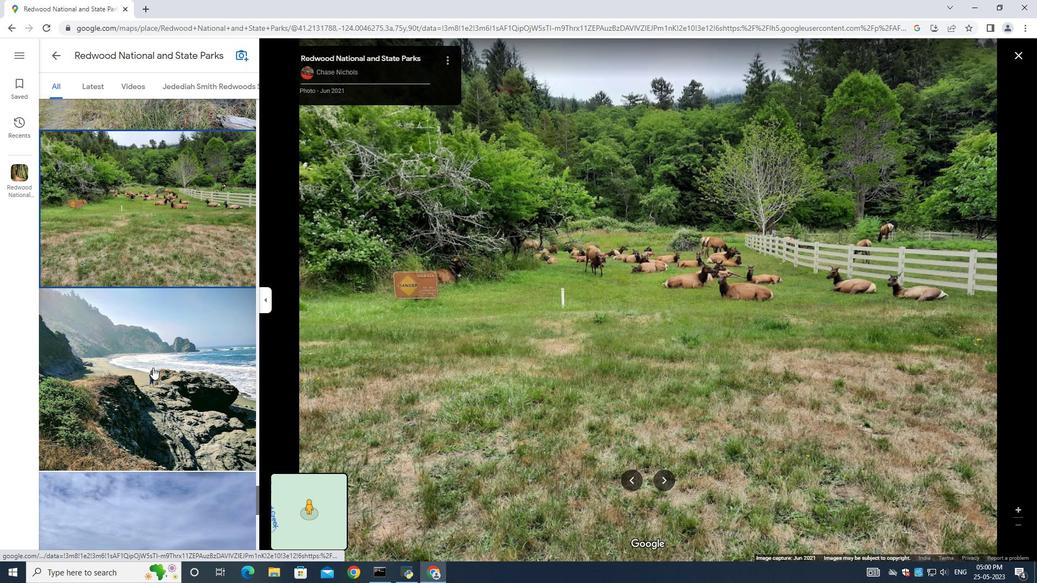 
Action: Mouse scrolled (152, 367) with delta (0, 0)
Screenshot: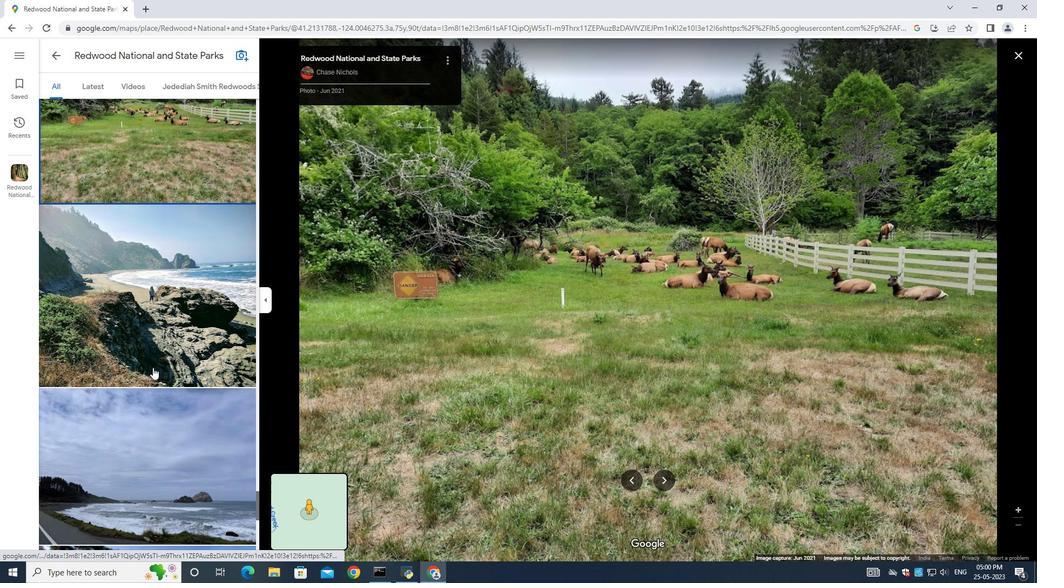 
Action: Mouse scrolled (152, 367) with delta (0, 0)
Screenshot: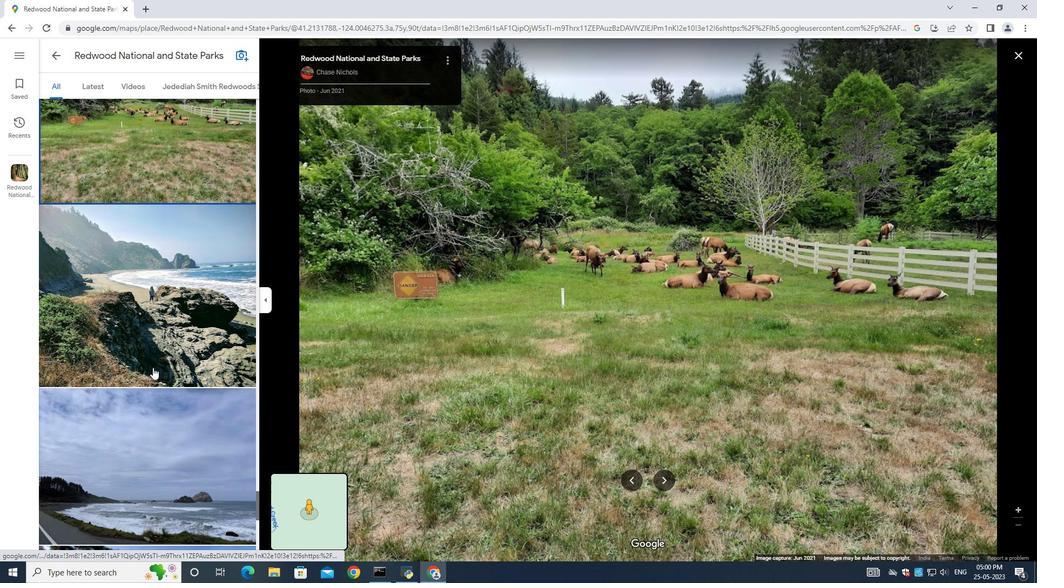
Action: Mouse scrolled (152, 367) with delta (0, 0)
Screenshot: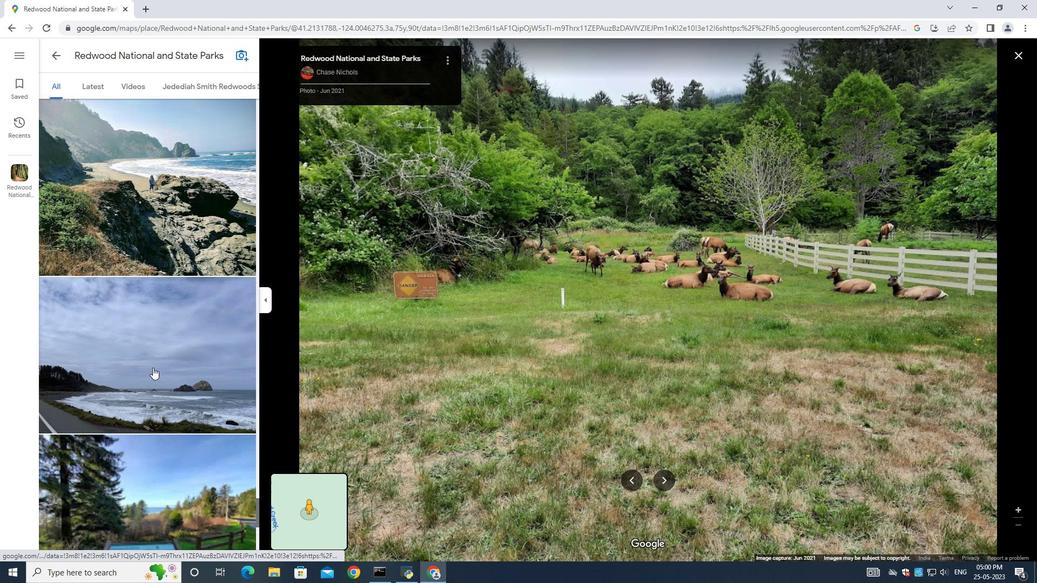 
Action: Mouse scrolled (152, 367) with delta (0, 0)
Screenshot: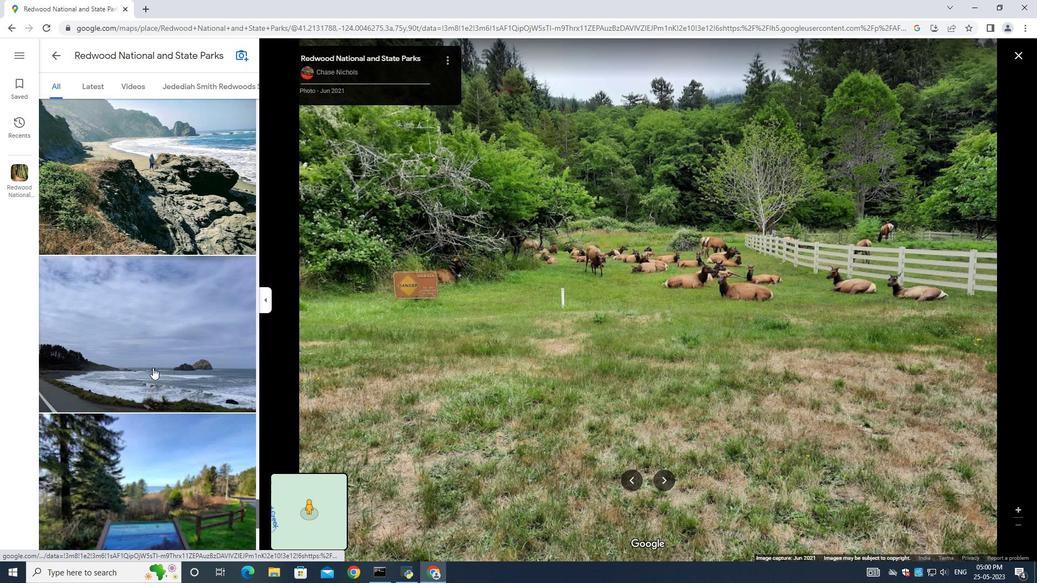 
Action: Mouse scrolled (152, 367) with delta (0, 0)
Screenshot: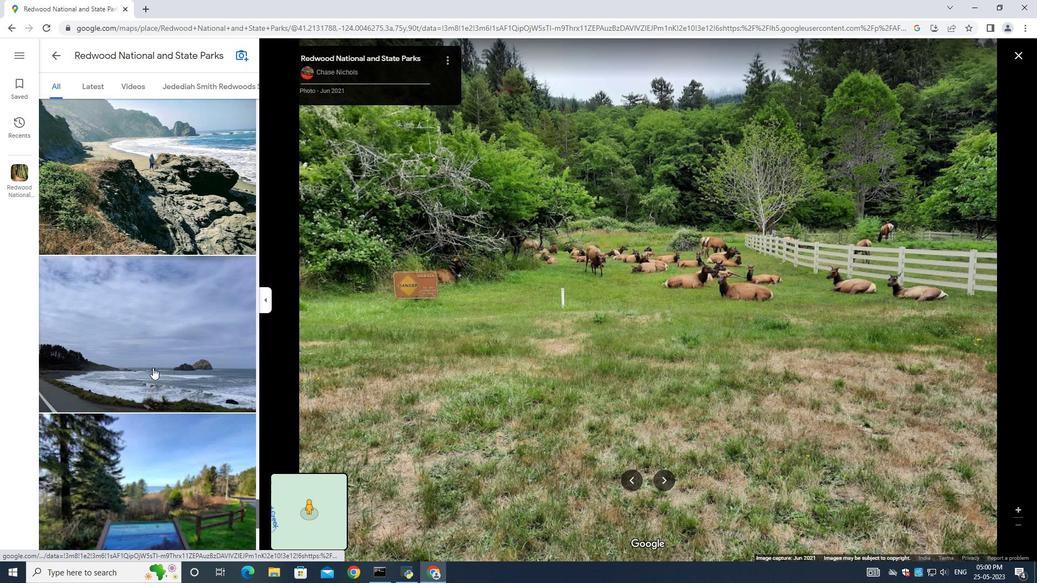 
Action: Mouse scrolled (152, 367) with delta (0, 0)
Screenshot: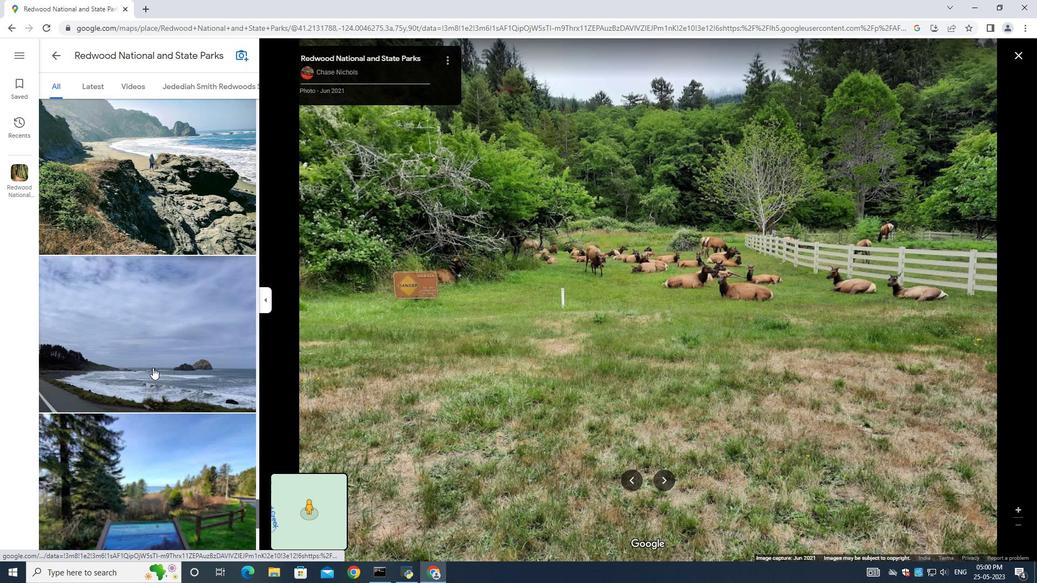 
Action: Mouse scrolled (152, 367) with delta (0, 0)
Screenshot: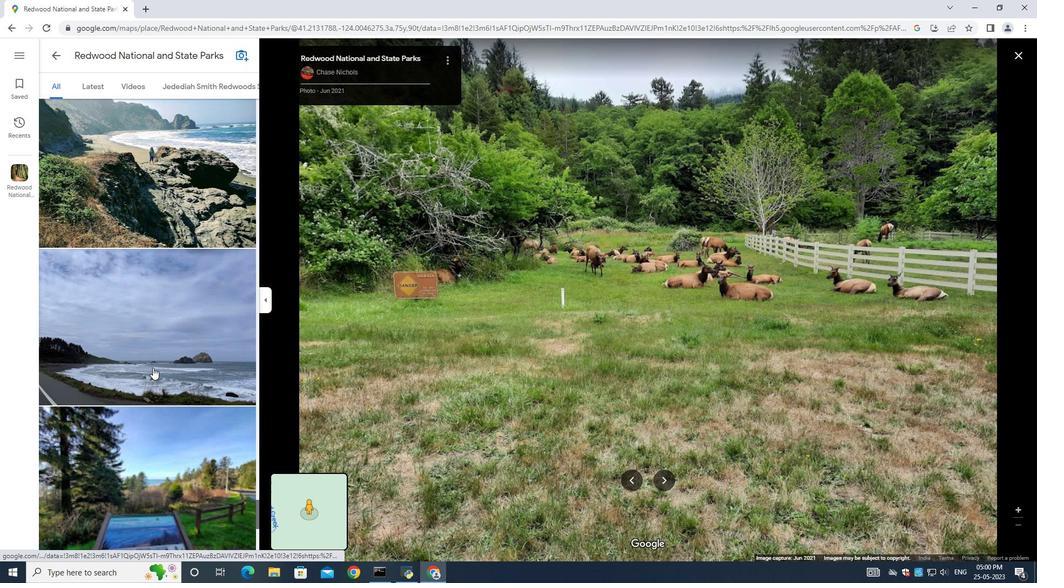 
Action: Mouse pressed left at (152, 367)
Screenshot: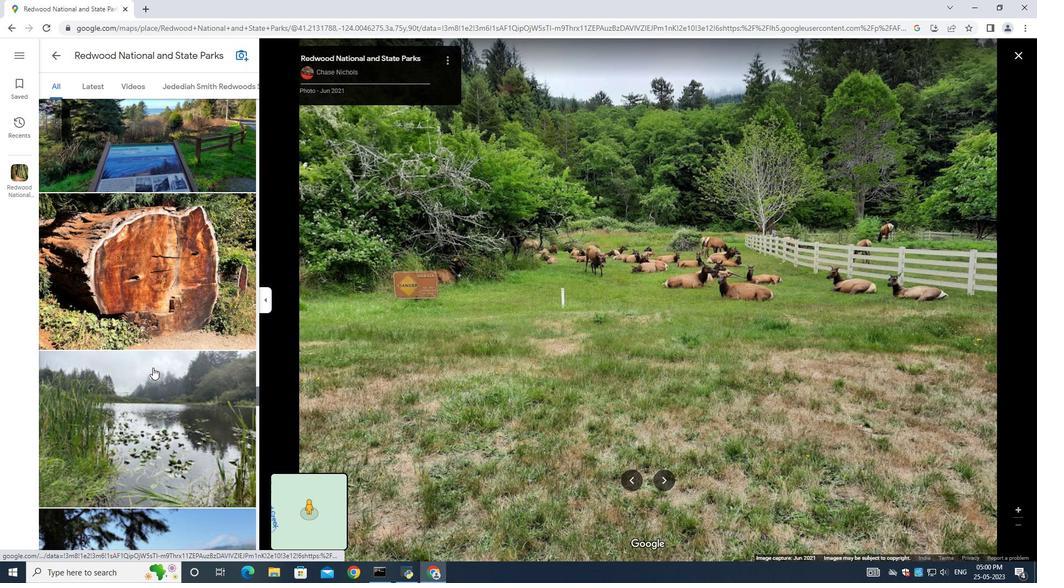 
Action: Mouse moved to (152, 365)
Screenshot: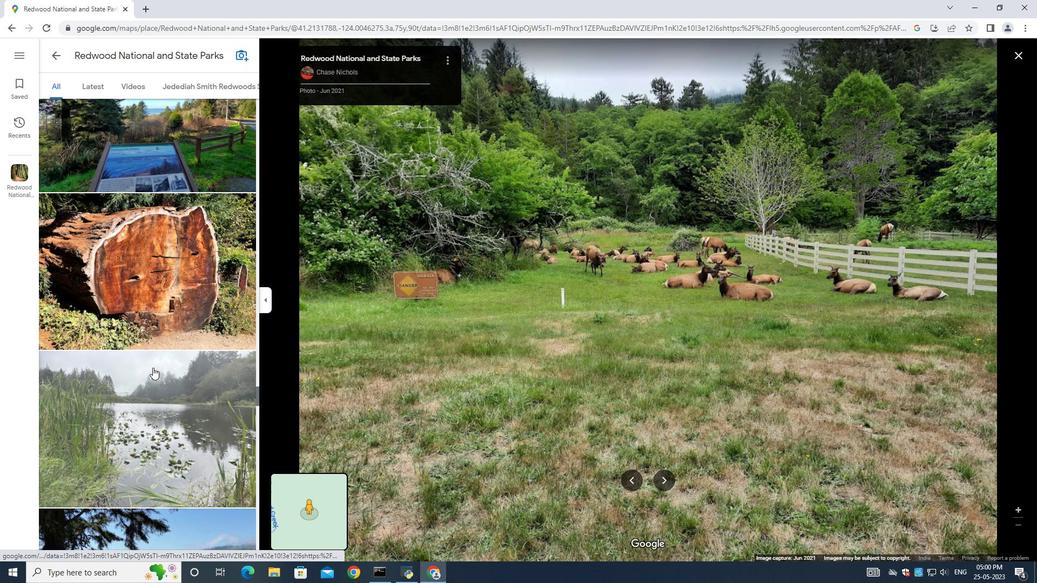 
Action: Mouse scrolled (152, 364) with delta (0, 0)
Screenshot: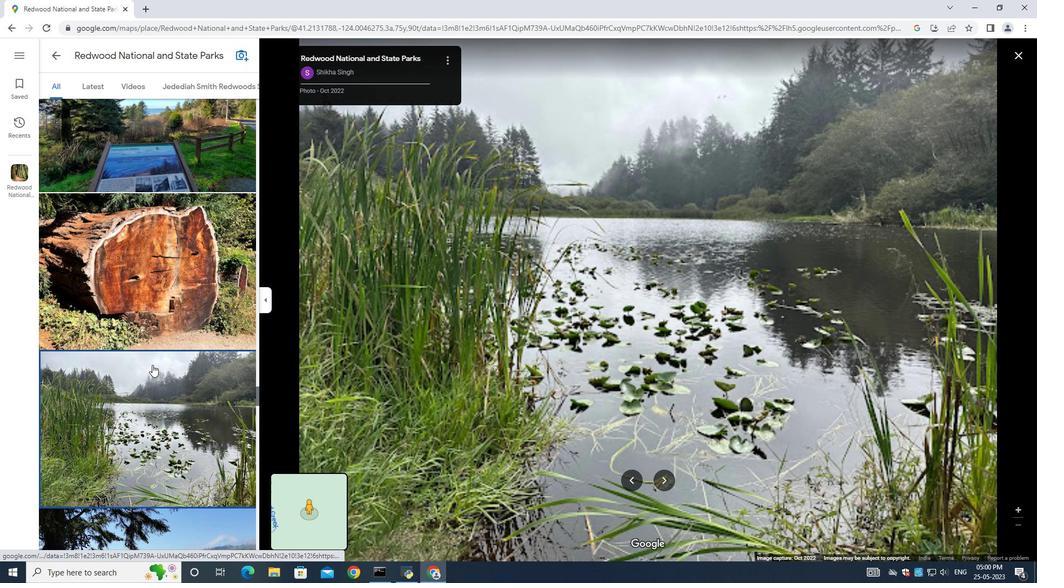 
Action: Mouse scrolled (152, 364) with delta (0, 0)
Screenshot: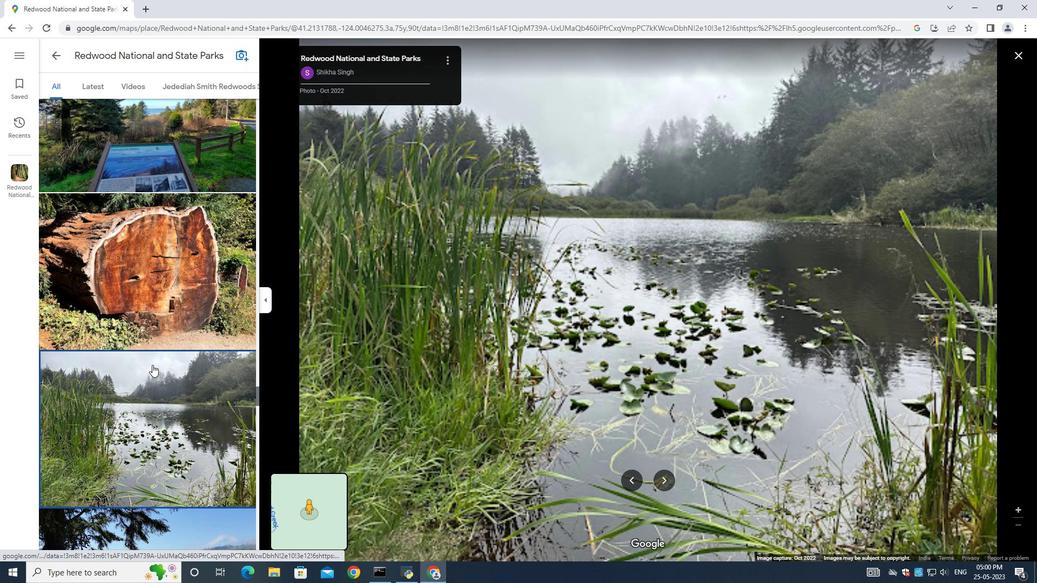 
Action: Mouse scrolled (152, 364) with delta (0, 0)
Screenshot: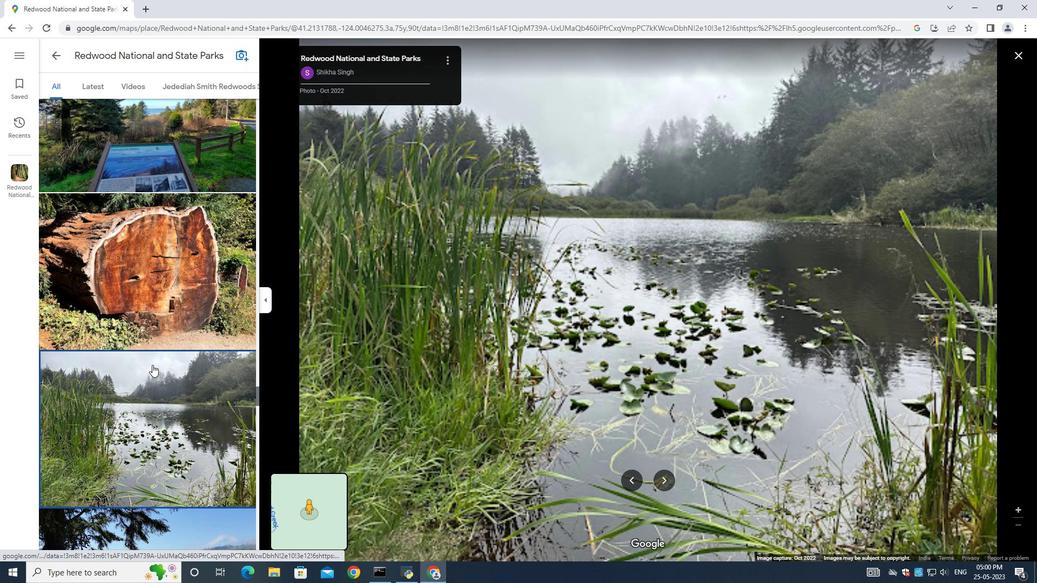 
Action: Mouse scrolled (152, 364) with delta (0, 0)
Screenshot: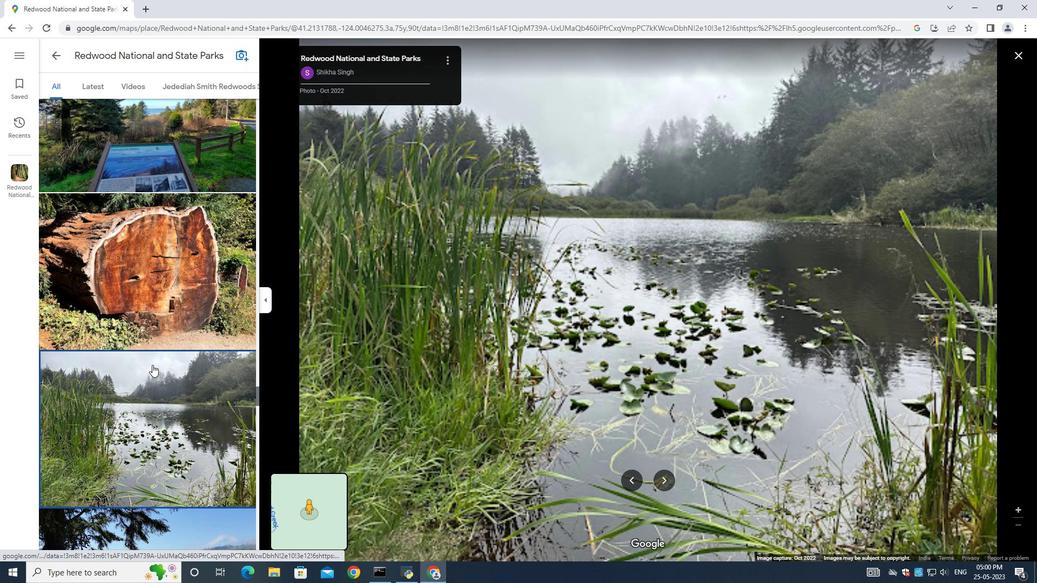 
Action: Mouse scrolled (152, 364) with delta (0, 0)
Screenshot: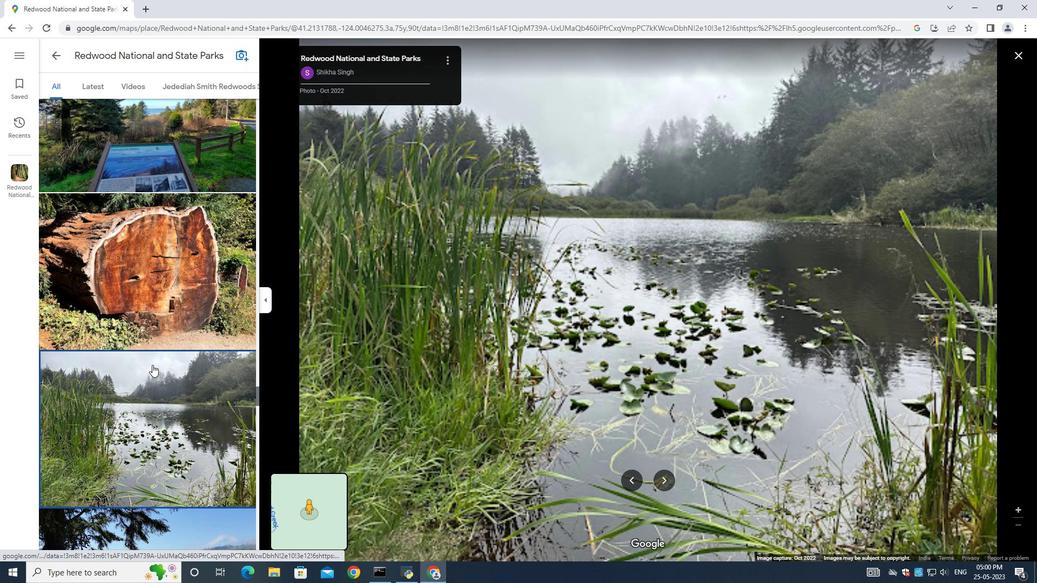 
Action: Mouse scrolled (152, 364) with delta (0, 0)
Screenshot: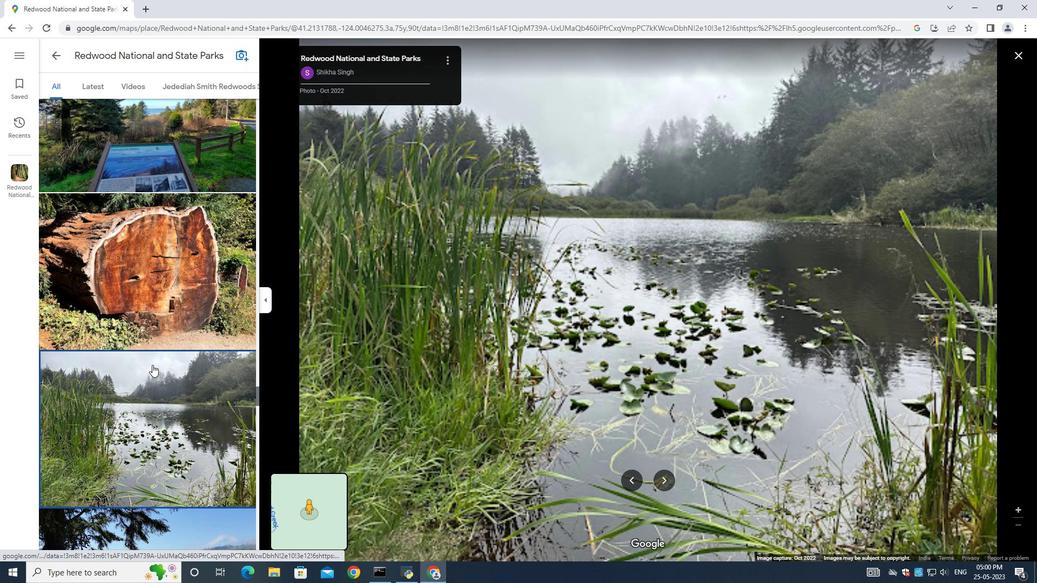 
Action: Mouse scrolled (152, 364) with delta (0, 0)
Screenshot: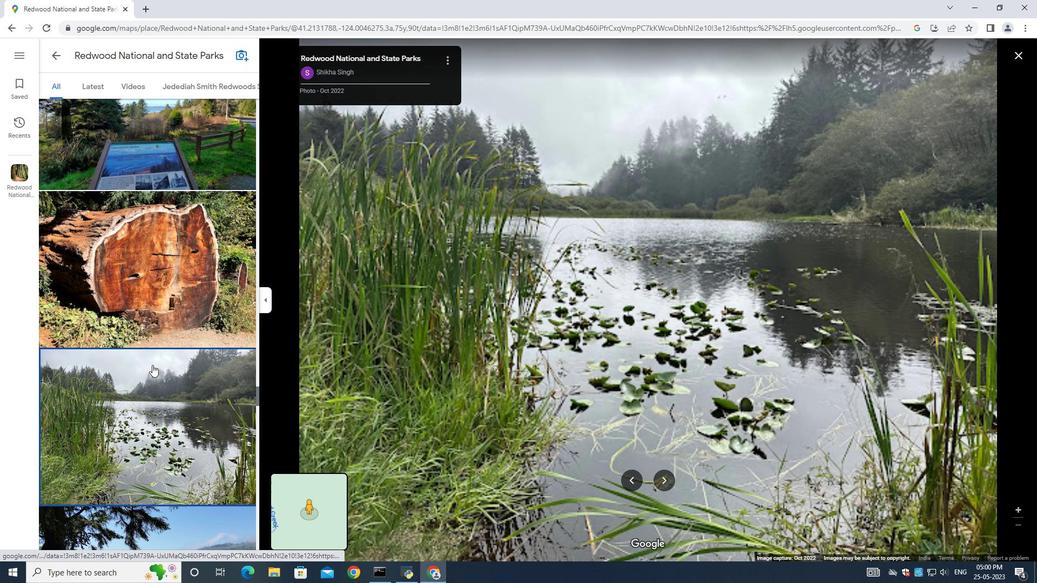 
Action: Mouse scrolled (152, 364) with delta (0, 0)
Screenshot: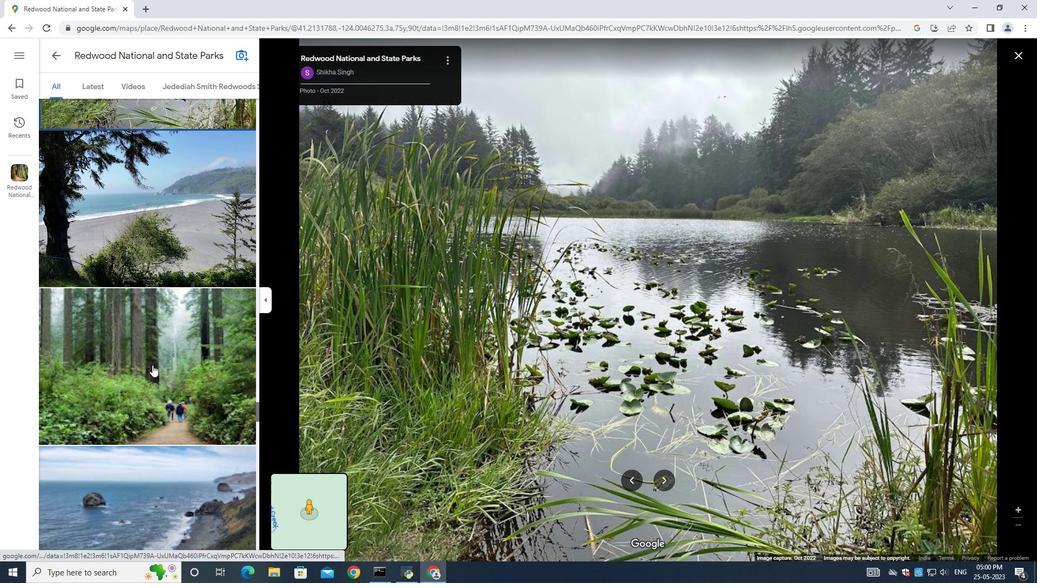 
Action: Mouse scrolled (152, 364) with delta (0, 0)
Screenshot: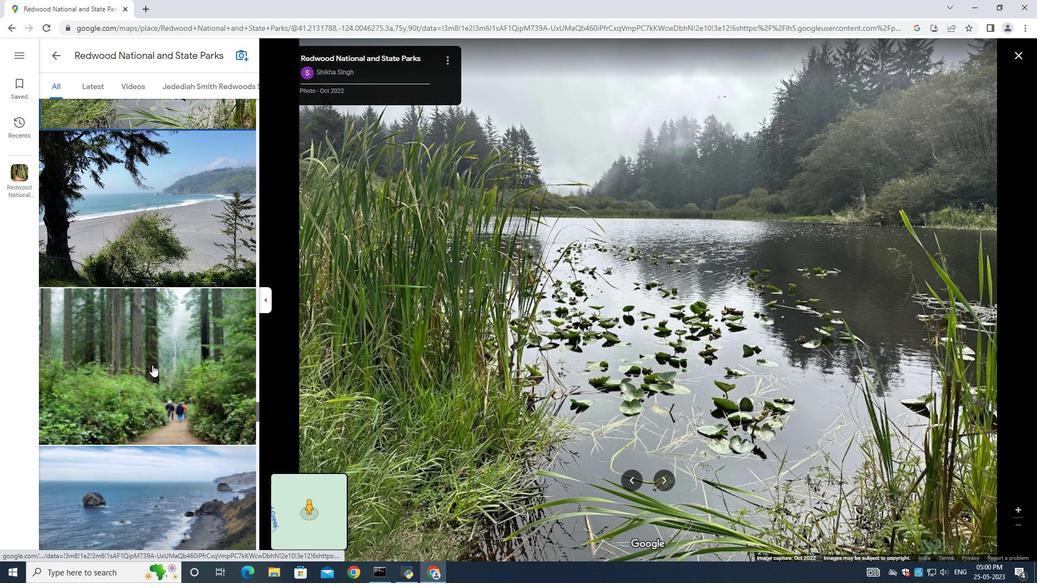
Action: Mouse scrolled (152, 364) with delta (0, 0)
Screenshot: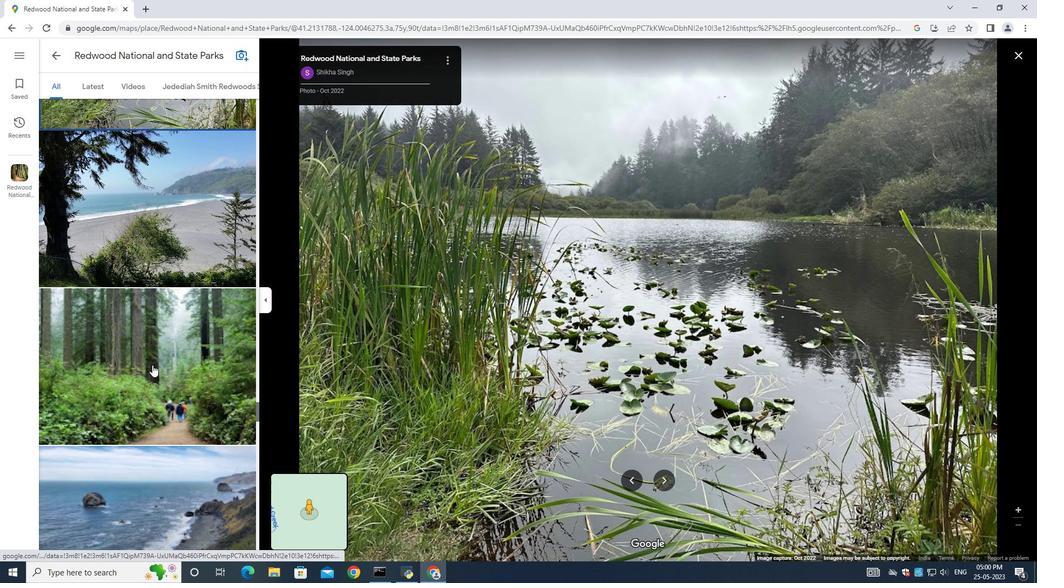 
Action: Mouse scrolled (152, 364) with delta (0, 0)
Screenshot: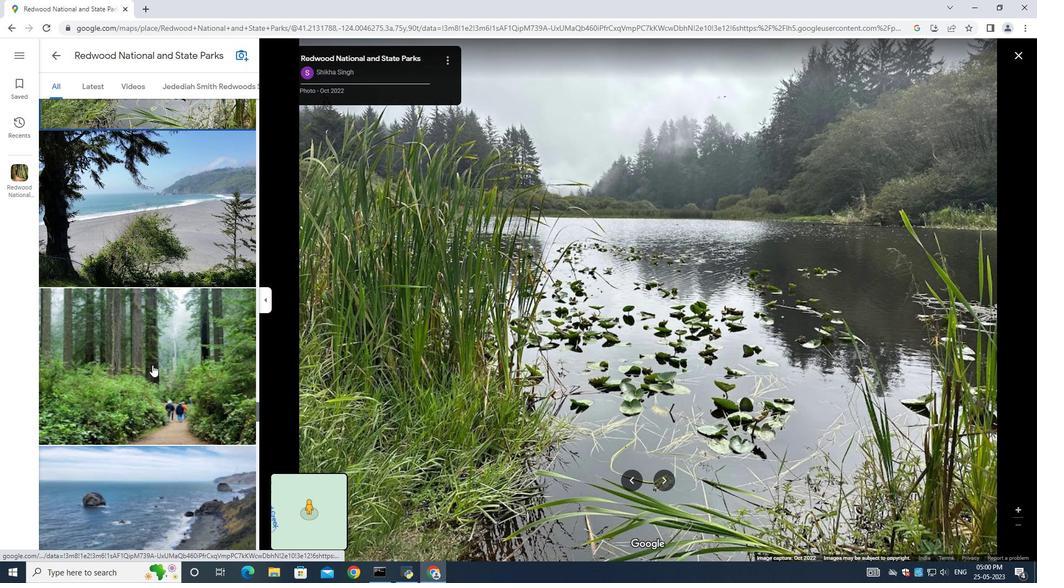 
Action: Mouse scrolled (152, 364) with delta (0, 0)
Screenshot: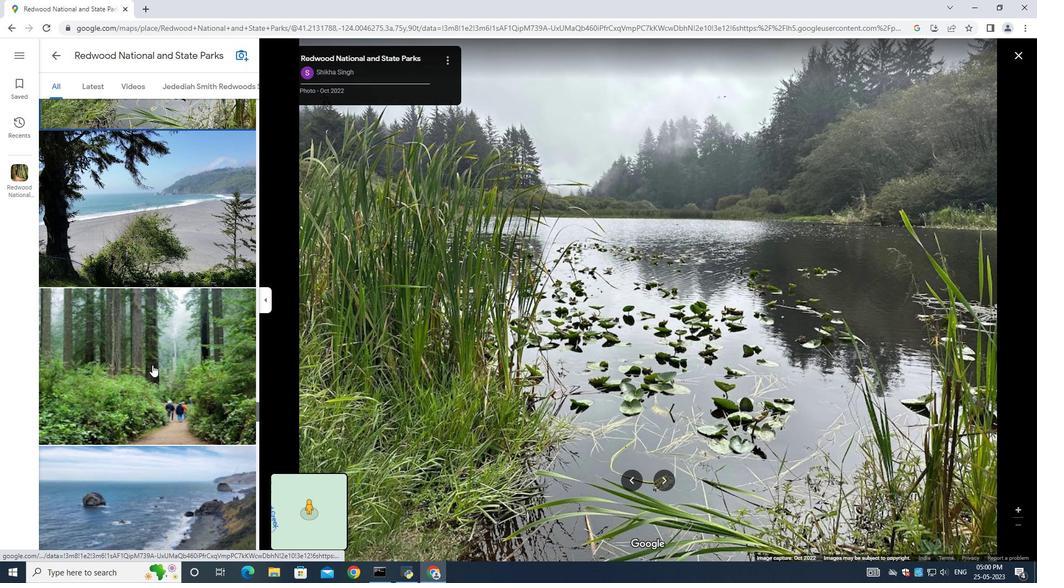 
Action: Mouse scrolled (152, 364) with delta (0, 0)
Screenshot: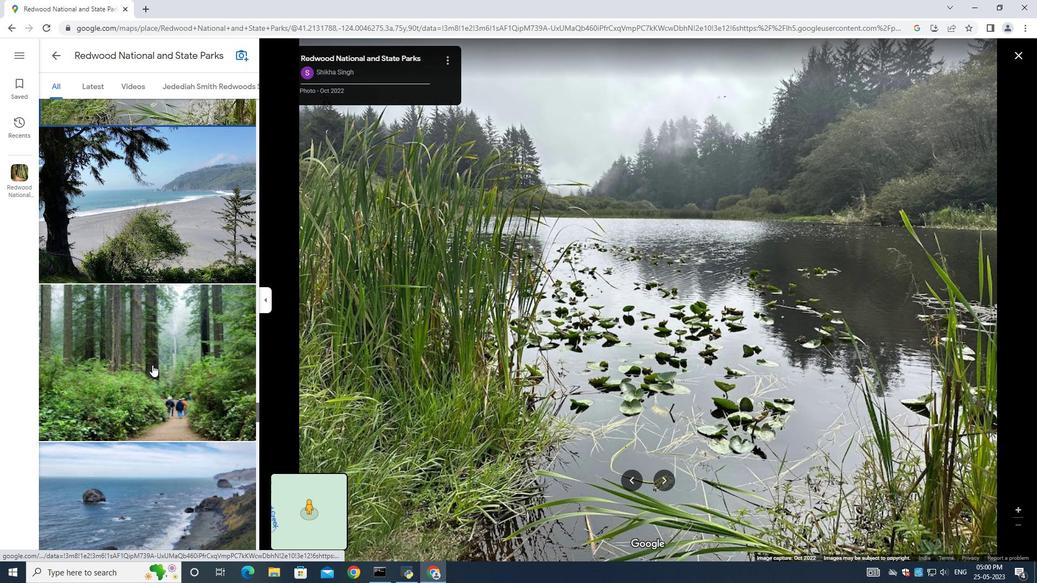 
Action: Mouse scrolled (152, 365) with delta (0, 0)
Screenshot: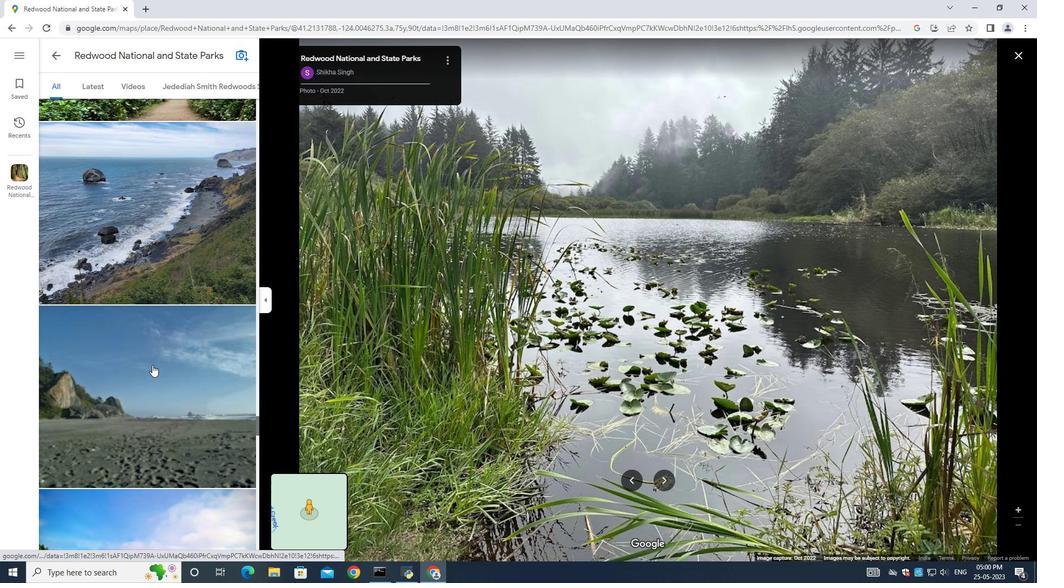 
Action: Mouse scrolled (152, 365) with delta (0, 0)
